 Task: Find and select a birthday gift for a friend on Flipkart.
Action: Mouse moved to (385, 53)
Screenshot: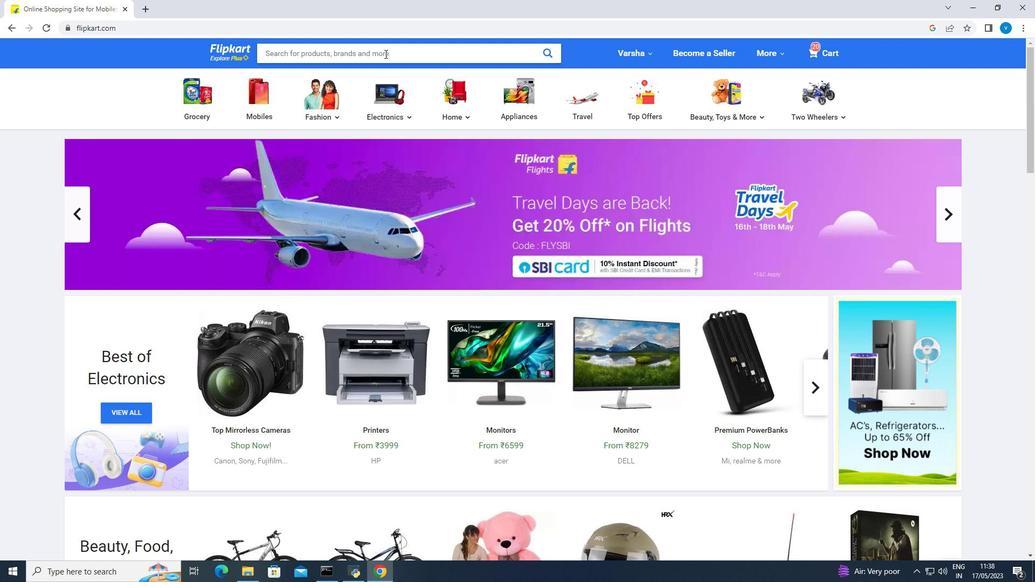 
Action: Mouse pressed left at (385, 53)
Screenshot: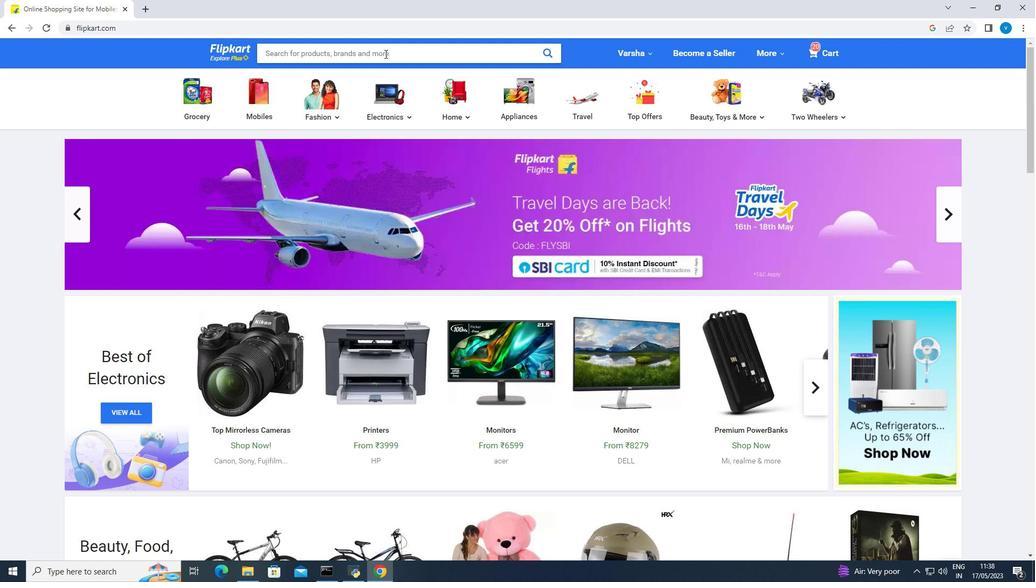 
Action: Key pressed gifts<Key.space>for<Key.space>friends<Key.space>birthday<Key.enter>
Screenshot: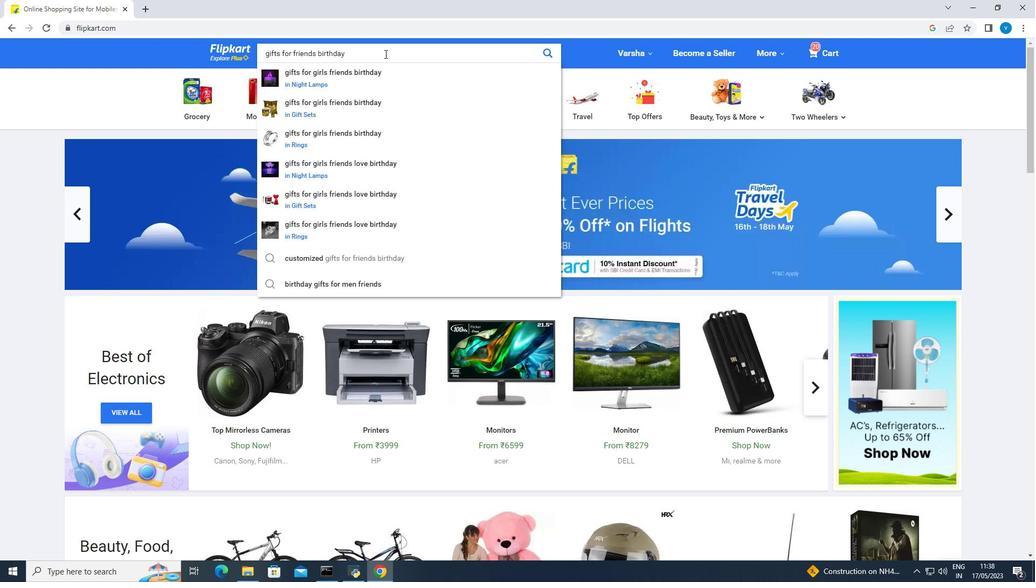
Action: Mouse moved to (440, 199)
Screenshot: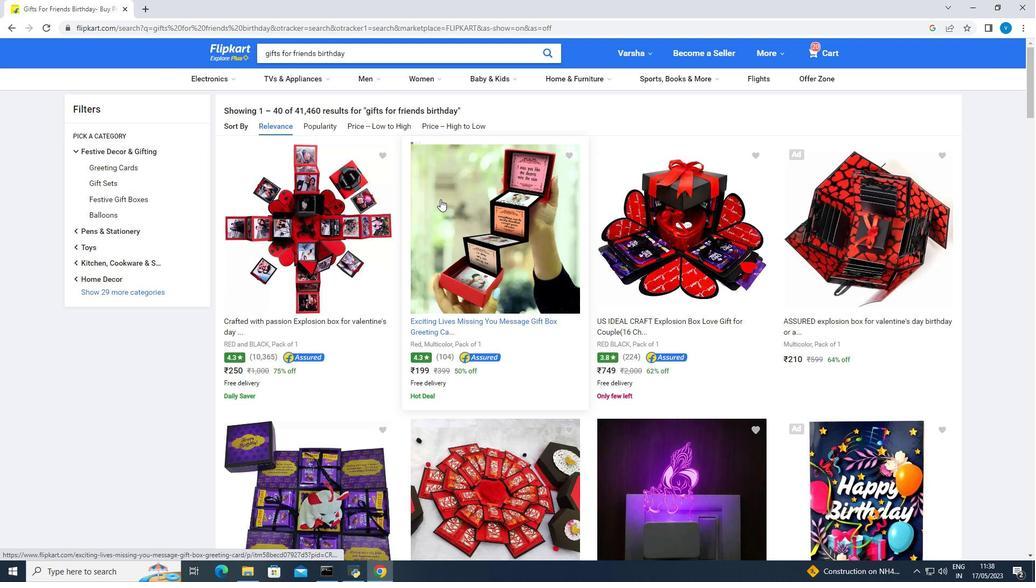 
Action: Mouse scrolled (440, 199) with delta (0, 0)
Screenshot: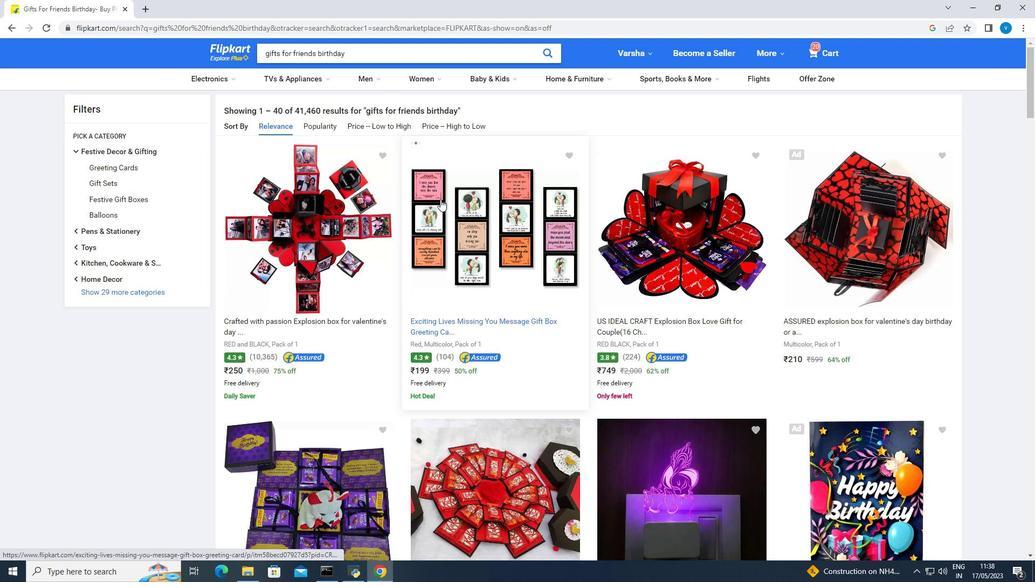 
Action: Mouse scrolled (440, 199) with delta (0, 0)
Screenshot: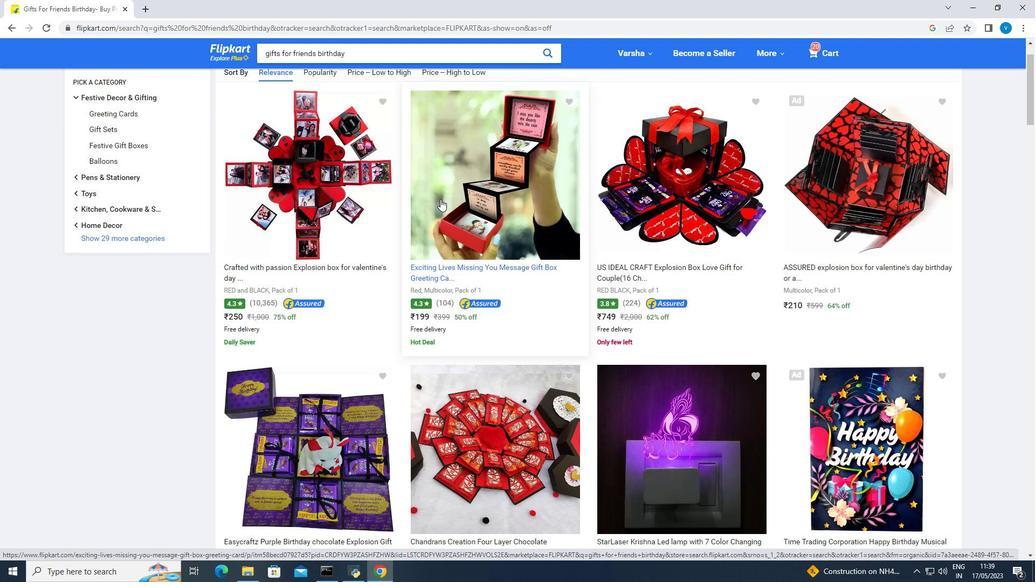 
Action: Mouse scrolled (440, 199) with delta (0, 0)
Screenshot: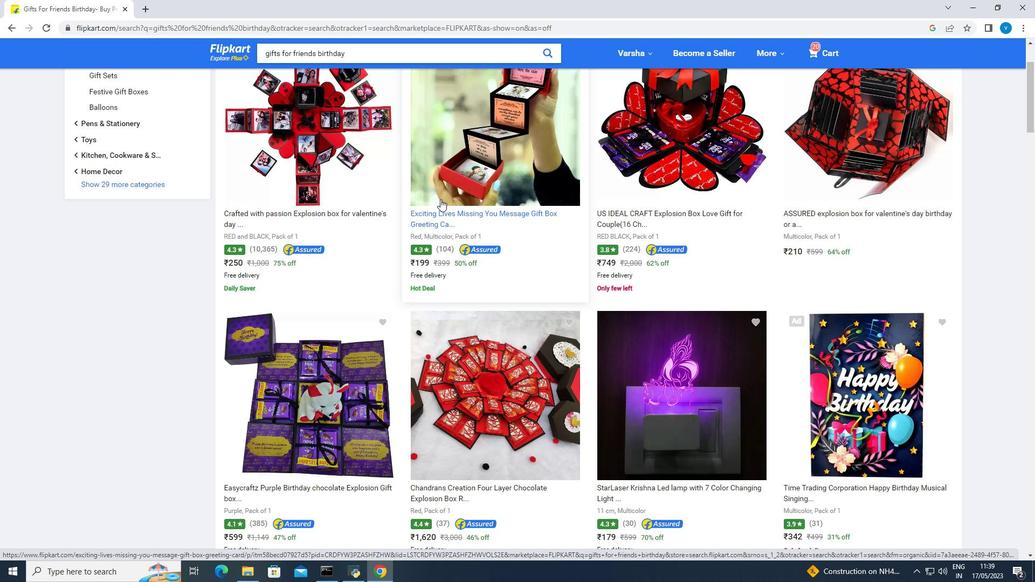 
Action: Mouse scrolled (440, 199) with delta (0, 0)
Screenshot: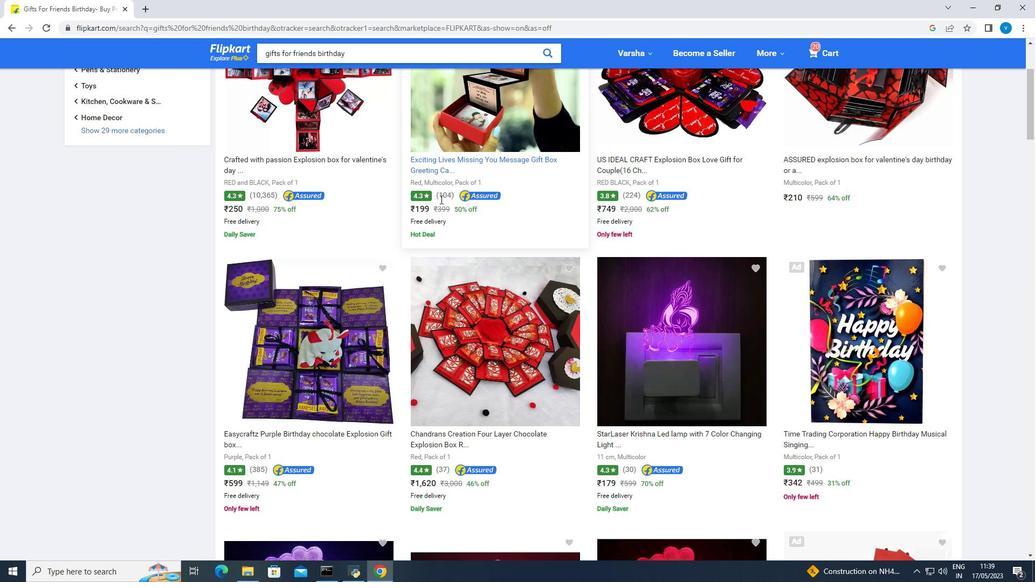
Action: Mouse moved to (439, 201)
Screenshot: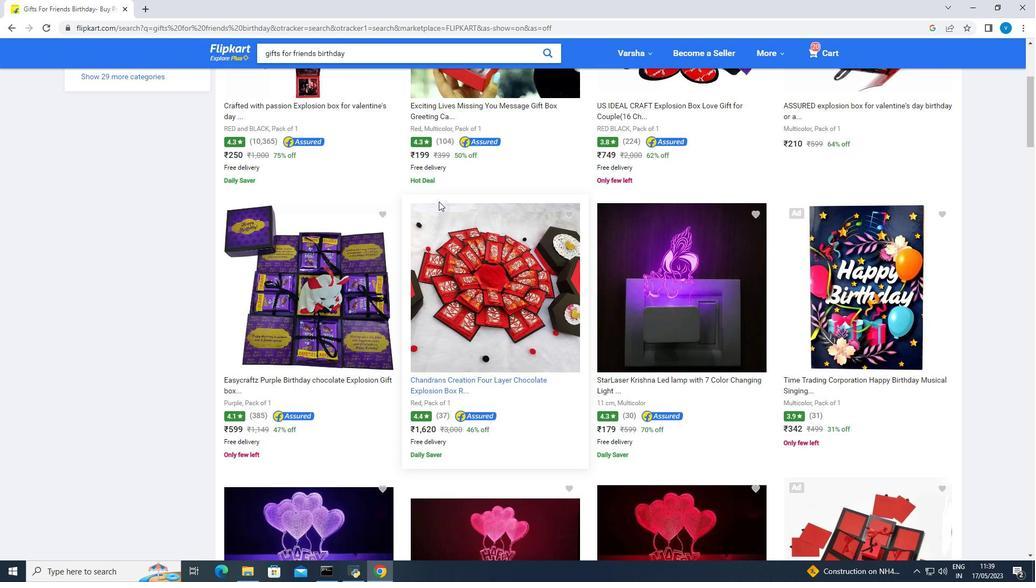 
Action: Mouse scrolled (439, 201) with delta (0, 0)
Screenshot: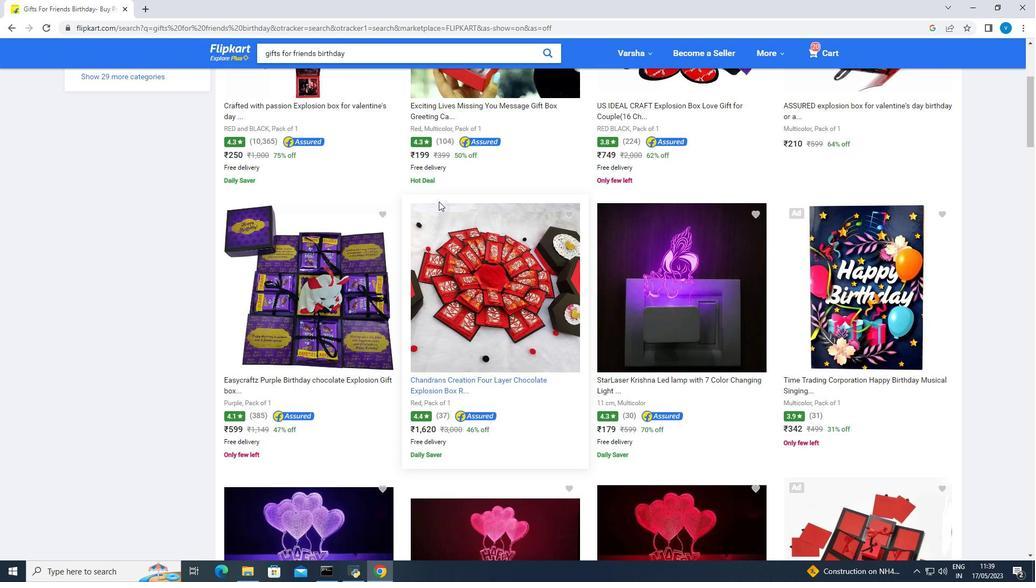 
Action: Mouse moved to (438, 201)
Screenshot: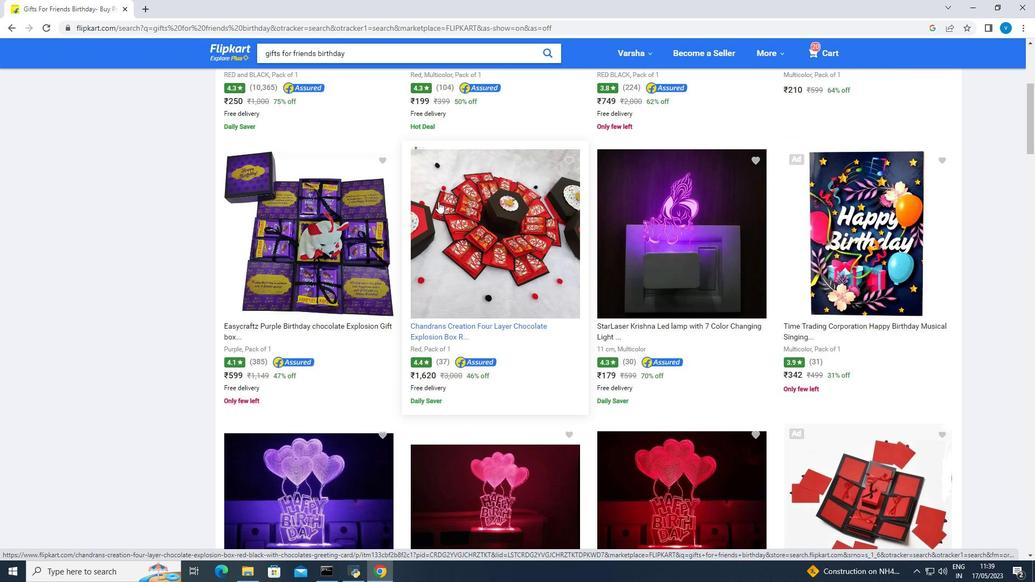 
Action: Mouse scrolled (438, 201) with delta (0, 0)
Screenshot: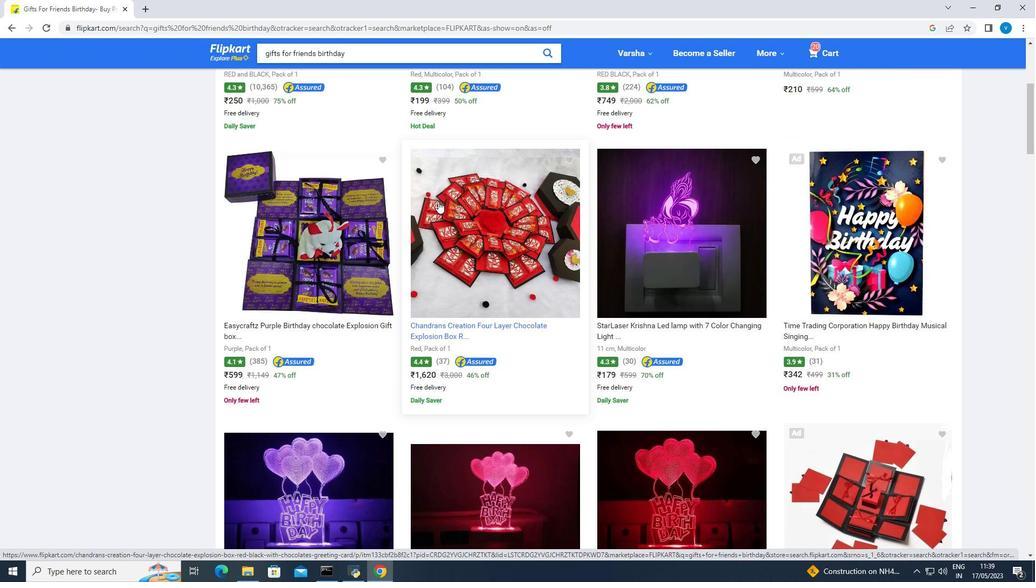 
Action: Mouse moved to (437, 202)
Screenshot: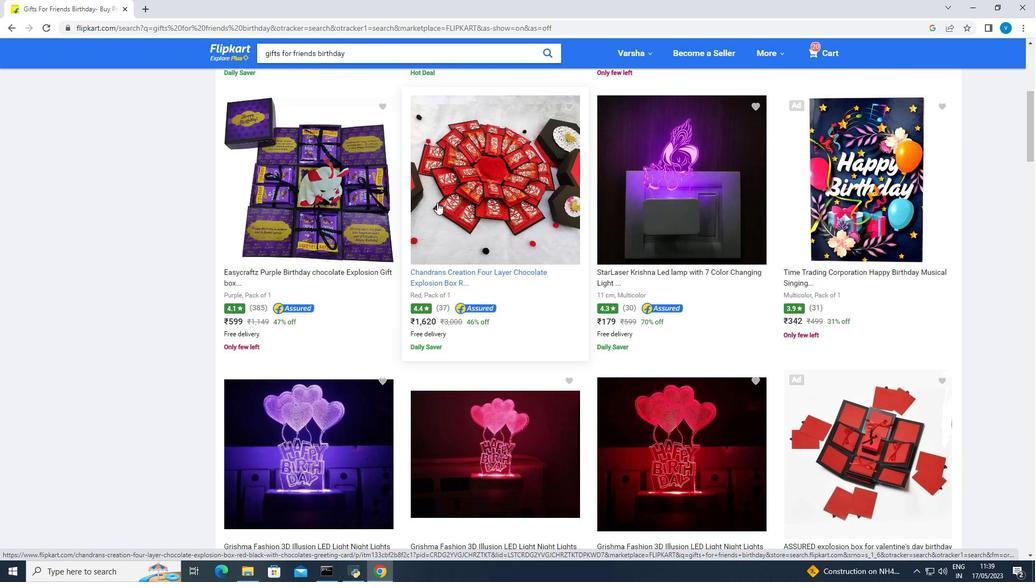
Action: Mouse scrolled (437, 202) with delta (0, 0)
Screenshot: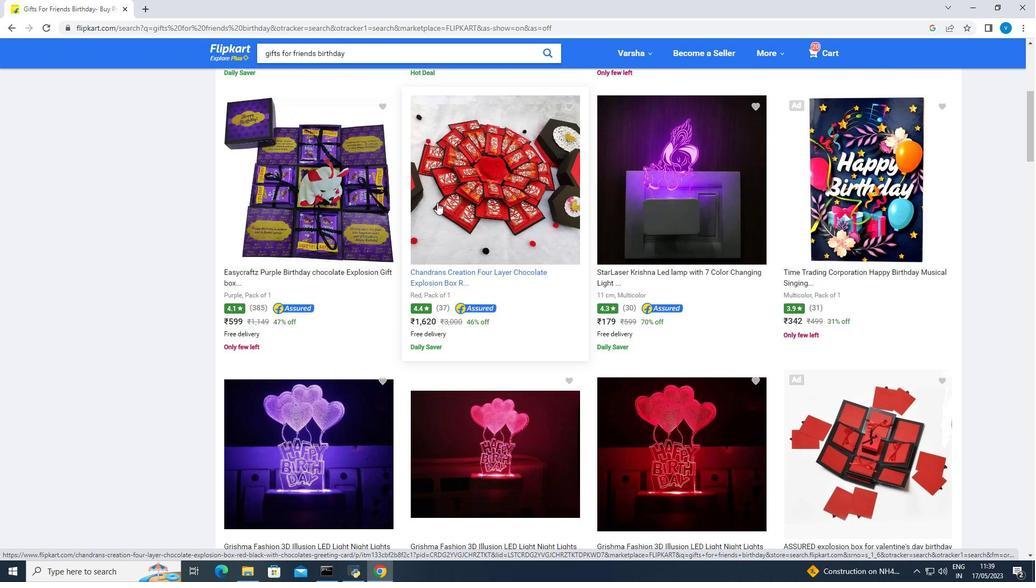 
Action: Mouse moved to (436, 203)
Screenshot: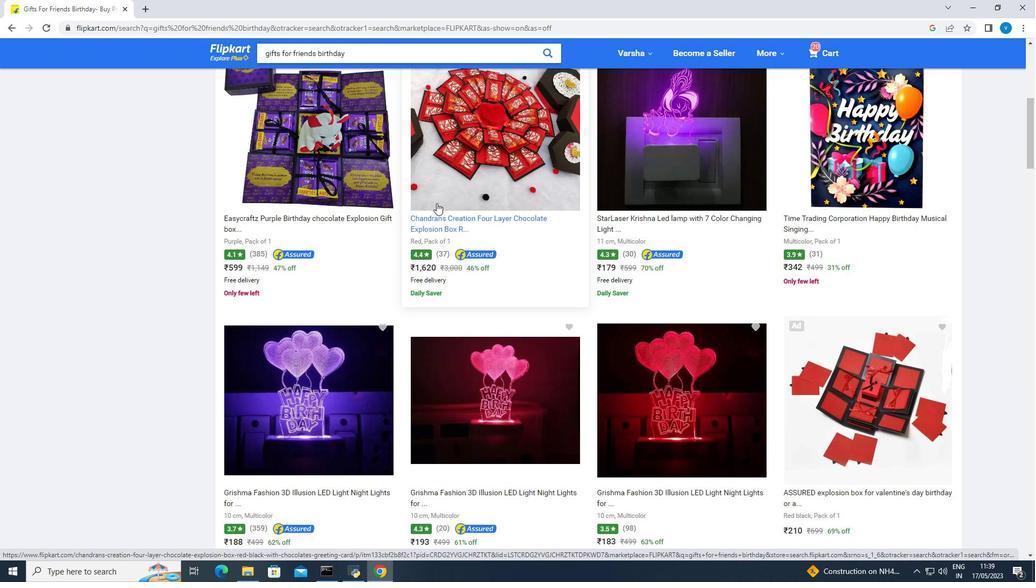 
Action: Mouse scrolled (436, 202) with delta (0, 0)
Screenshot: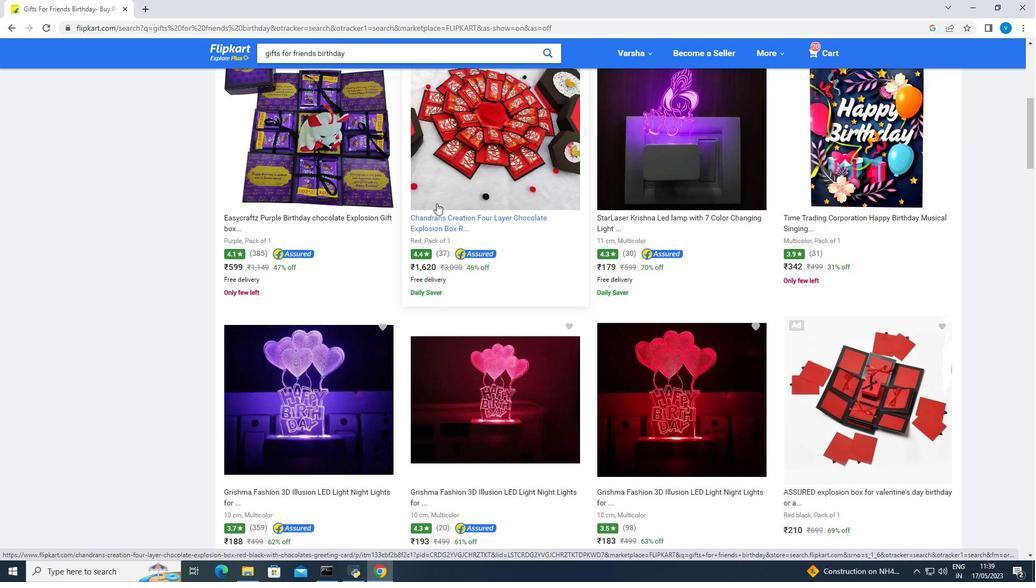 
Action: Mouse scrolled (436, 202) with delta (0, 0)
Screenshot: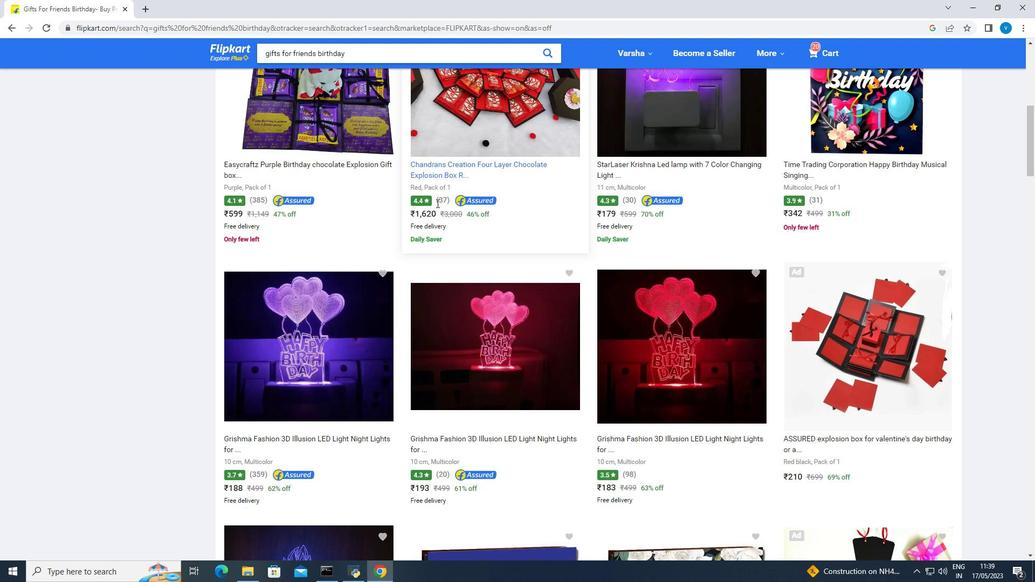 
Action: Mouse moved to (344, 249)
Screenshot: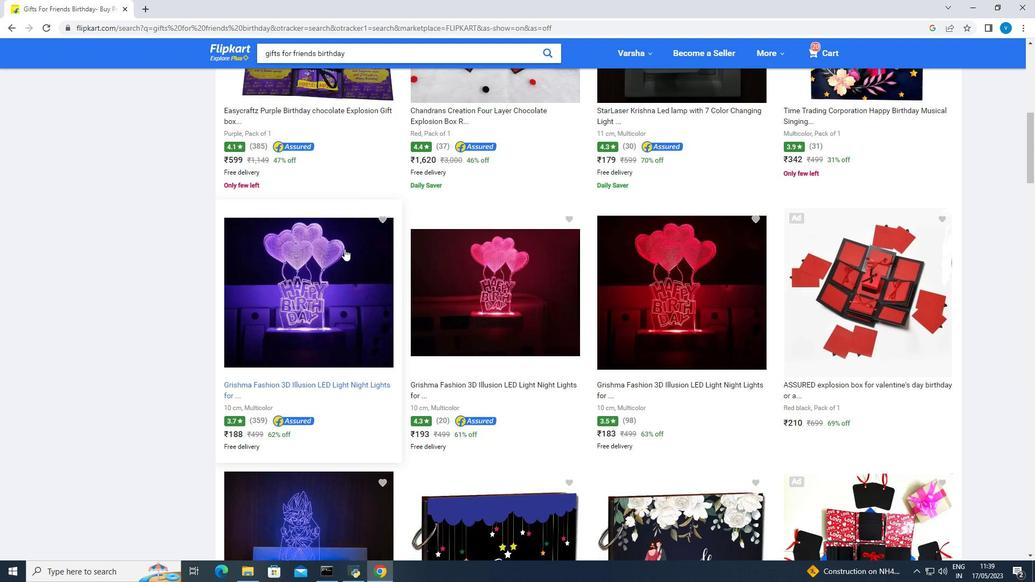 
Action: Mouse pressed left at (344, 249)
Screenshot: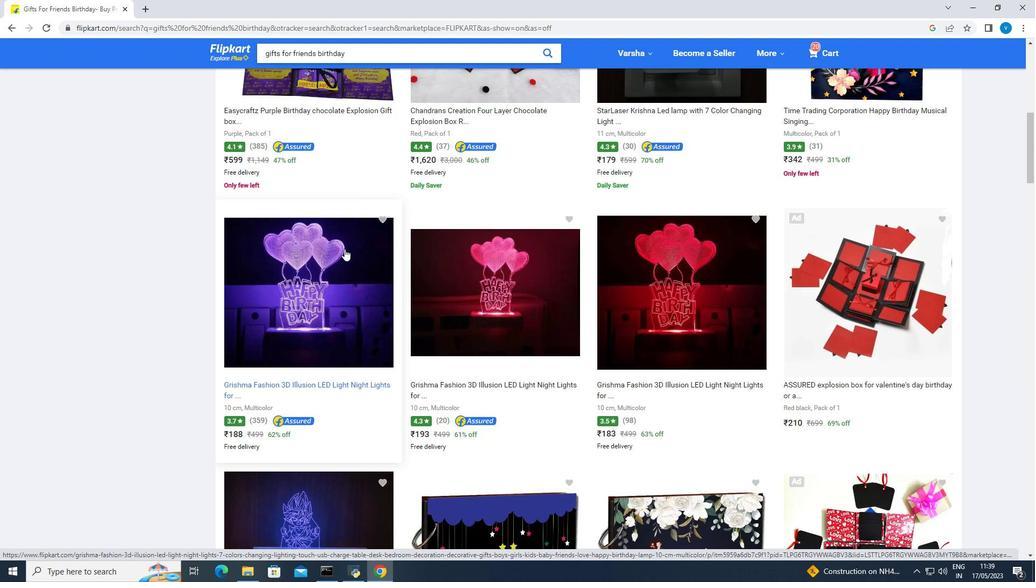 
Action: Mouse pressed left at (344, 249)
Screenshot: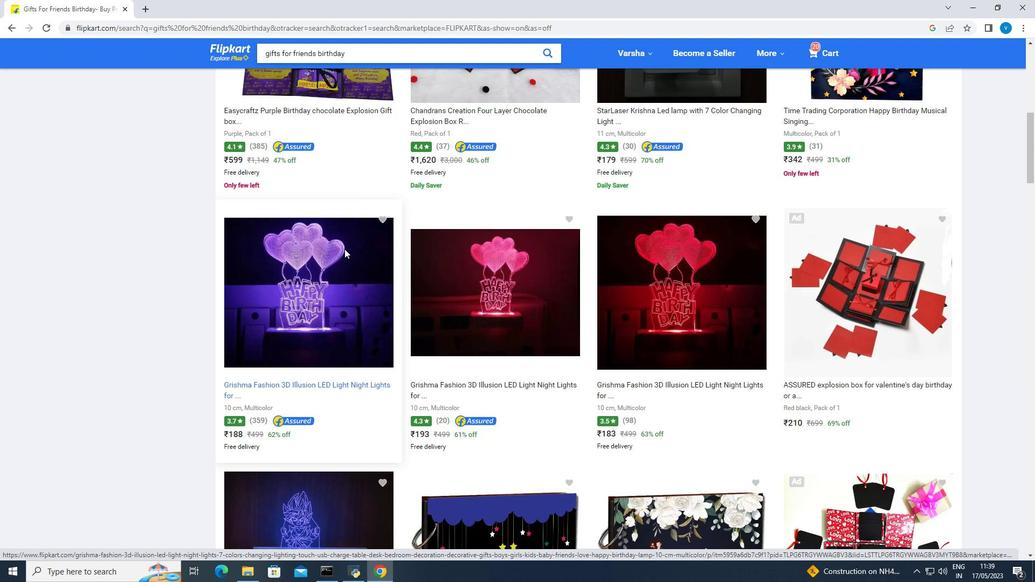 
Action: Mouse moved to (456, 271)
Screenshot: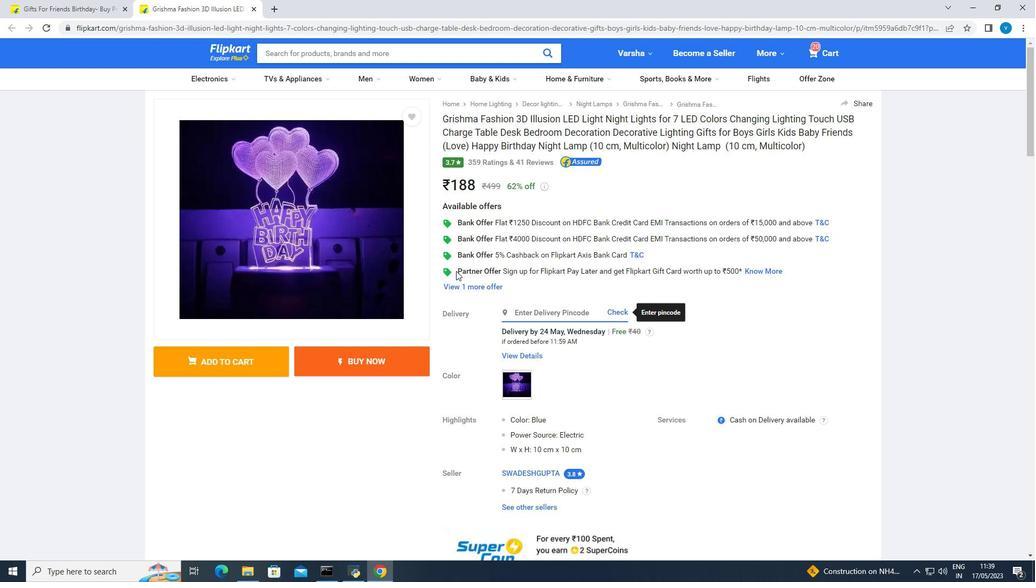 
Action: Mouse scrolled (456, 270) with delta (0, 0)
Screenshot: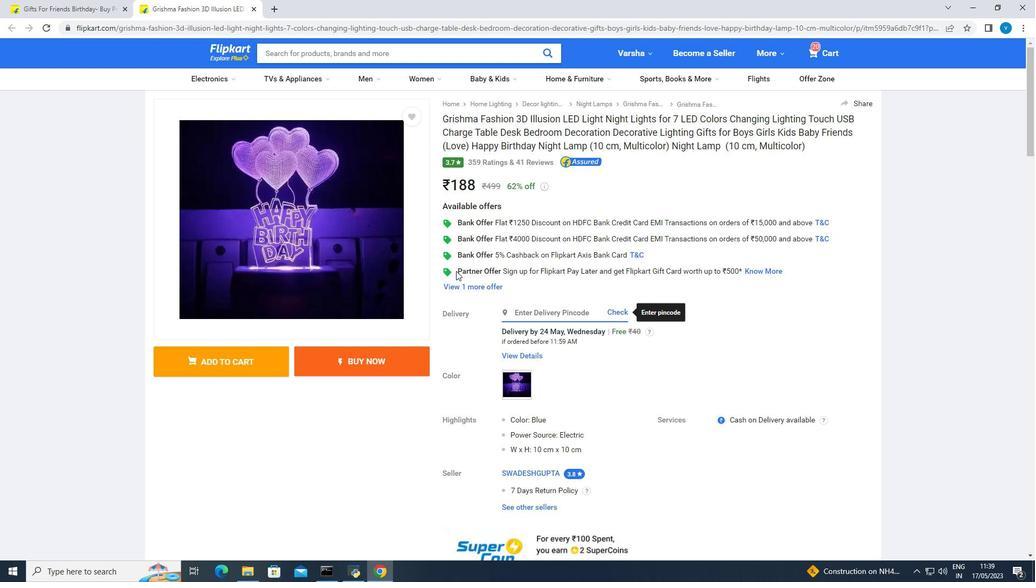 
Action: Mouse scrolled (456, 270) with delta (0, 0)
Screenshot: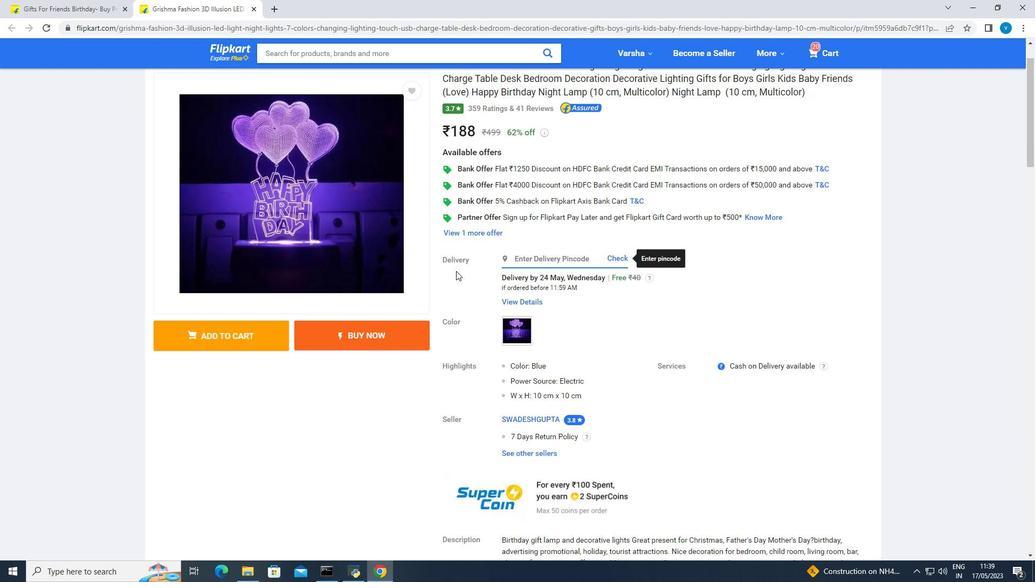 
Action: Mouse scrolled (456, 270) with delta (0, 0)
Screenshot: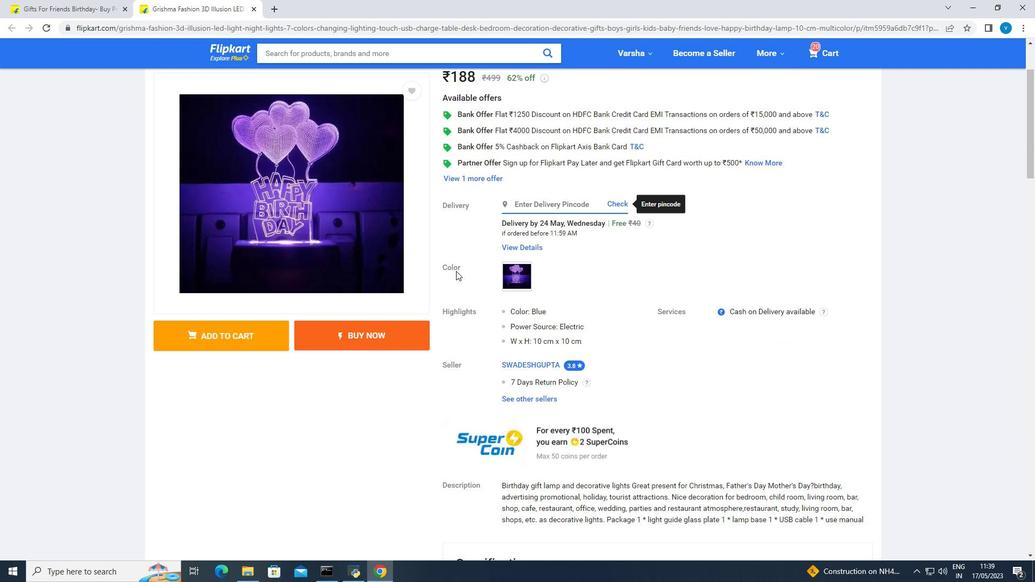 
Action: Mouse scrolled (456, 270) with delta (0, 0)
Screenshot: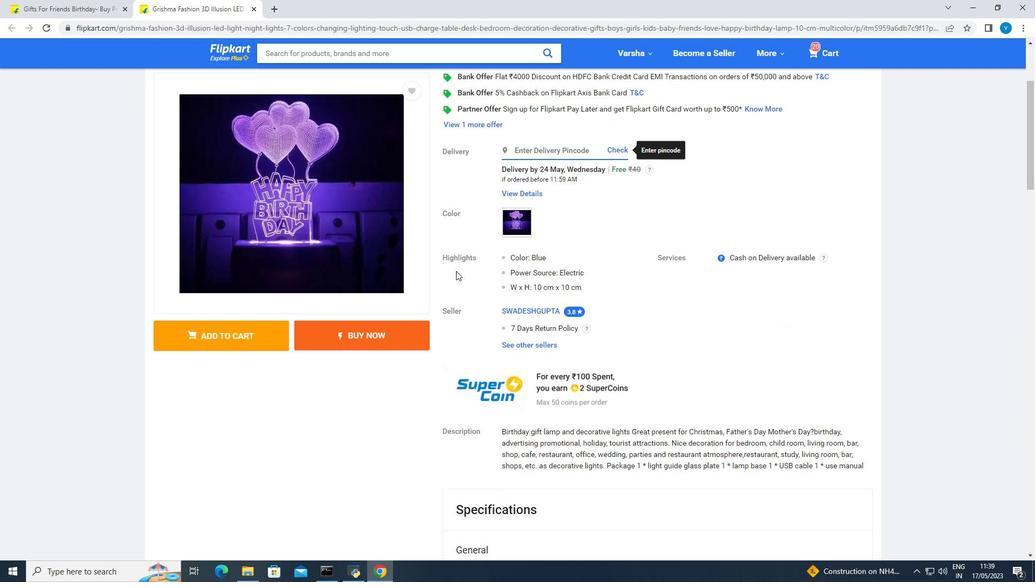 
Action: Mouse scrolled (456, 270) with delta (0, 0)
Screenshot: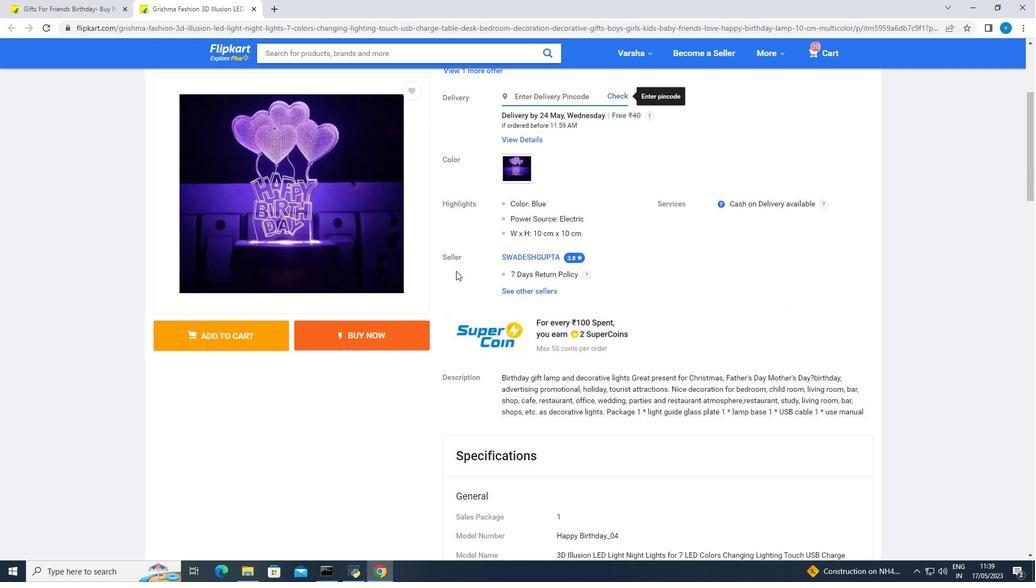 
Action: Mouse scrolled (456, 270) with delta (0, 0)
Screenshot: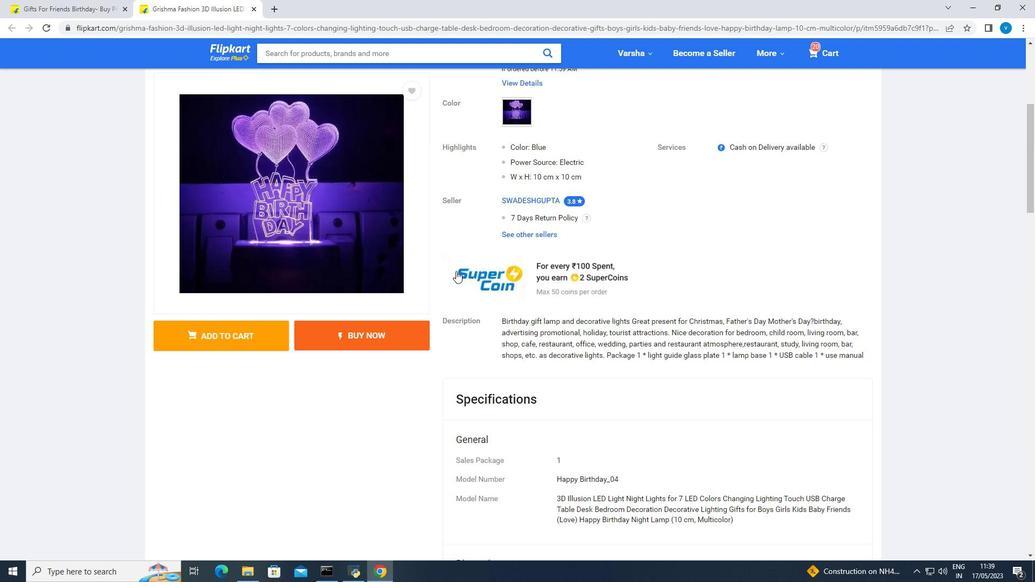 
Action: Mouse scrolled (456, 270) with delta (0, 0)
Screenshot: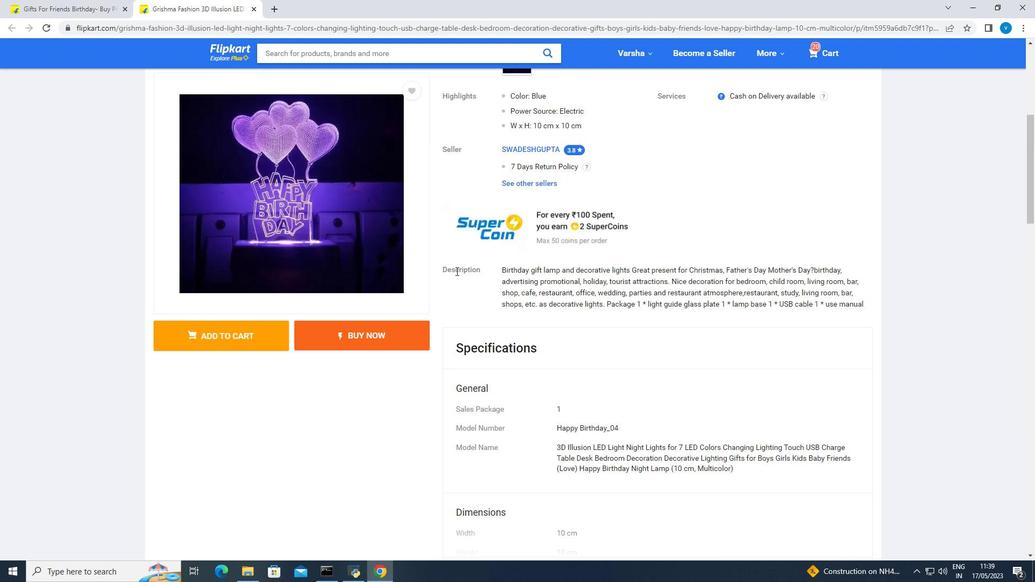 
Action: Mouse scrolled (456, 270) with delta (0, 0)
Screenshot: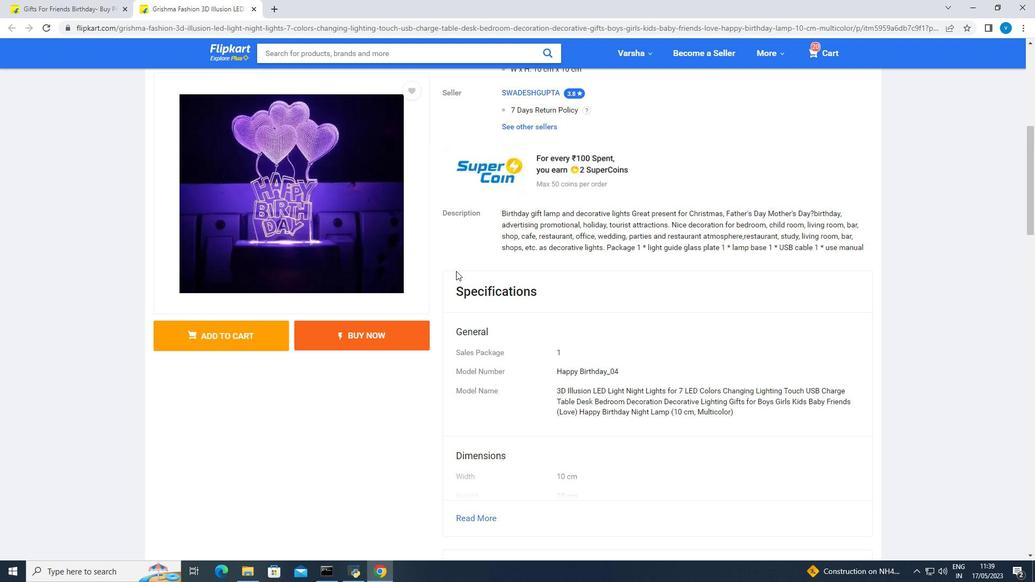 
Action: Mouse scrolled (456, 270) with delta (0, 0)
Screenshot: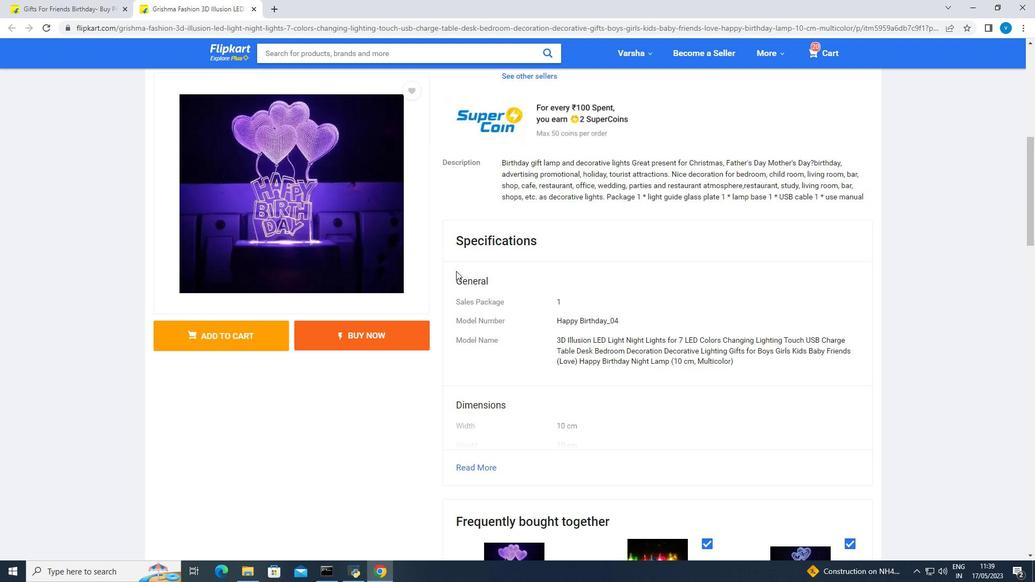 
Action: Mouse scrolled (456, 270) with delta (0, 0)
Screenshot: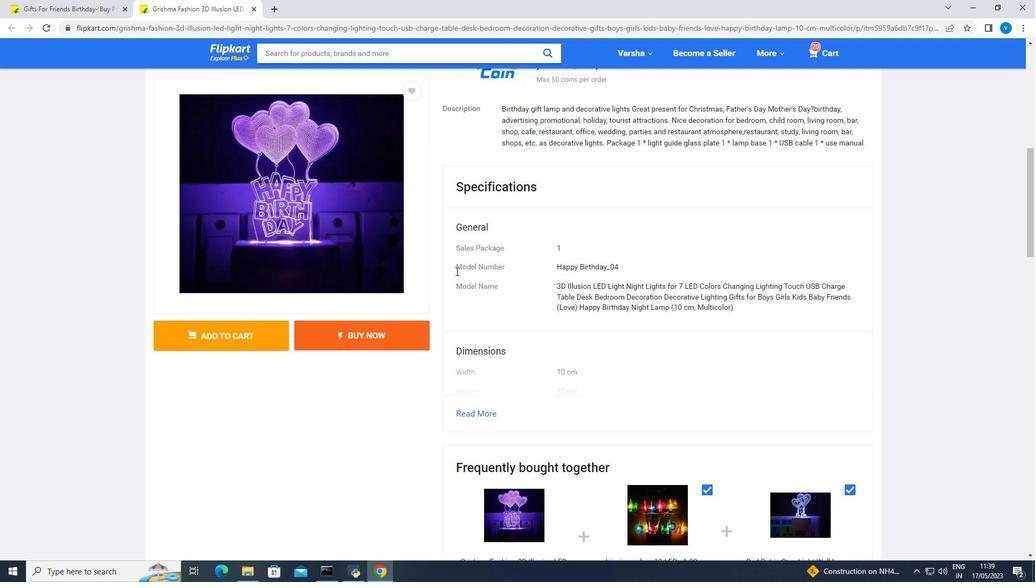 
Action: Mouse scrolled (456, 270) with delta (0, 0)
Screenshot: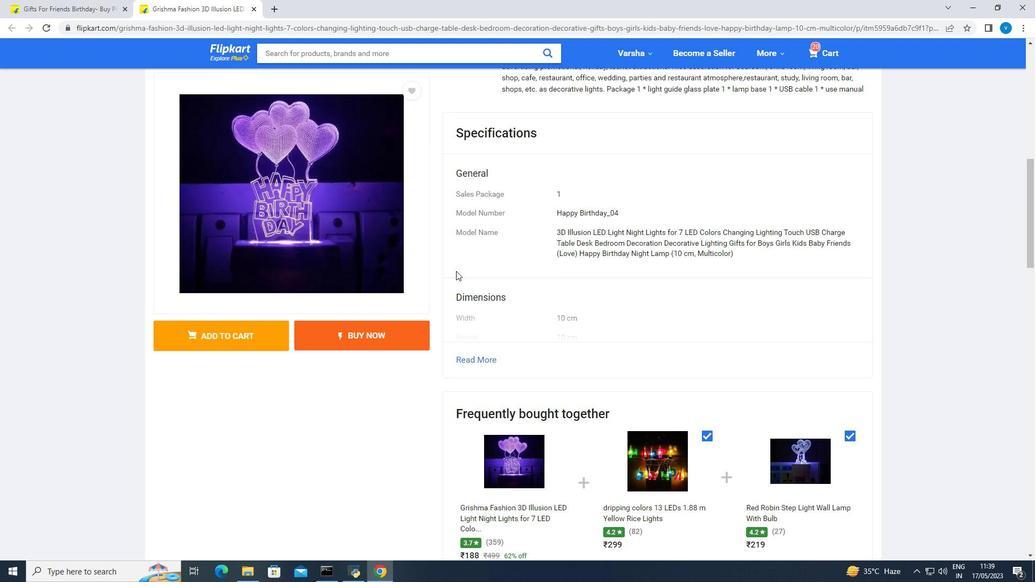 
Action: Mouse scrolled (456, 270) with delta (0, 0)
Screenshot: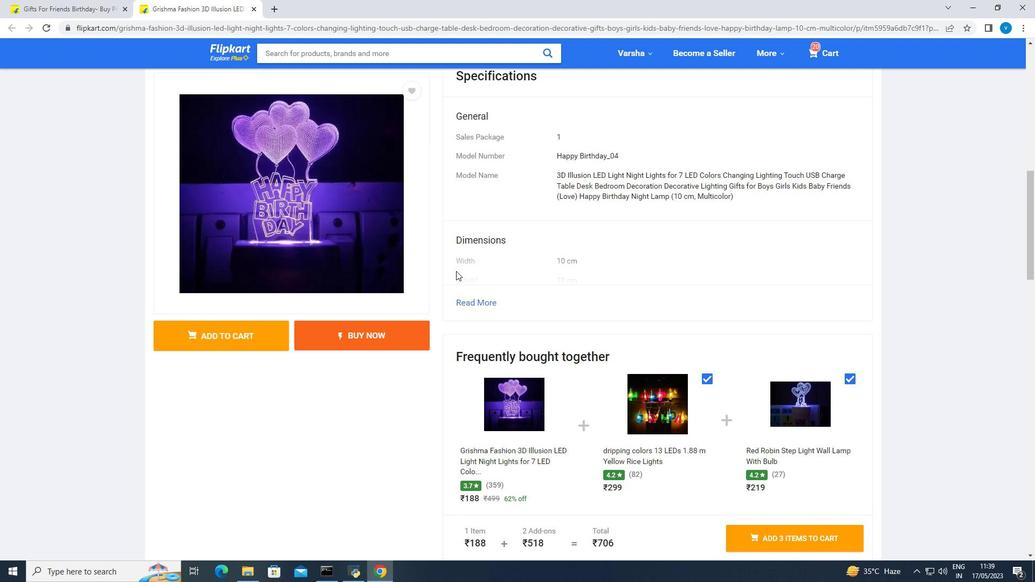 
Action: Mouse scrolled (456, 270) with delta (0, 0)
Screenshot: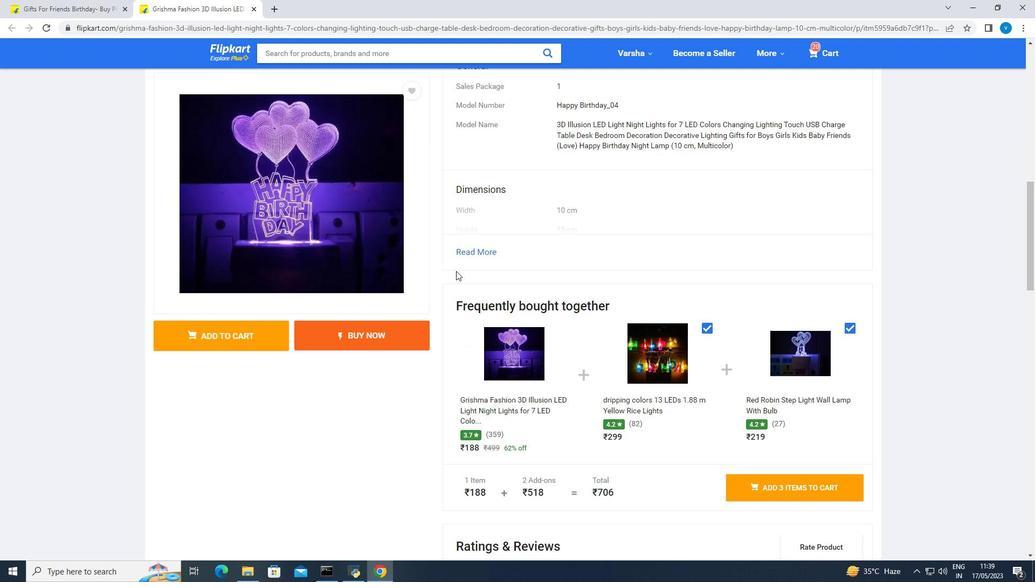 
Action: Mouse scrolled (456, 270) with delta (0, 0)
Screenshot: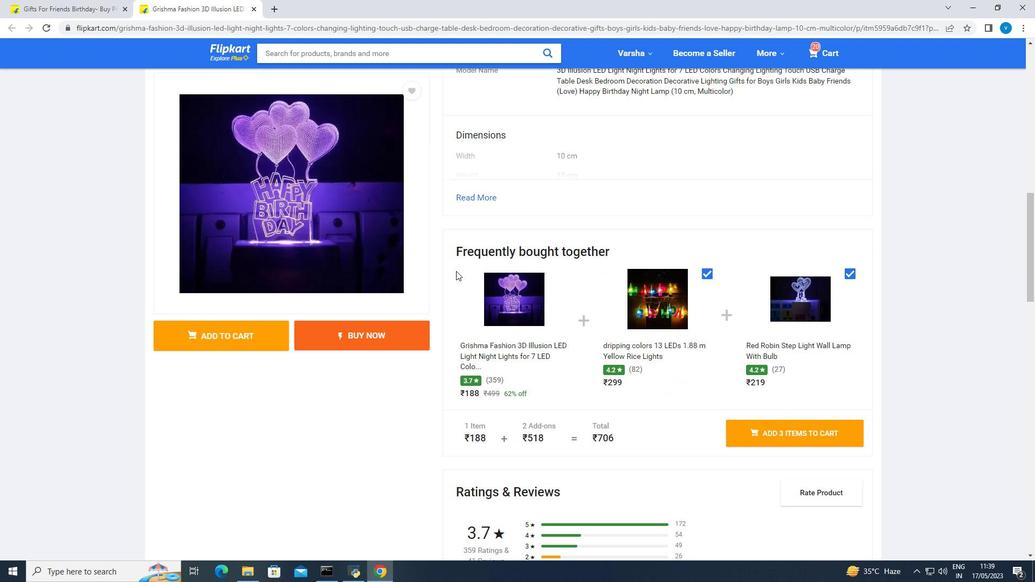 
Action: Mouse scrolled (456, 270) with delta (0, 0)
Screenshot: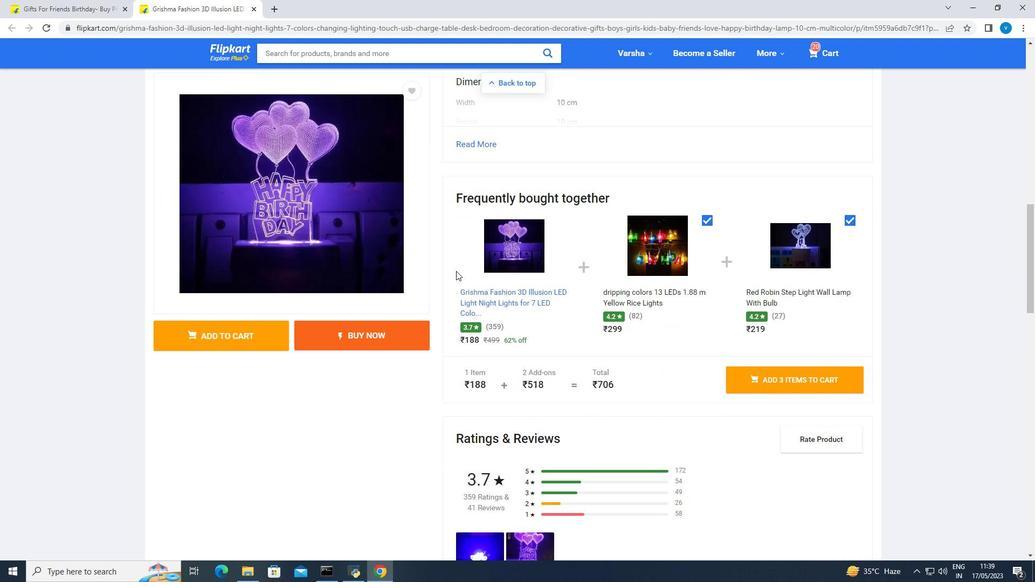 
Action: Mouse scrolled (456, 270) with delta (0, 0)
Screenshot: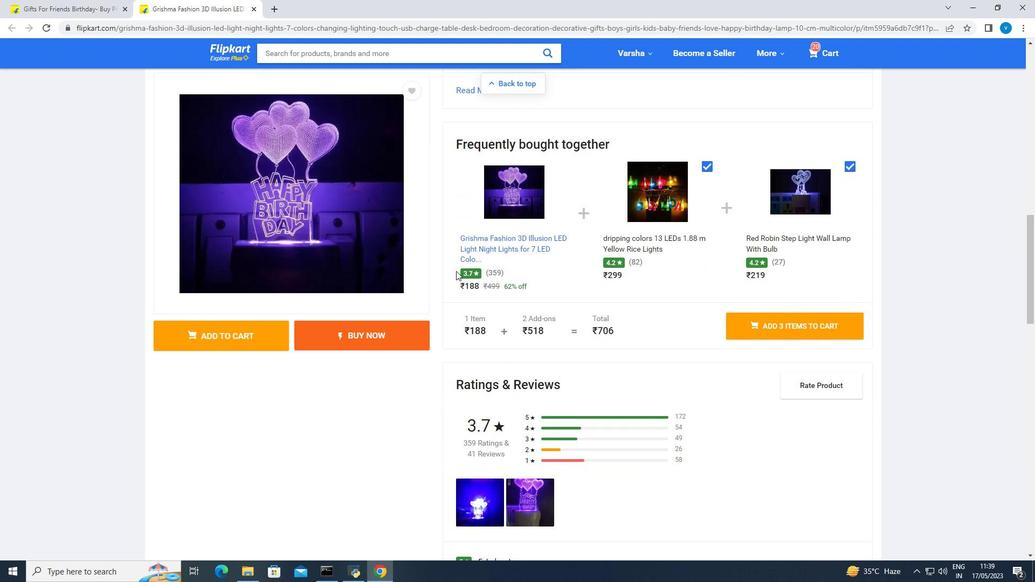 
Action: Mouse moved to (458, 265)
Screenshot: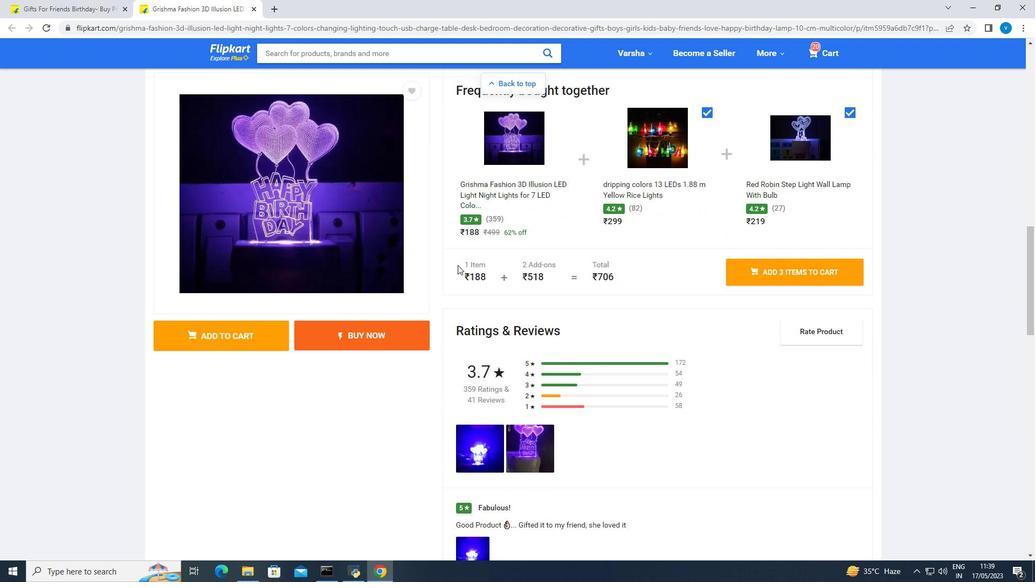 
Action: Mouse scrolled (458, 264) with delta (0, 0)
Screenshot: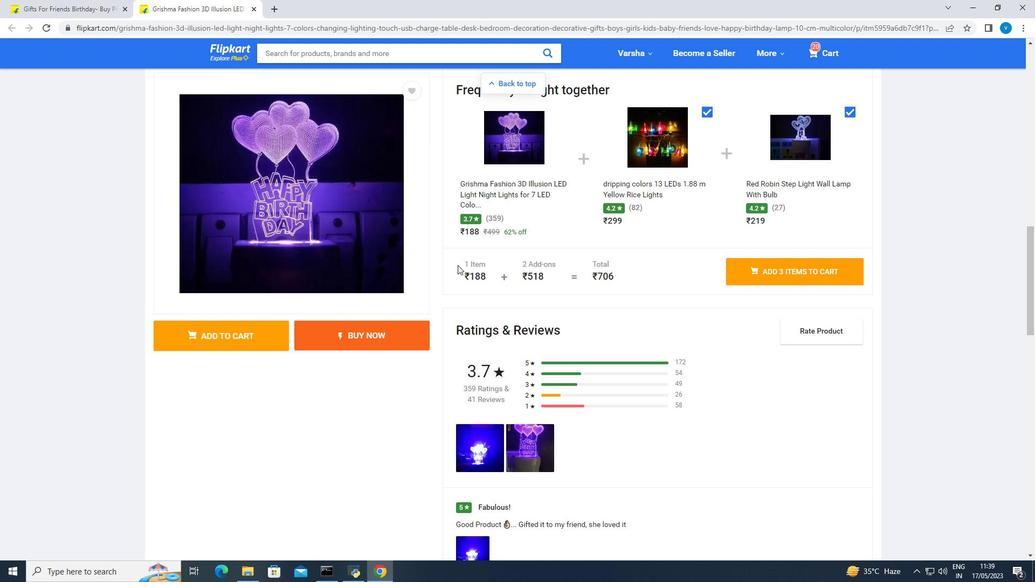 
Action: Mouse scrolled (458, 264) with delta (0, 0)
Screenshot: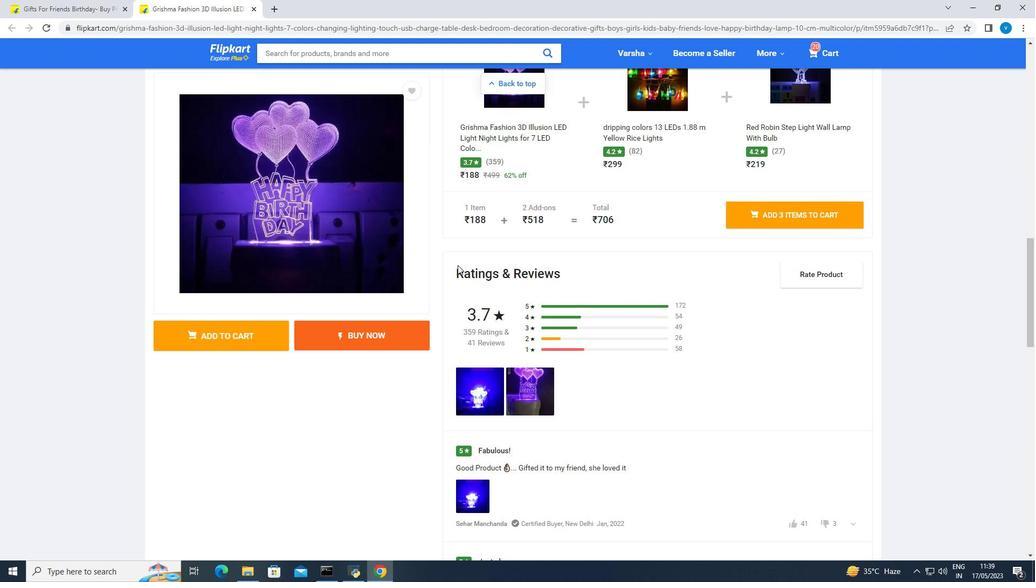
Action: Mouse scrolled (458, 264) with delta (0, 0)
Screenshot: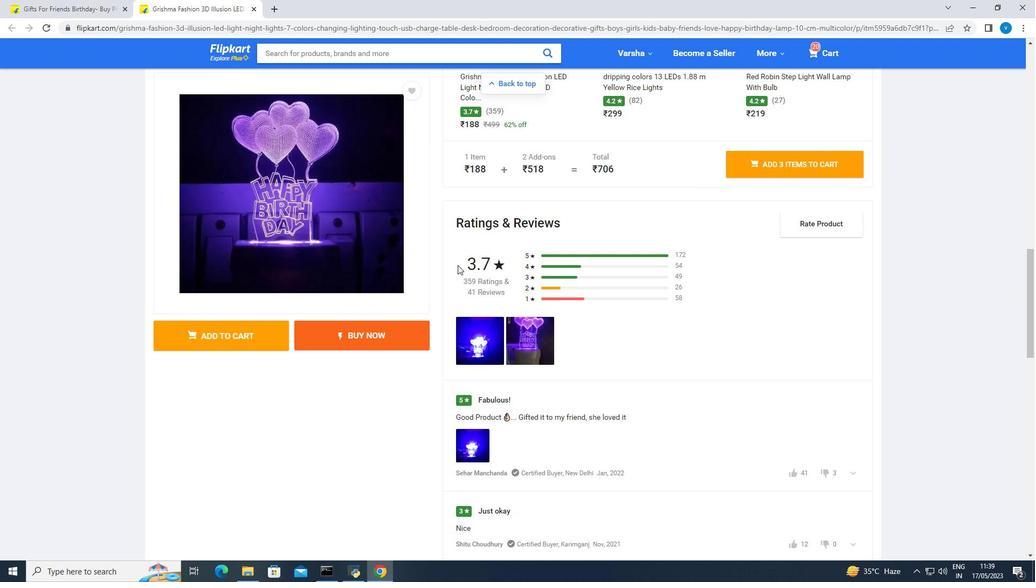 
Action: Mouse scrolled (458, 264) with delta (0, 0)
Screenshot: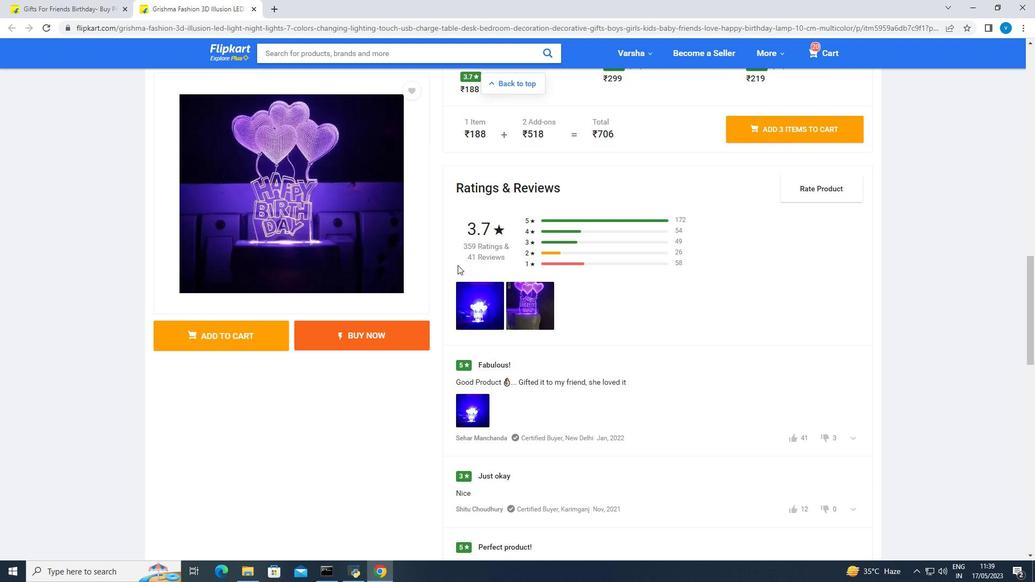 
Action: Mouse scrolled (458, 264) with delta (0, 0)
Screenshot: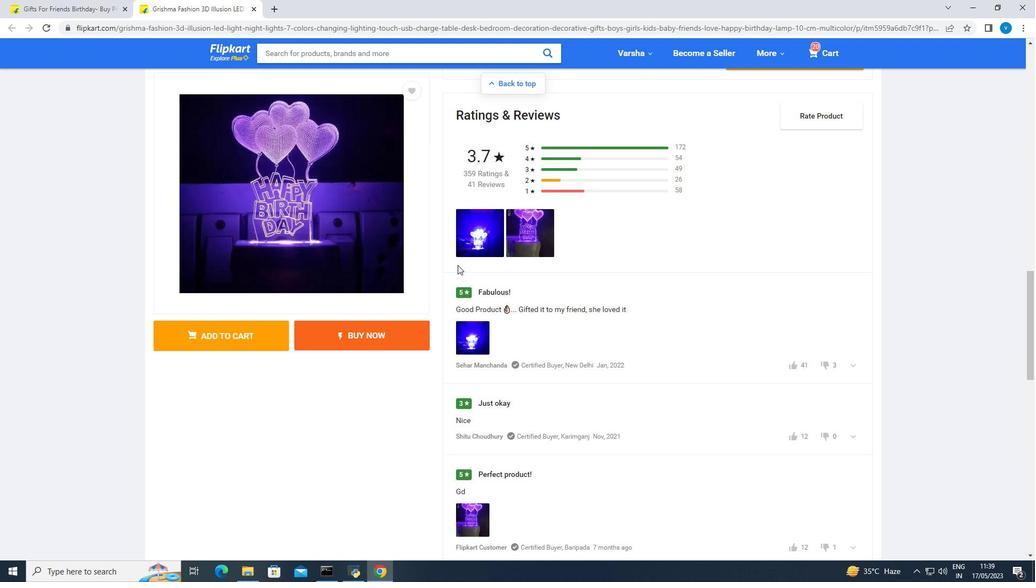 
Action: Mouse scrolled (458, 264) with delta (0, 0)
Screenshot: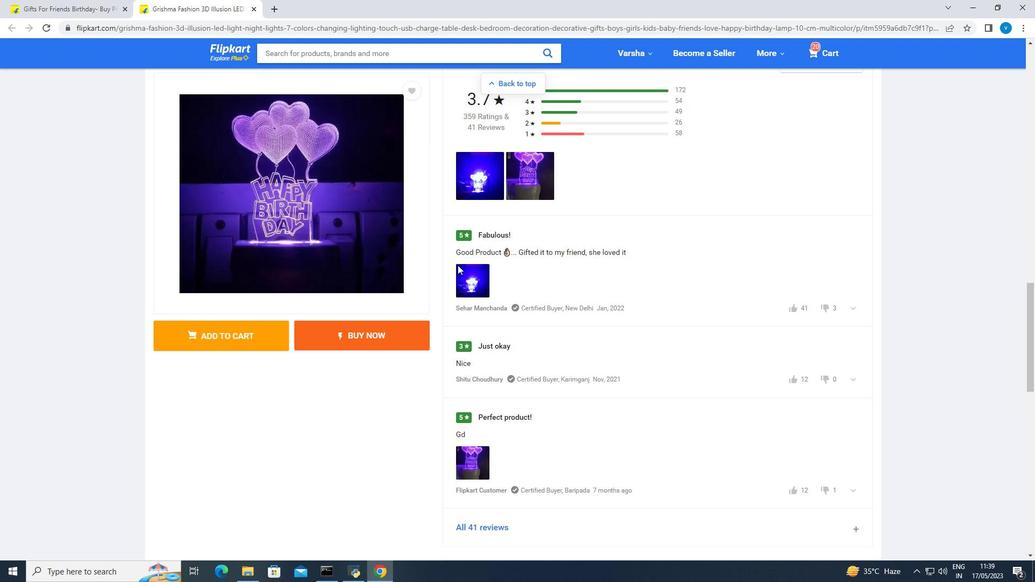 
Action: Mouse scrolled (458, 264) with delta (0, 0)
Screenshot: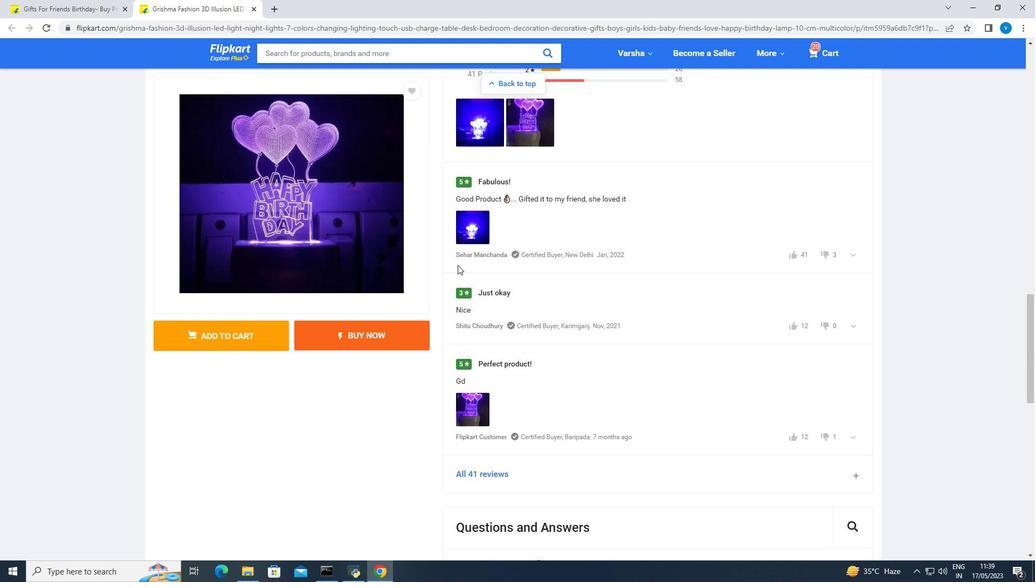 
Action: Mouse scrolled (458, 264) with delta (0, 0)
Screenshot: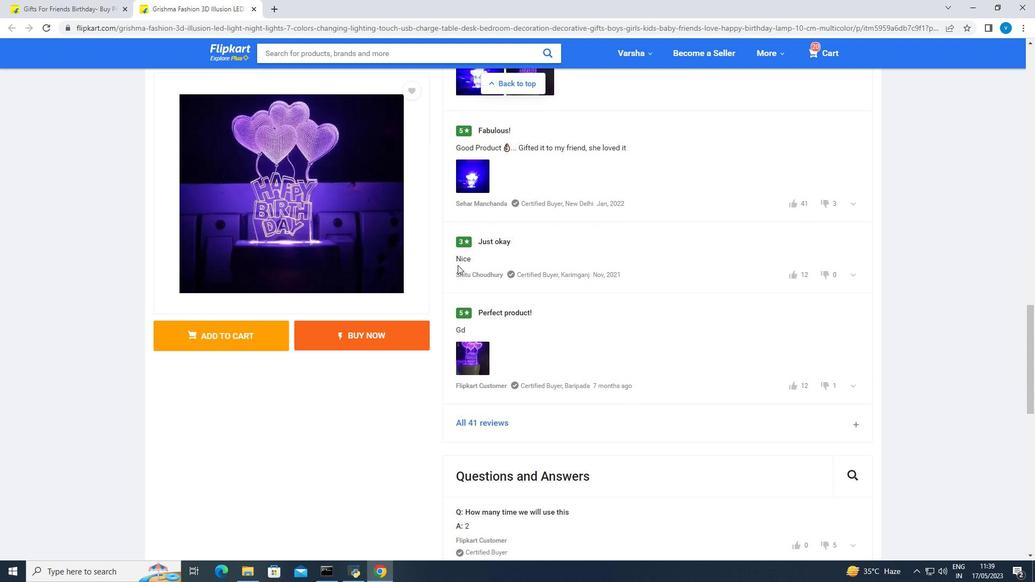 
Action: Mouse scrolled (458, 264) with delta (0, 0)
Screenshot: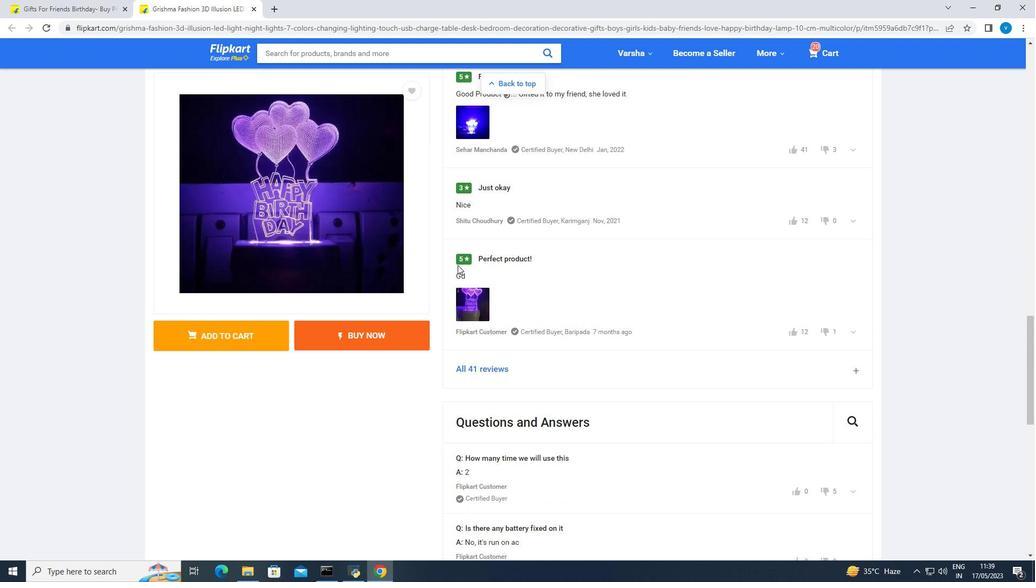 
Action: Mouse moved to (458, 259)
Screenshot: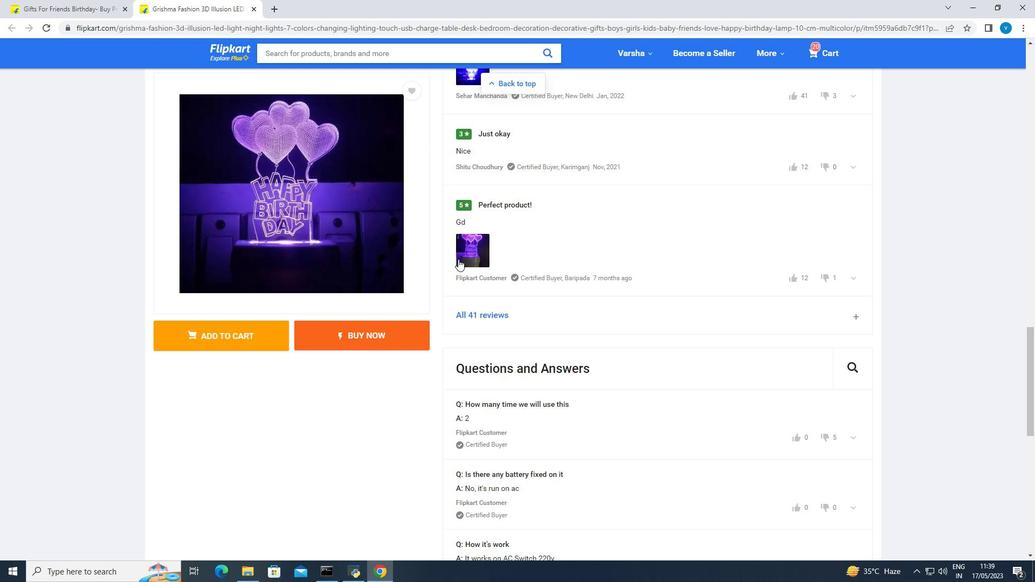 
Action: Mouse scrolled (458, 258) with delta (0, 0)
Screenshot: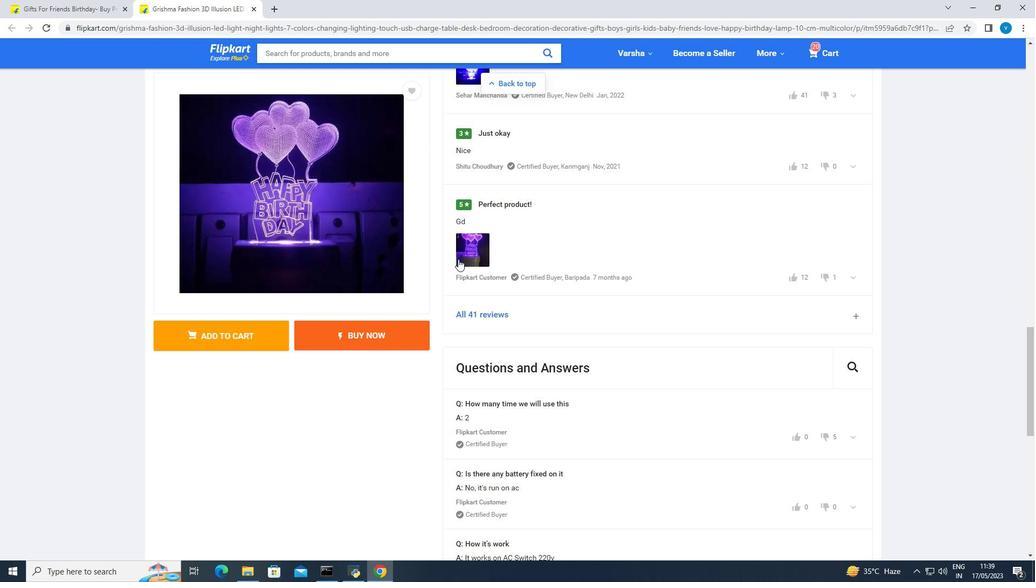 
Action: Mouse moved to (459, 258)
Screenshot: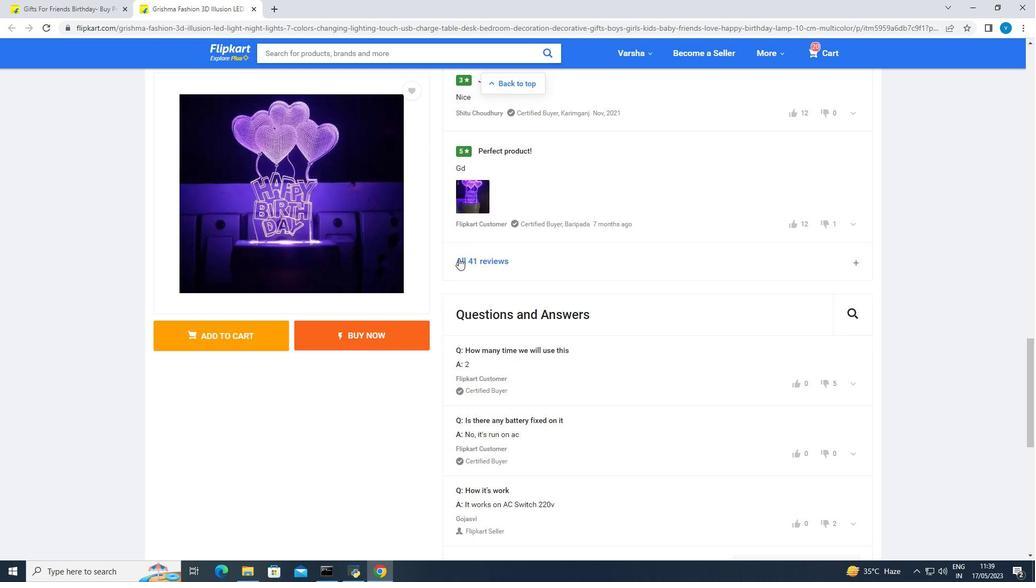 
Action: Mouse scrolled (459, 257) with delta (0, 0)
Screenshot: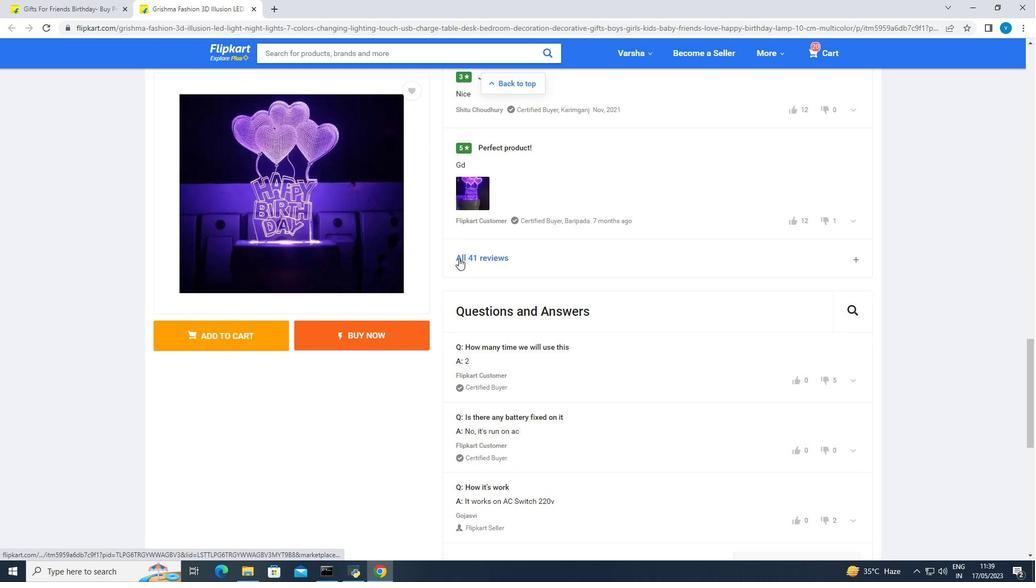 
Action: Mouse moved to (459, 258)
Screenshot: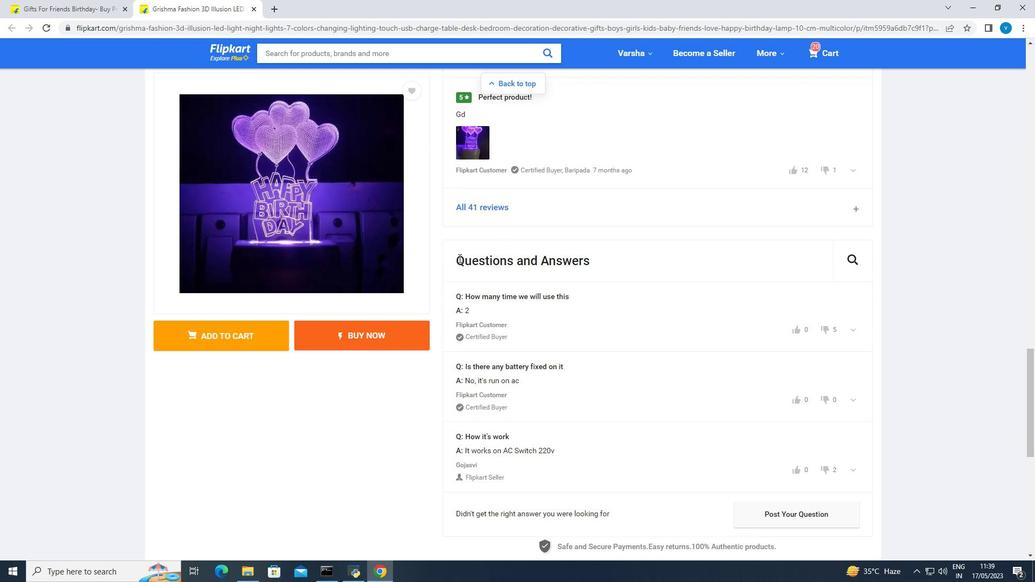 
Action: Mouse scrolled (459, 257) with delta (0, 0)
Screenshot: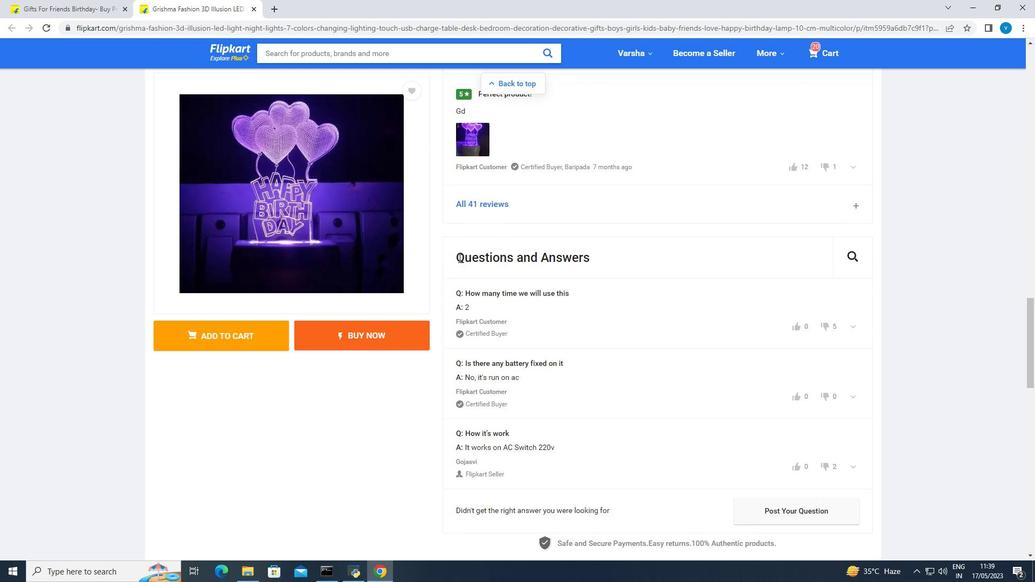 
Action: Mouse scrolled (459, 257) with delta (0, 0)
Screenshot: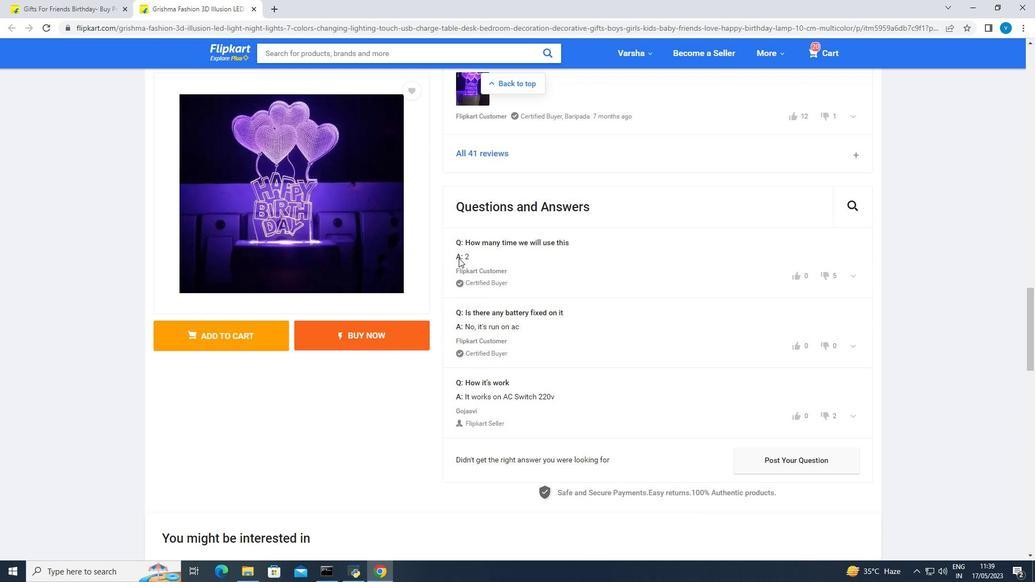 
Action: Mouse scrolled (459, 257) with delta (0, 0)
Screenshot: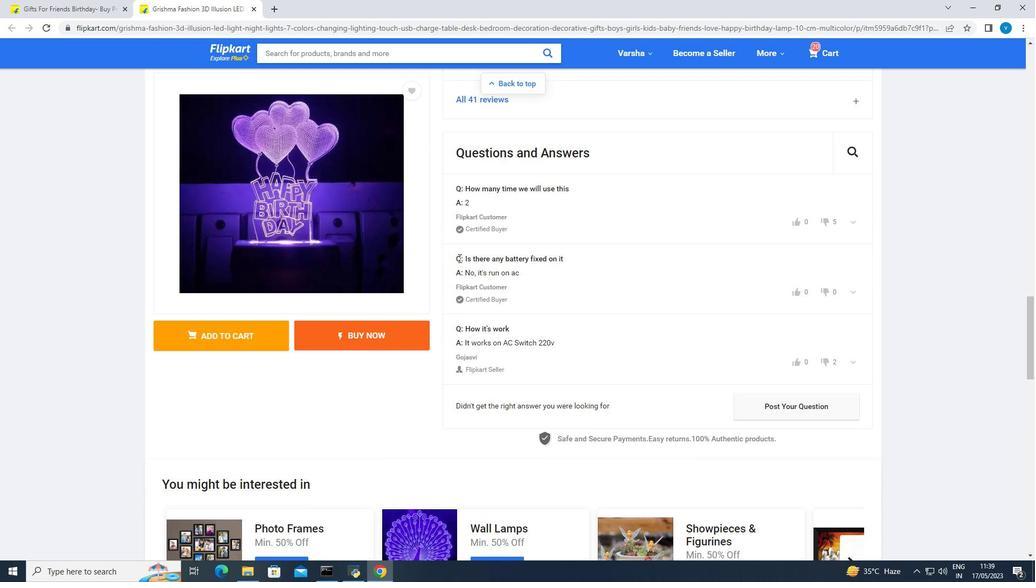 
Action: Mouse scrolled (459, 257) with delta (0, 0)
Screenshot: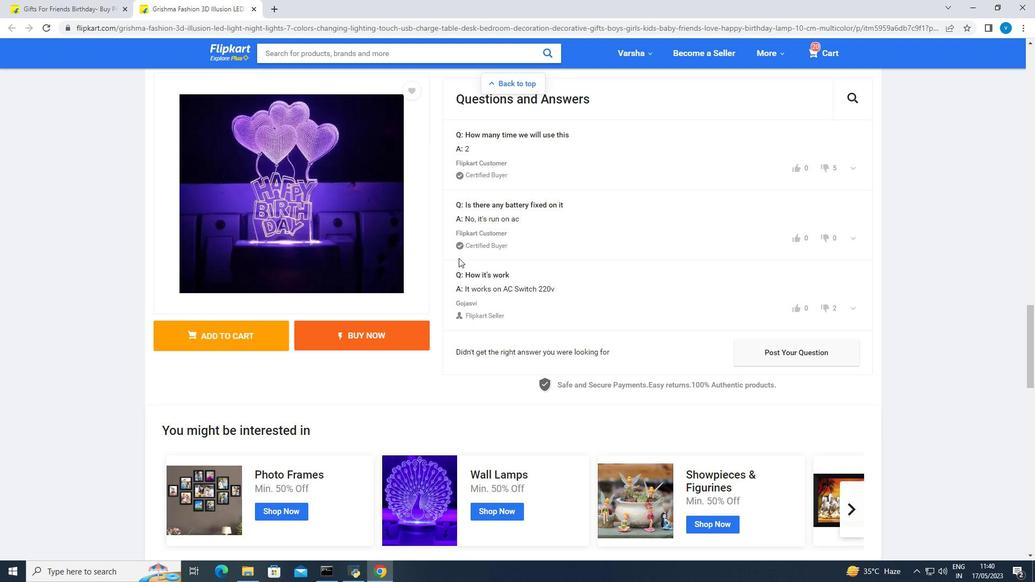 
Action: Mouse scrolled (459, 257) with delta (0, 0)
Screenshot: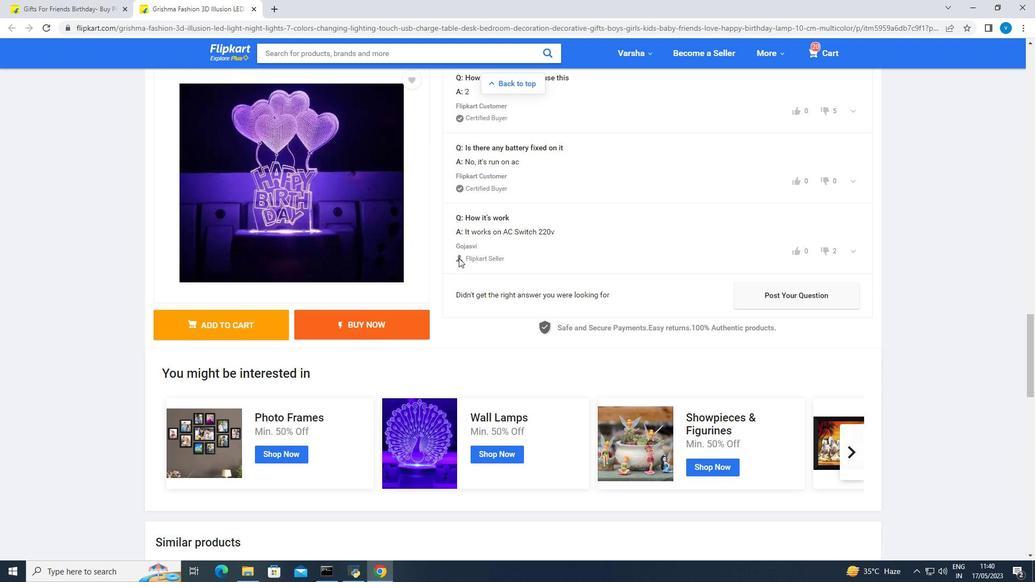 
Action: Mouse moved to (462, 254)
Screenshot: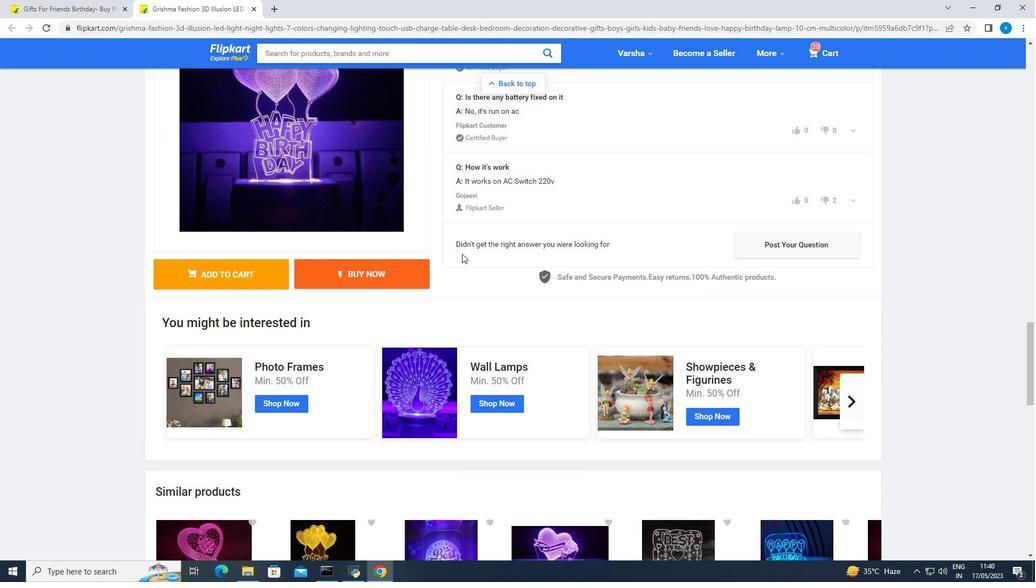 
Action: Mouse scrolled (462, 254) with delta (0, 0)
Screenshot: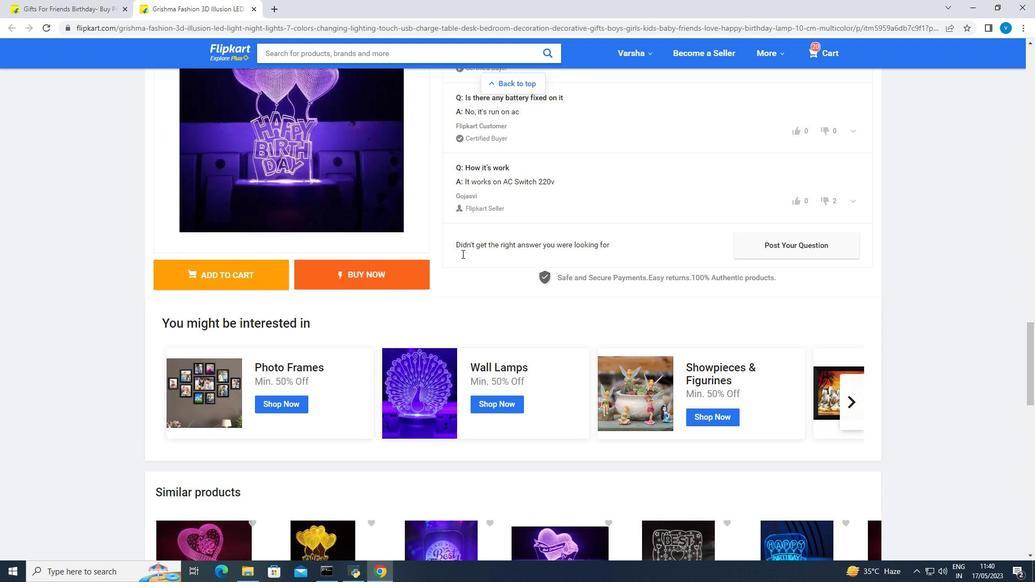 
Action: Mouse scrolled (462, 254) with delta (0, 0)
Screenshot: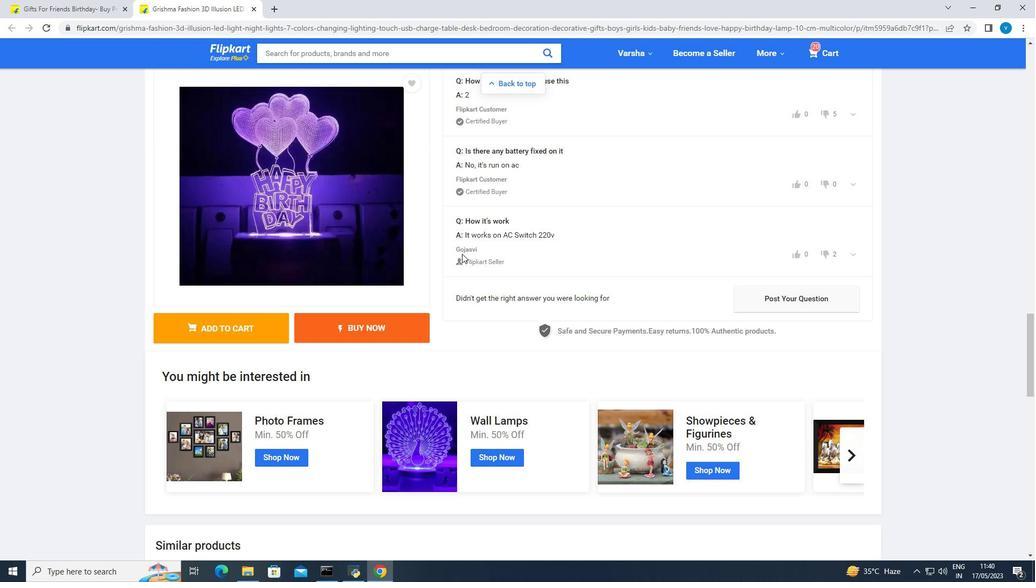 
Action: Mouse scrolled (462, 254) with delta (0, 0)
Screenshot: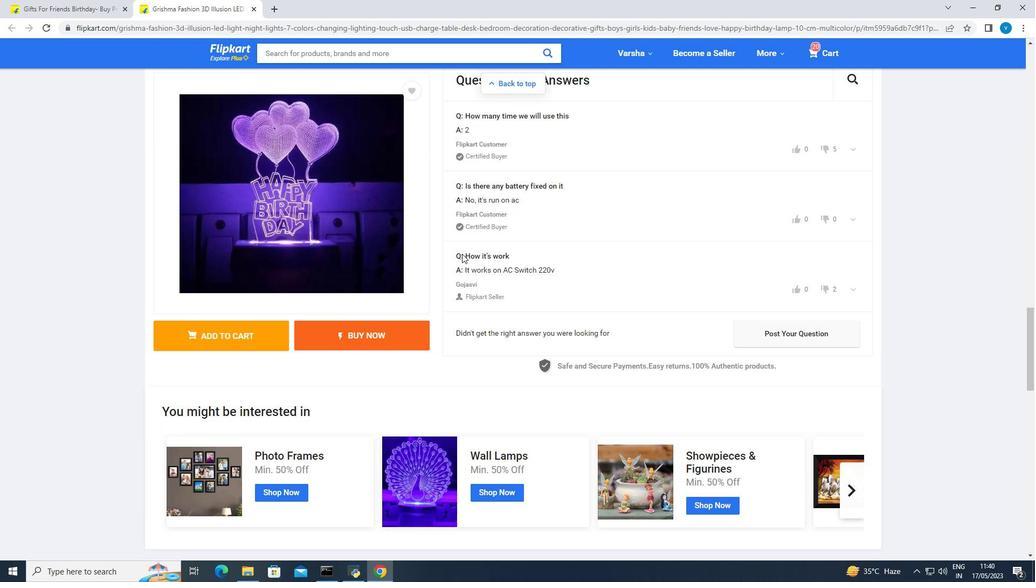 
Action: Mouse scrolled (462, 254) with delta (0, 0)
Screenshot: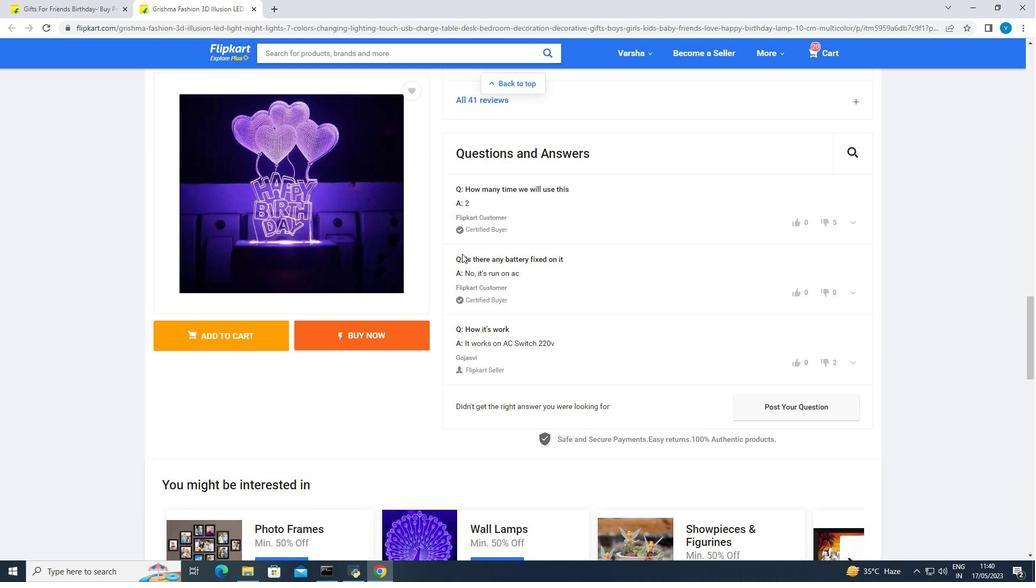 
Action: Mouse scrolled (462, 254) with delta (0, 0)
Screenshot: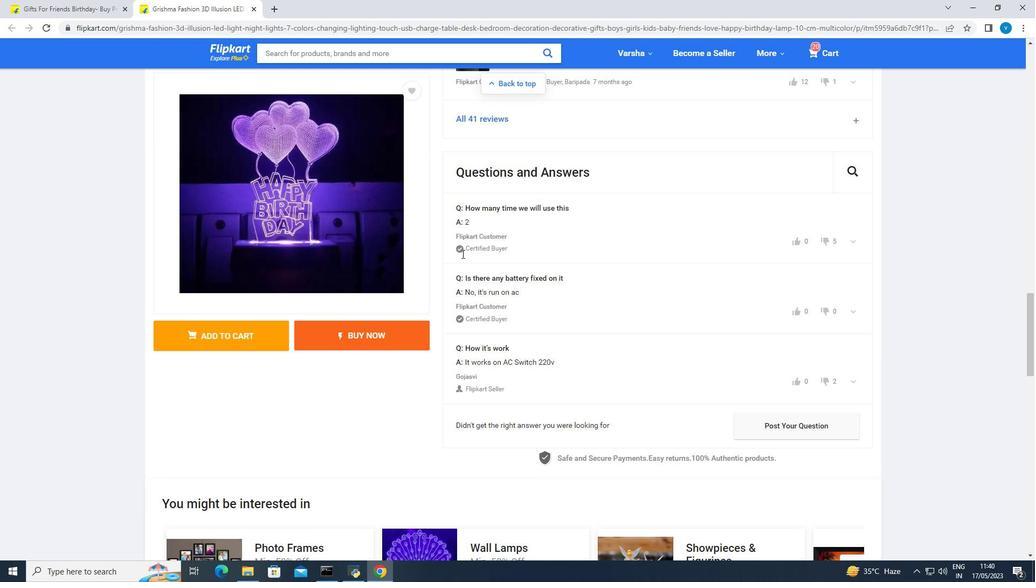
Action: Mouse scrolled (462, 254) with delta (0, 0)
Screenshot: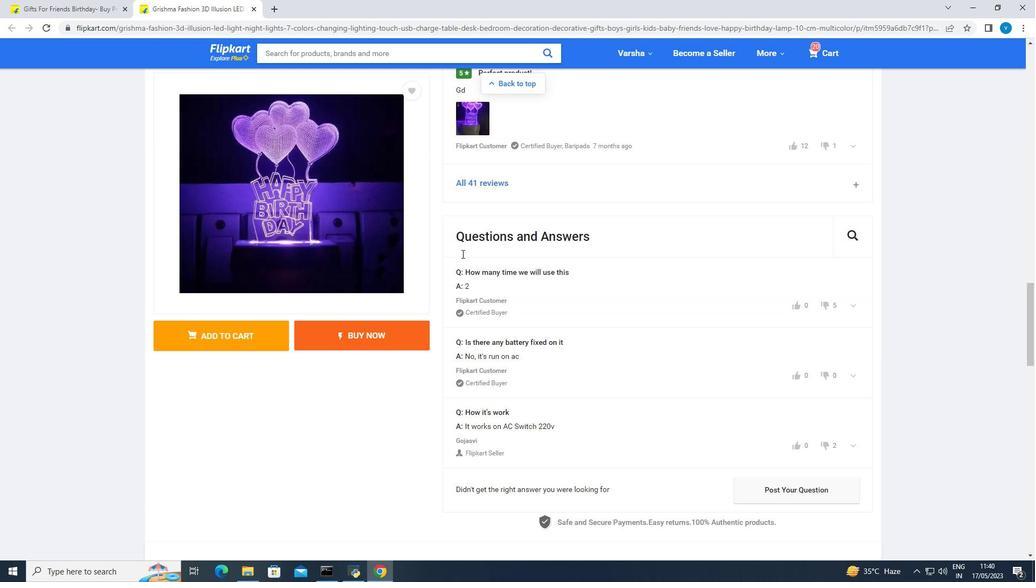 
Action: Mouse scrolled (462, 254) with delta (0, 0)
Screenshot: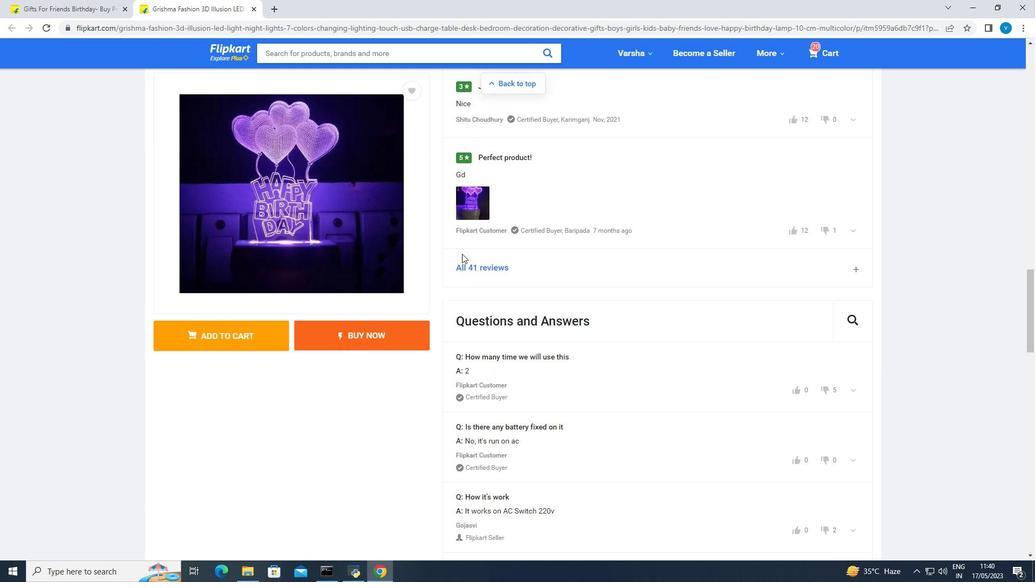 
Action: Mouse moved to (8, 27)
Screenshot: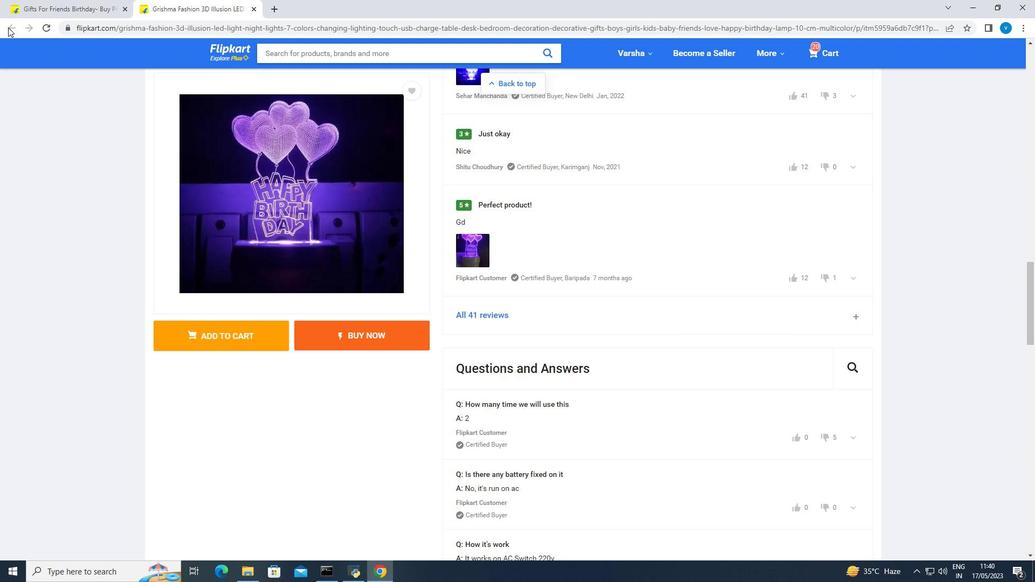 
Action: Mouse pressed left at (8, 27)
Screenshot: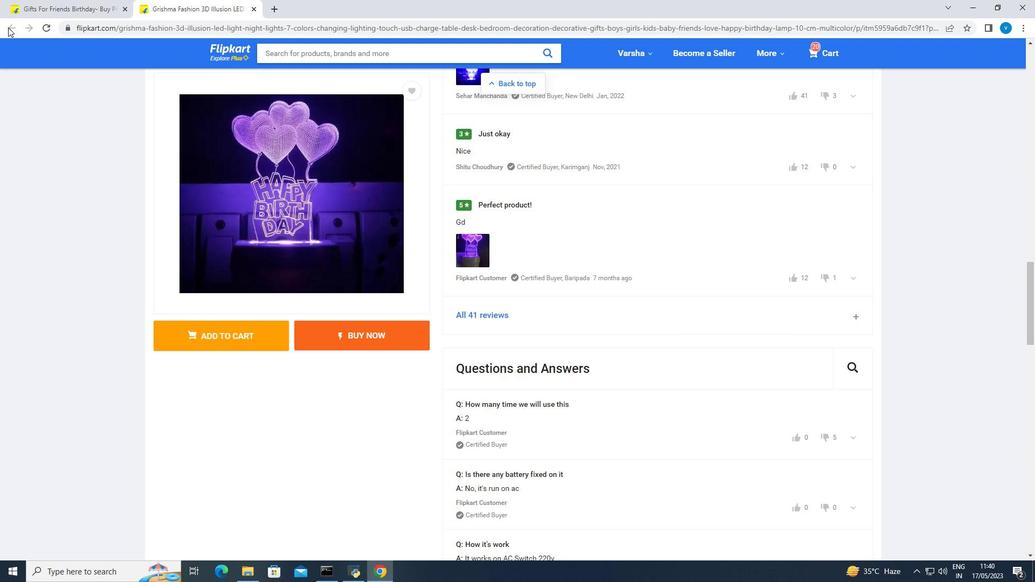 
Action: Mouse moved to (523, 85)
Screenshot: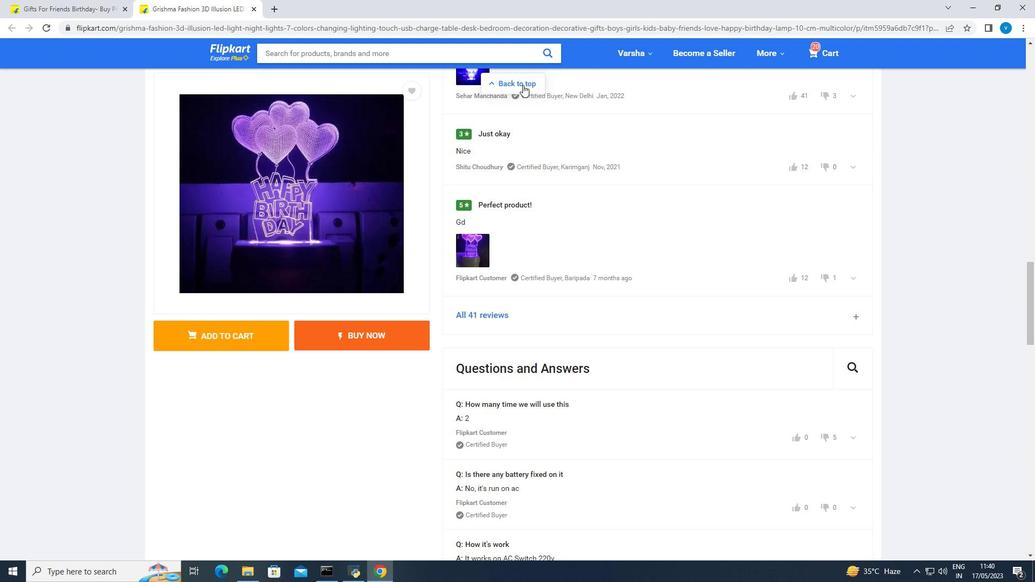 
Action: Mouse pressed left at (523, 85)
Screenshot: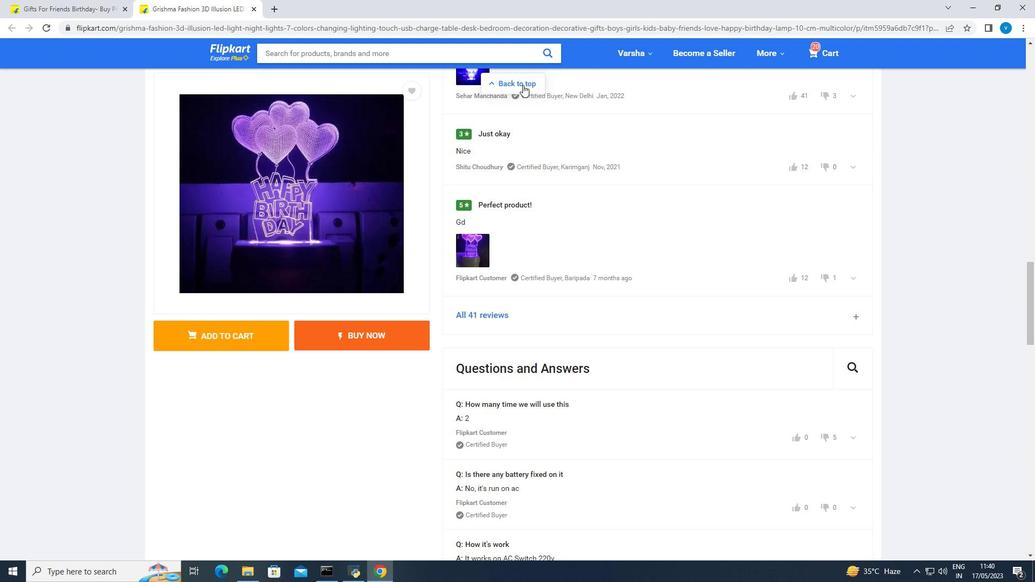 
Action: Mouse moved to (9, 24)
Screenshot: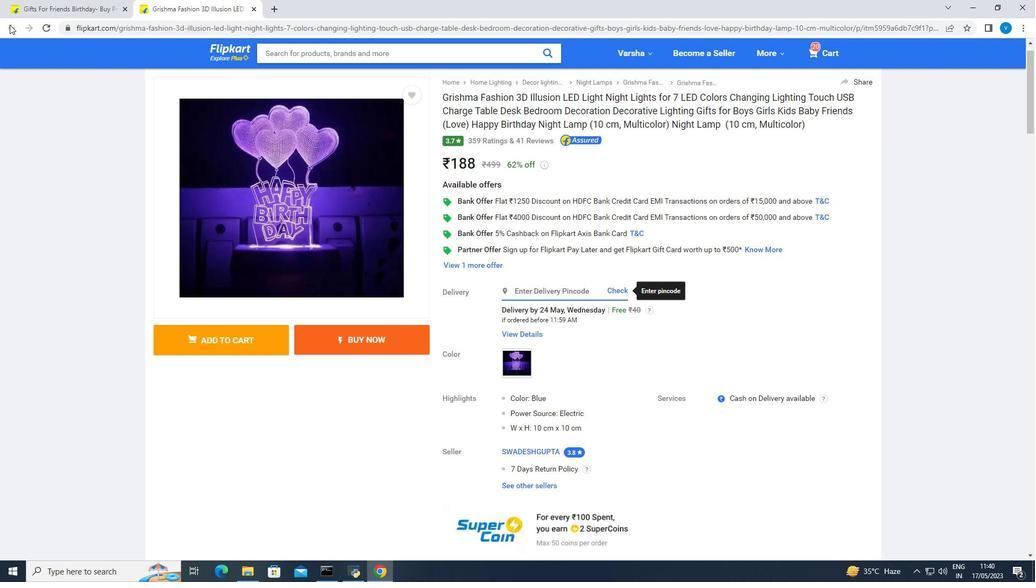 
Action: Mouse pressed left at (9, 24)
Screenshot: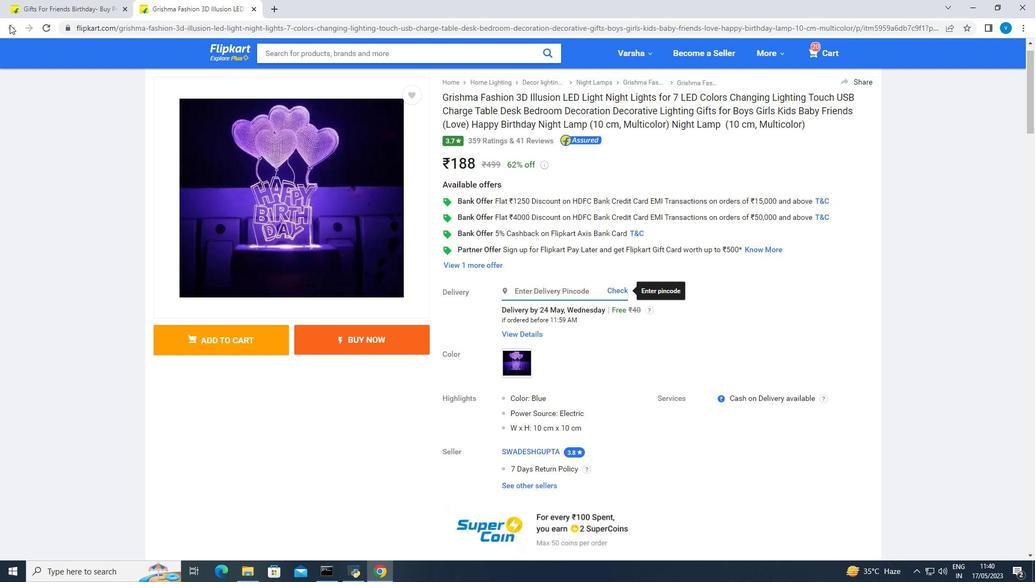 
Action: Mouse moved to (231, 51)
Screenshot: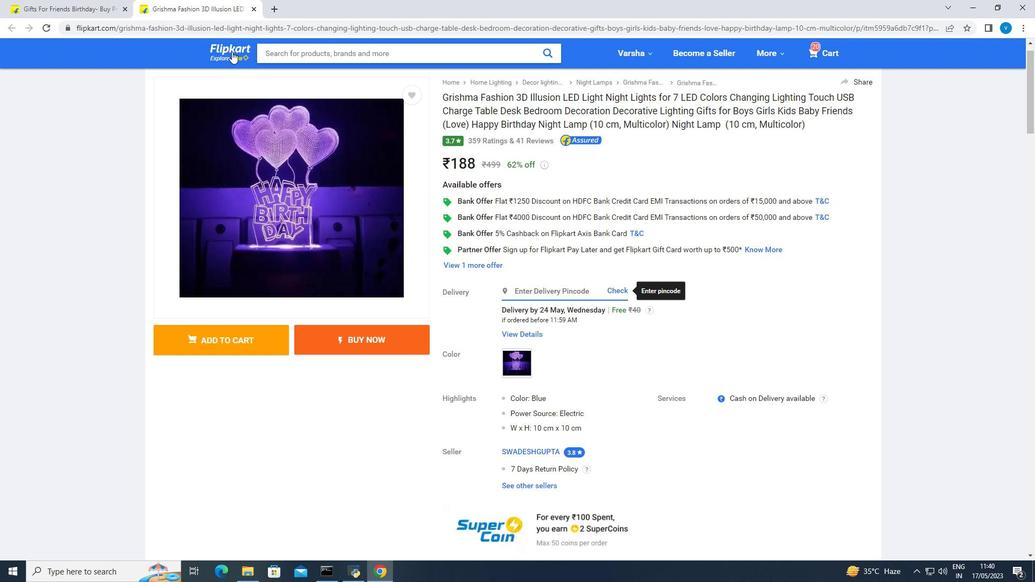 
Action: Mouse pressed left at (231, 51)
Screenshot: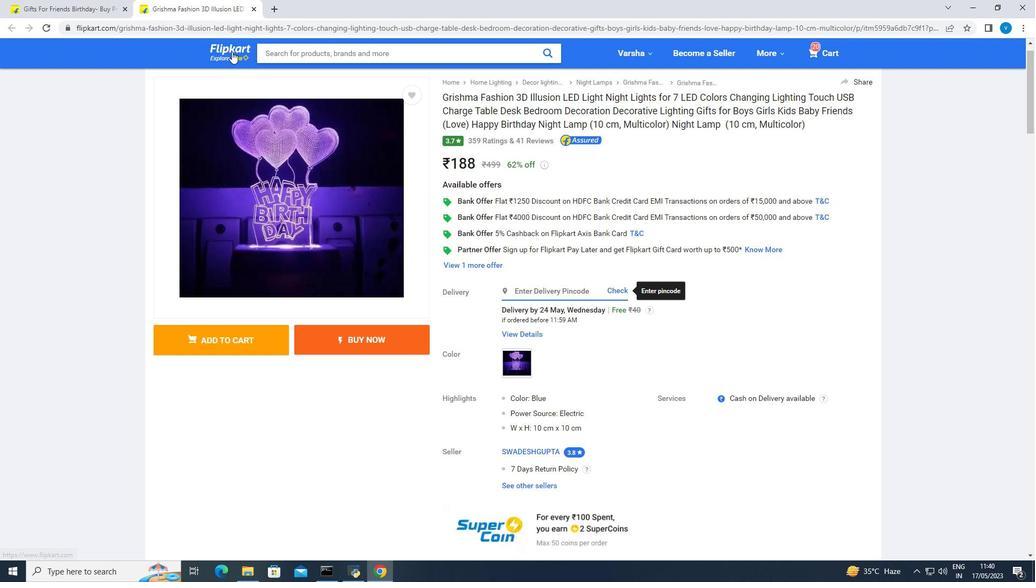 
Action: Mouse moved to (397, 304)
Screenshot: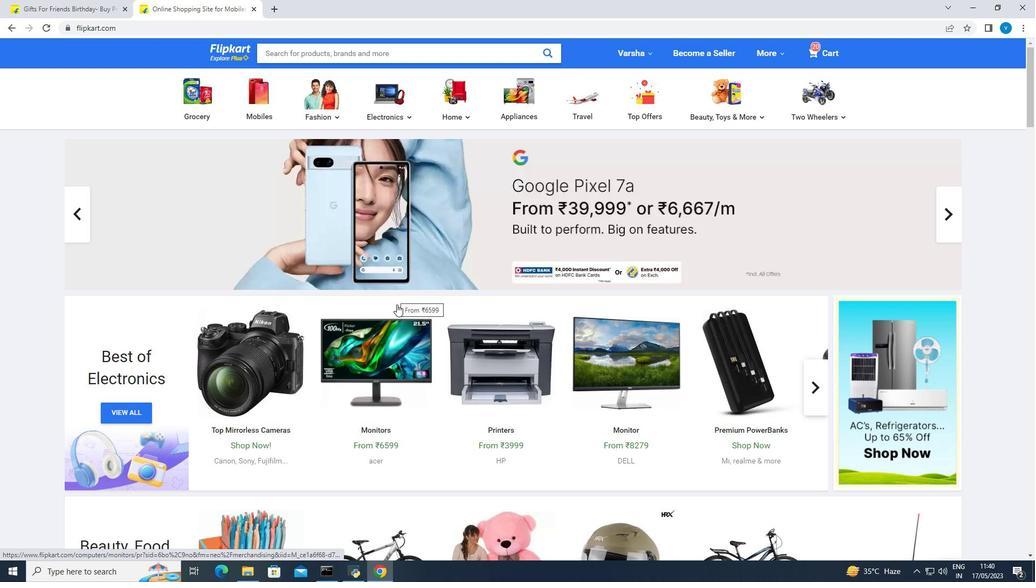 
Action: Mouse scrolled (397, 304) with delta (0, 0)
Screenshot: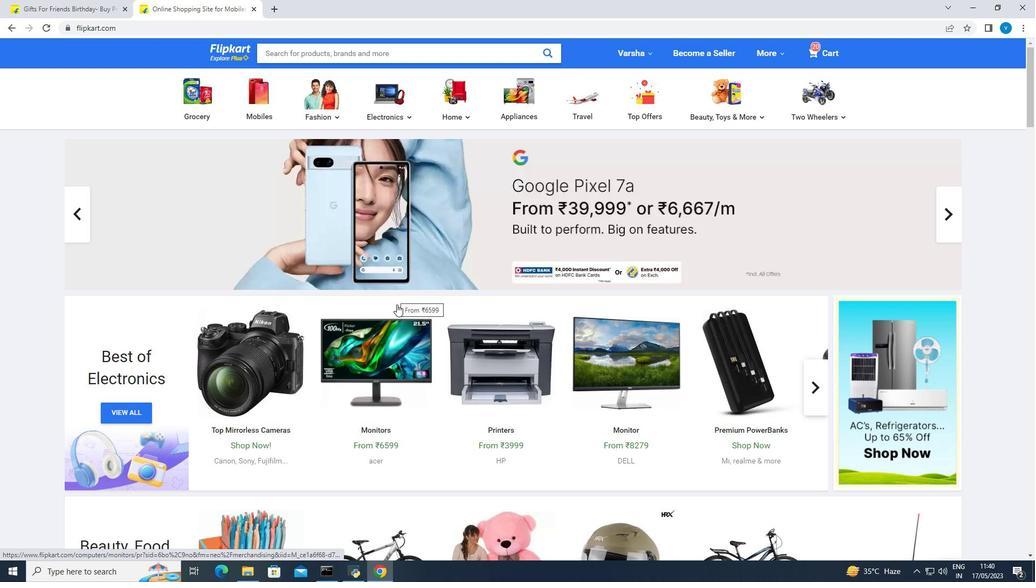 
Action: Mouse scrolled (397, 304) with delta (0, 0)
Screenshot: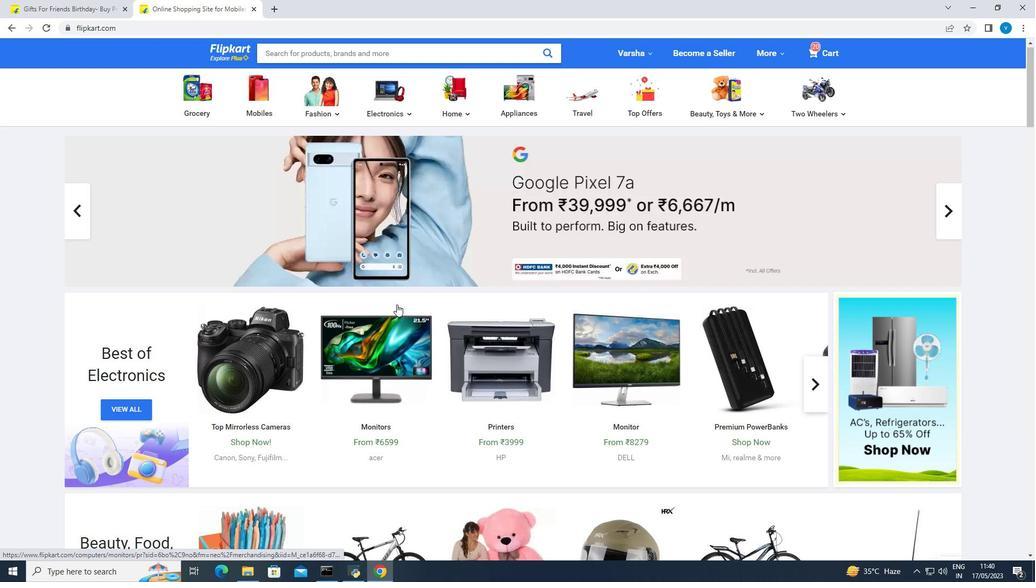 
Action: Mouse scrolled (397, 304) with delta (0, 0)
Screenshot: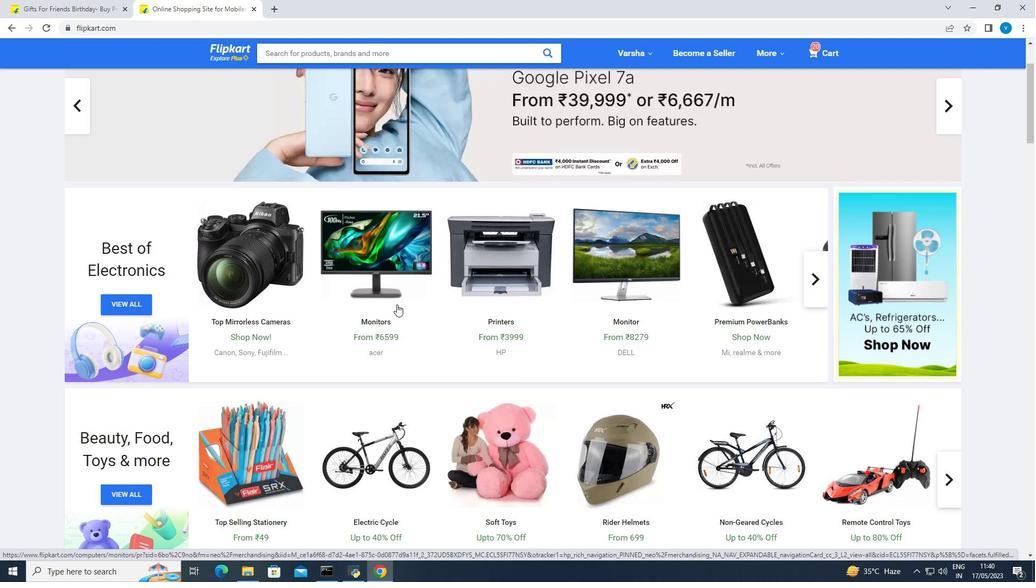 
Action: Mouse scrolled (397, 304) with delta (0, 0)
Screenshot: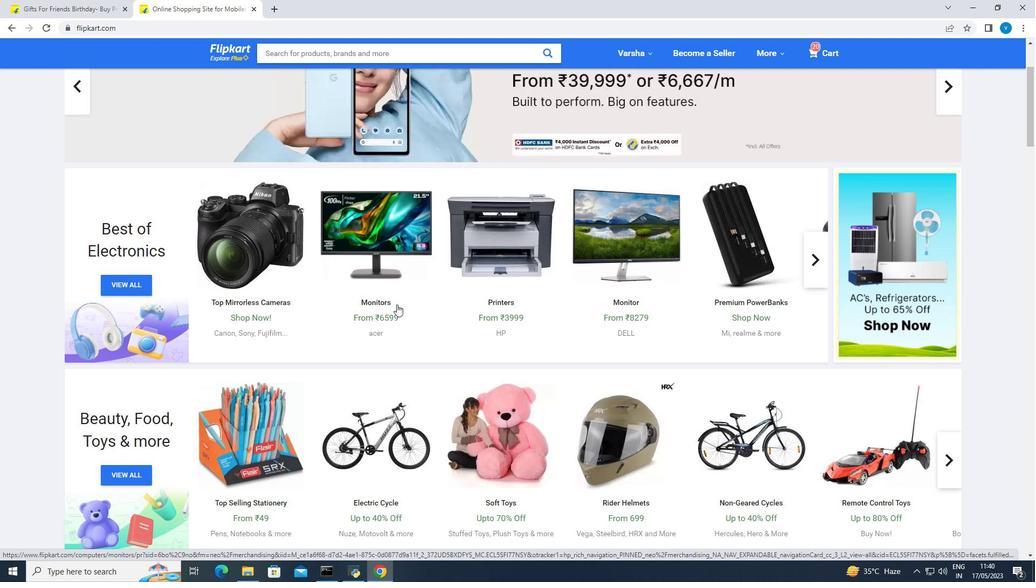 
Action: Mouse scrolled (397, 304) with delta (0, 0)
Screenshot: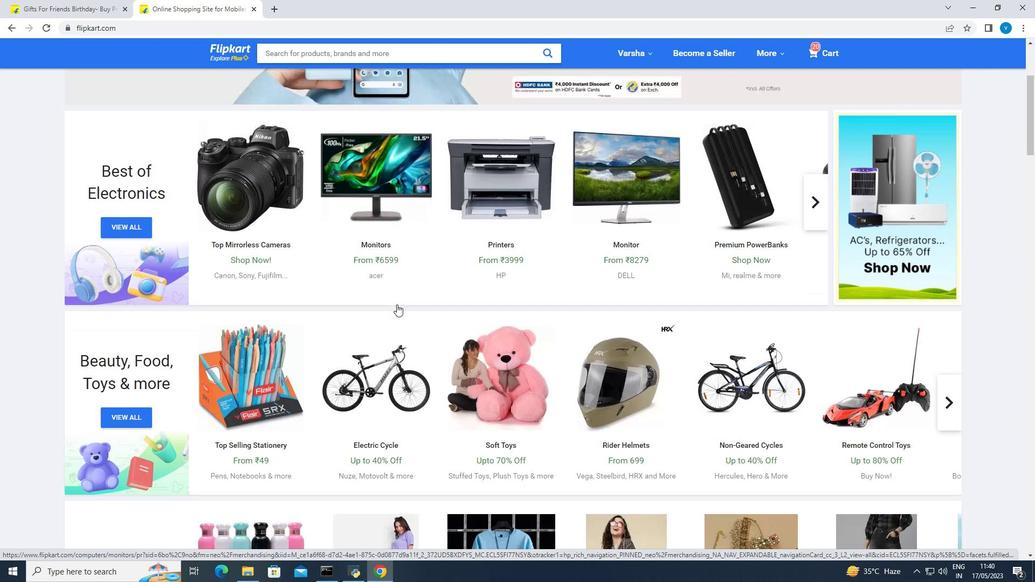 
Action: Mouse moved to (96, 11)
Screenshot: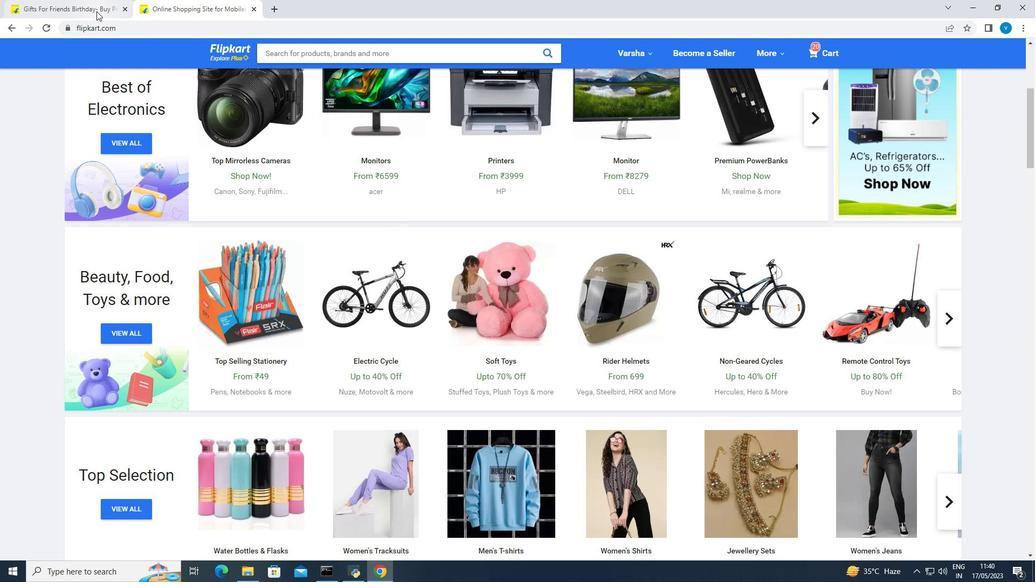 
Action: Mouse pressed left at (96, 11)
Screenshot: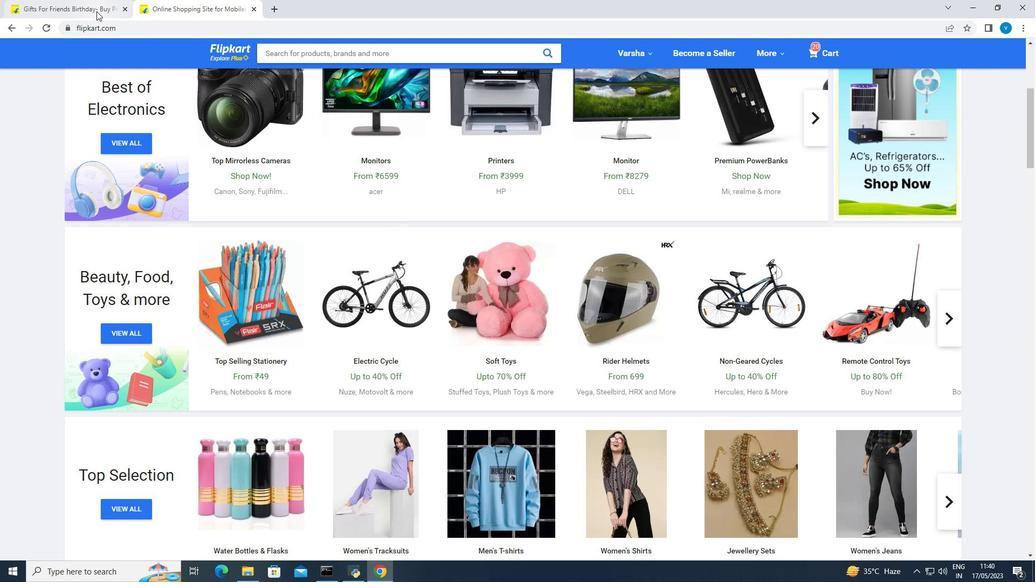 
Action: Mouse moved to (390, 203)
Screenshot: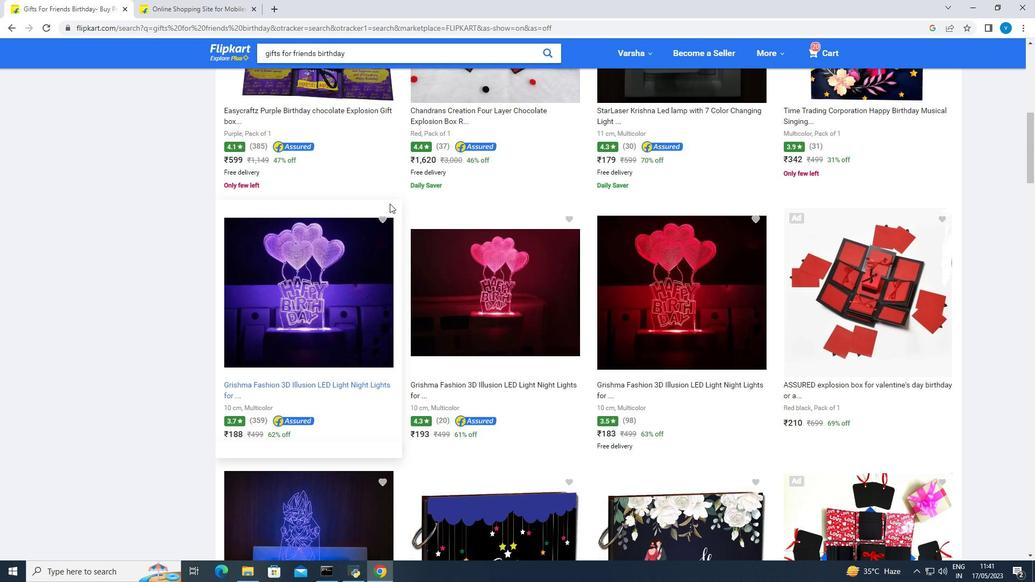 
Action: Mouse scrolled (390, 203) with delta (0, 0)
Screenshot: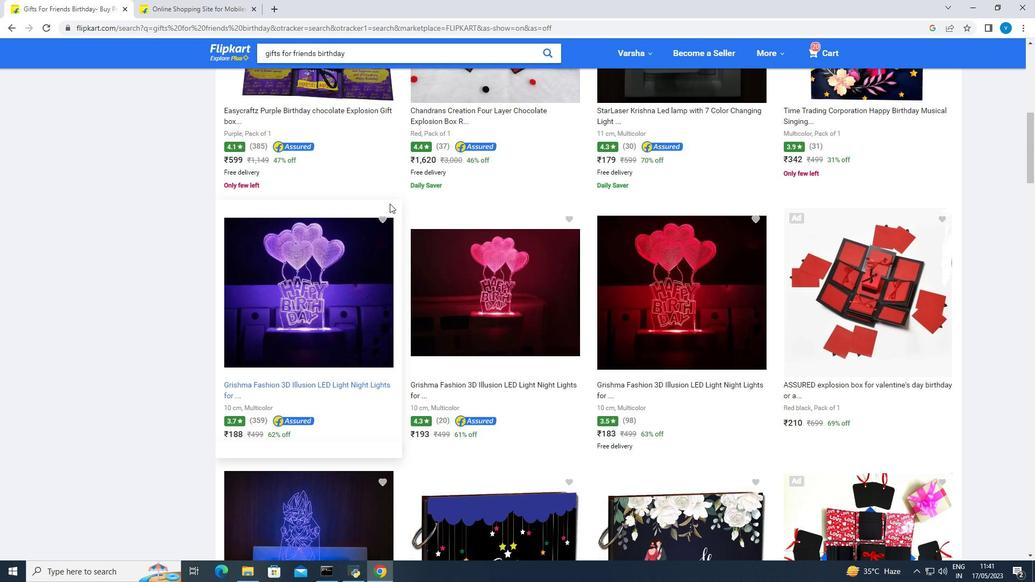 
Action: Mouse scrolled (390, 203) with delta (0, 0)
Screenshot: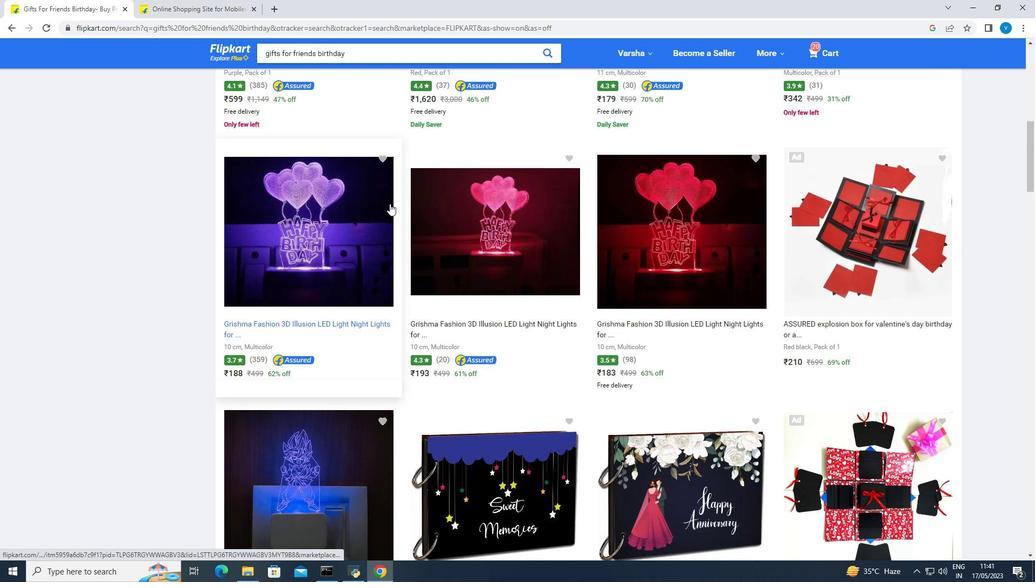 
Action: Mouse scrolled (390, 203) with delta (0, 0)
Screenshot: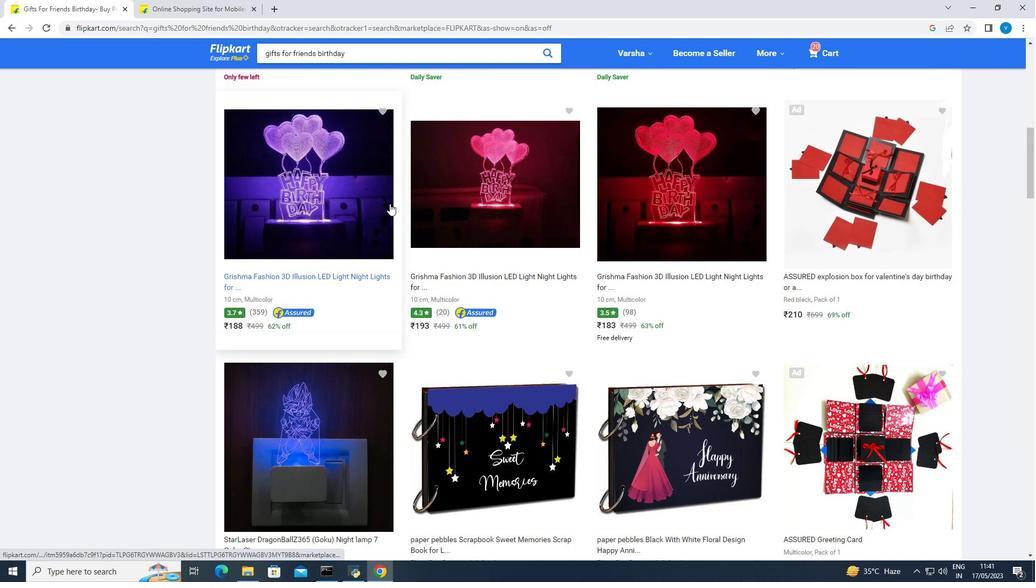 
Action: Mouse scrolled (390, 203) with delta (0, 0)
Screenshot: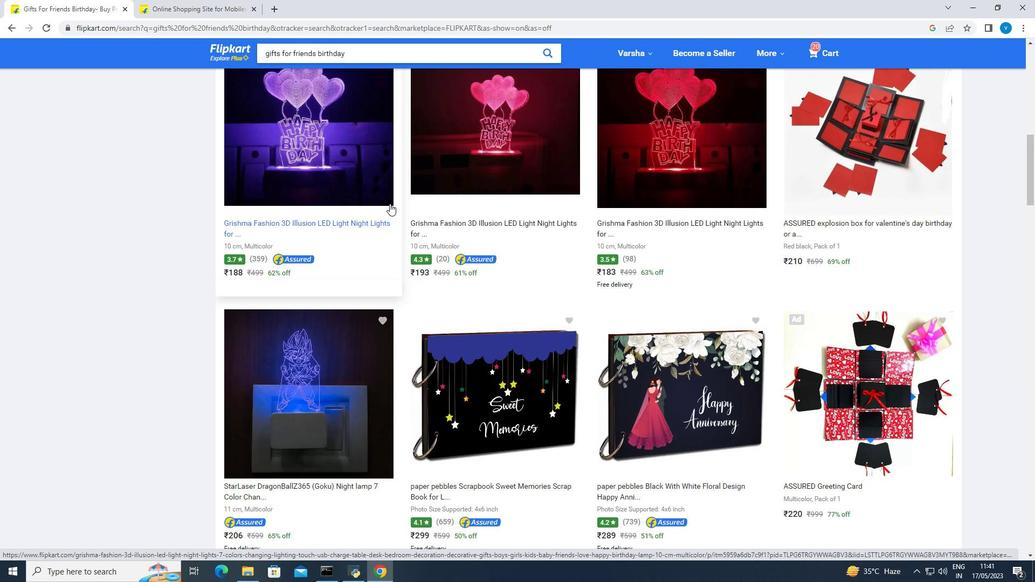 
Action: Mouse scrolled (390, 203) with delta (0, 0)
Screenshot: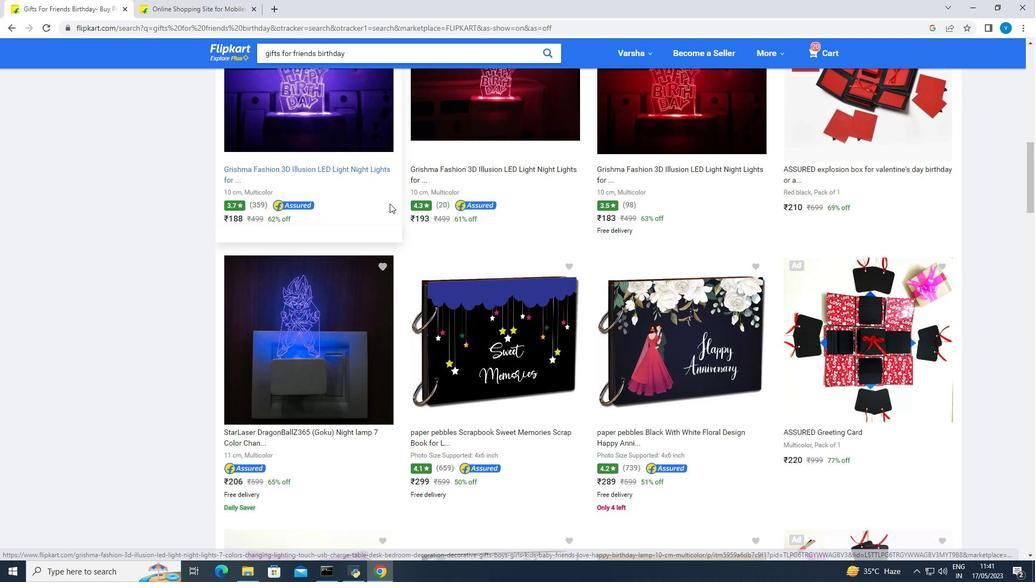 
Action: Mouse scrolled (390, 203) with delta (0, 0)
Screenshot: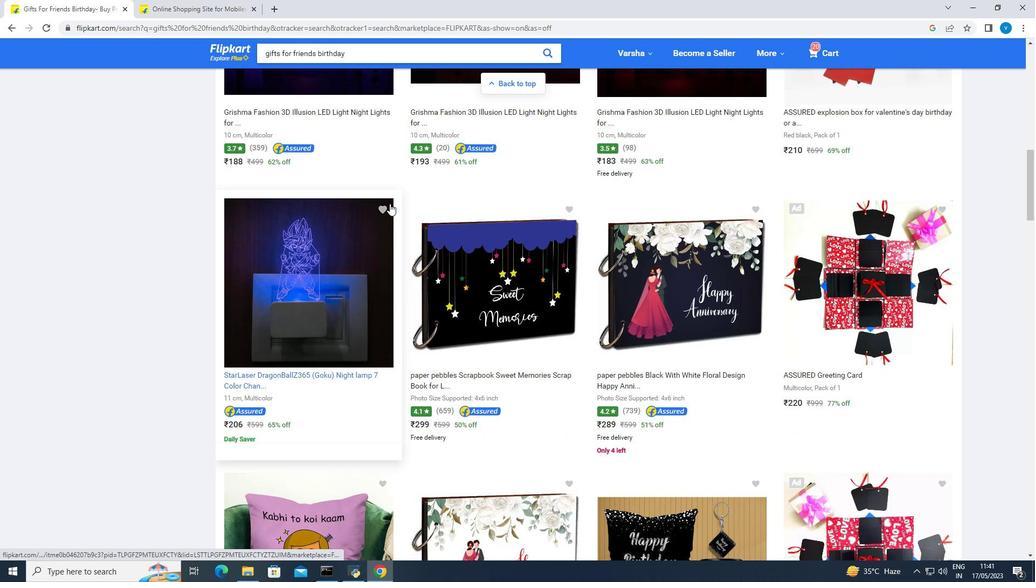 
Action: Mouse scrolled (390, 203) with delta (0, 0)
Screenshot: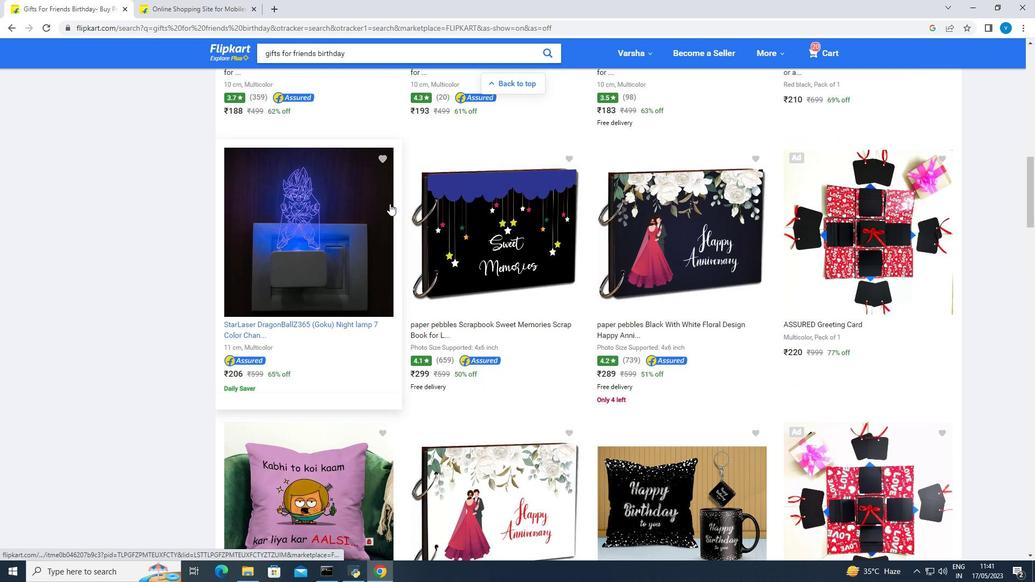 
Action: Mouse scrolled (390, 203) with delta (0, 0)
Screenshot: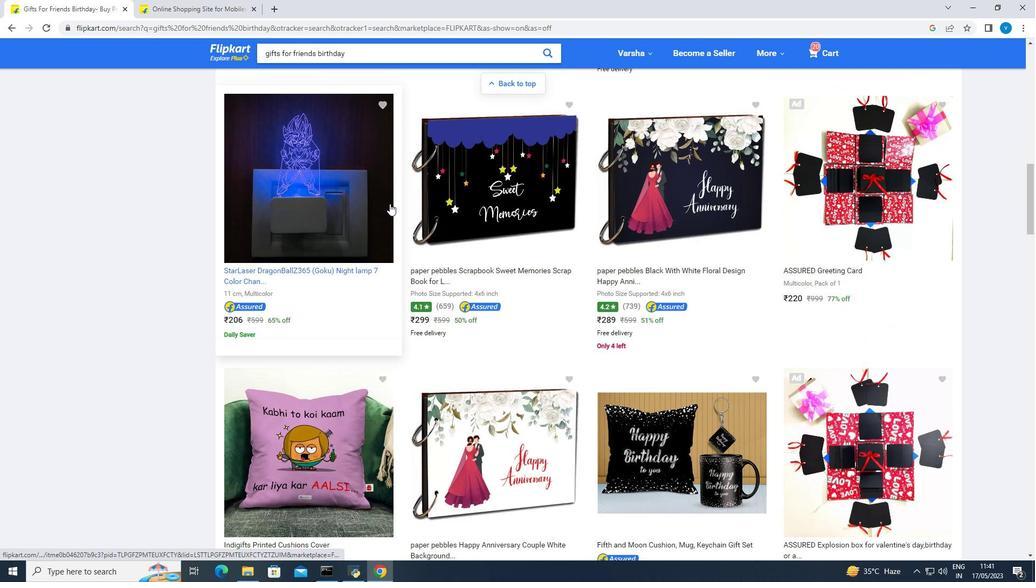 
Action: Mouse moved to (393, 200)
Screenshot: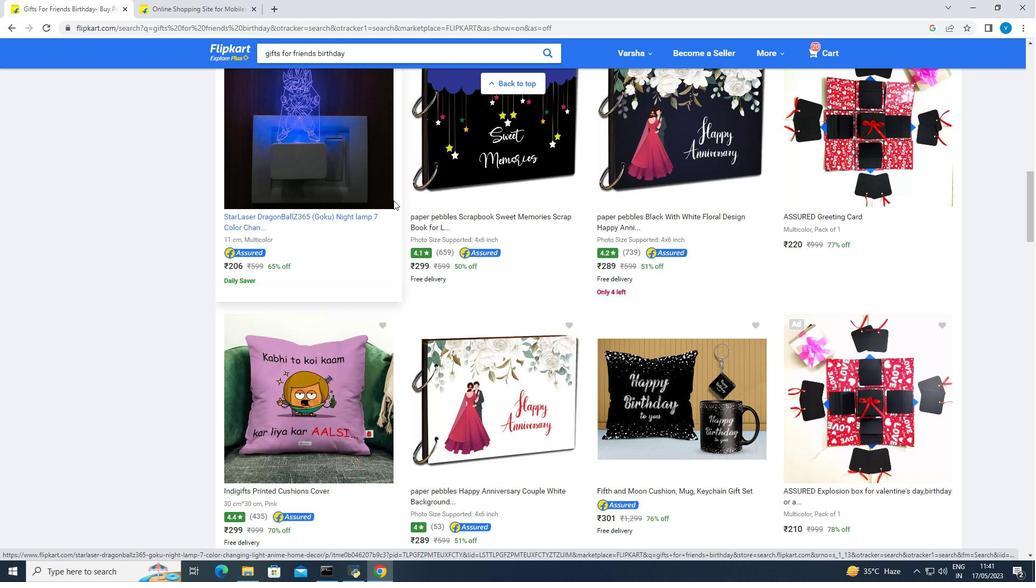 
Action: Mouse scrolled (393, 200) with delta (0, 0)
Screenshot: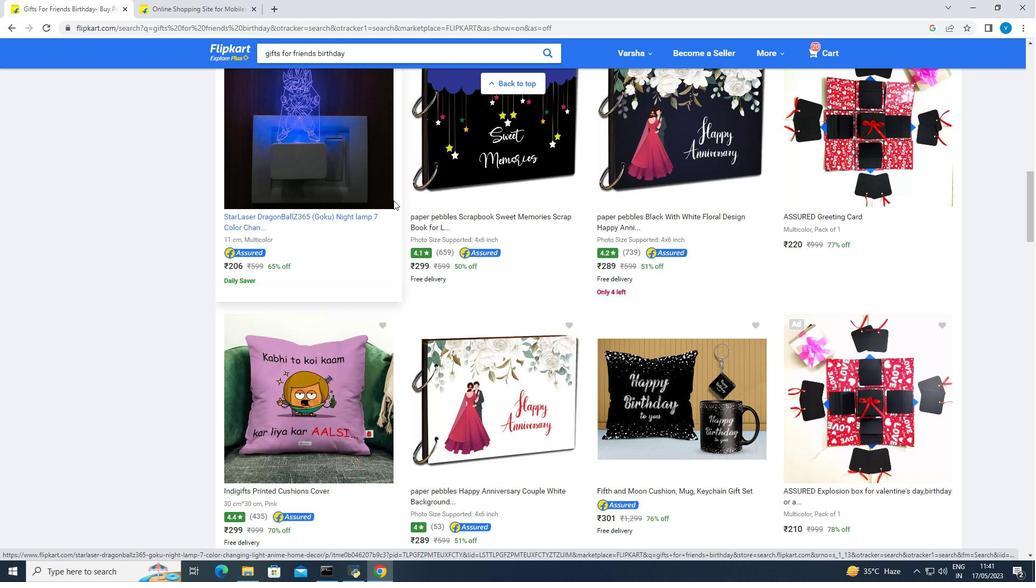 
Action: Mouse moved to (394, 198)
Screenshot: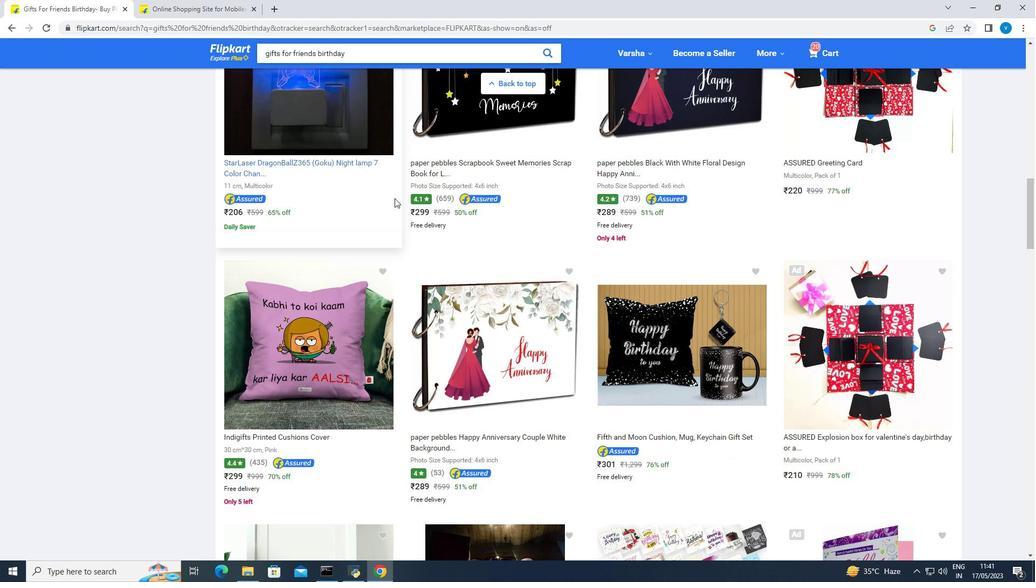 
Action: Mouse scrolled (394, 197) with delta (0, 0)
Screenshot: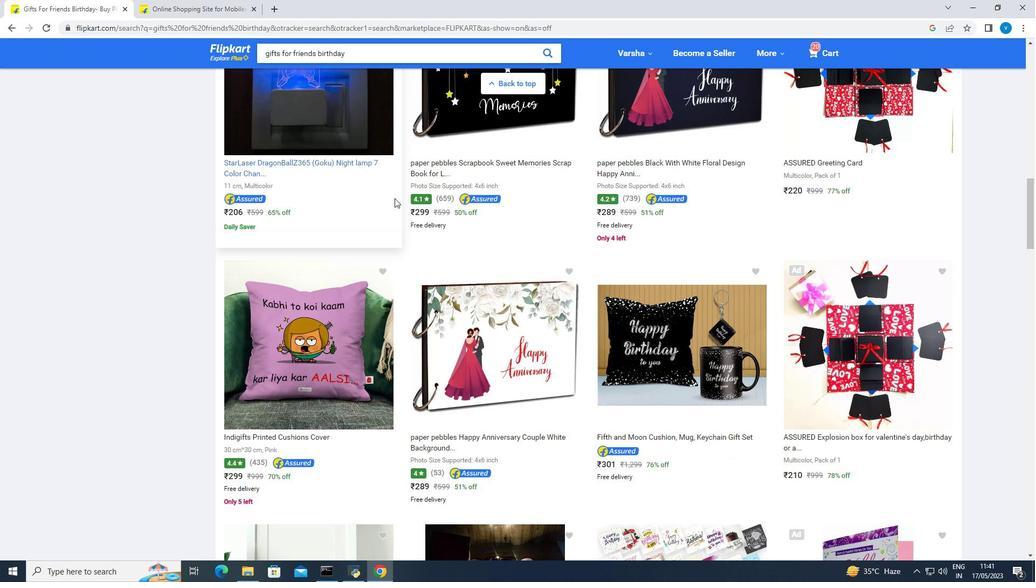 
Action: Mouse moved to (397, 188)
Screenshot: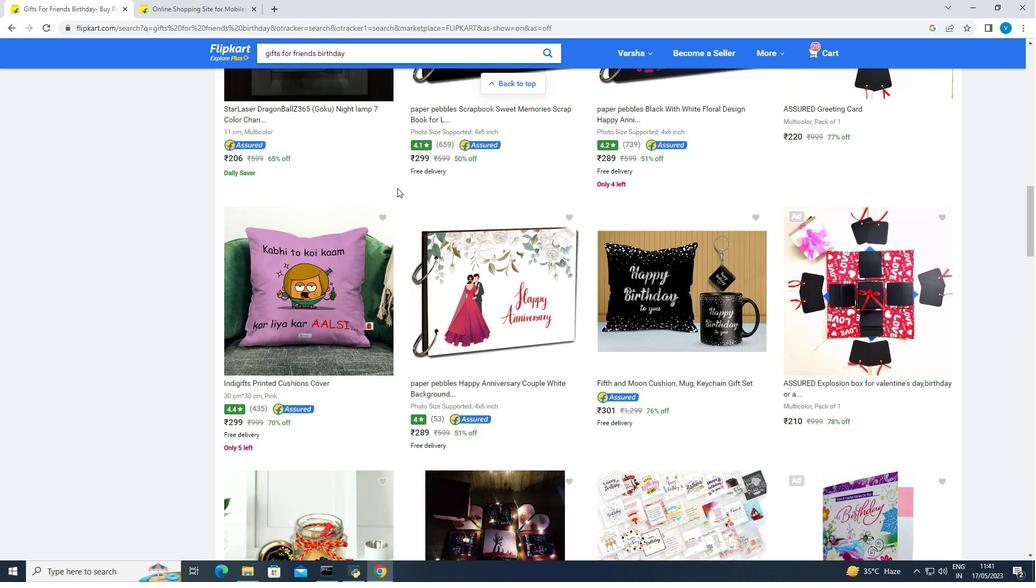 
Action: Mouse scrolled (397, 187) with delta (0, 0)
Screenshot: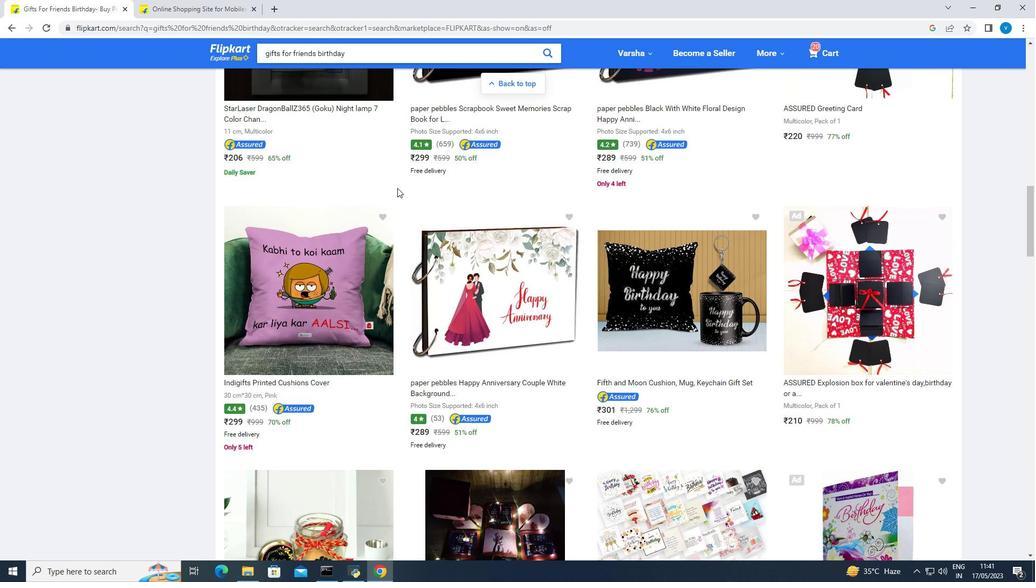 
Action: Mouse moved to (395, 191)
Screenshot: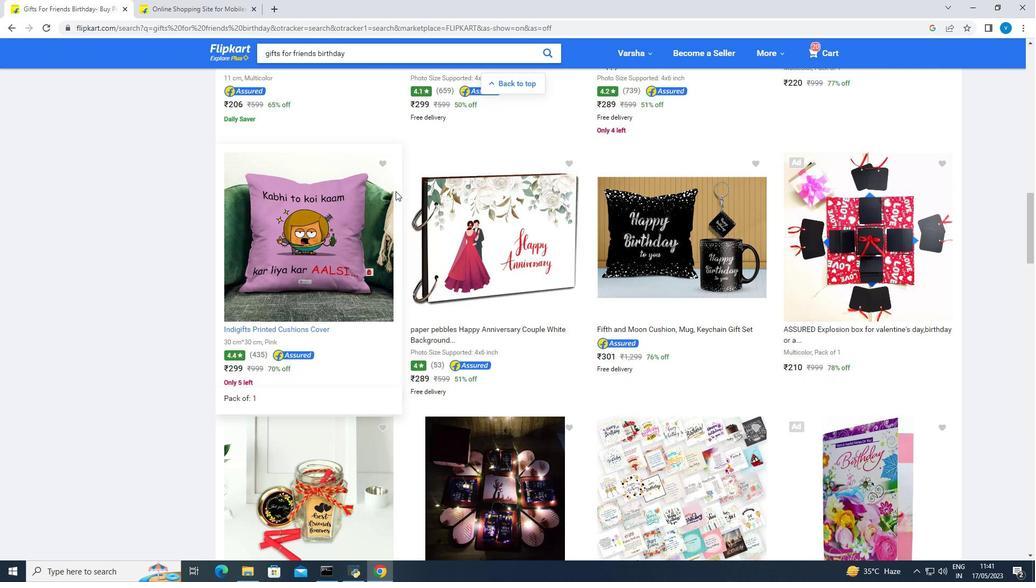 
Action: Mouse scrolled (395, 190) with delta (0, 0)
Screenshot: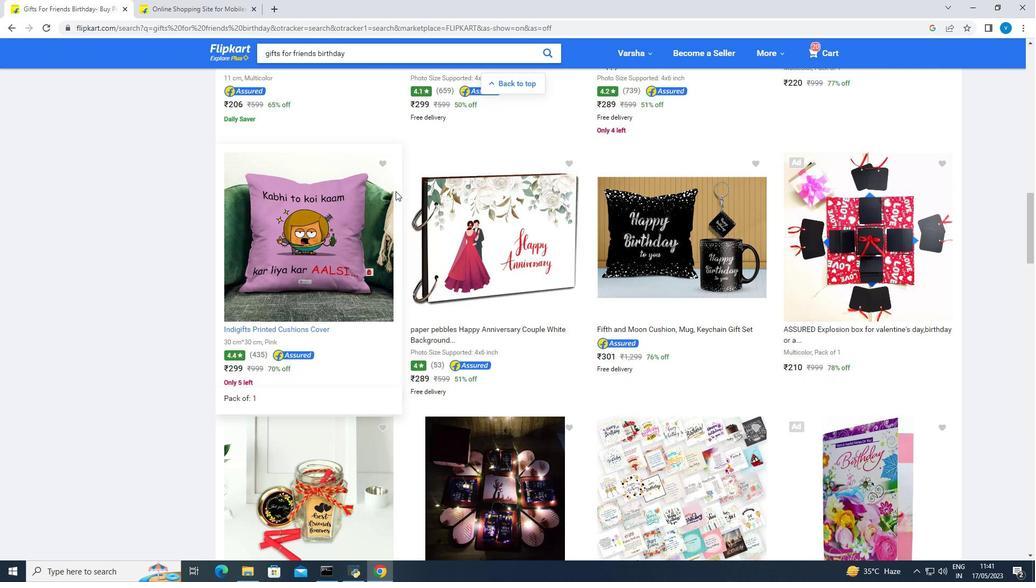 
Action: Mouse moved to (395, 192)
Screenshot: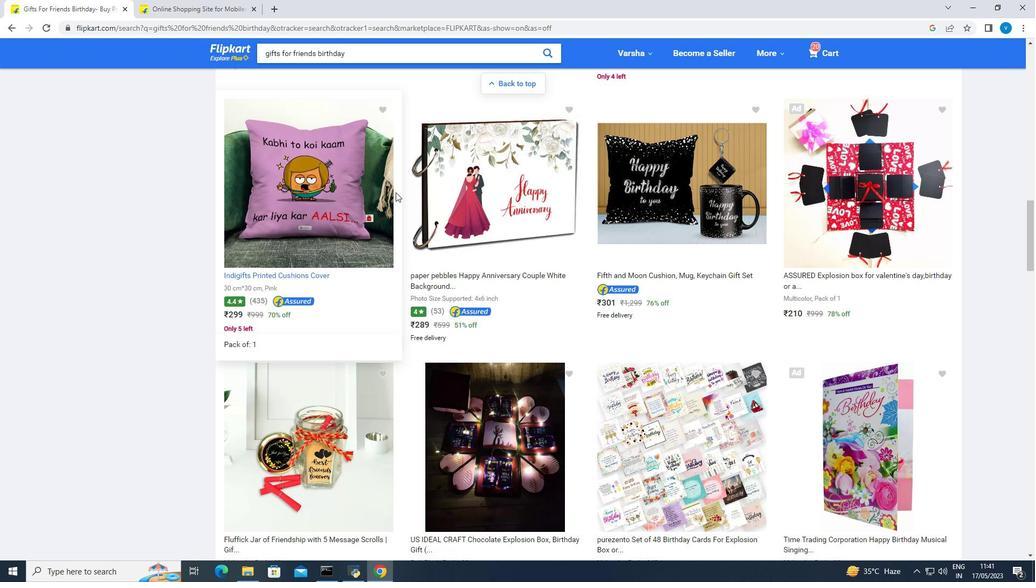 
Action: Mouse scrolled (395, 192) with delta (0, 0)
Screenshot: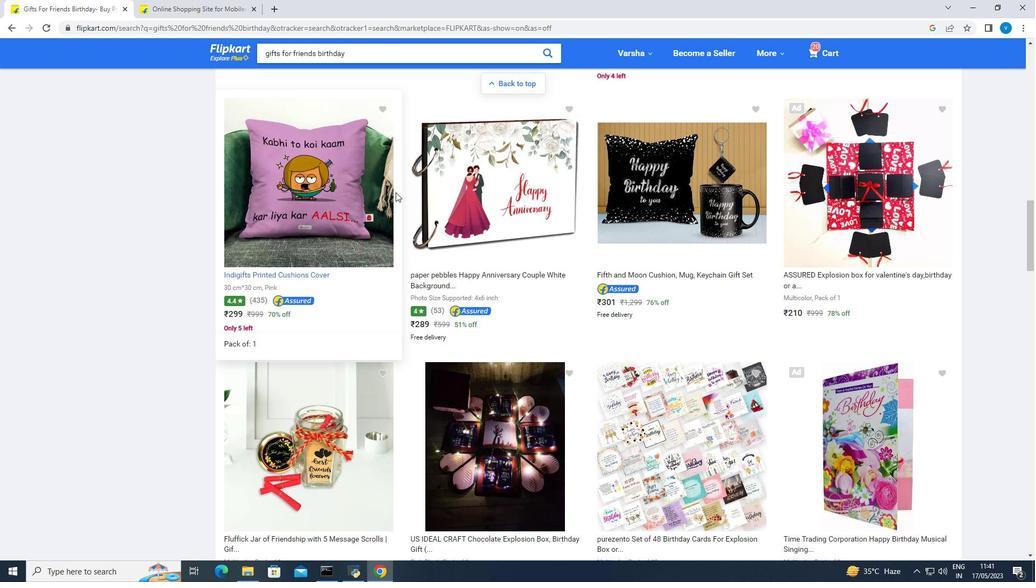 
Action: Mouse moved to (396, 193)
Screenshot: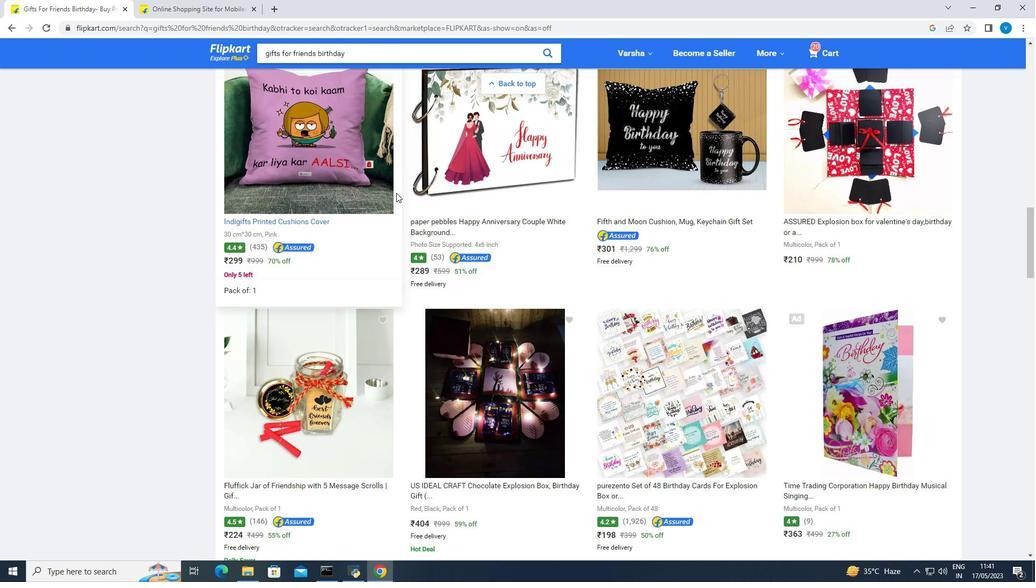 
Action: Mouse scrolled (396, 192) with delta (0, 0)
Screenshot: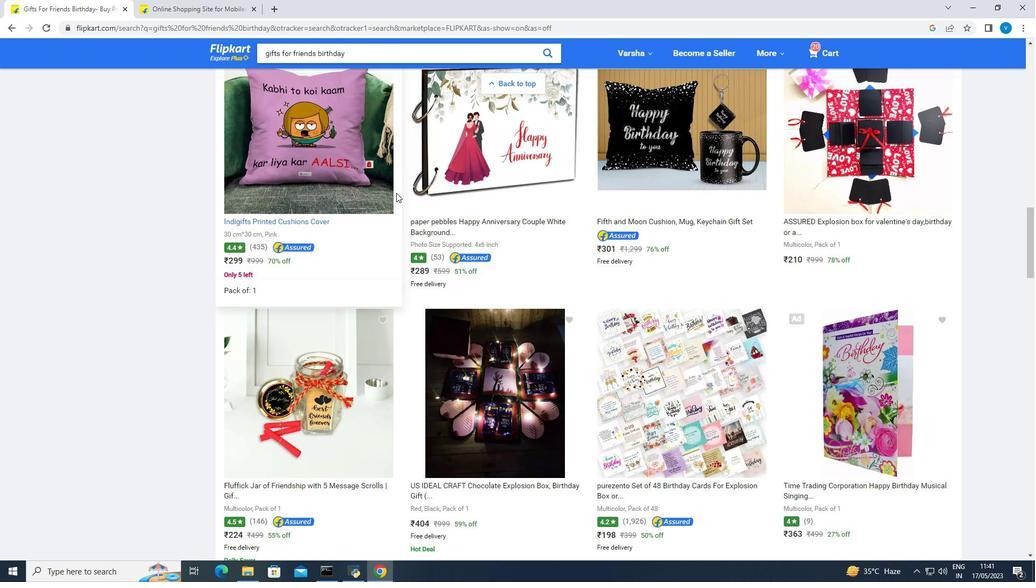
Action: Mouse moved to (397, 192)
Screenshot: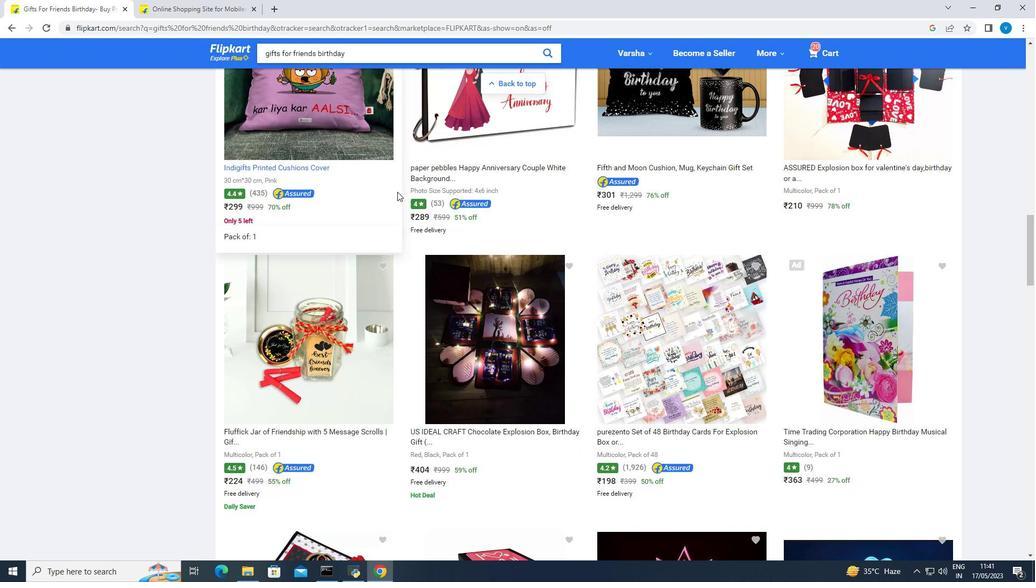 
Action: Mouse scrolled (397, 191) with delta (0, 0)
Screenshot: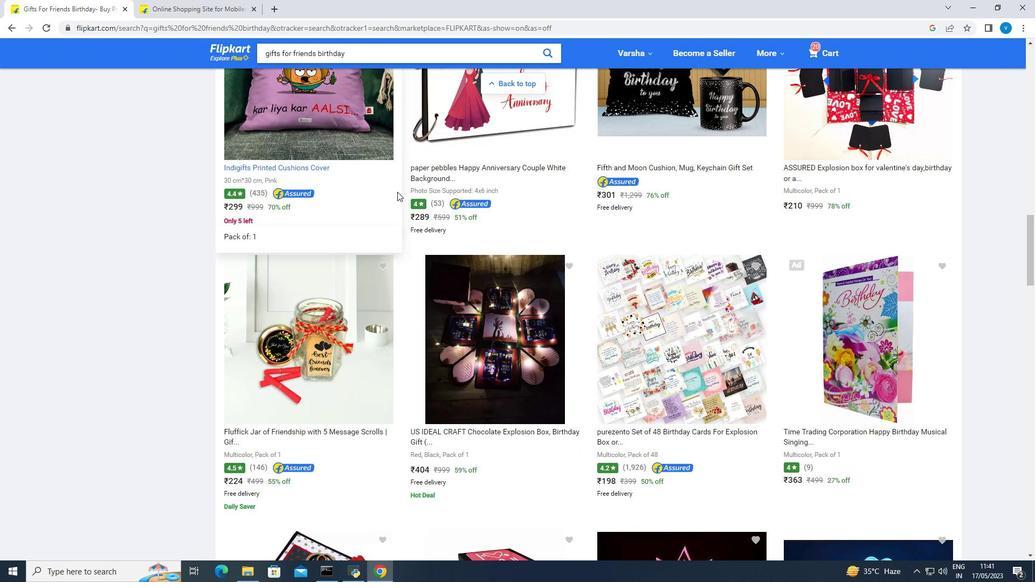 
Action: Mouse moved to (391, 197)
Screenshot: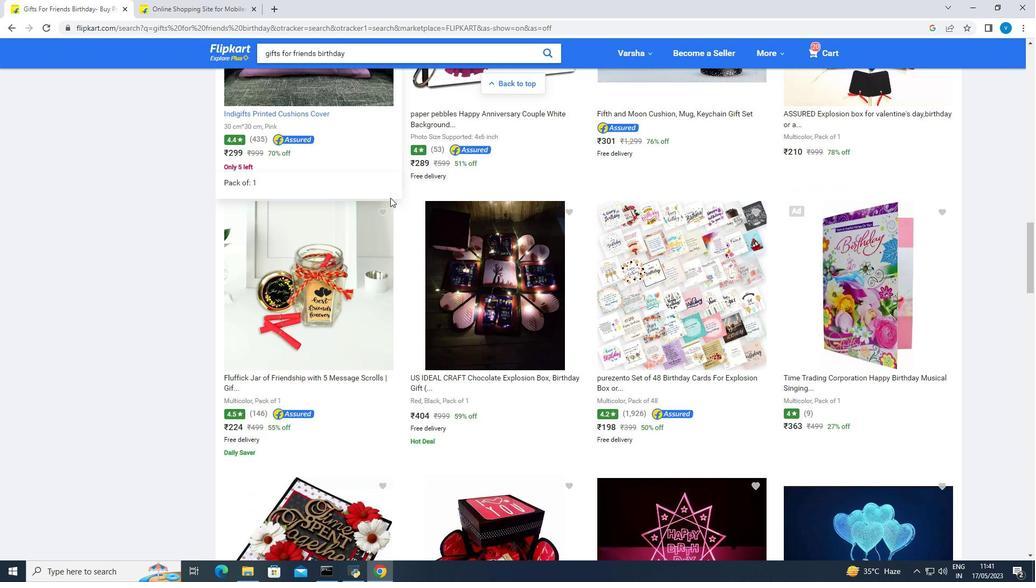 
Action: Mouse scrolled (391, 196) with delta (0, 0)
Screenshot: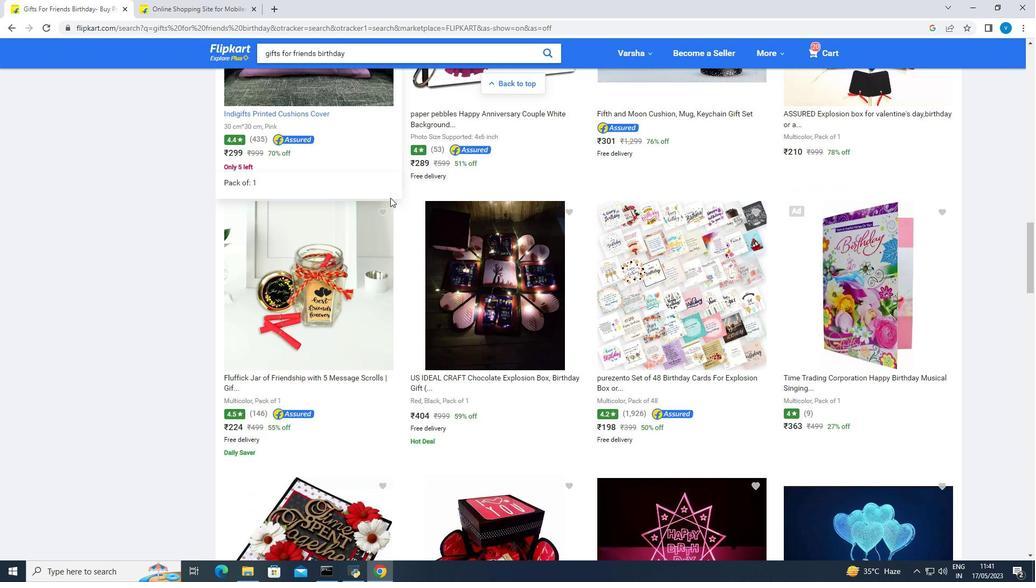 
Action: Mouse moved to (387, 200)
Screenshot: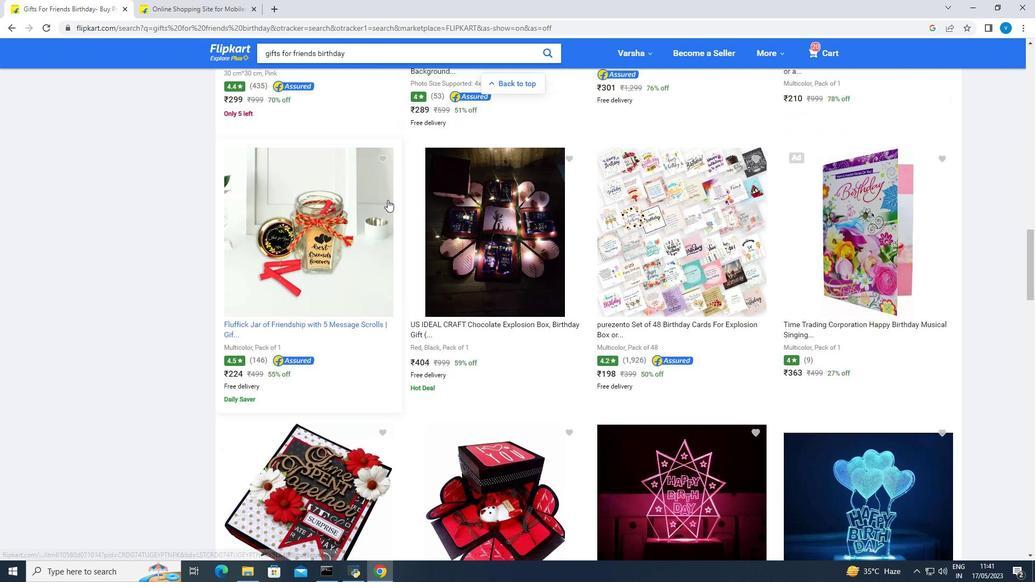 
Action: Mouse scrolled (387, 199) with delta (0, 0)
Screenshot: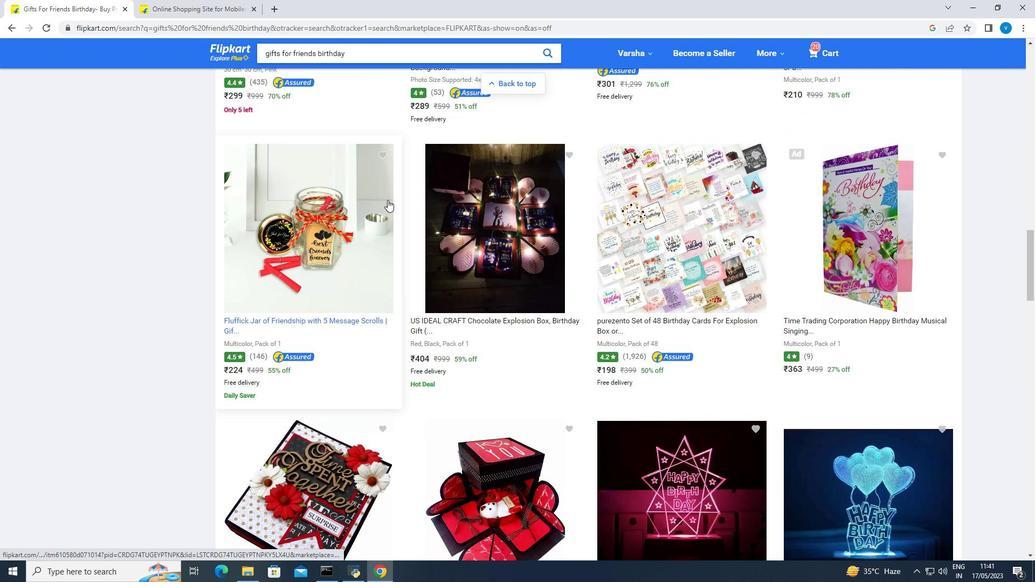 
Action: Mouse moved to (387, 200)
Screenshot: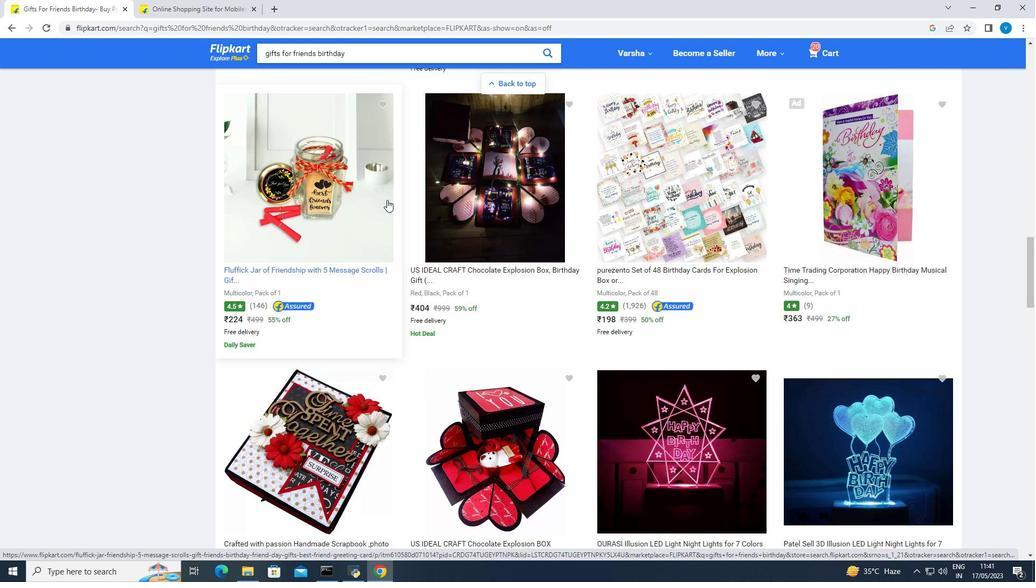 
Action: Mouse scrolled (387, 199) with delta (0, 0)
Screenshot: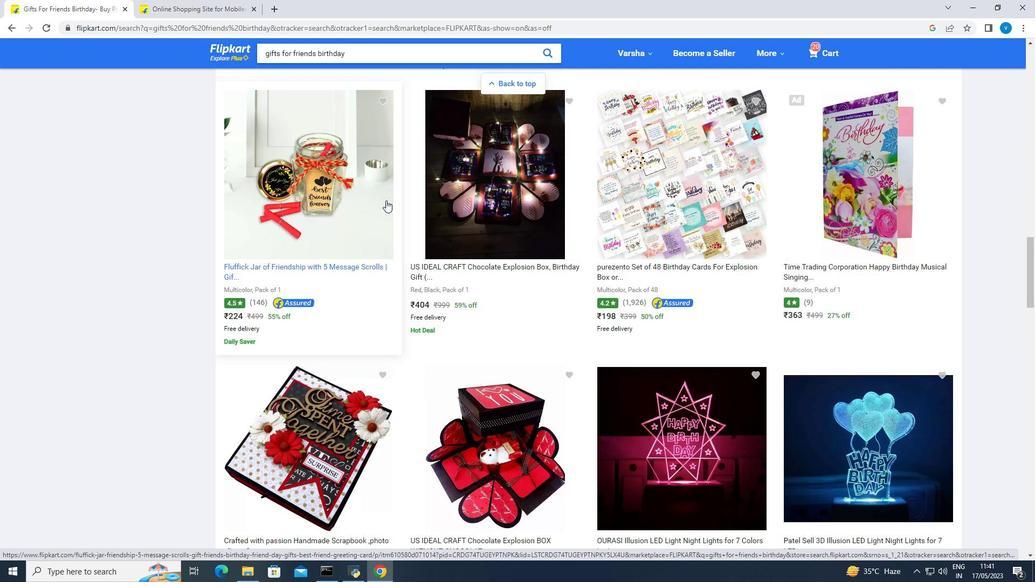 
Action: Mouse moved to (386, 200)
Screenshot: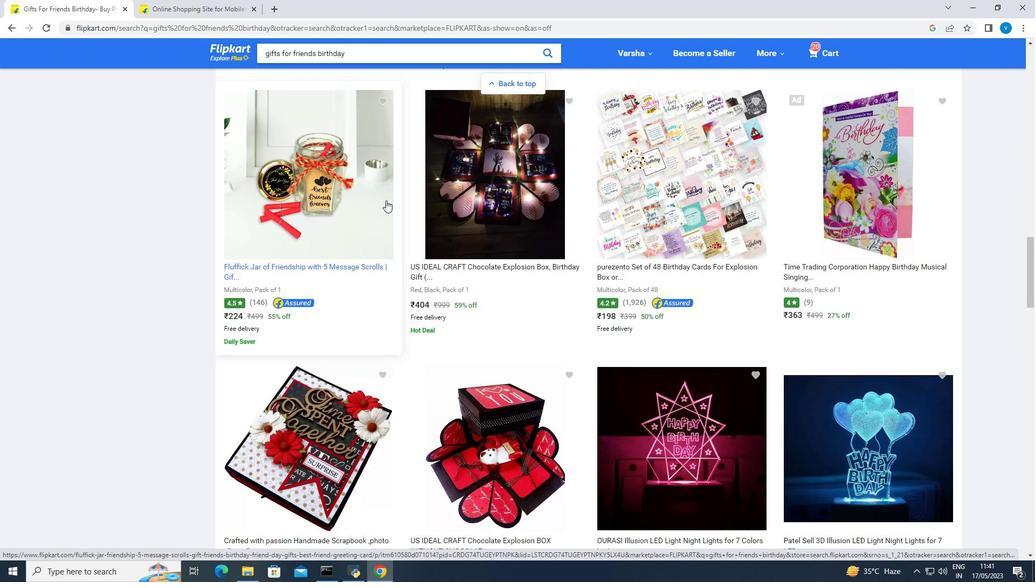 
Action: Mouse scrolled (386, 200) with delta (0, 0)
Screenshot: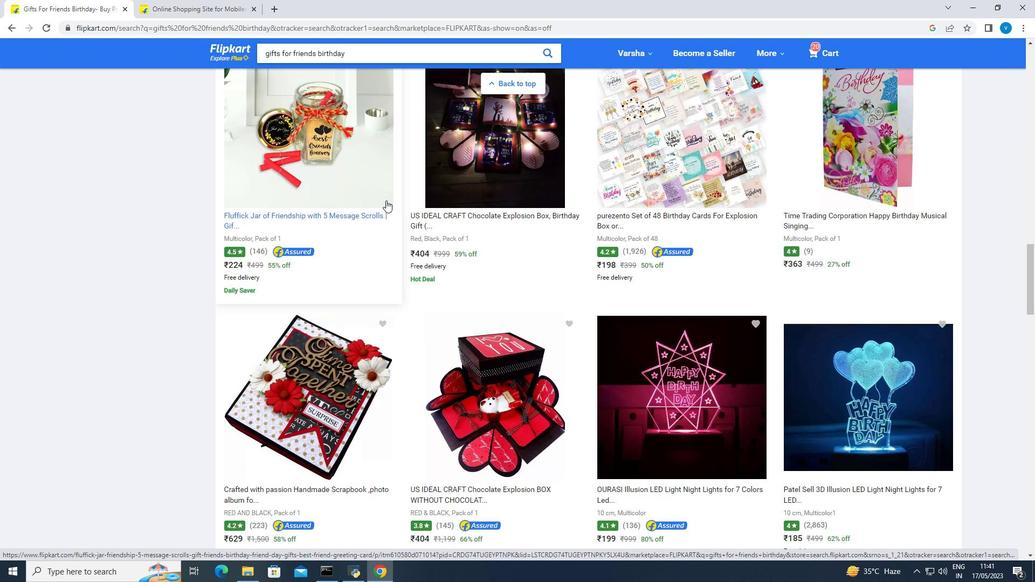 
Action: Mouse moved to (384, 202)
Screenshot: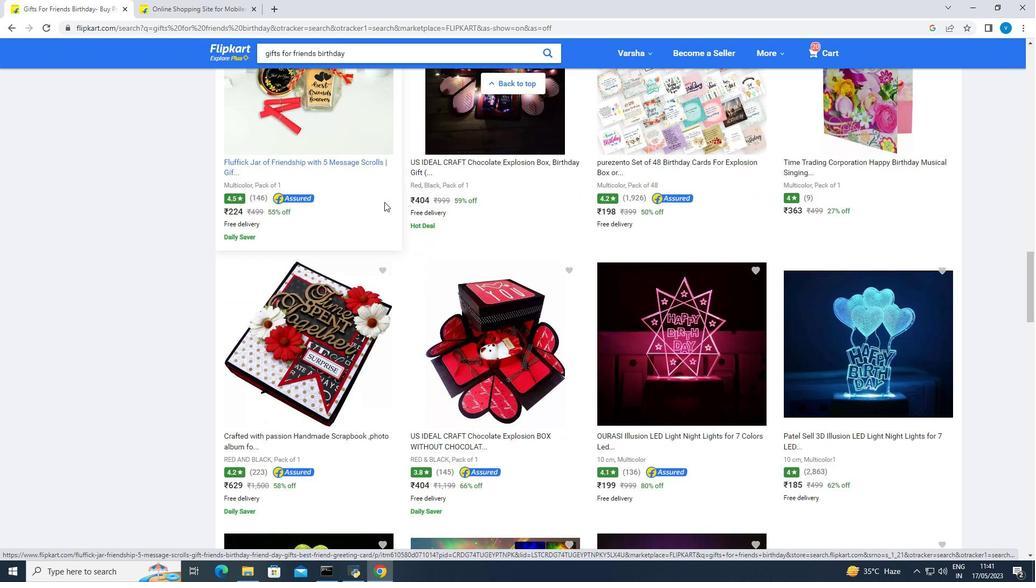 
Action: Mouse scrolled (384, 201) with delta (0, 0)
Screenshot: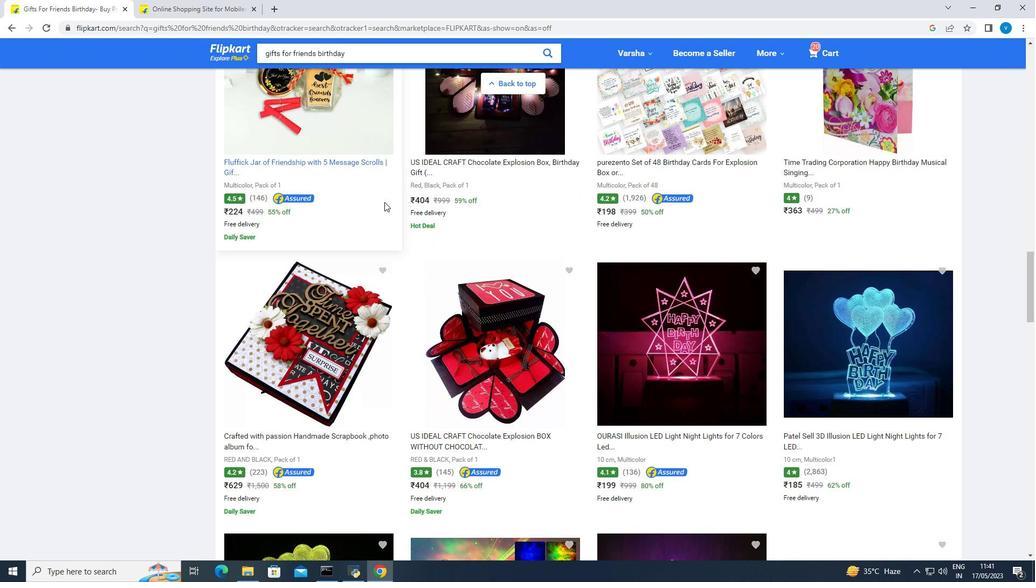 
Action: Mouse scrolled (384, 201) with delta (0, 0)
Screenshot: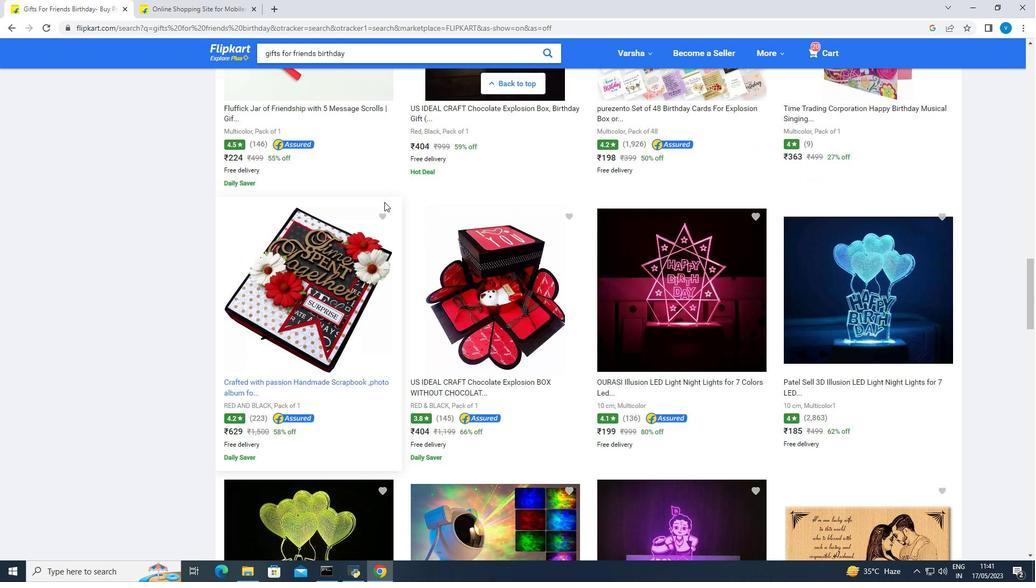 
Action: Mouse scrolled (384, 201) with delta (0, 0)
Screenshot: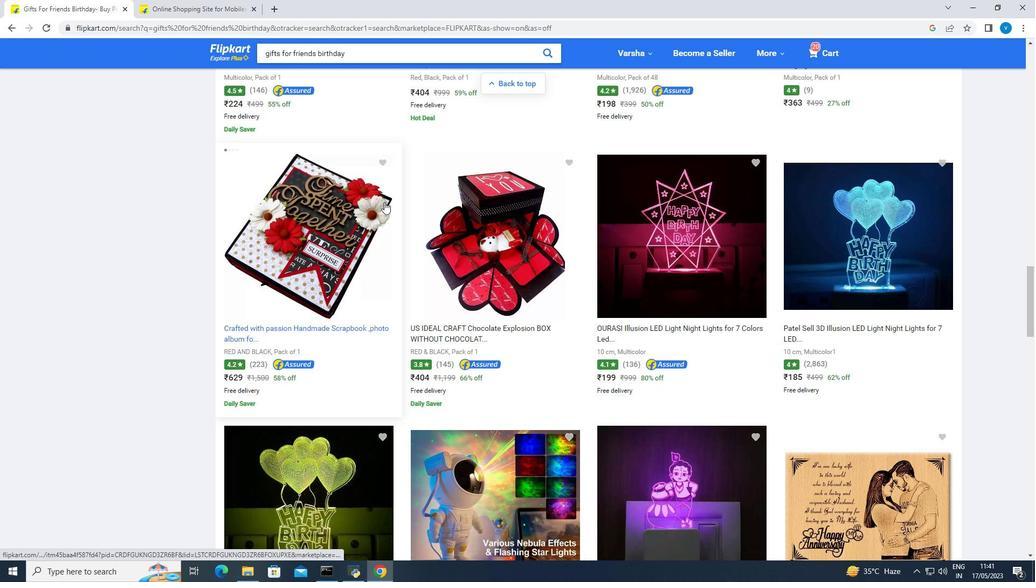 
Action: Mouse scrolled (384, 201) with delta (0, 0)
Screenshot: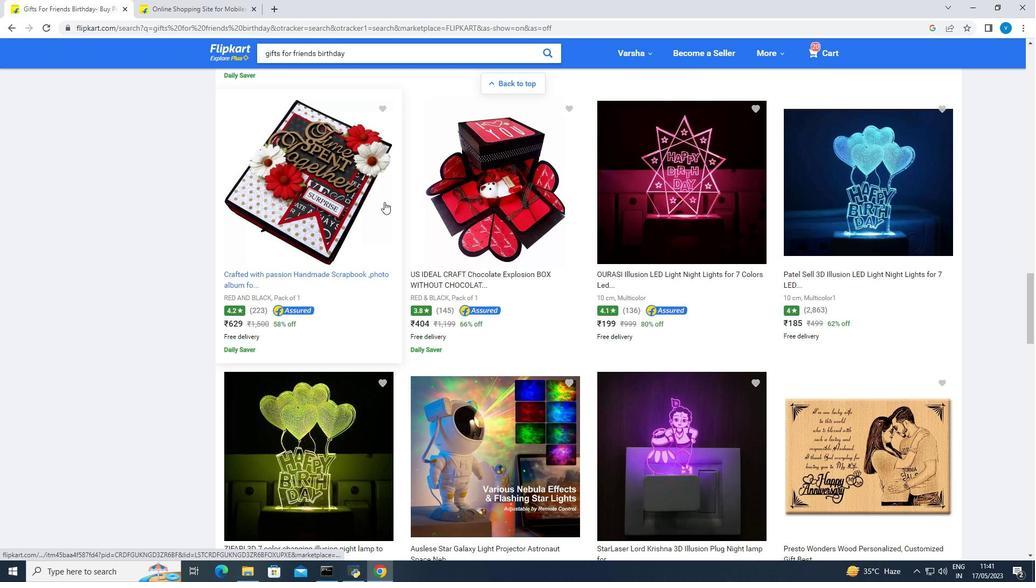 
Action: Mouse scrolled (384, 201) with delta (0, 0)
Screenshot: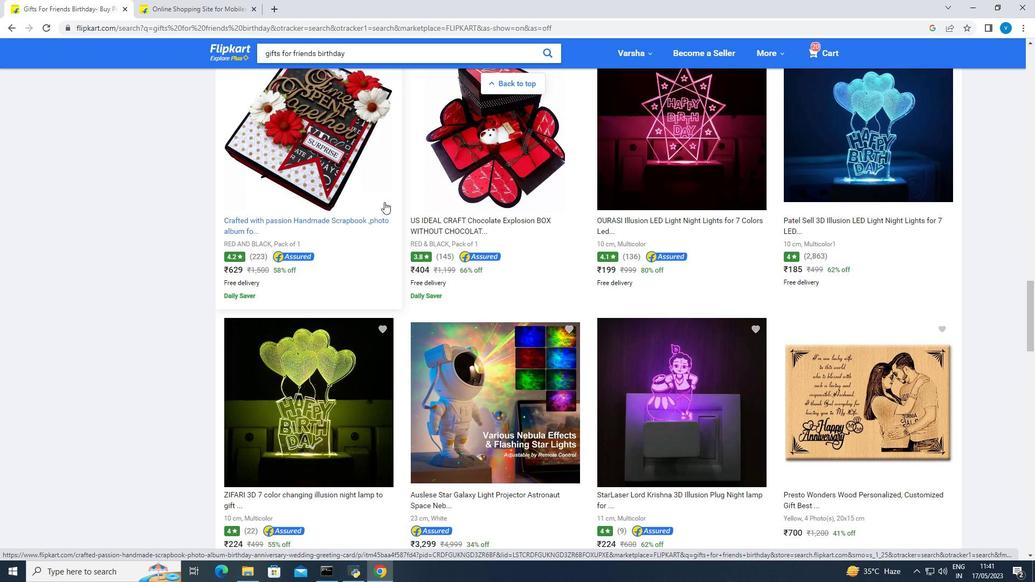 
Action: Mouse scrolled (384, 201) with delta (0, 0)
Screenshot: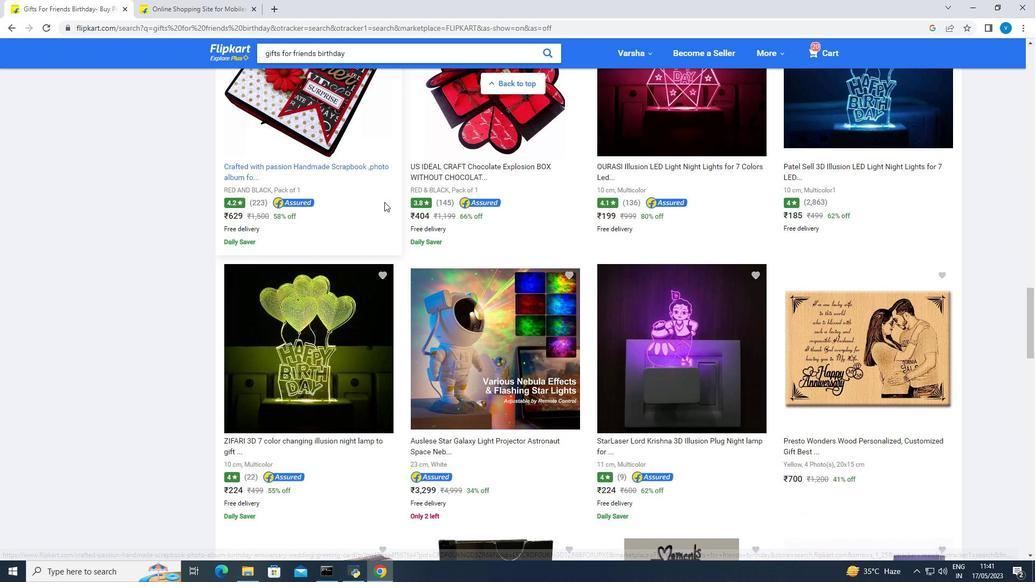 
Action: Mouse scrolled (384, 201) with delta (0, 0)
Screenshot: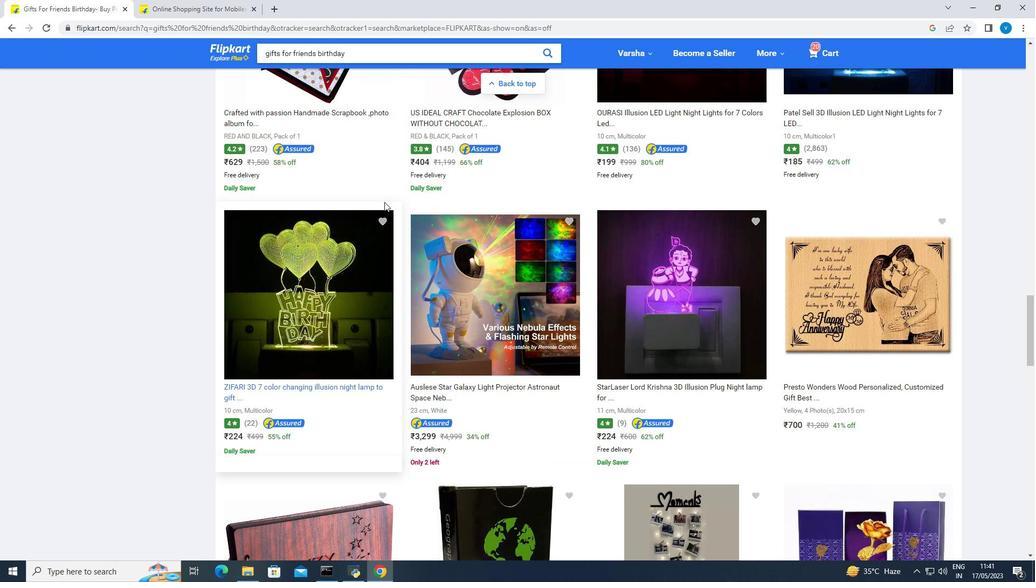 
Action: Mouse scrolled (384, 201) with delta (0, 0)
Screenshot: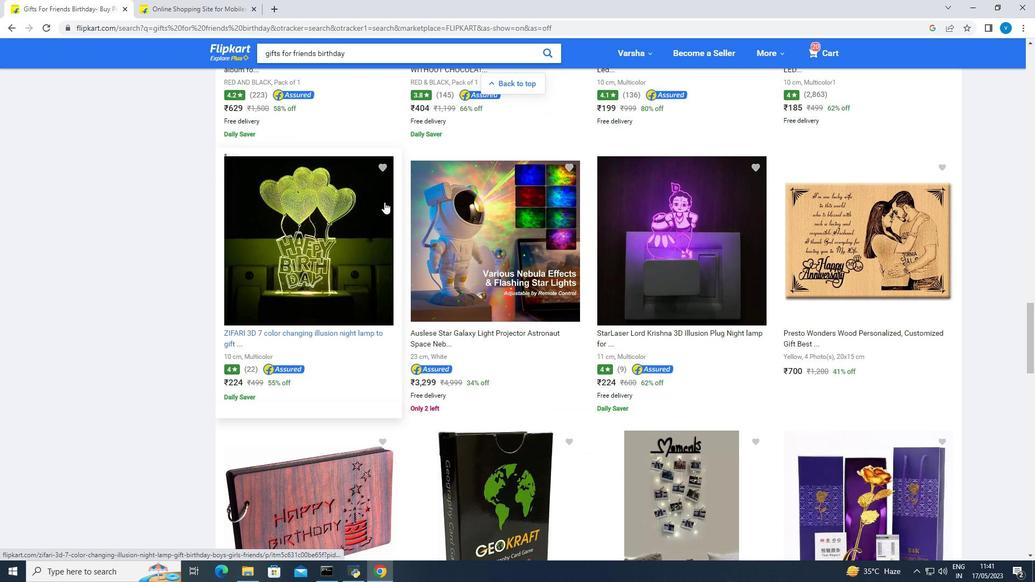 
Action: Mouse scrolled (384, 201) with delta (0, 0)
Screenshot: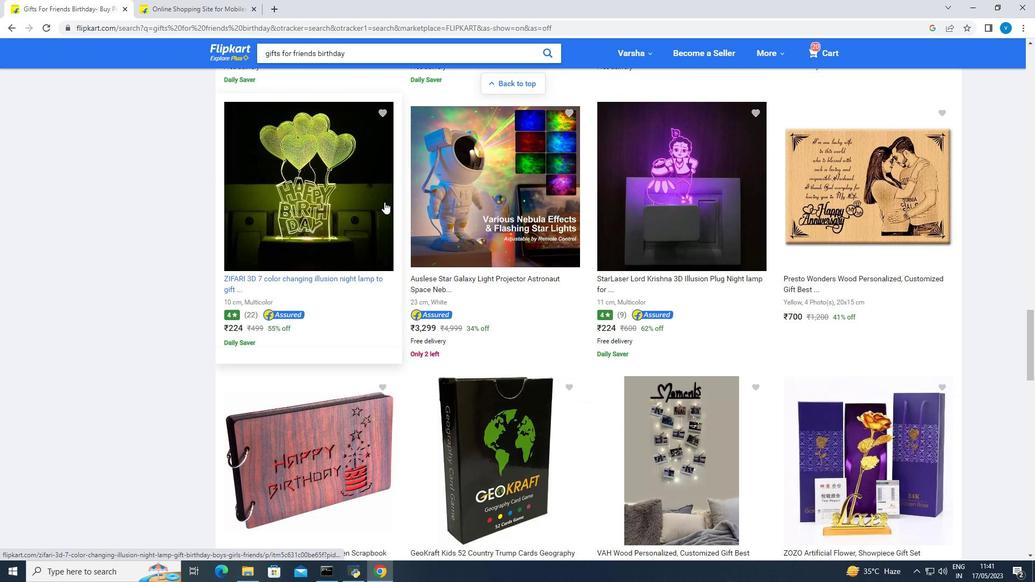 
Action: Mouse scrolled (384, 201) with delta (0, 0)
Screenshot: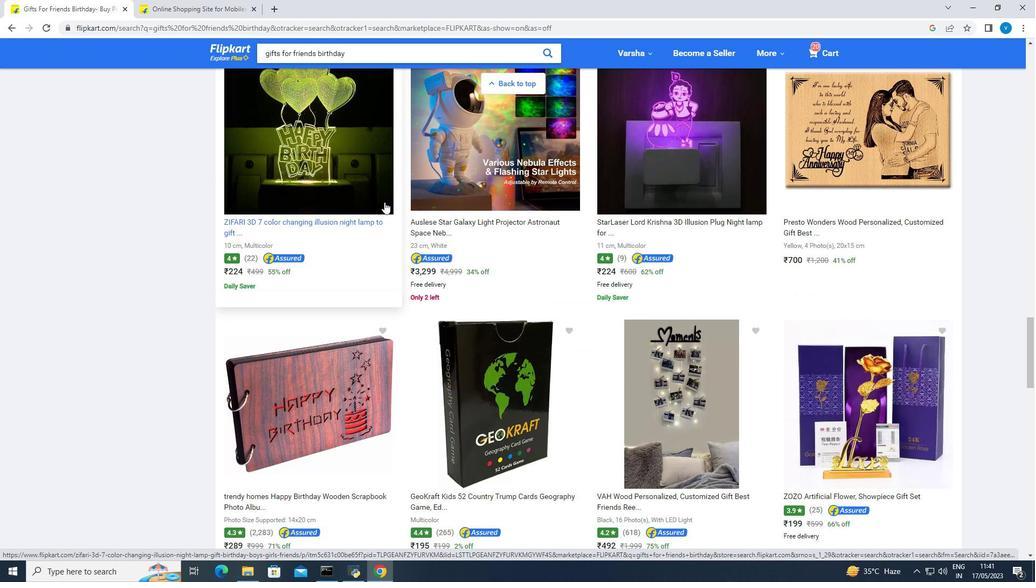 
Action: Mouse scrolled (384, 201) with delta (0, 0)
Screenshot: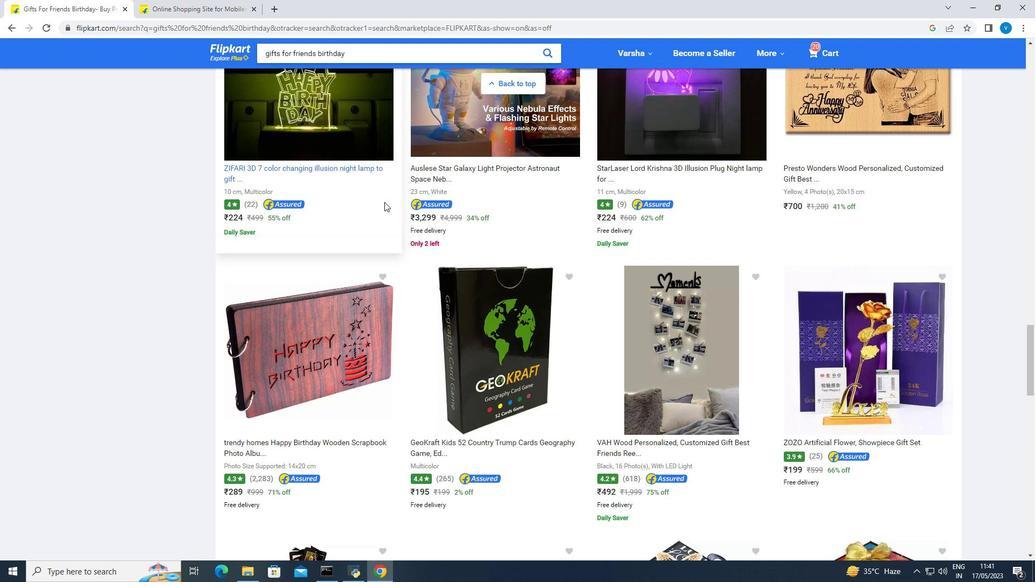 
Action: Mouse scrolled (384, 201) with delta (0, 0)
Screenshot: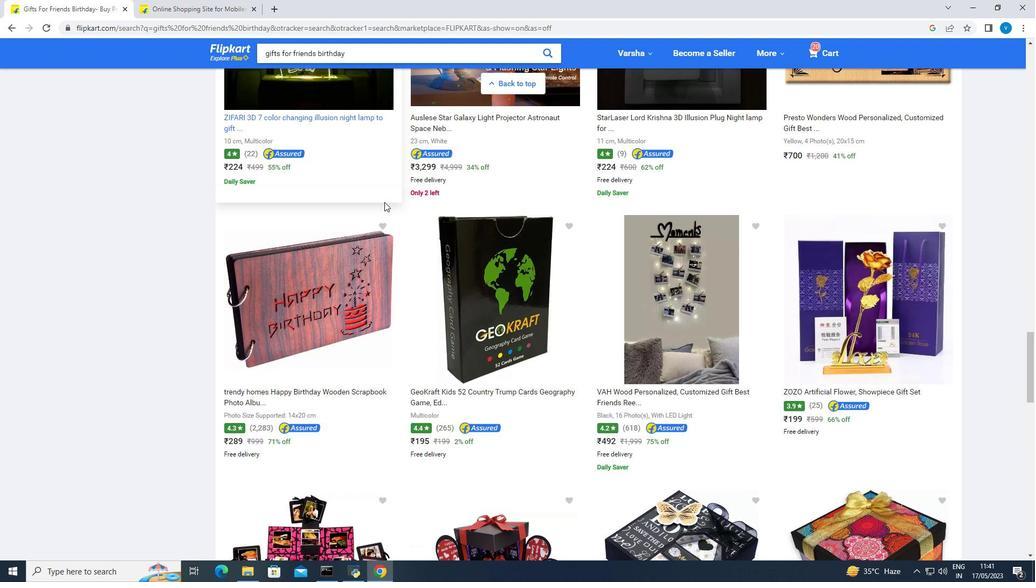 
Action: Mouse scrolled (384, 201) with delta (0, 0)
Screenshot: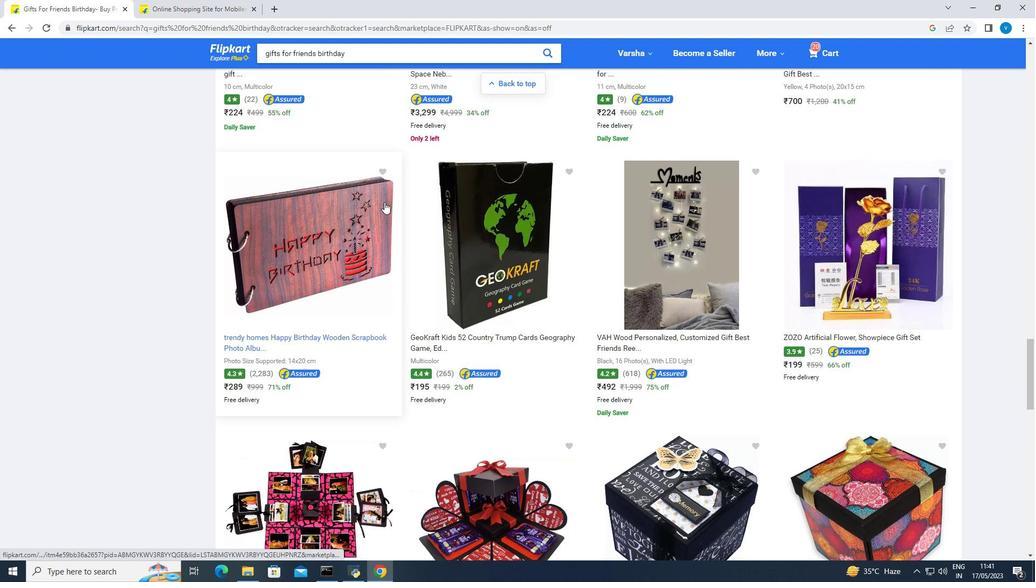 
Action: Mouse scrolled (384, 201) with delta (0, 0)
Screenshot: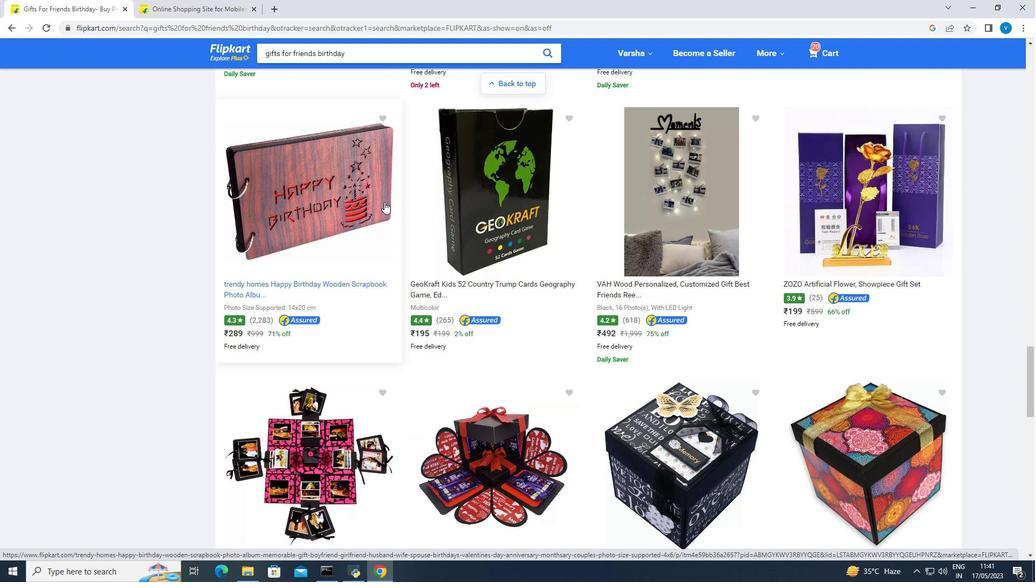 
Action: Mouse scrolled (384, 201) with delta (0, 0)
Screenshot: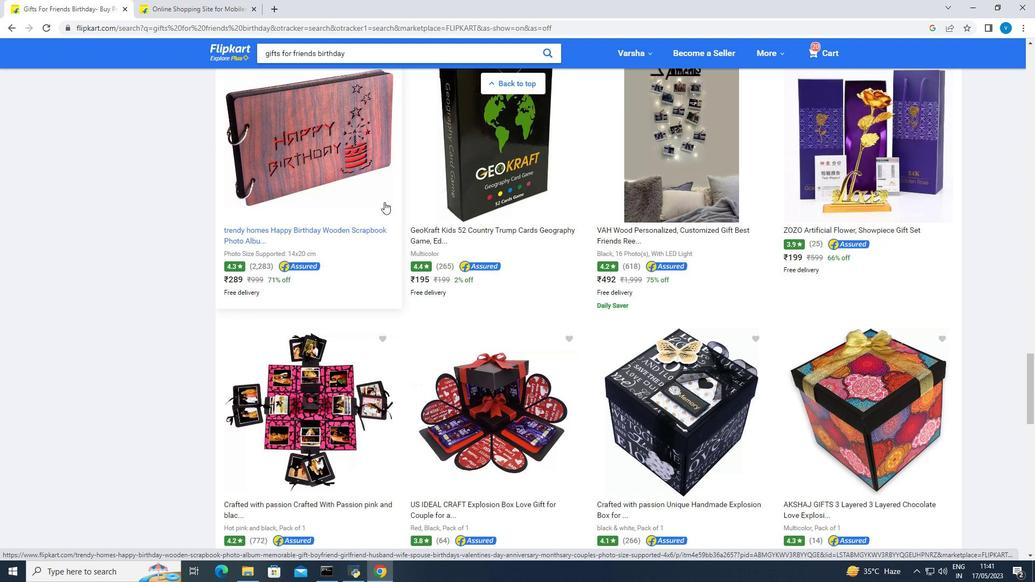 
Action: Mouse scrolled (384, 201) with delta (0, 0)
Screenshot: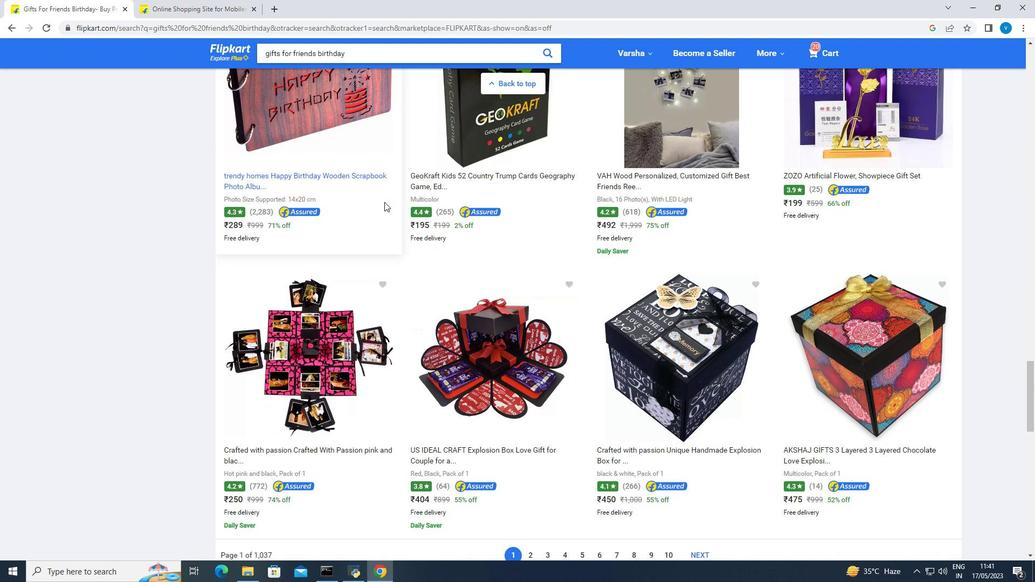 
Action: Mouse scrolled (384, 201) with delta (0, 0)
Screenshot: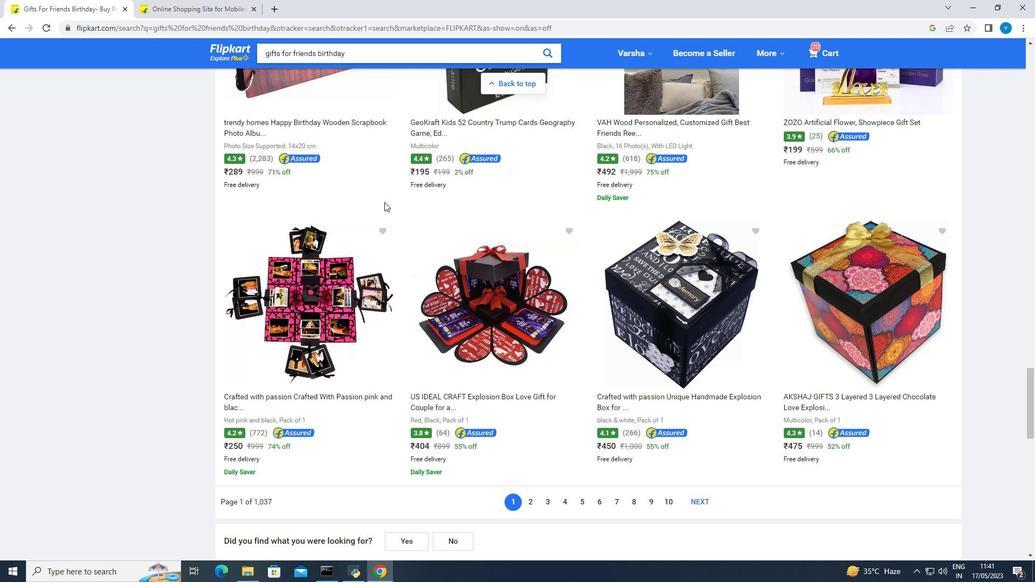 
Action: Mouse moved to (529, 447)
Screenshot: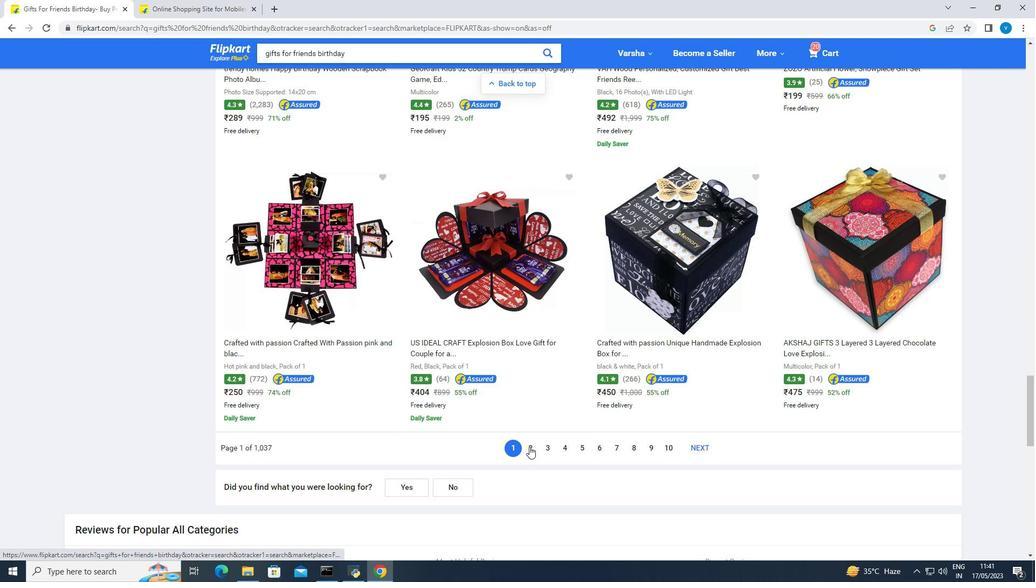 
Action: Mouse pressed left at (529, 447)
Screenshot: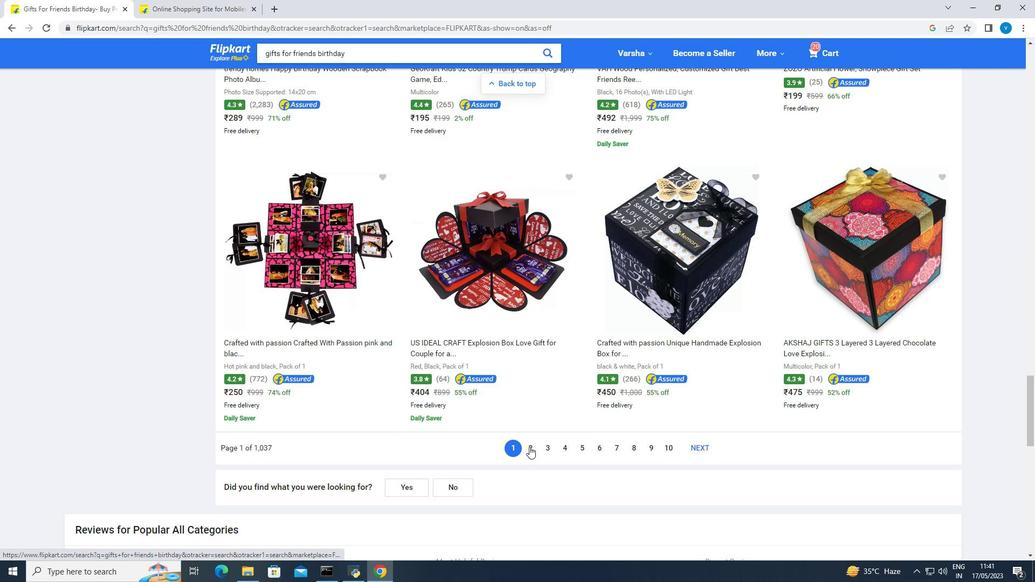 
Action: Mouse moved to (531, 421)
Screenshot: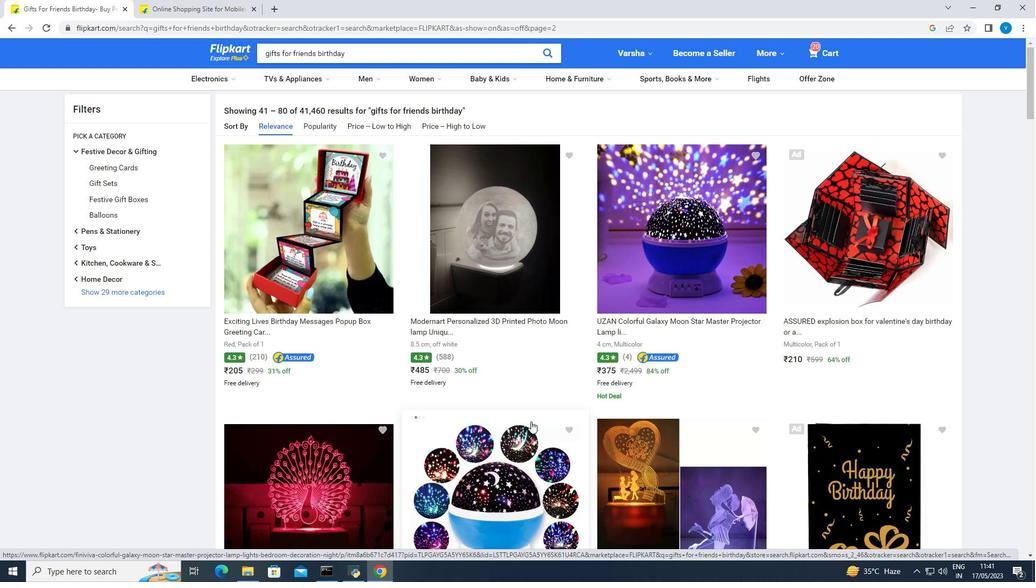 
Action: Mouse scrolled (531, 421) with delta (0, 0)
Screenshot: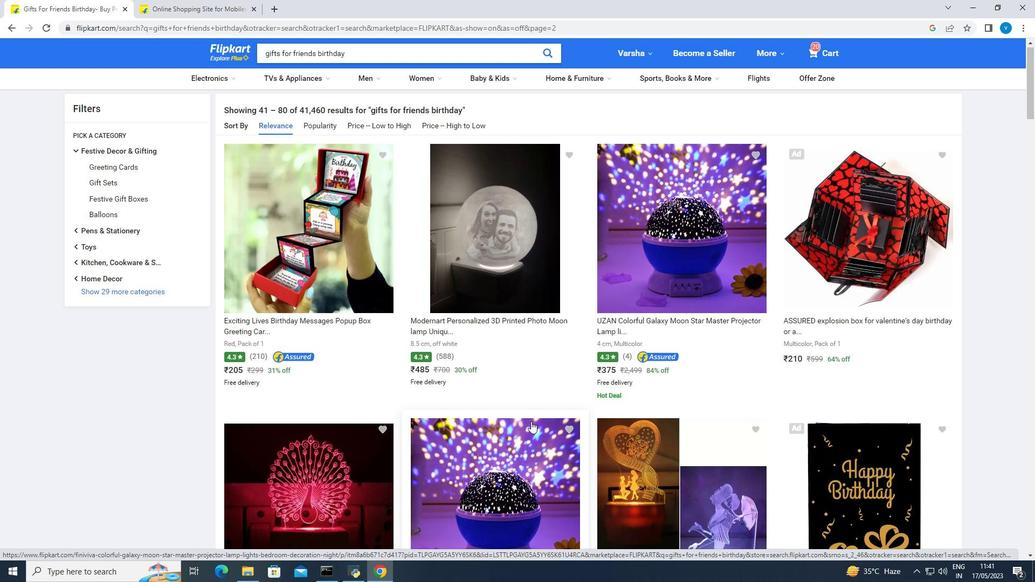 
Action: Mouse moved to (531, 421)
Screenshot: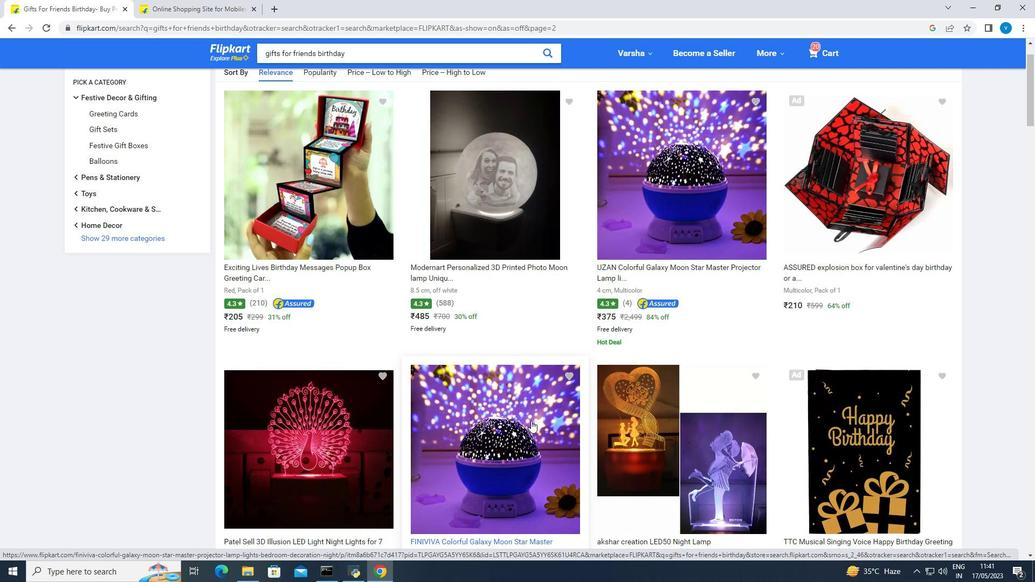 
Action: Mouse scrolled (531, 420) with delta (0, 0)
Screenshot: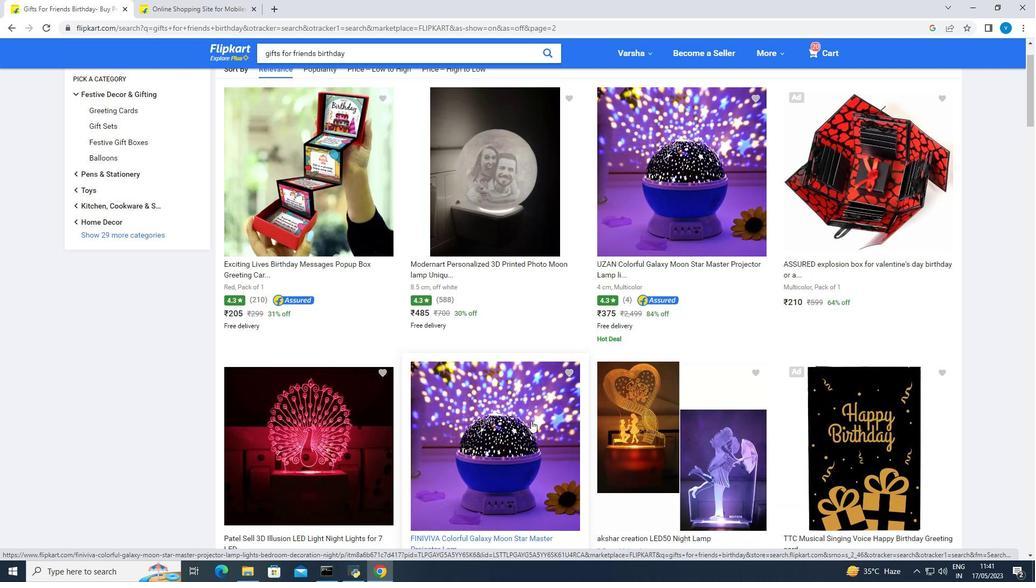 
Action: Mouse moved to (531, 417)
Screenshot: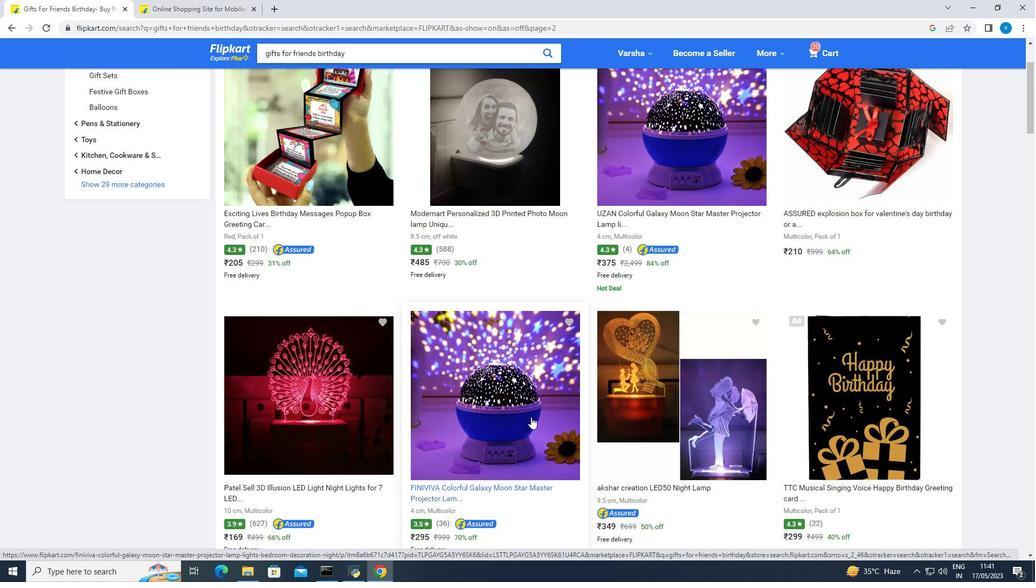 
Action: Mouse scrolled (531, 417) with delta (0, 0)
Screenshot: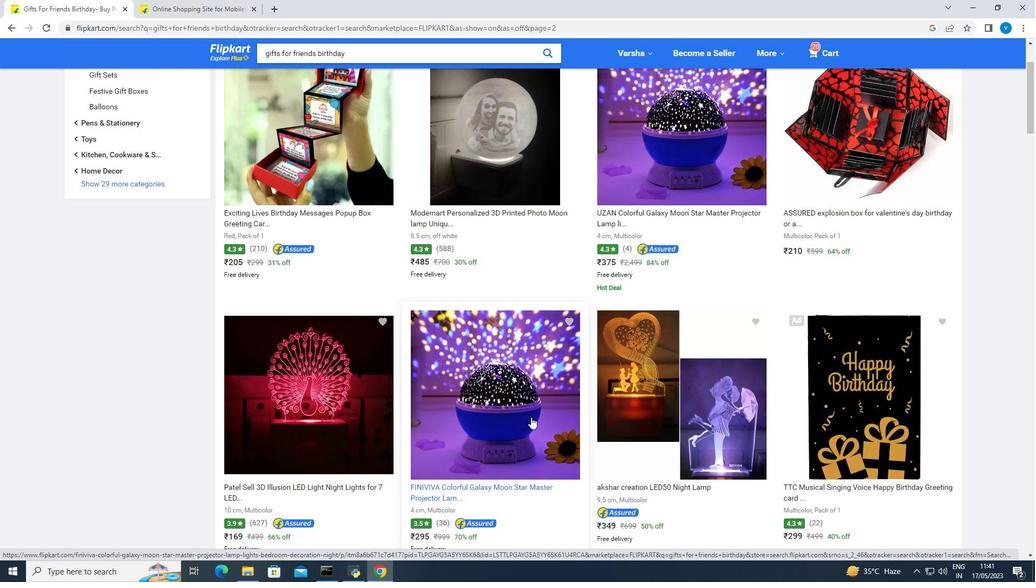 
Action: Mouse moved to (531, 416)
Screenshot: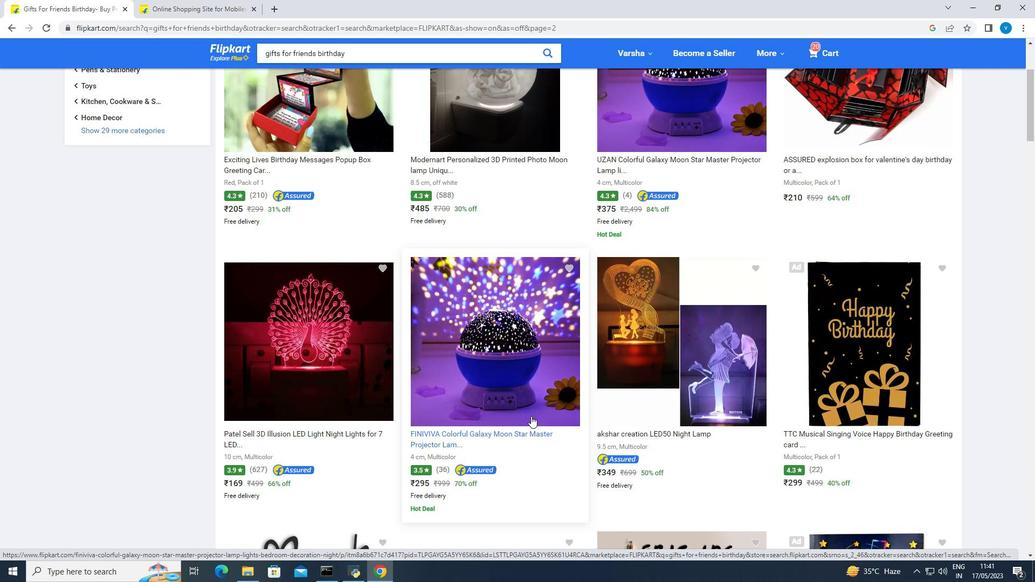 
Action: Mouse scrolled (531, 415) with delta (0, 0)
Screenshot: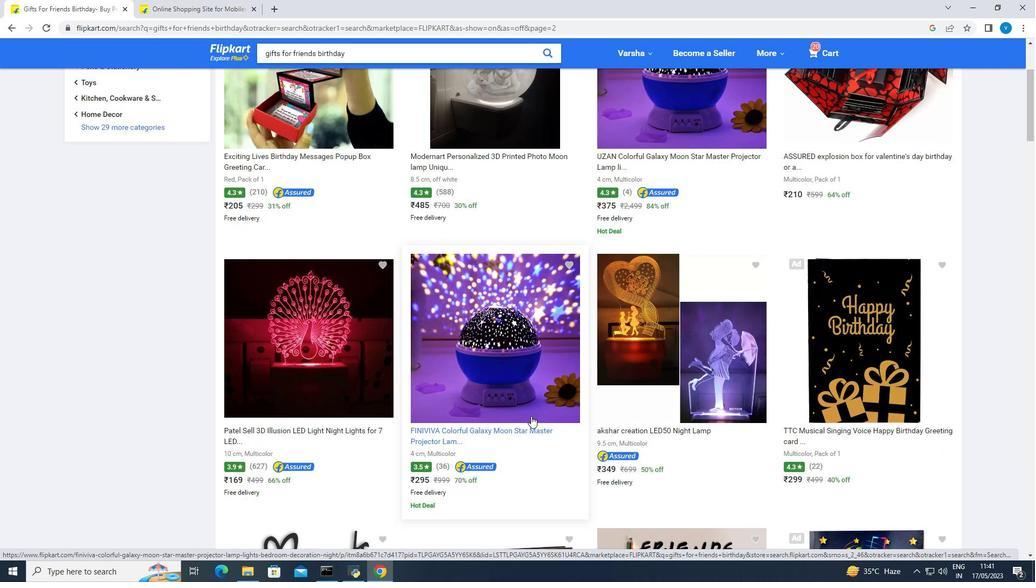 
Action: Mouse scrolled (531, 415) with delta (0, 0)
Screenshot: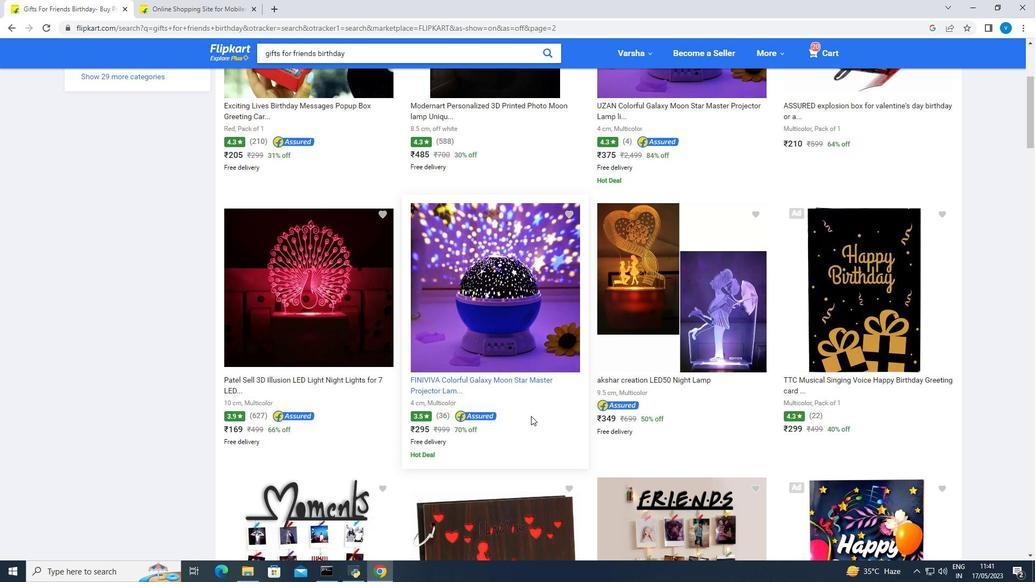 
Action: Mouse scrolled (531, 415) with delta (0, 0)
Screenshot: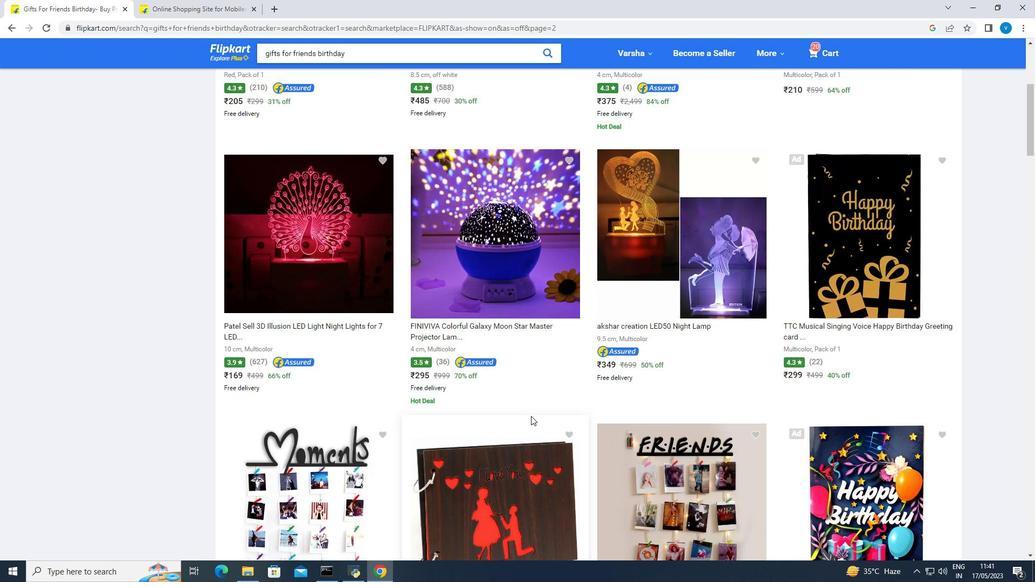 
Action: Mouse scrolled (531, 415) with delta (0, 0)
Screenshot: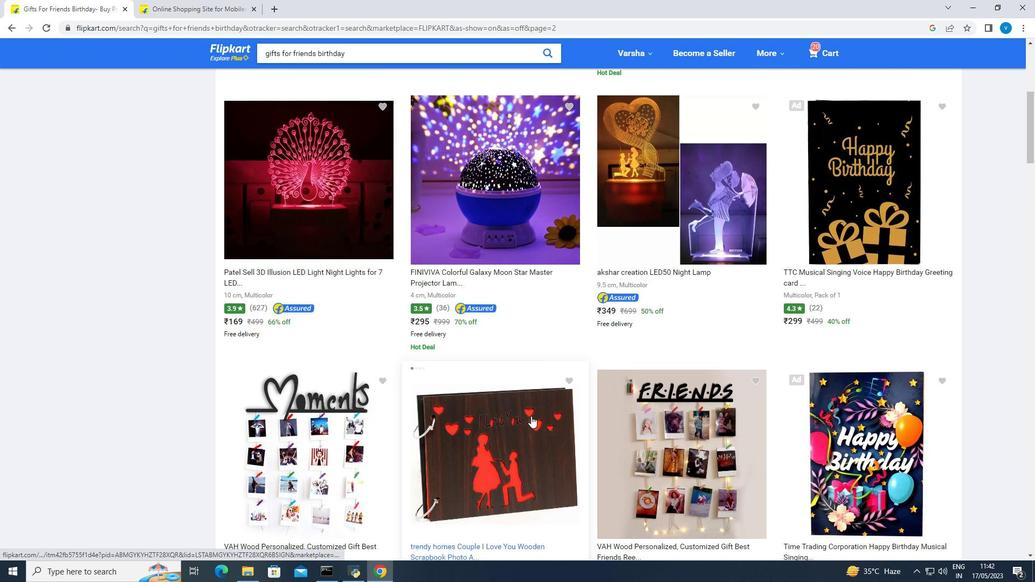 
Action: Mouse scrolled (531, 415) with delta (0, 0)
Screenshot: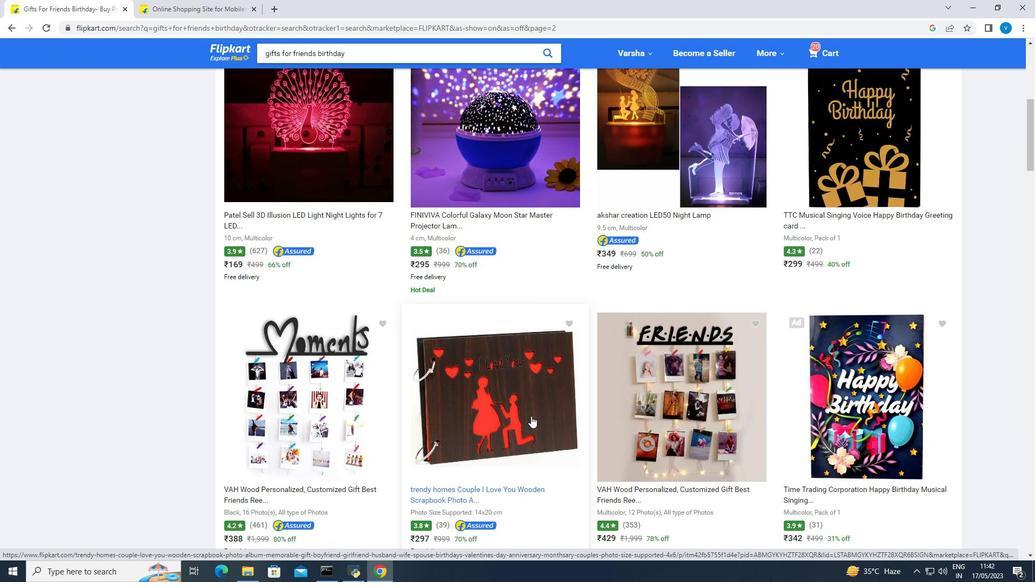 
Action: Mouse moved to (531, 416)
Screenshot: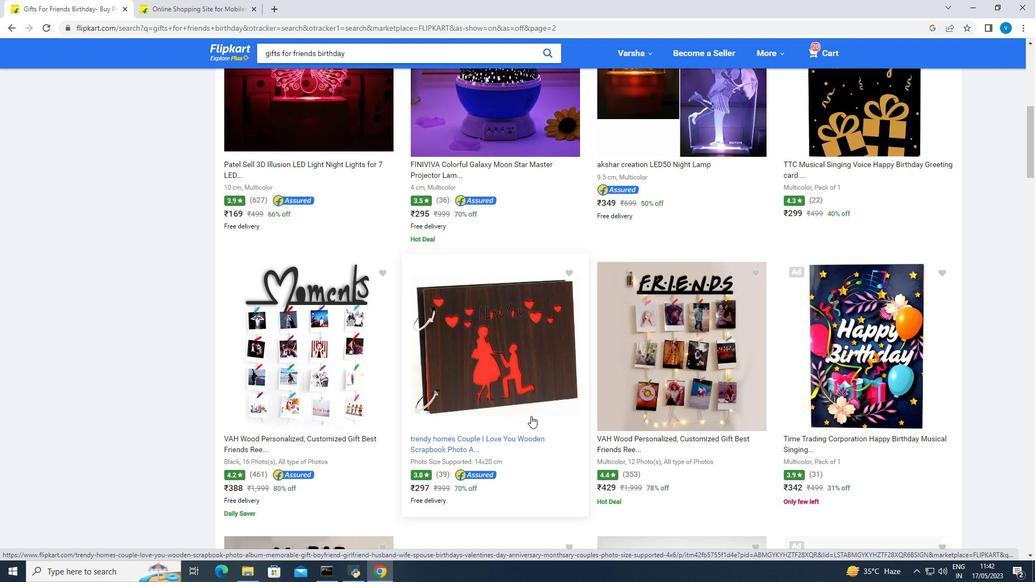 
Action: Mouse scrolled (531, 415) with delta (0, 0)
Screenshot: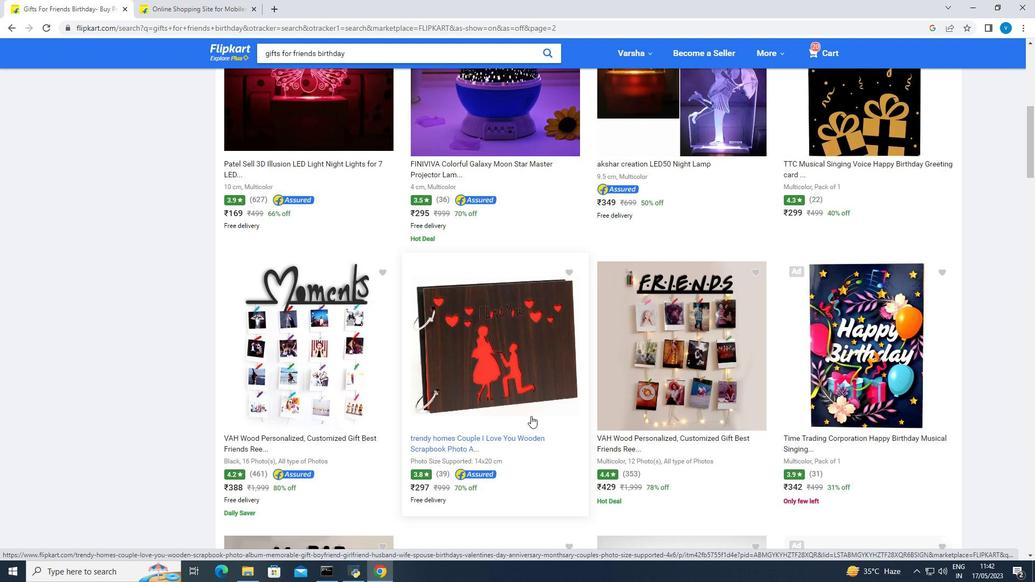 
Action: Mouse moved to (531, 415)
Screenshot: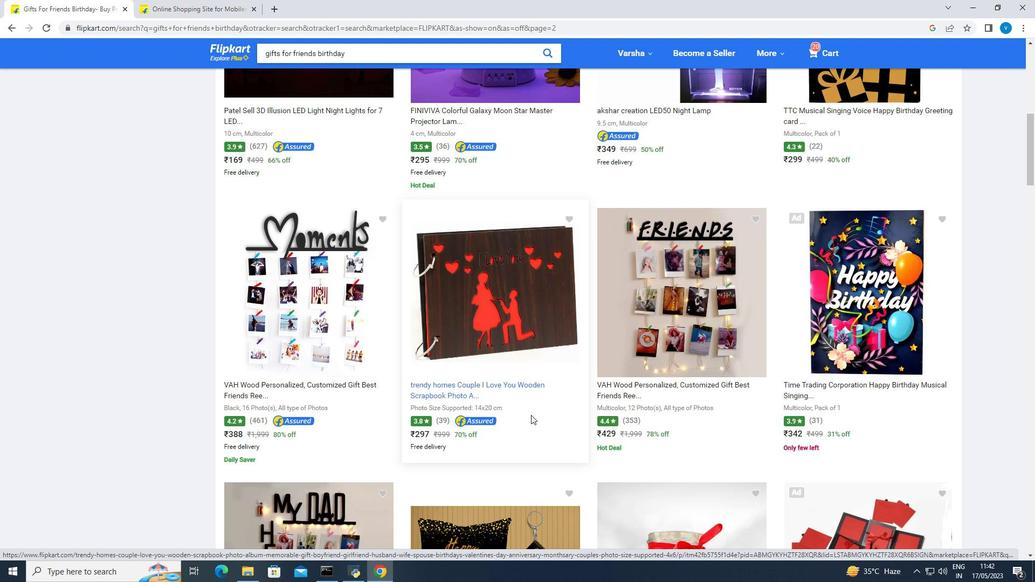 
Action: Mouse scrolled (531, 414) with delta (0, 0)
Screenshot: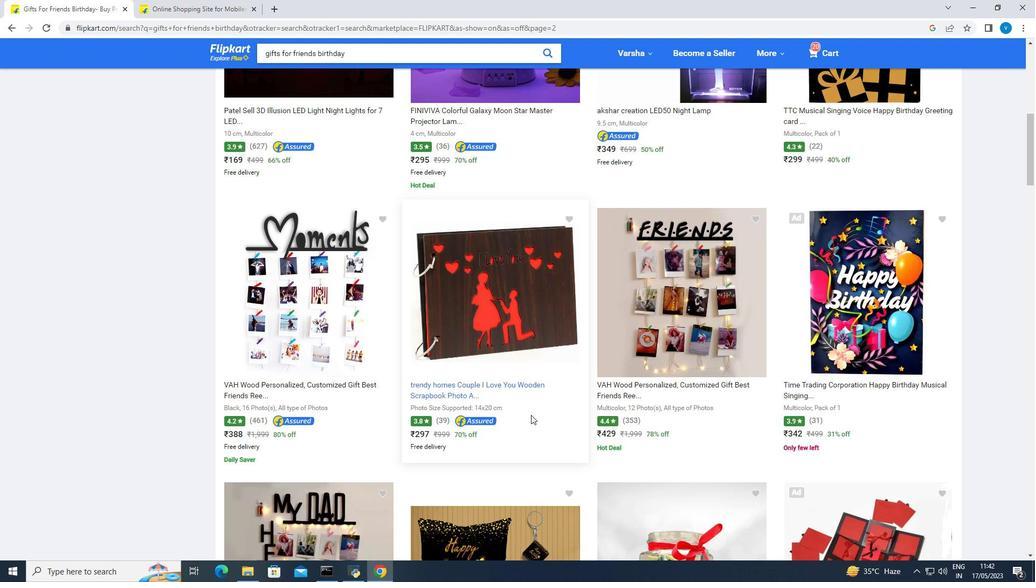 
Action: Mouse scrolled (531, 414) with delta (0, 0)
Screenshot: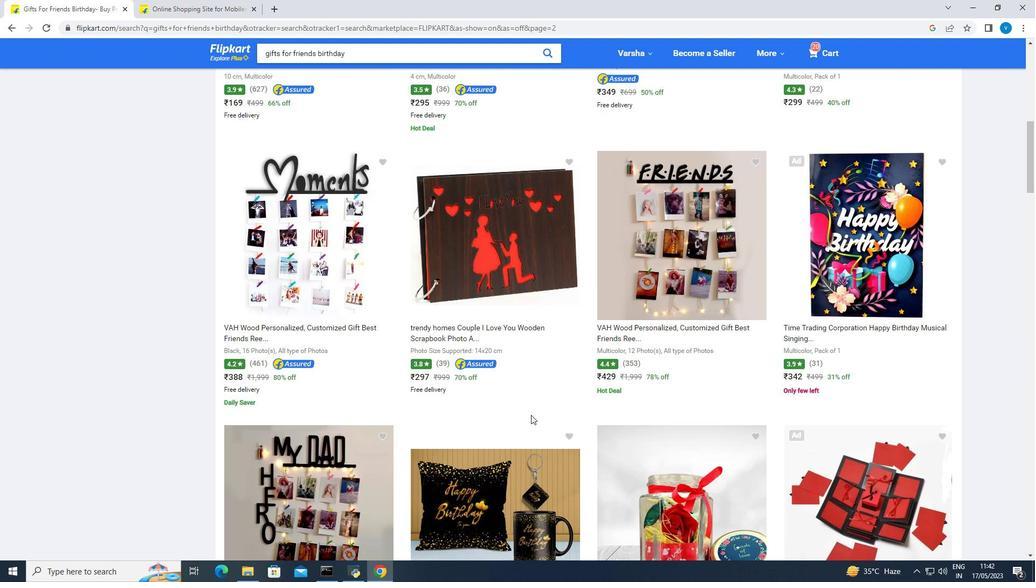 
Action: Mouse moved to (529, 409)
Screenshot: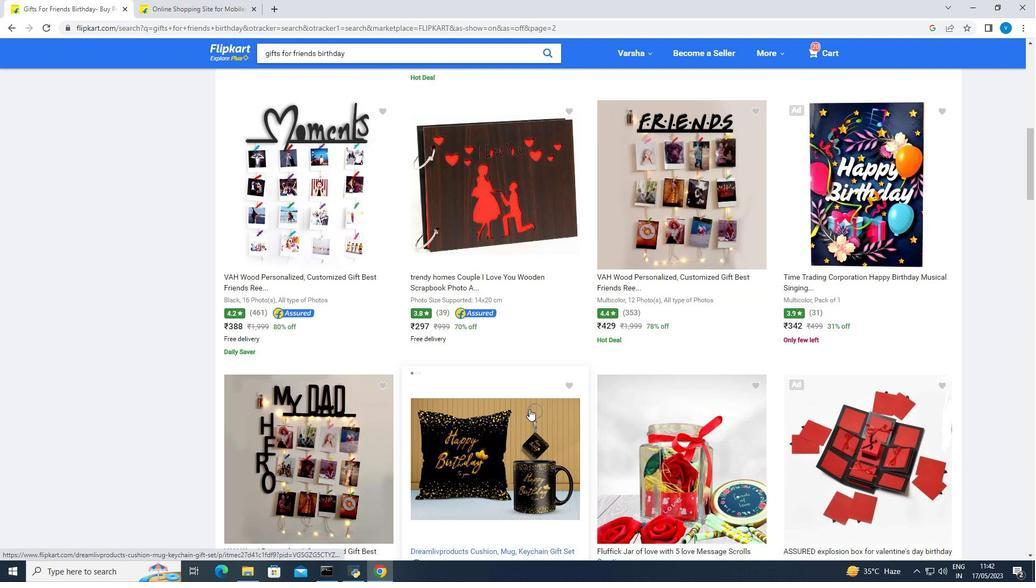 
Action: Mouse scrolled (529, 408) with delta (0, 0)
Screenshot: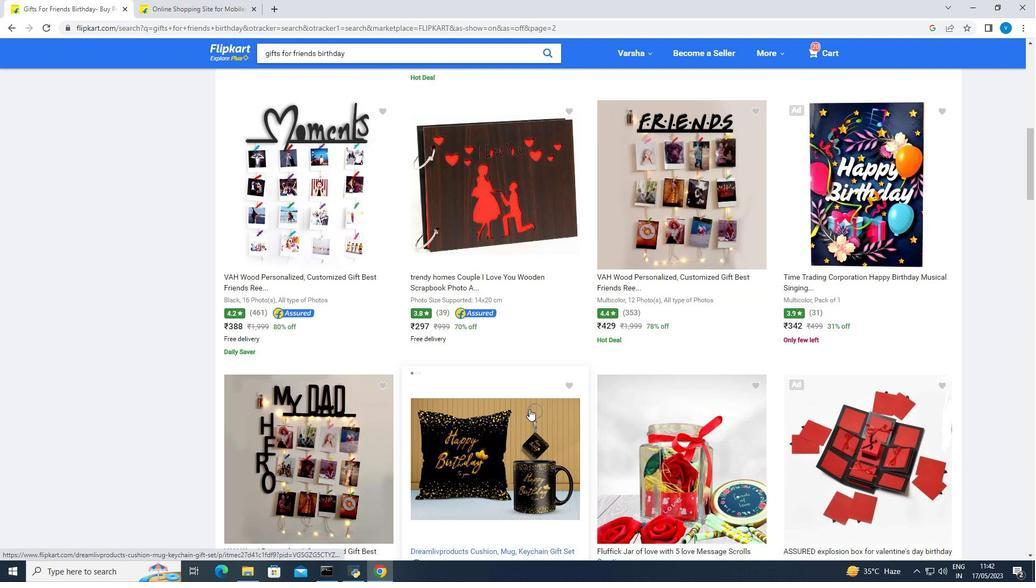 
Action: Mouse moved to (529, 407)
Screenshot: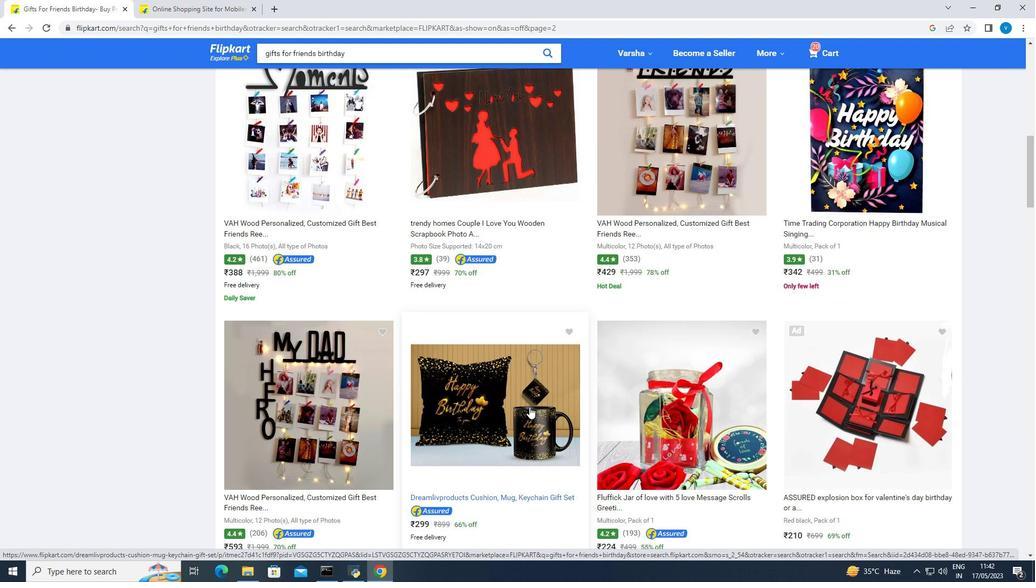 
Action: Mouse scrolled (529, 406) with delta (0, 0)
Screenshot: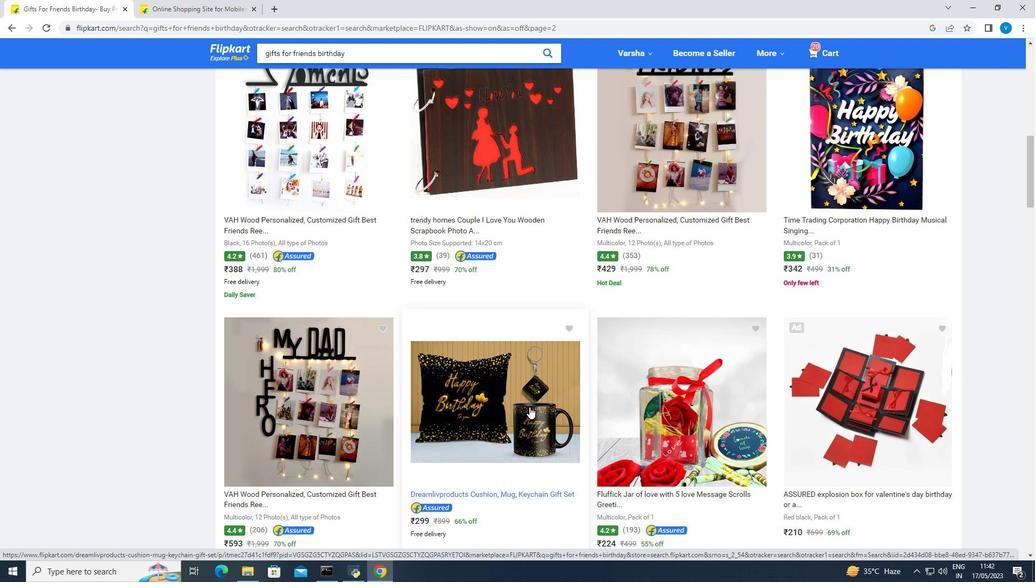 
Action: Mouse scrolled (529, 406) with delta (0, 0)
Screenshot: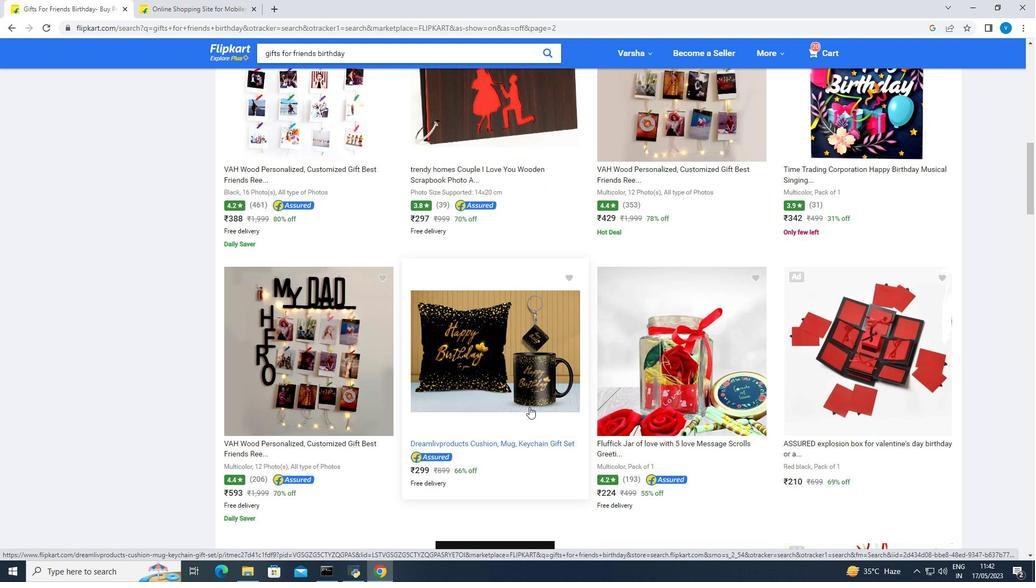 
Action: Mouse moved to (530, 406)
Screenshot: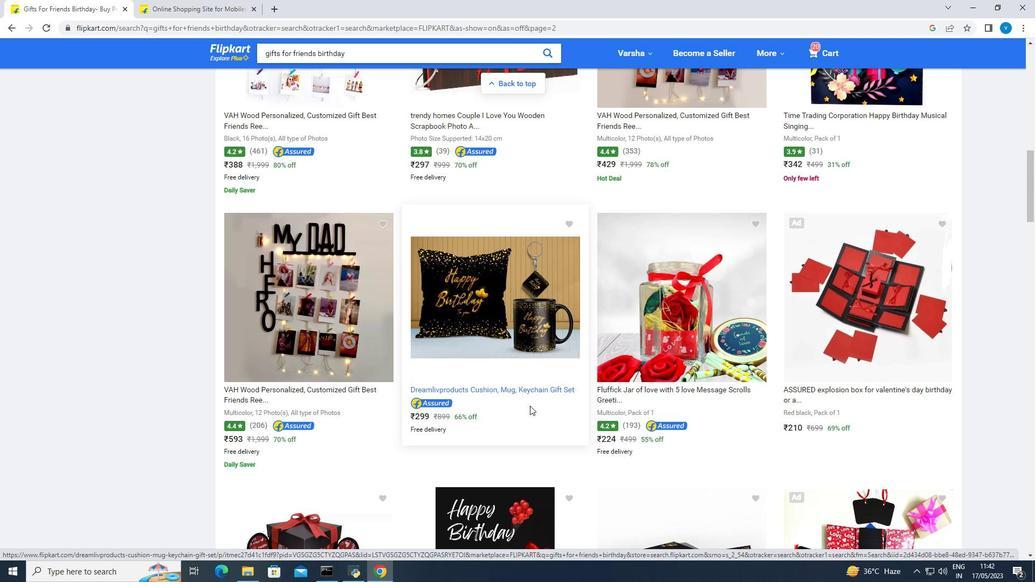 
Action: Mouse scrolled (530, 405) with delta (0, 0)
Screenshot: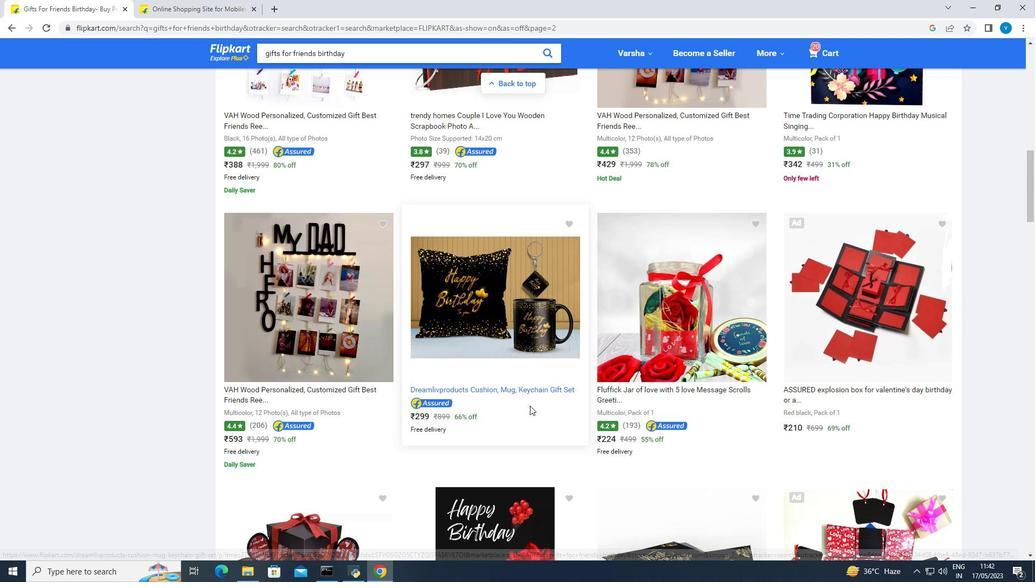 
Action: Mouse scrolled (530, 405) with delta (0, 0)
Screenshot: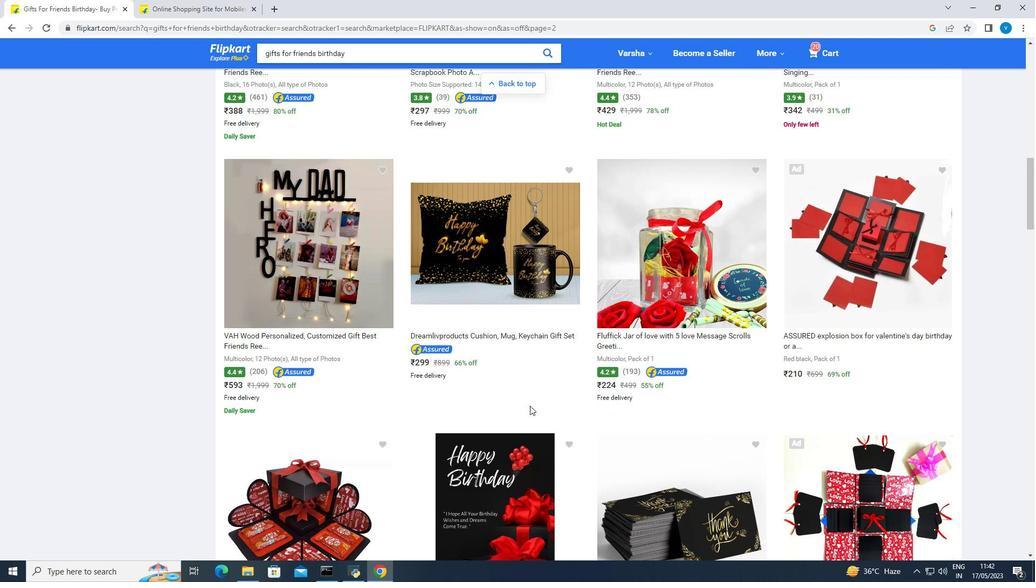 
Action: Mouse scrolled (530, 405) with delta (0, 0)
Screenshot: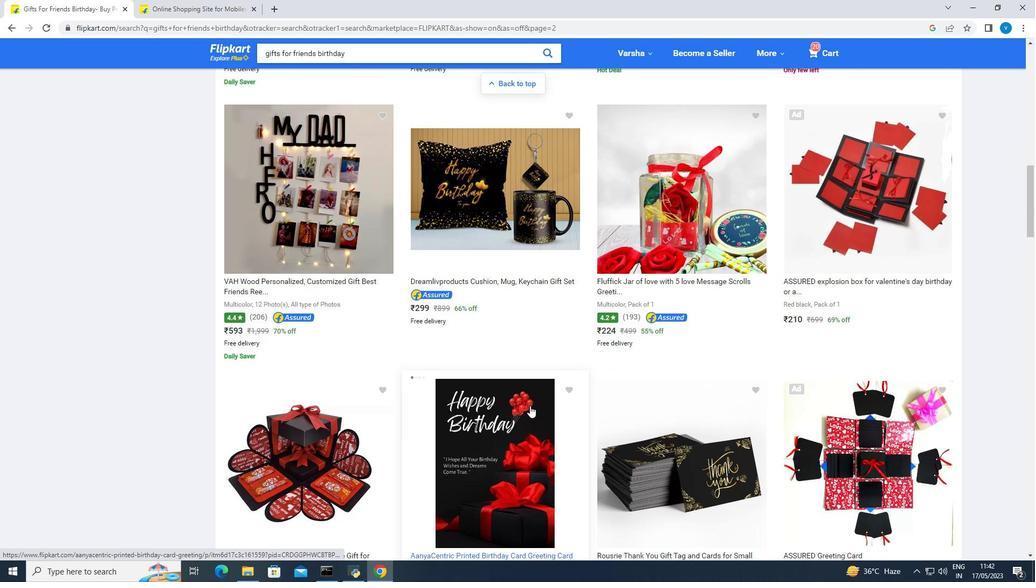 
Action: Mouse scrolled (530, 405) with delta (0, 0)
Screenshot: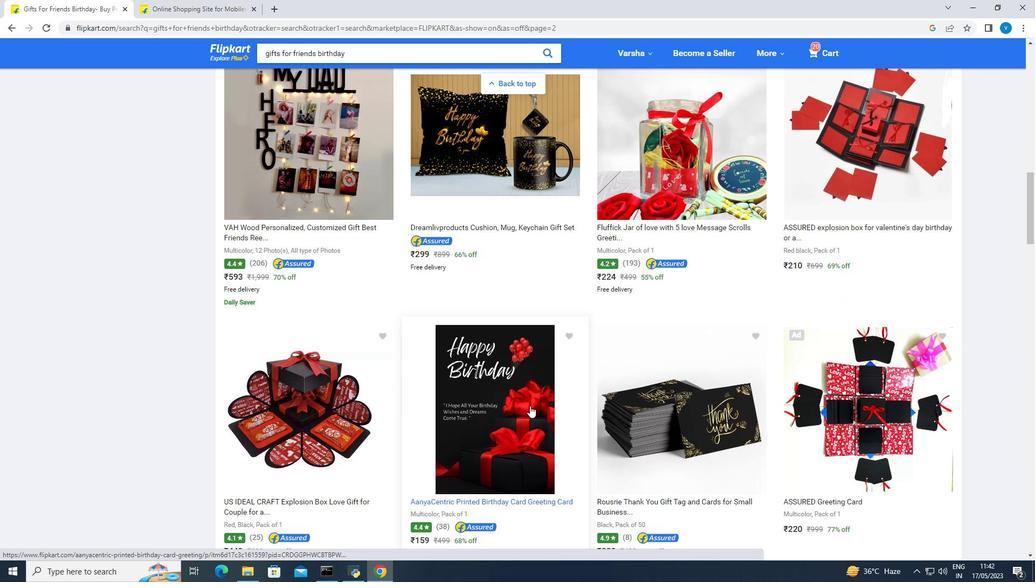 
Action: Mouse scrolled (530, 405) with delta (0, 0)
Screenshot: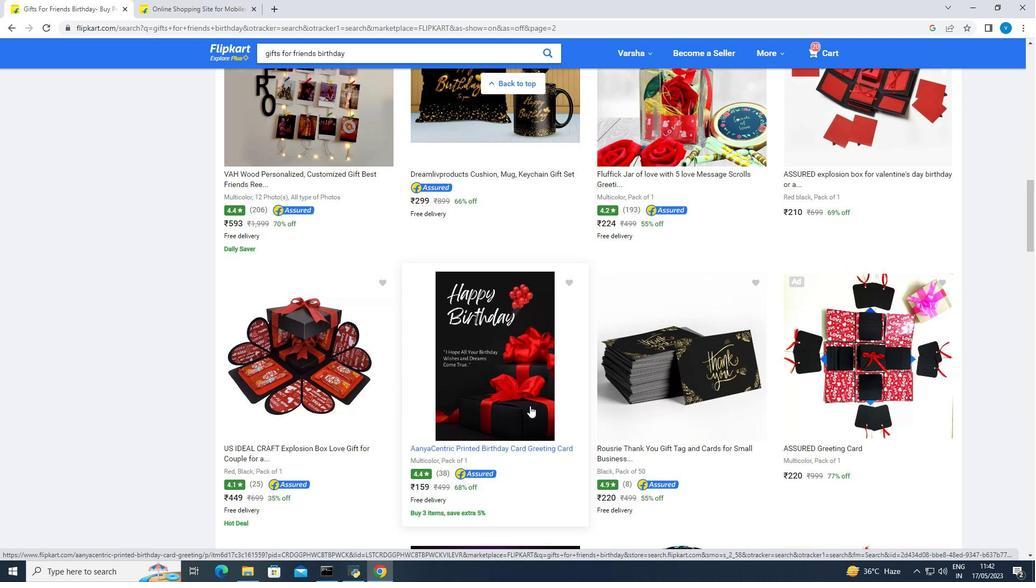 
Action: Mouse scrolled (530, 405) with delta (0, 0)
Screenshot: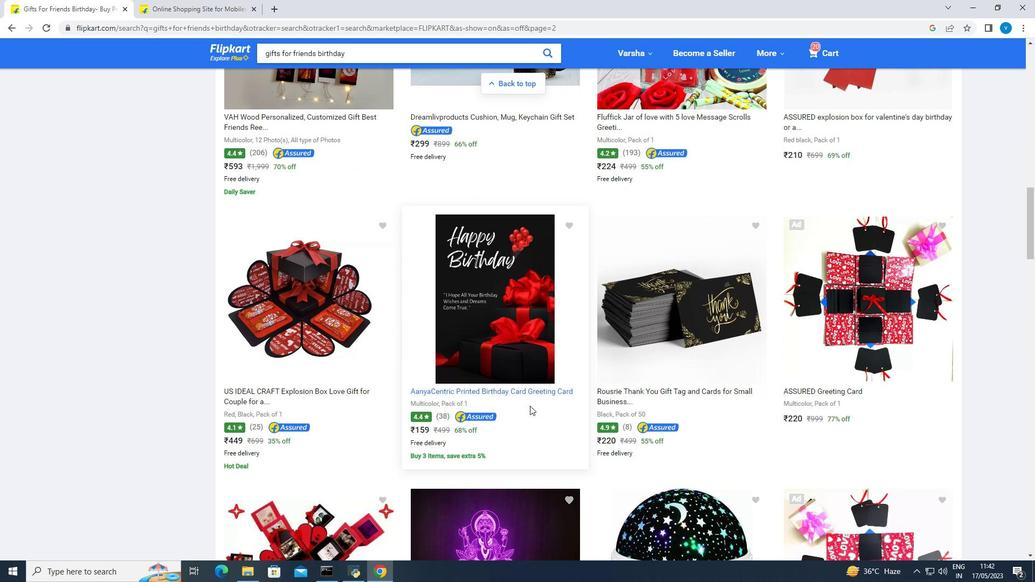 
Action: Mouse moved to (530, 406)
Screenshot: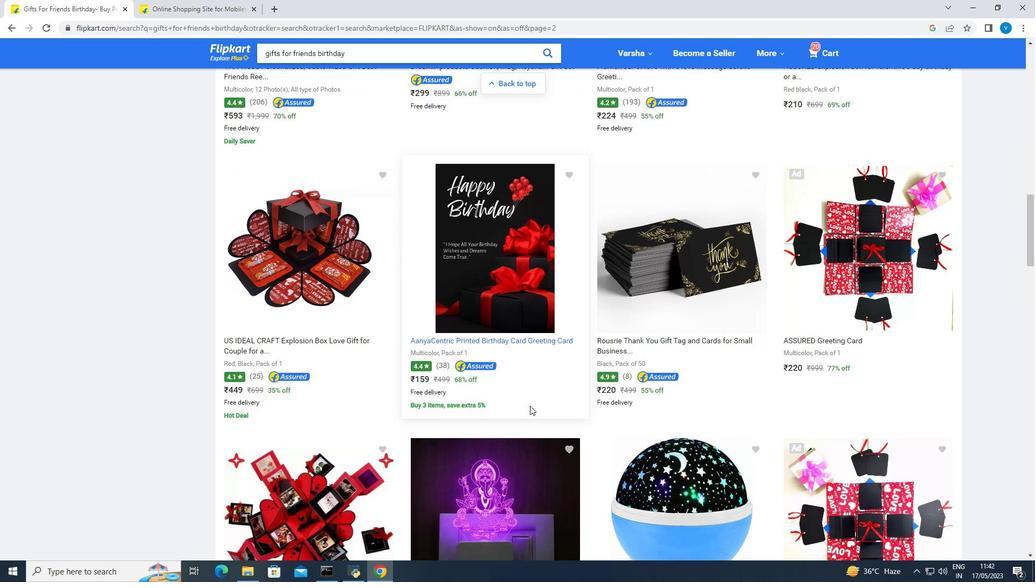 
Action: Mouse scrolled (530, 405) with delta (0, 0)
Screenshot: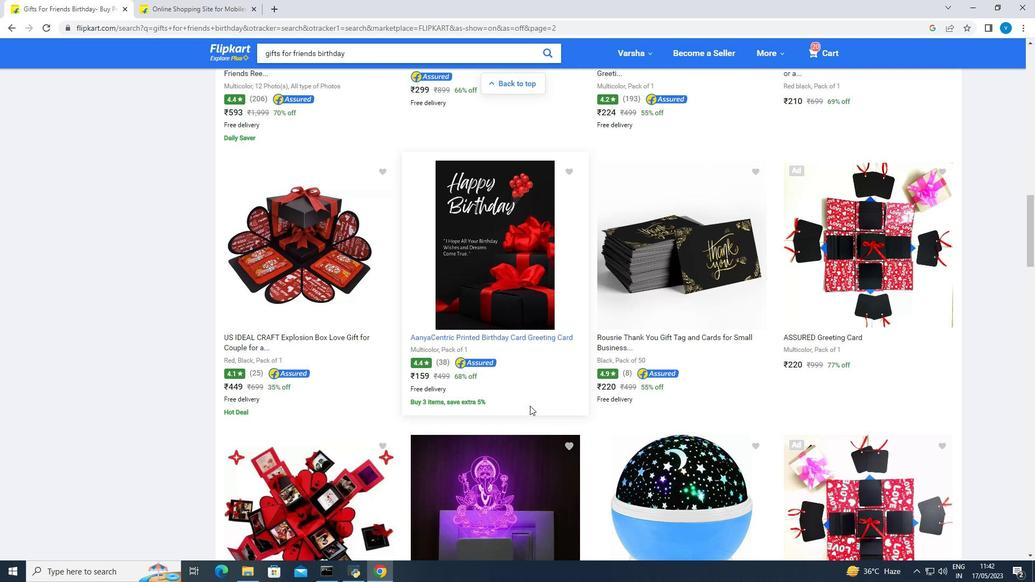 
Action: Mouse moved to (529, 406)
Screenshot: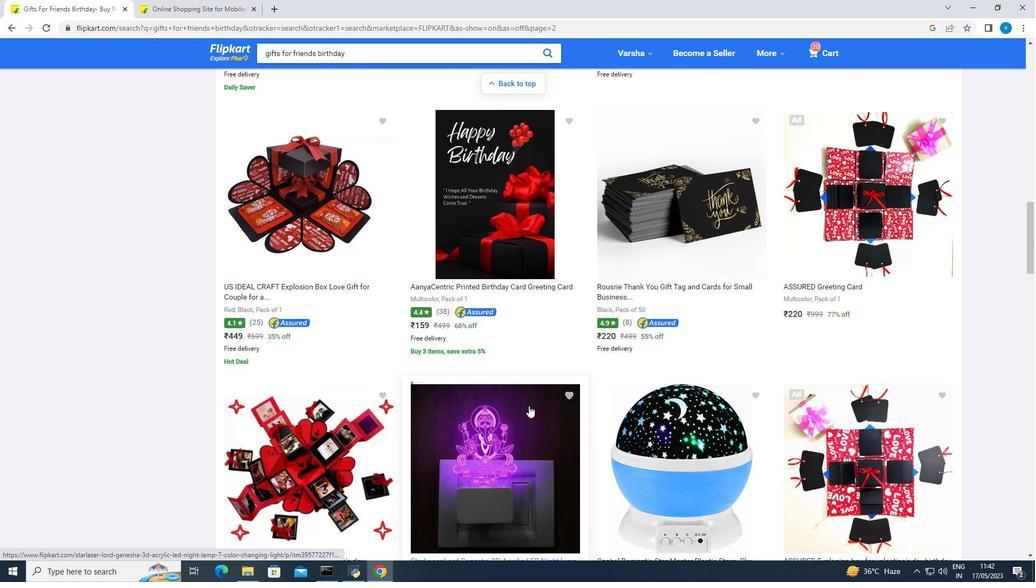 
Action: Mouse scrolled (529, 405) with delta (0, 0)
Screenshot: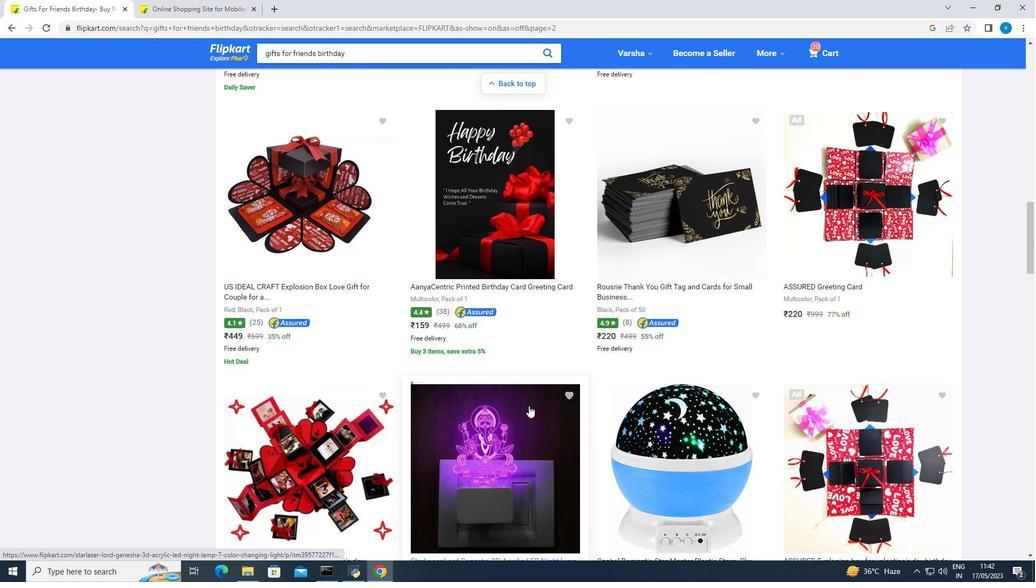 
Action: Mouse scrolled (529, 405) with delta (0, 0)
Screenshot: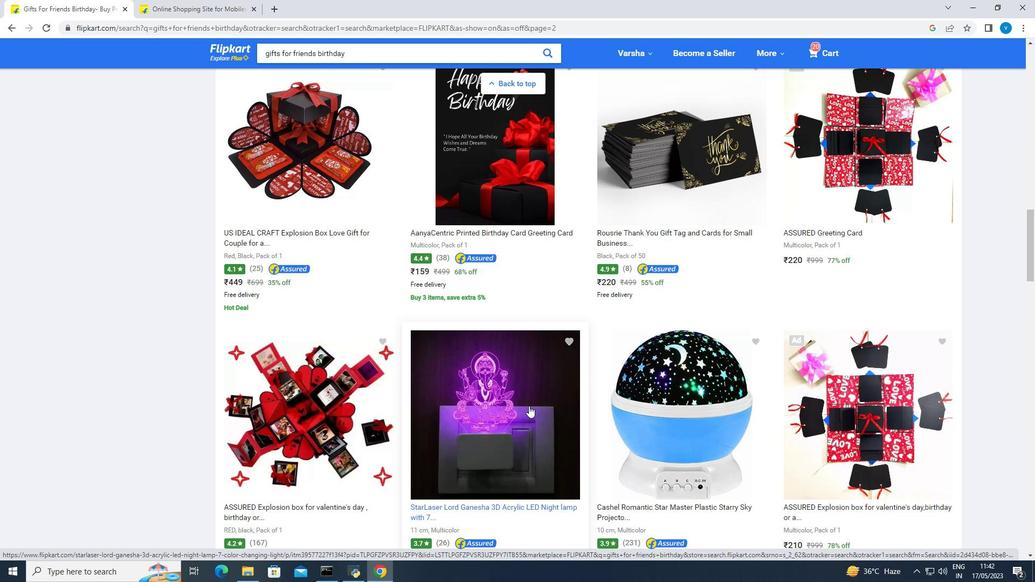 
Action: Mouse moved to (529, 406)
Screenshot: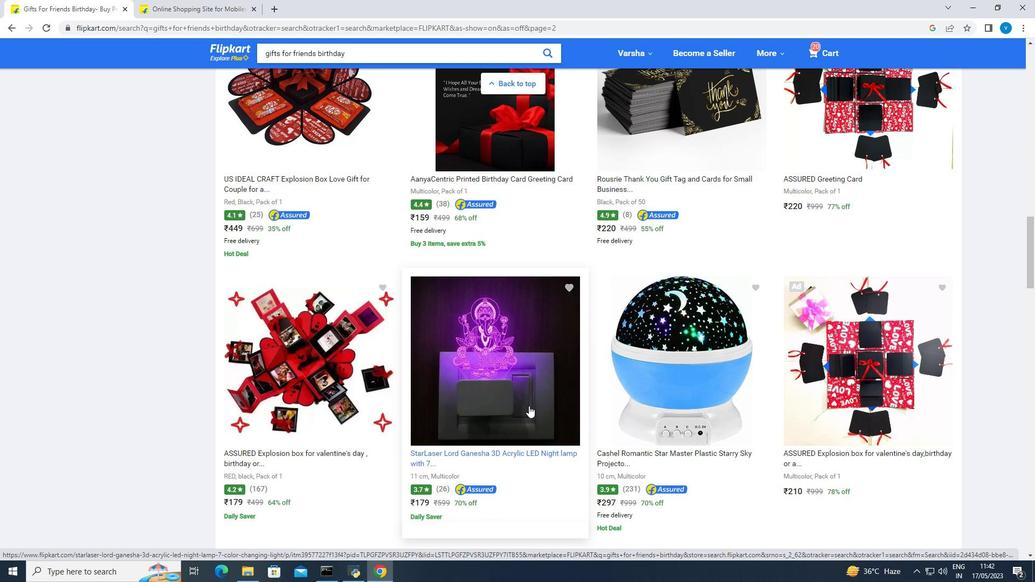 
Action: Mouse scrolled (529, 405) with delta (0, 0)
Screenshot: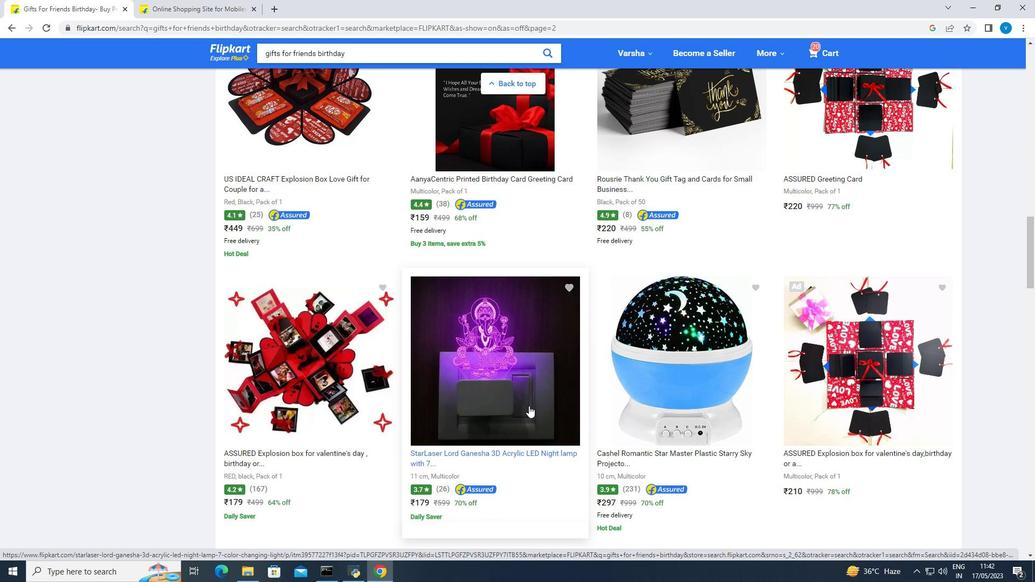
Action: Mouse moved to (528, 406)
Screenshot: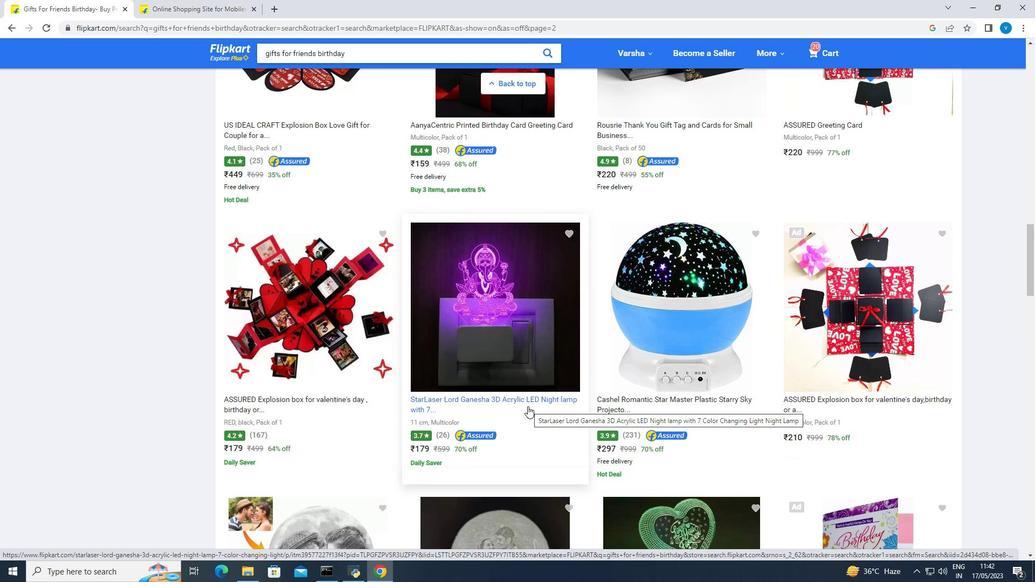 
Action: Mouse scrolled (528, 406) with delta (0, 0)
Screenshot: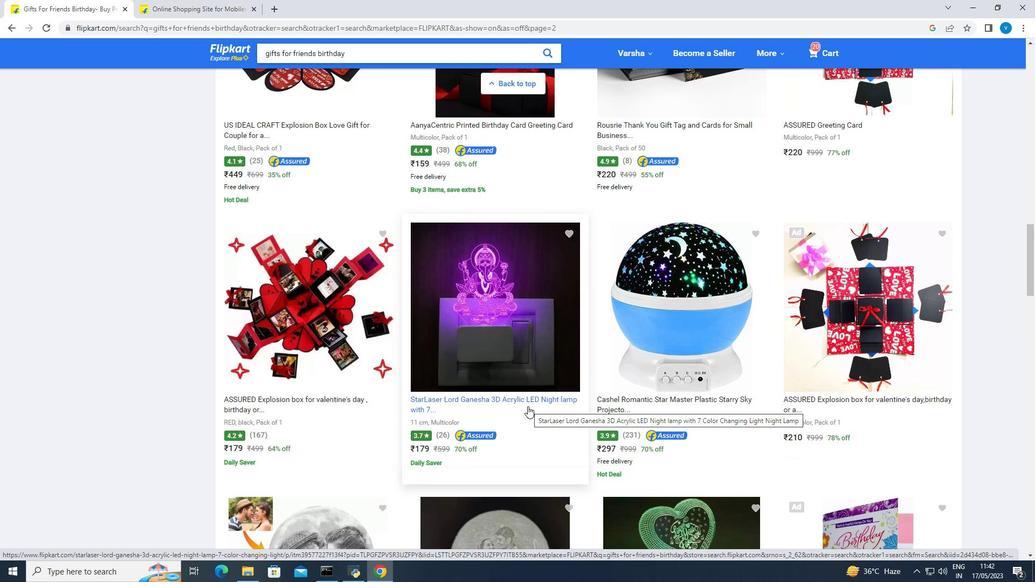 
Action: Mouse scrolled (528, 406) with delta (0, 0)
Screenshot: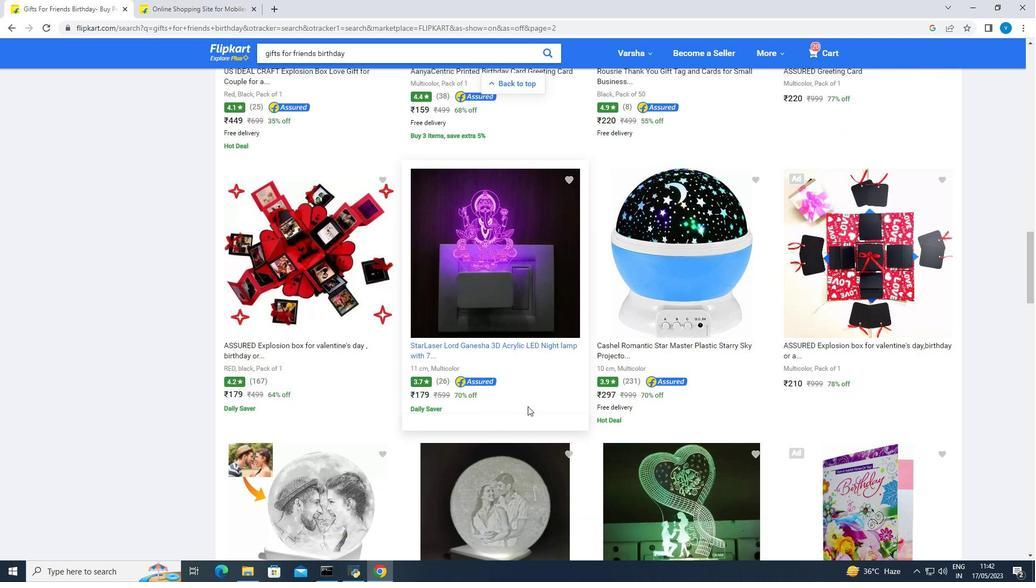 
Action: Mouse moved to (528, 406)
Screenshot: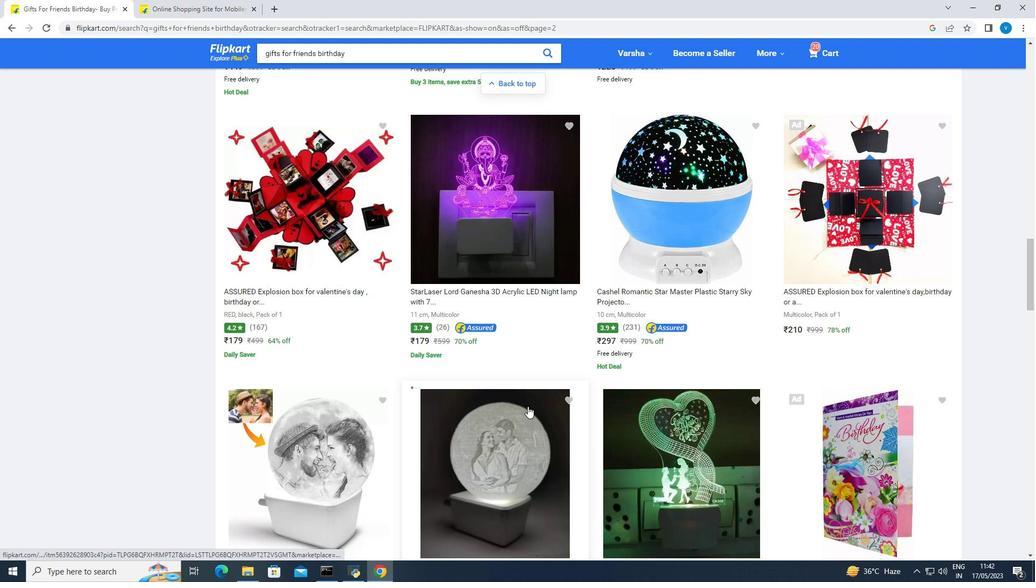
Action: Mouse scrolled (528, 406) with delta (0, 0)
Screenshot: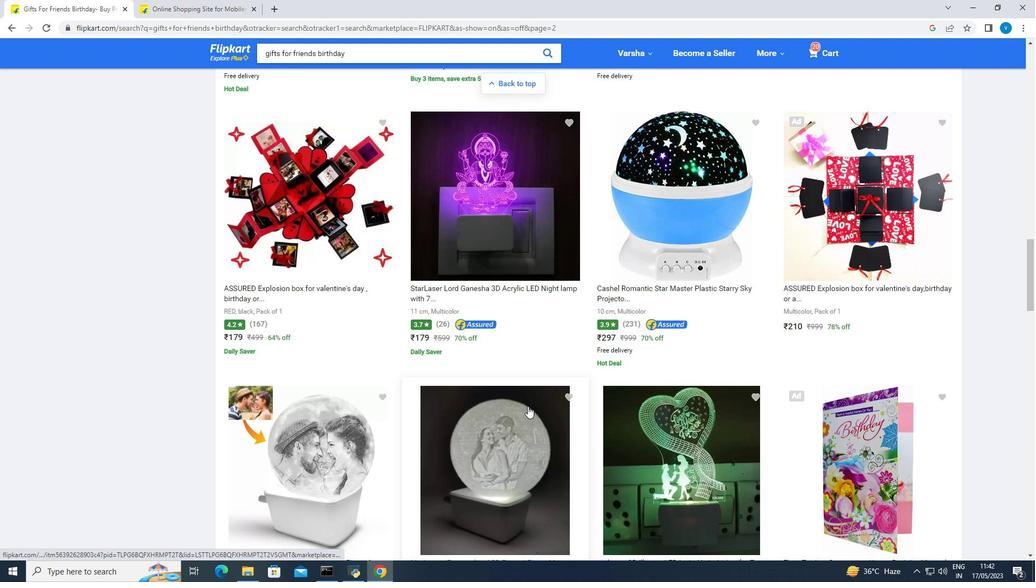 
Action: Mouse scrolled (528, 406) with delta (0, 0)
Screenshot: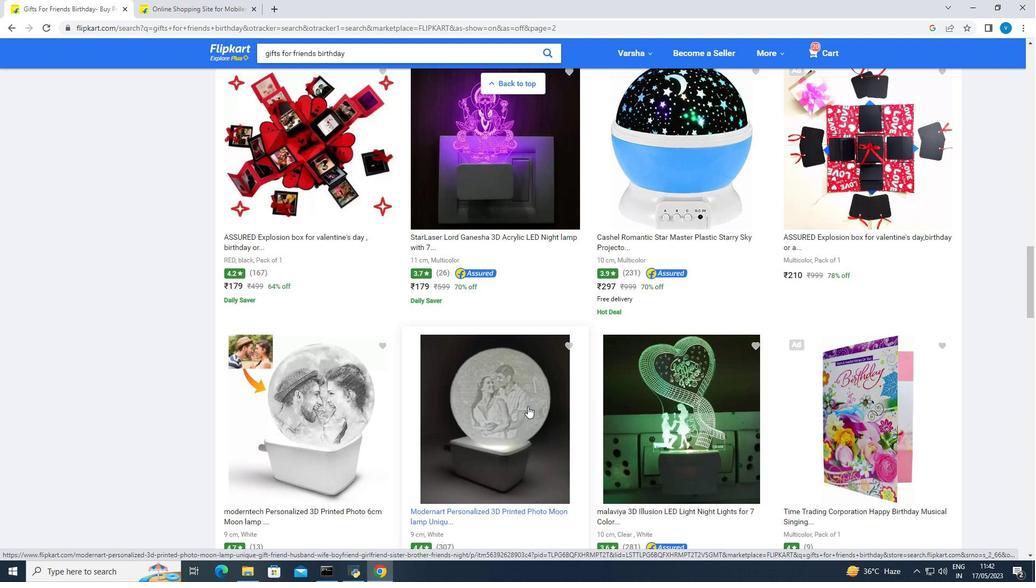 
Action: Mouse scrolled (528, 406) with delta (0, 0)
Screenshot: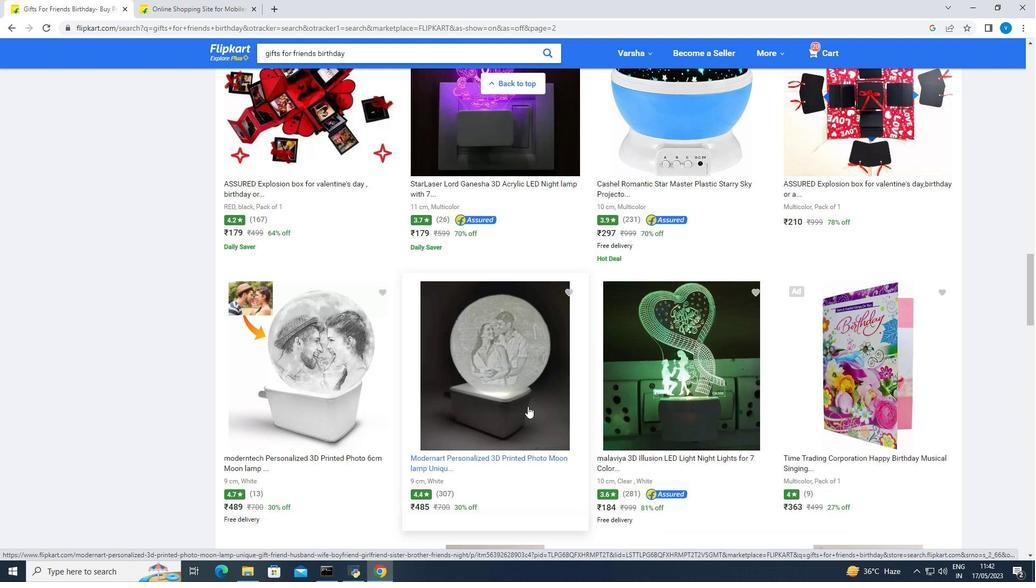 
Action: Mouse scrolled (528, 406) with delta (0, 0)
Screenshot: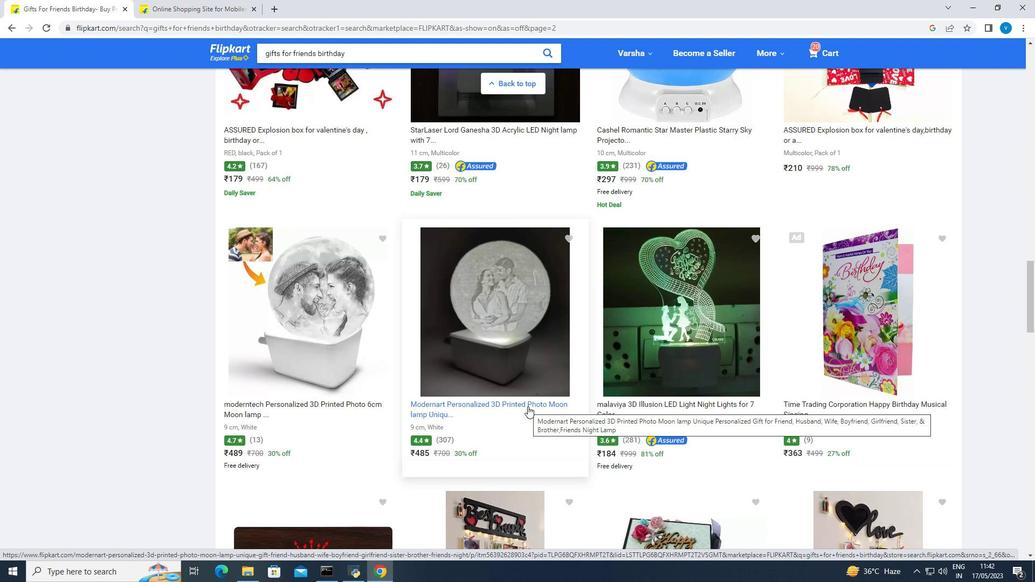 
Action: Mouse scrolled (528, 406) with delta (0, 0)
Screenshot: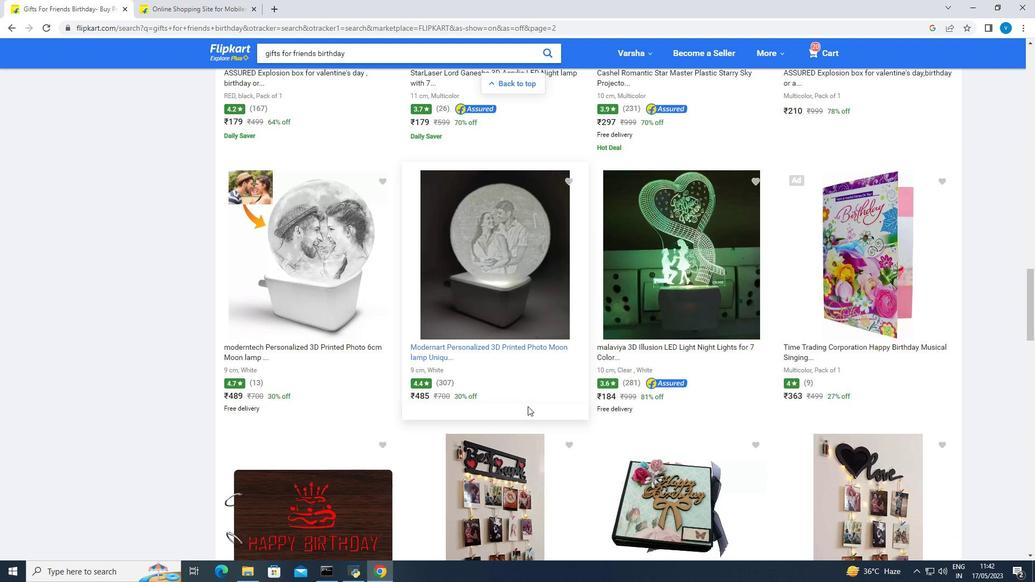 
Action: Mouse scrolled (528, 406) with delta (0, 0)
Screenshot: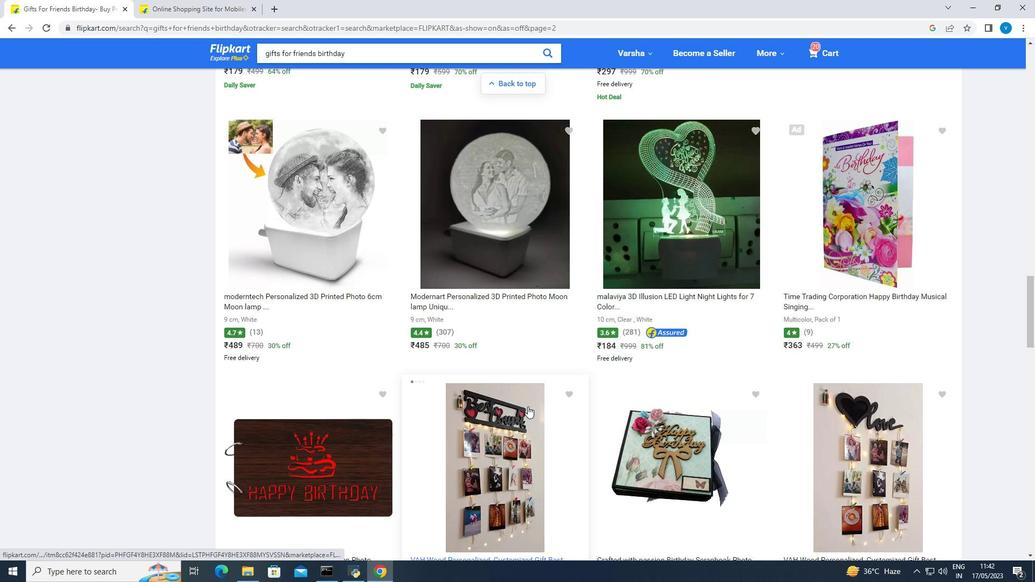 
Action: Mouse scrolled (528, 406) with delta (0, 0)
Screenshot: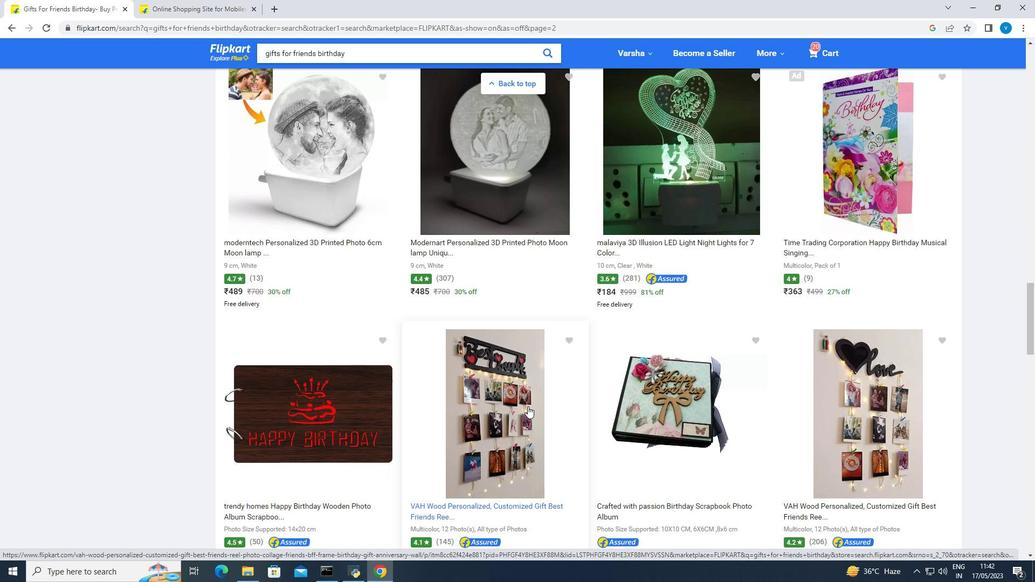 
Action: Mouse scrolled (528, 406) with delta (0, 0)
Screenshot: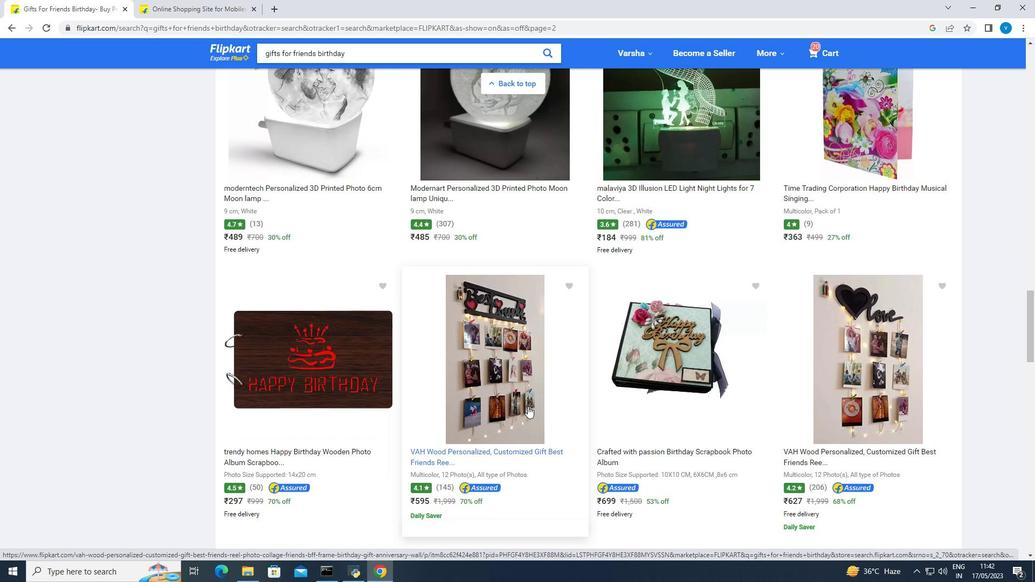 
Action: Mouse moved to (527, 407)
Screenshot: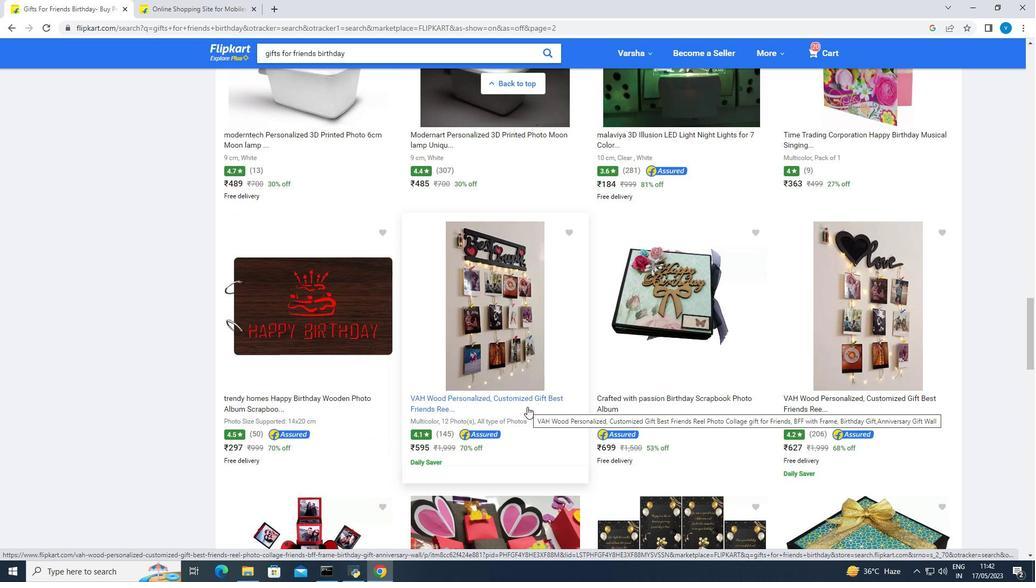 
Action: Mouse scrolled (527, 406) with delta (0, 0)
Screenshot: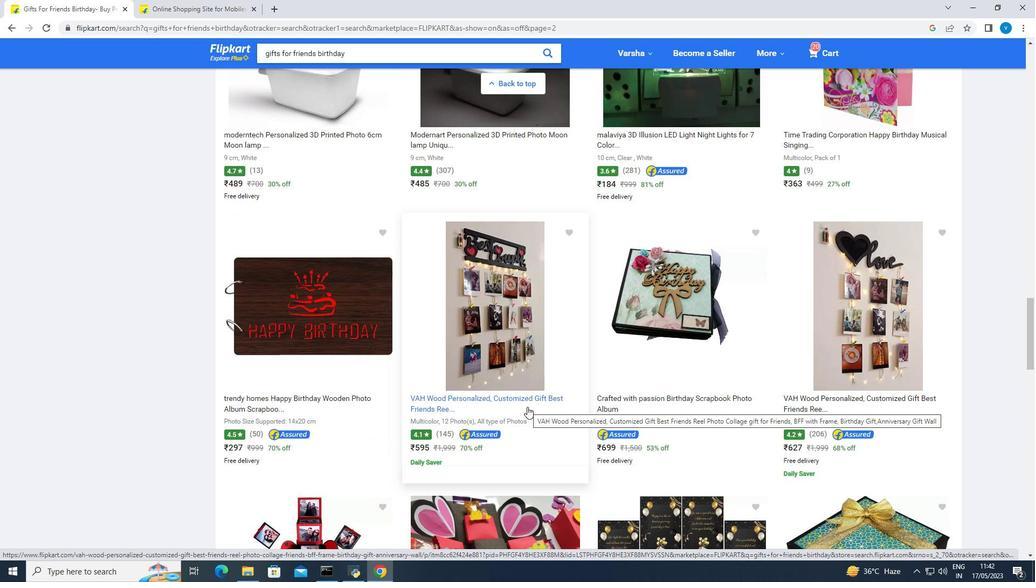 
Action: Mouse moved to (526, 407)
Screenshot: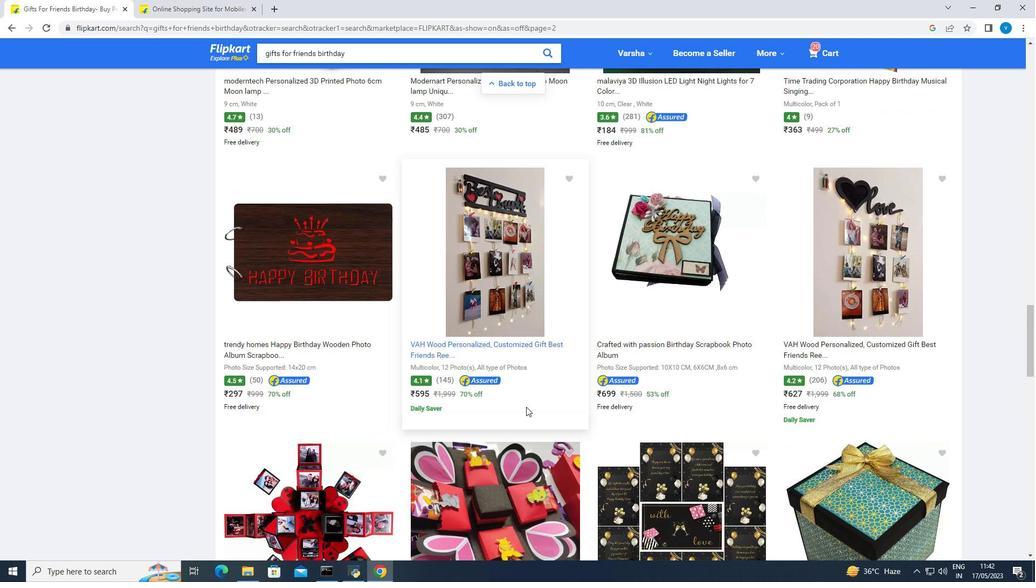 
Action: Mouse scrolled (526, 406) with delta (0, 0)
Screenshot: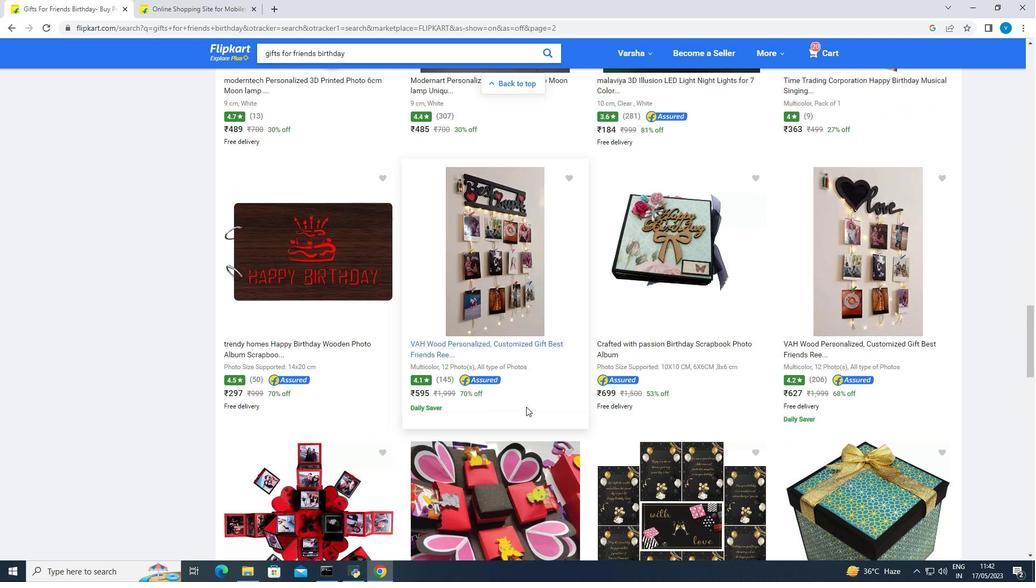 
Action: Mouse moved to (526, 408)
Screenshot: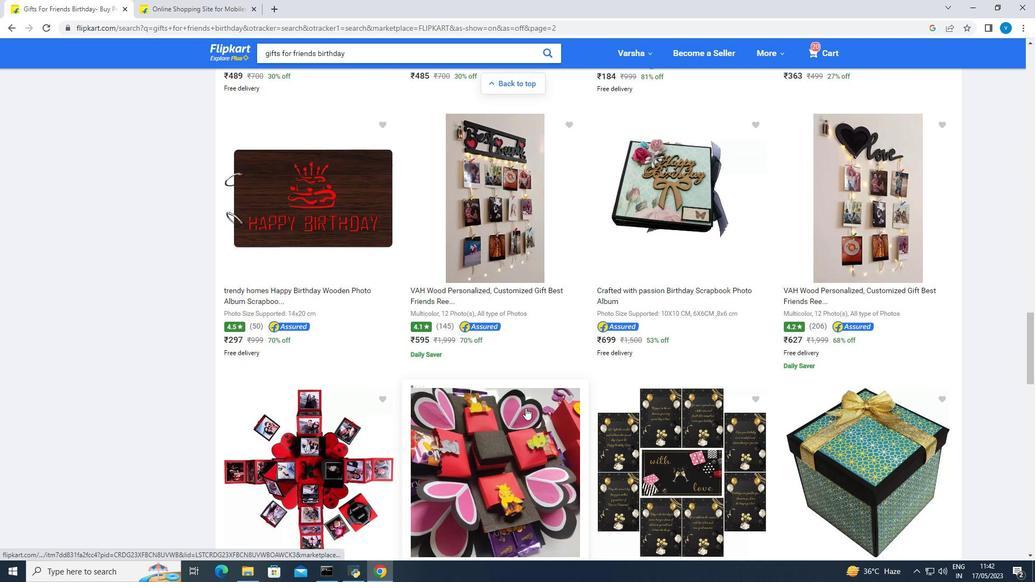 
Action: Mouse scrolled (526, 407) with delta (0, 0)
Screenshot: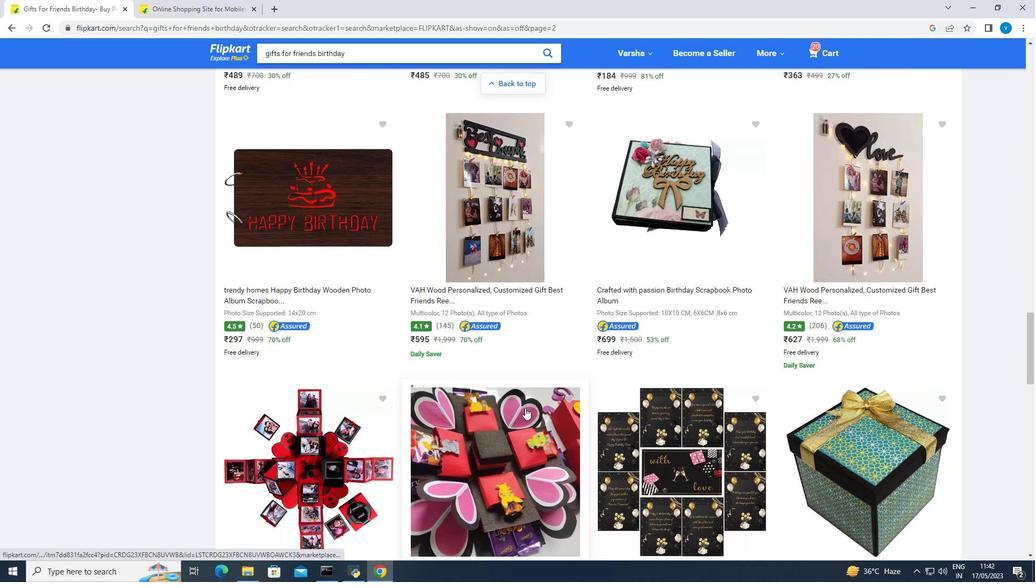 
Action: Mouse moved to (524, 408)
Screenshot: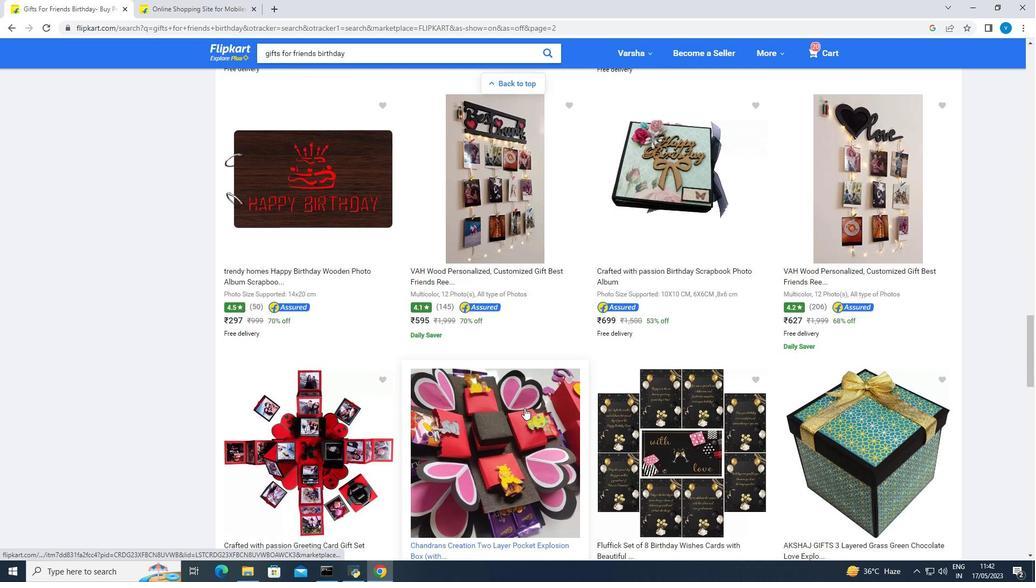 
Action: Mouse scrolled (524, 407) with delta (0, 0)
Screenshot: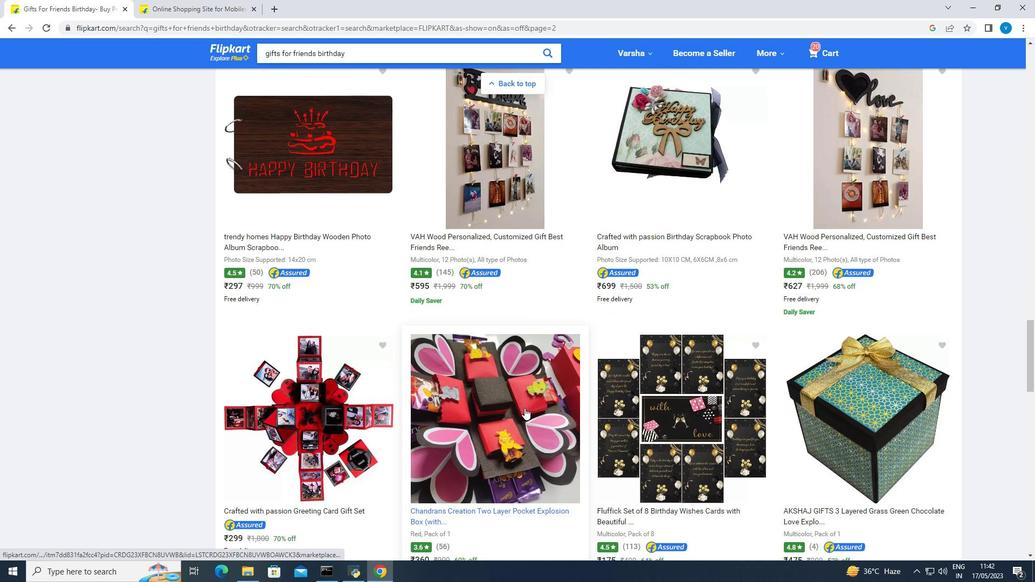 
Action: Mouse scrolled (524, 407) with delta (0, 0)
Screenshot: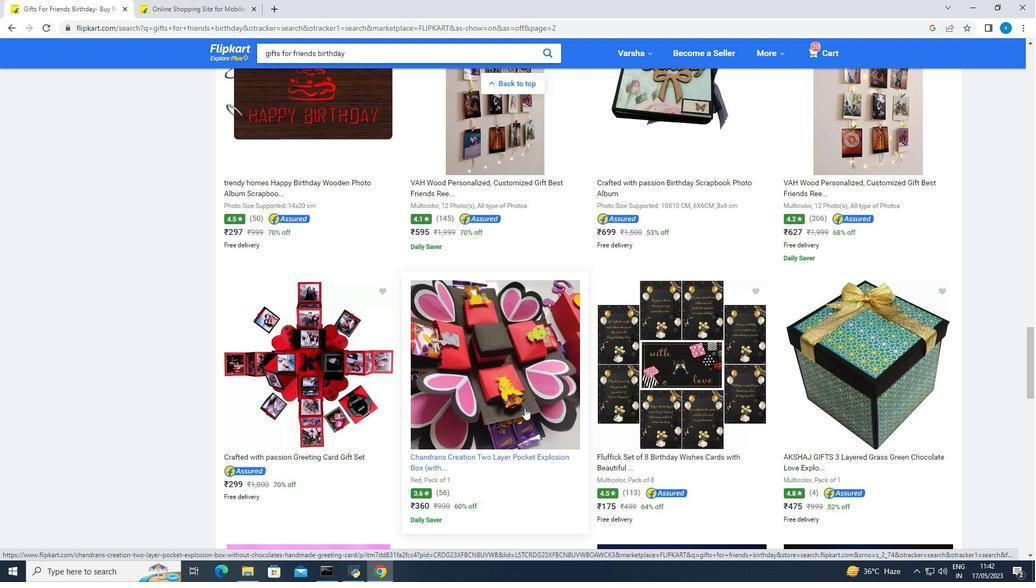 
Action: Mouse scrolled (524, 407) with delta (0, 0)
Screenshot: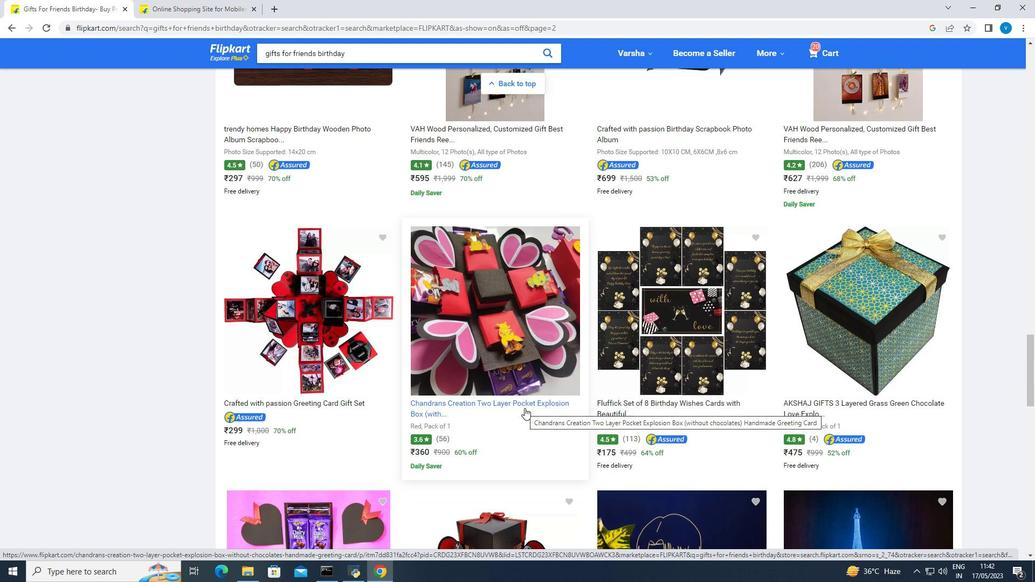 
Action: Mouse scrolled (524, 407) with delta (0, 0)
Screenshot: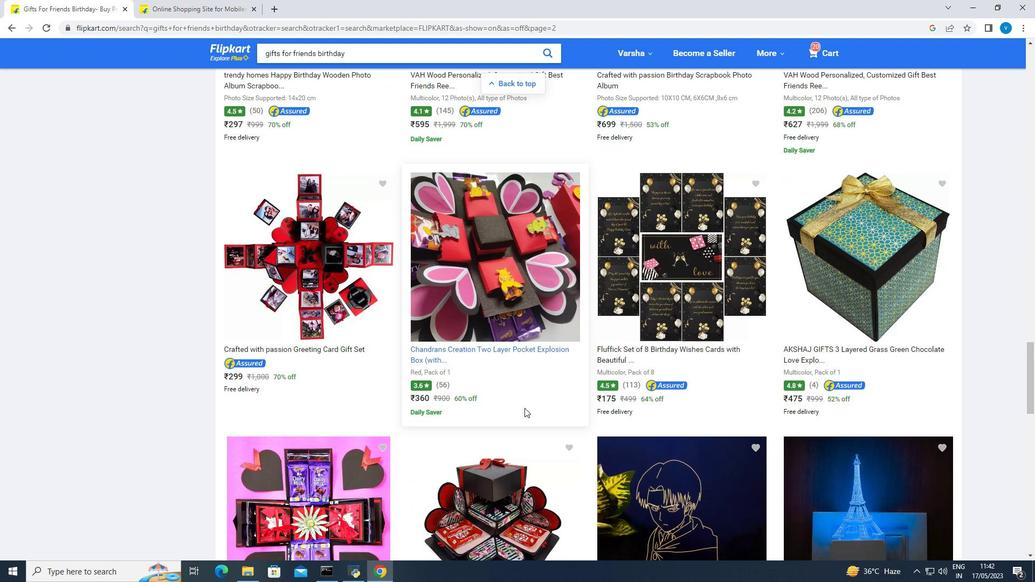 
Action: Mouse scrolled (524, 407) with delta (0, 0)
Screenshot: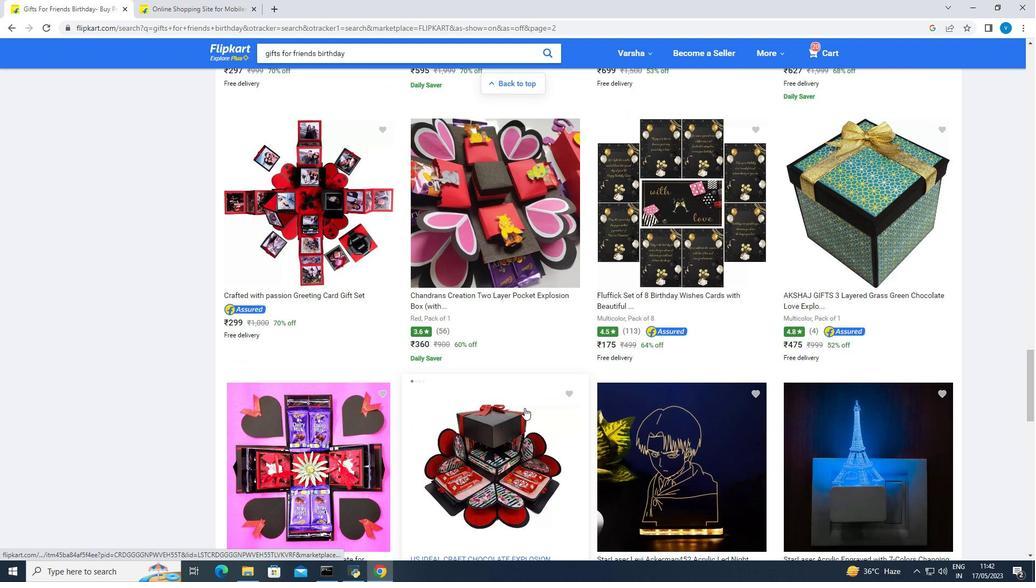
Action: Mouse scrolled (524, 407) with delta (0, 0)
Screenshot: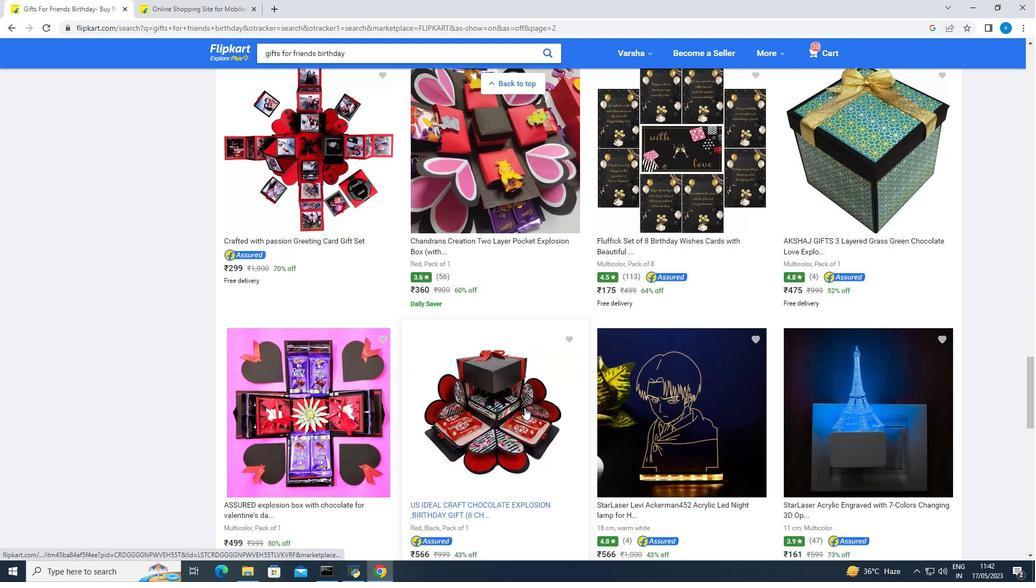 
Action: Mouse scrolled (524, 407) with delta (0, 0)
Screenshot: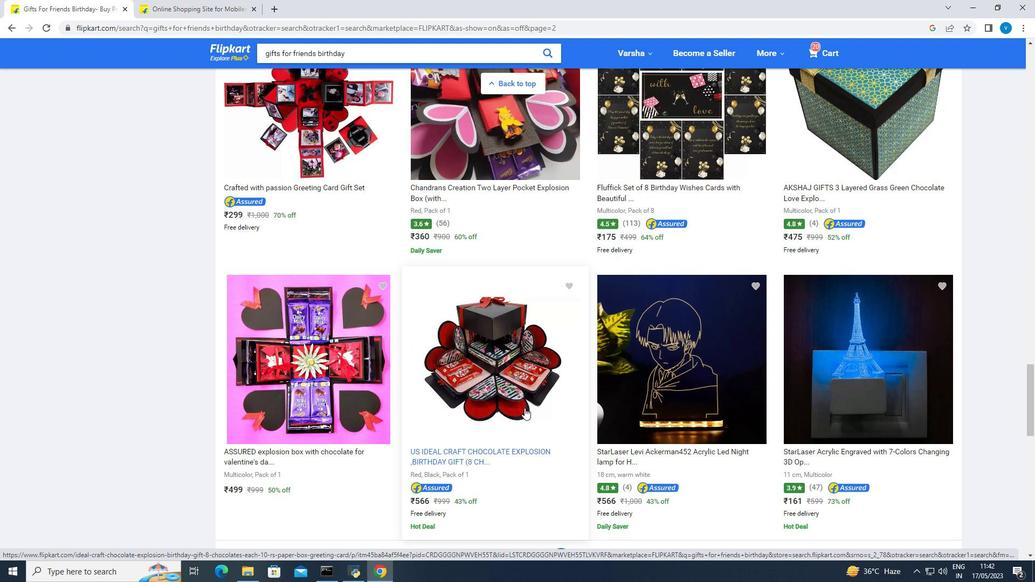 
Action: Mouse scrolled (524, 407) with delta (0, 0)
Screenshot: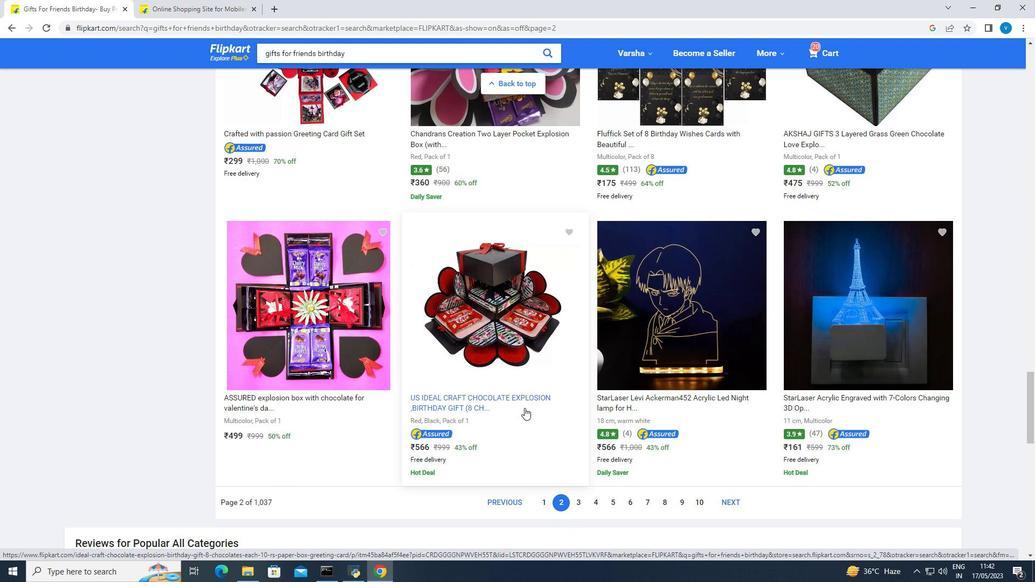 
Action: Mouse moved to (579, 448)
Screenshot: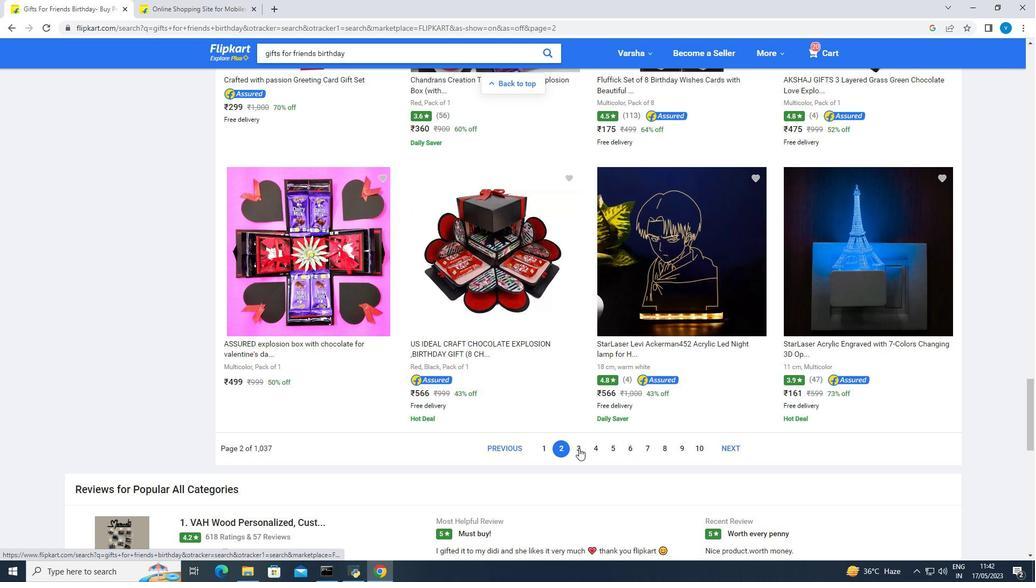 
Action: Mouse pressed left at (579, 448)
Screenshot: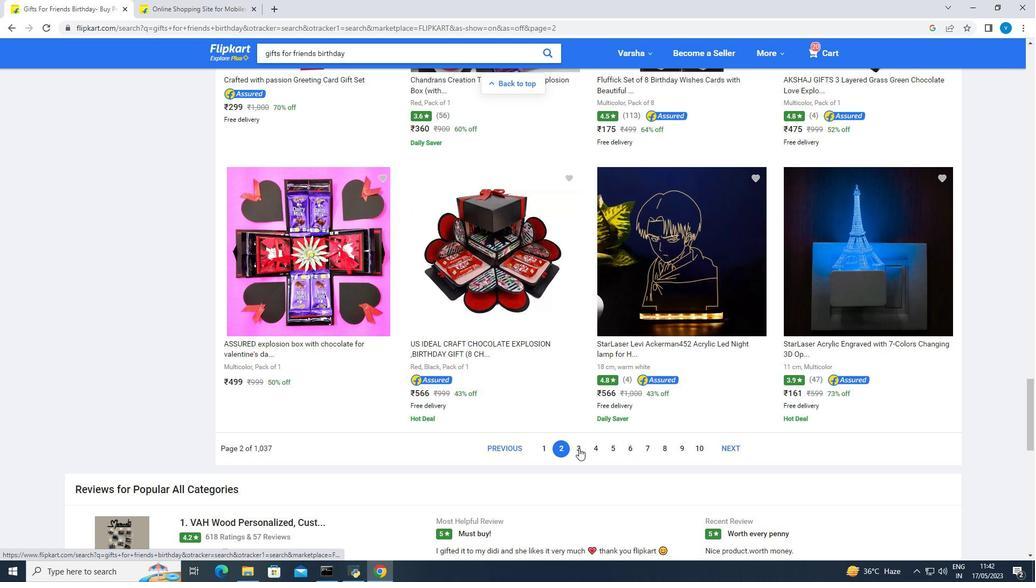 
Action: Mouse moved to (537, 399)
Screenshot: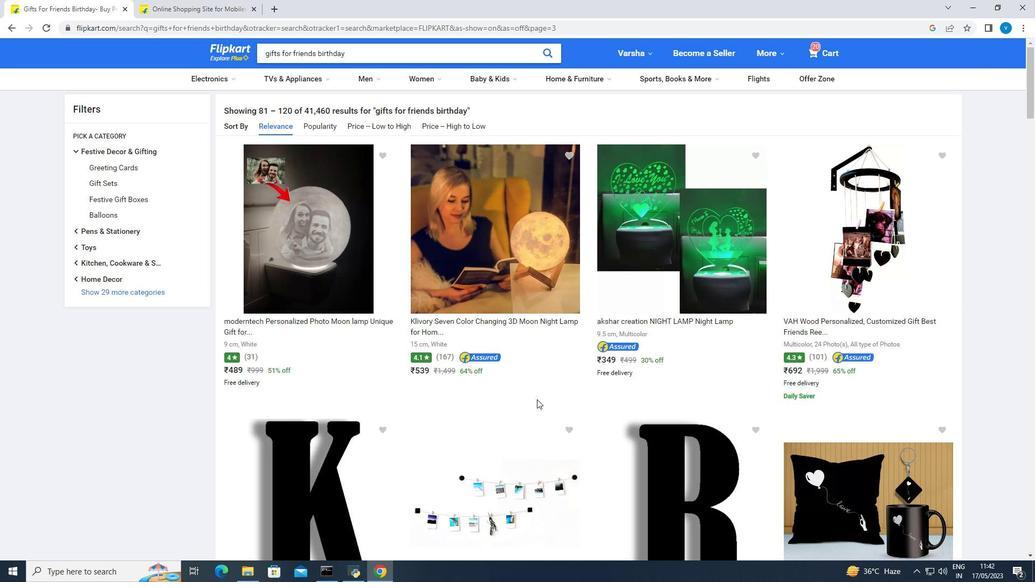 
Action: Mouse scrolled (537, 399) with delta (0, 0)
Screenshot: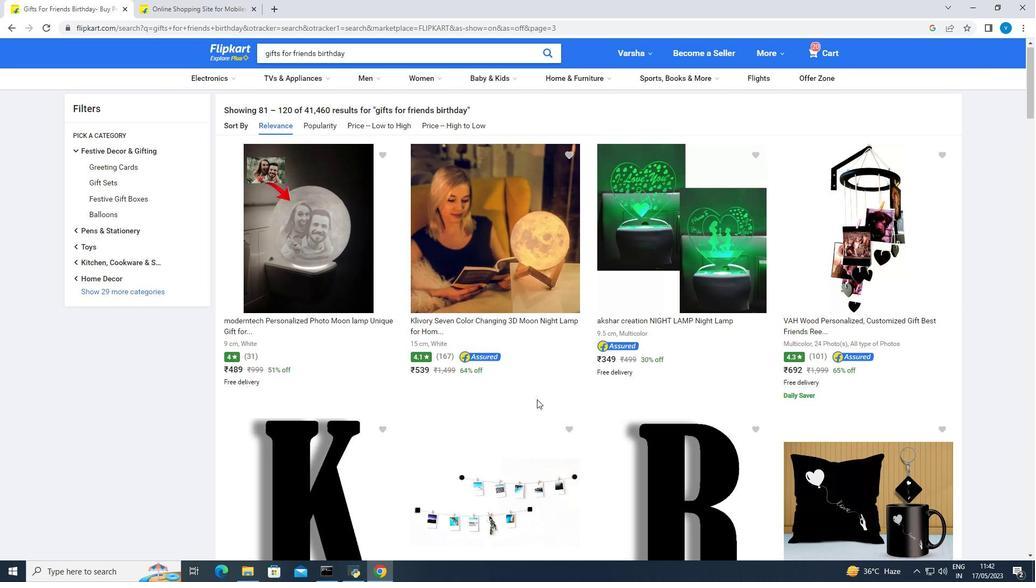 
Action: Mouse moved to (536, 399)
Screenshot: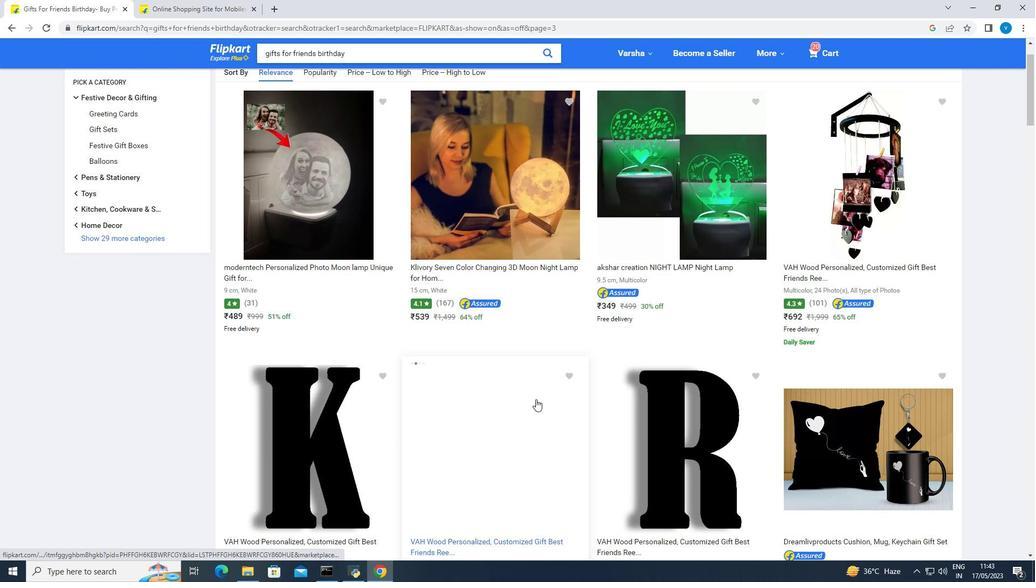 
Action: Mouse scrolled (536, 399) with delta (0, 0)
Screenshot: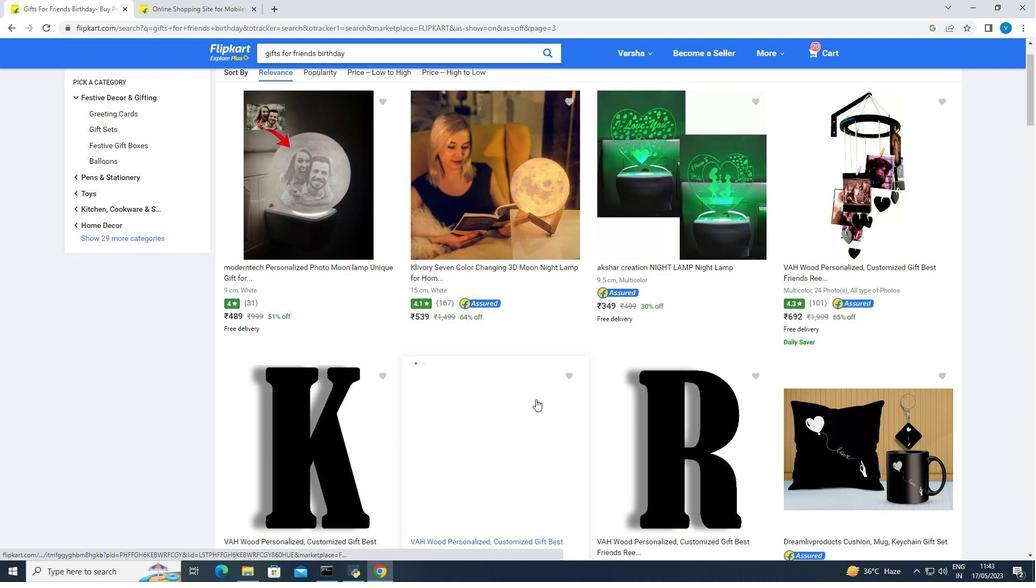 
Action: Mouse moved to (535, 400)
Screenshot: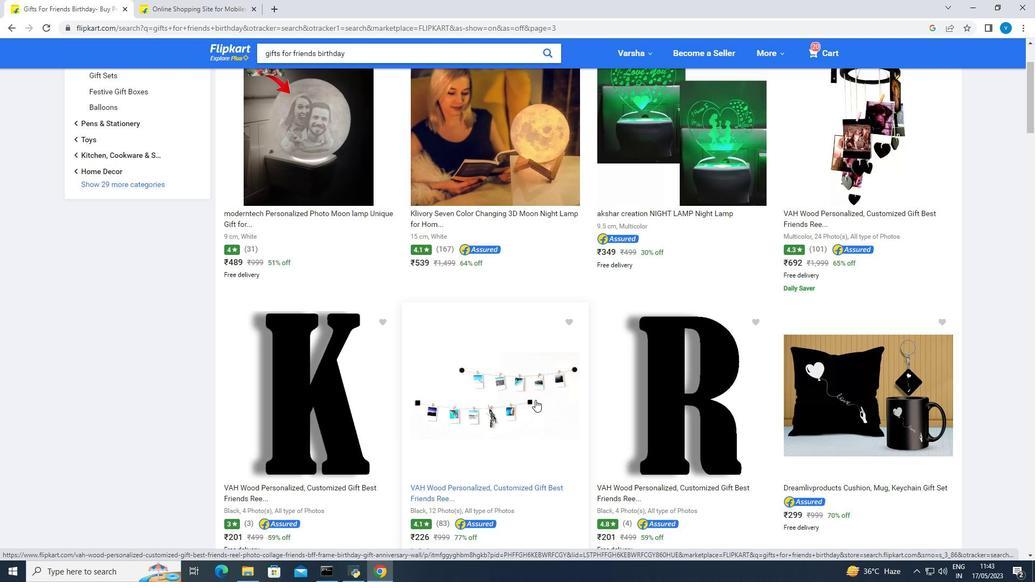 
Action: Mouse scrolled (535, 399) with delta (0, 0)
Screenshot: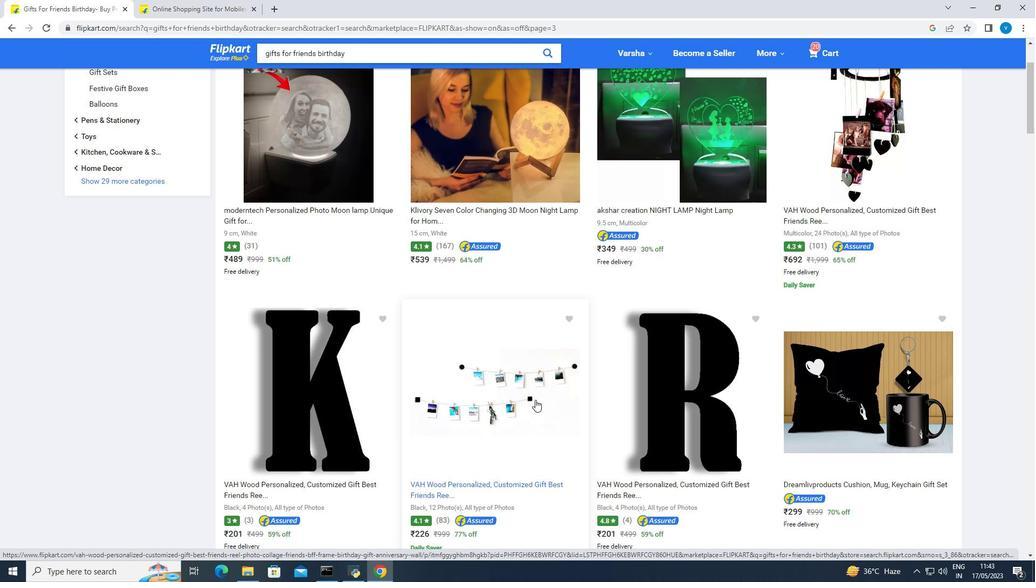
Action: Mouse scrolled (535, 399) with delta (0, 0)
Screenshot: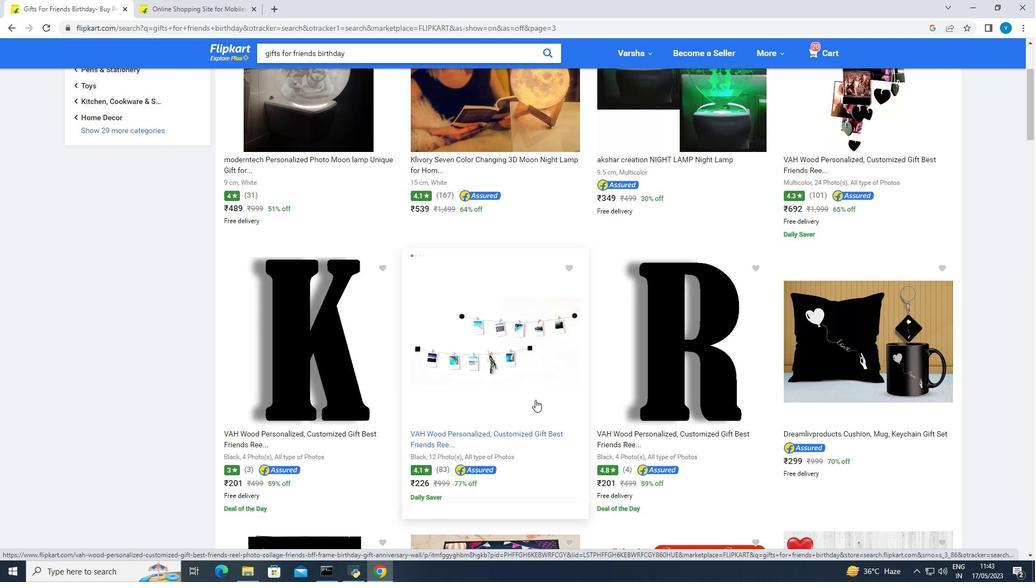 
Action: Mouse moved to (535, 400)
Screenshot: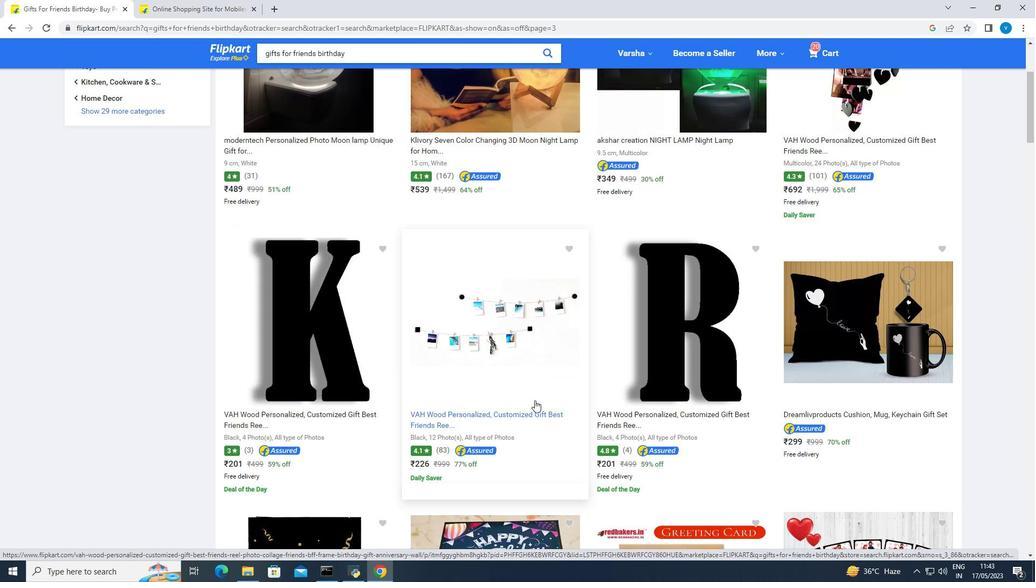 
Action: Mouse scrolled (535, 400) with delta (0, 0)
Screenshot: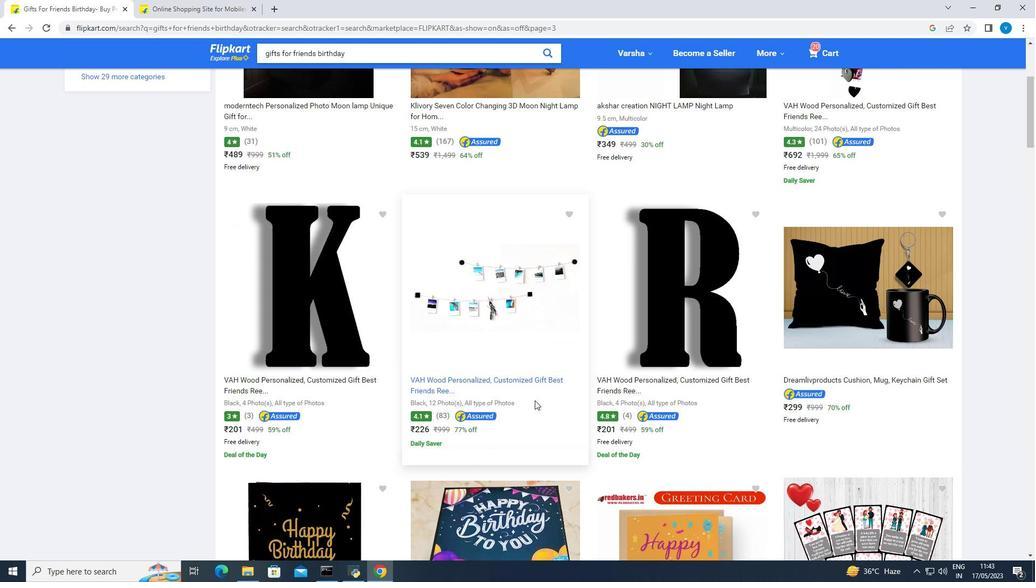 
Action: Mouse moved to (535, 400)
Screenshot: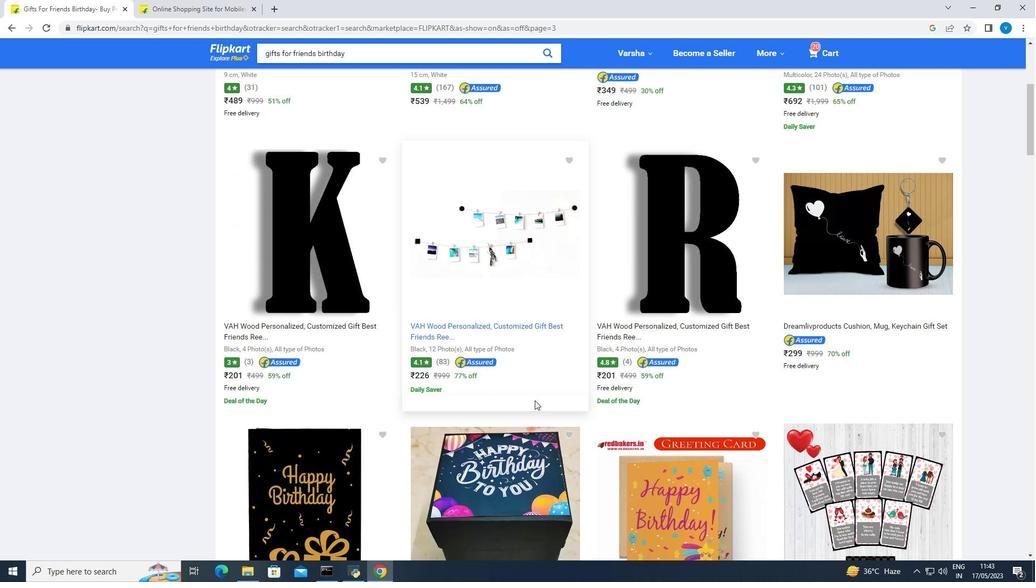 
Action: Mouse scrolled (535, 400) with delta (0, 0)
Screenshot: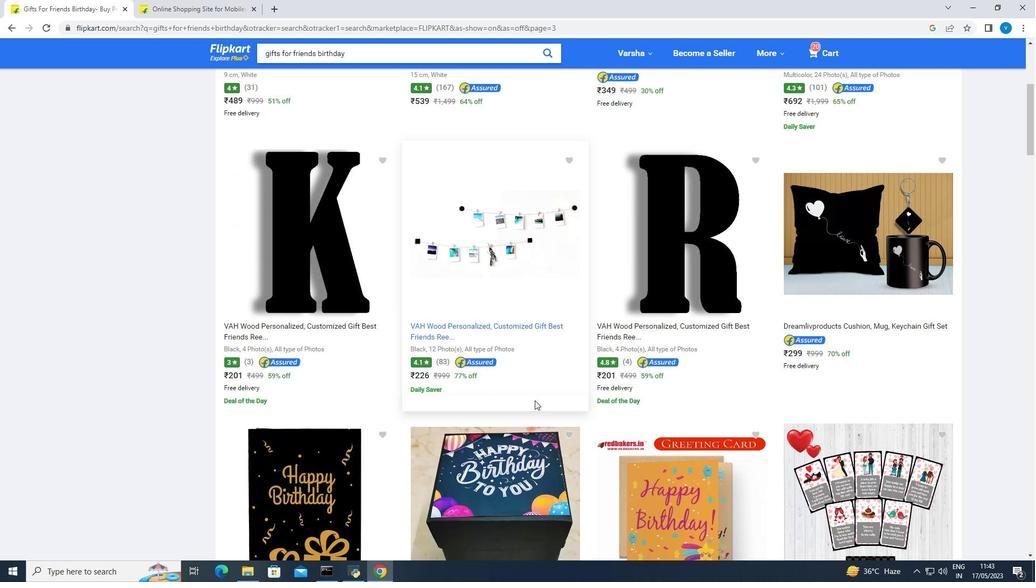 
Action: Mouse scrolled (535, 400) with delta (0, 0)
Screenshot: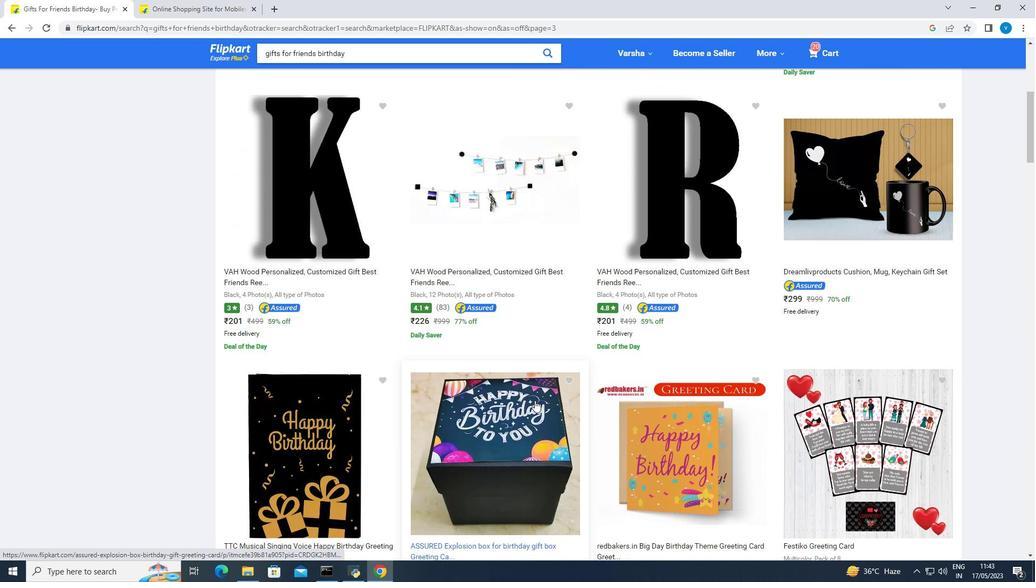 
Action: Mouse moved to (533, 401)
Screenshot: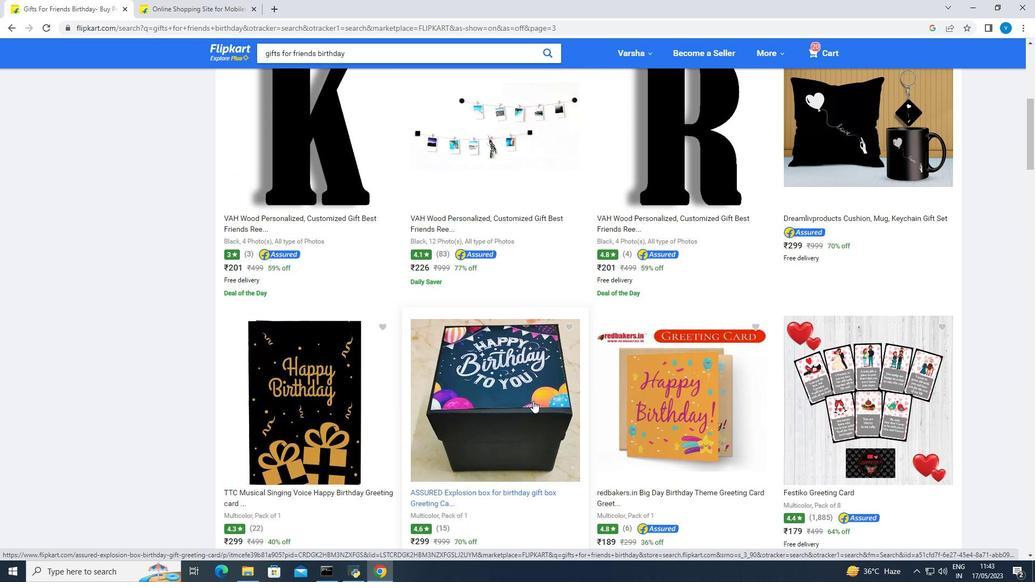 
Action: Mouse scrolled (533, 400) with delta (0, 0)
Screenshot: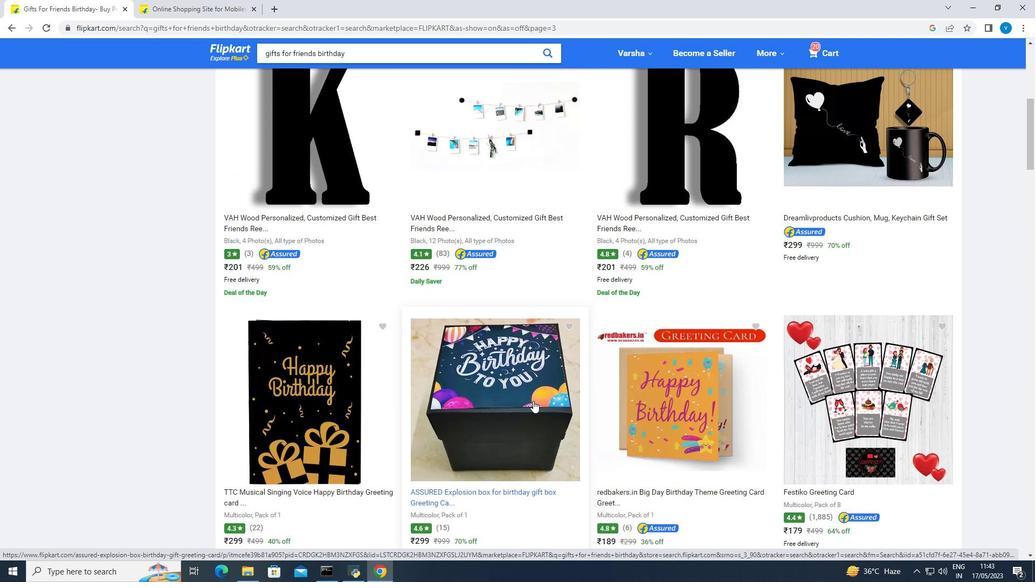 
Action: Mouse scrolled (533, 400) with delta (0, 0)
Screenshot: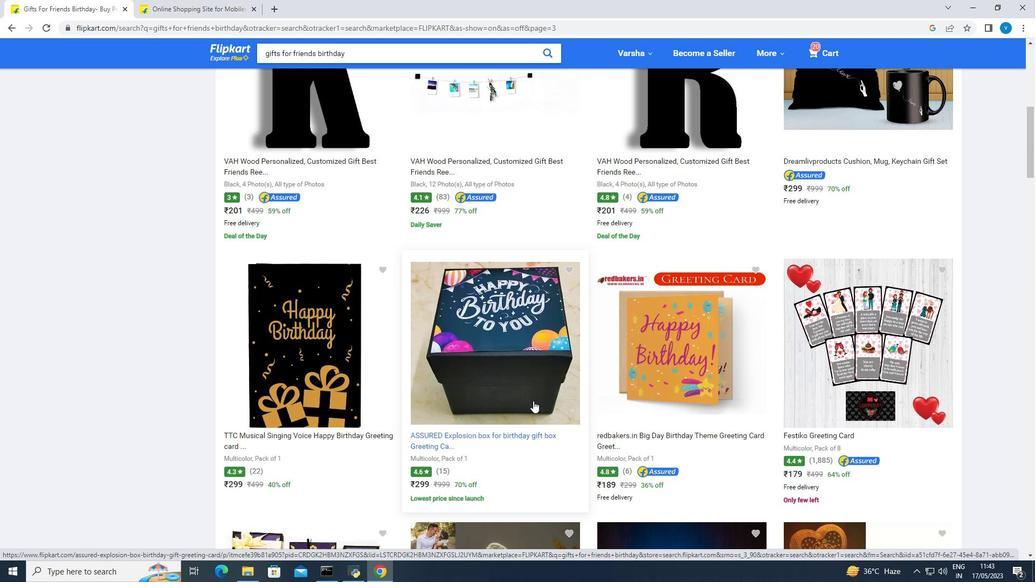 
Action: Mouse moved to (533, 401)
Screenshot: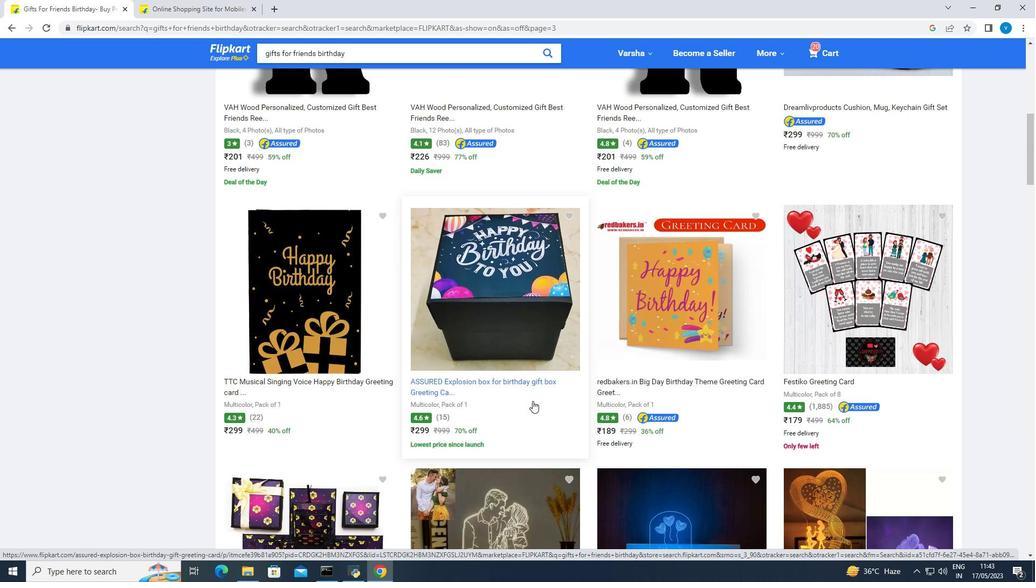 
Action: Mouse scrolled (533, 400) with delta (0, 0)
Screenshot: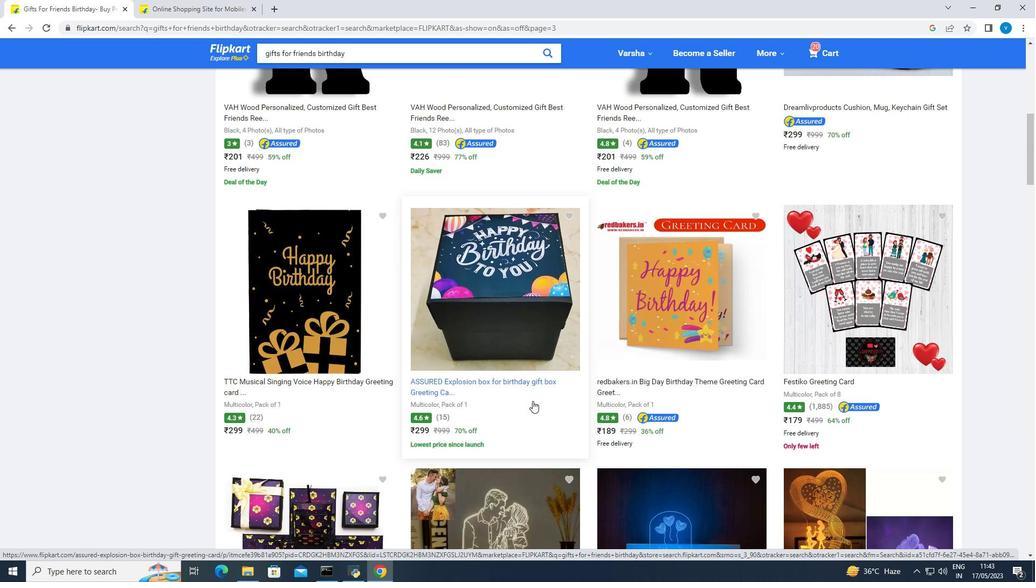
Action: Mouse moved to (532, 401)
Screenshot: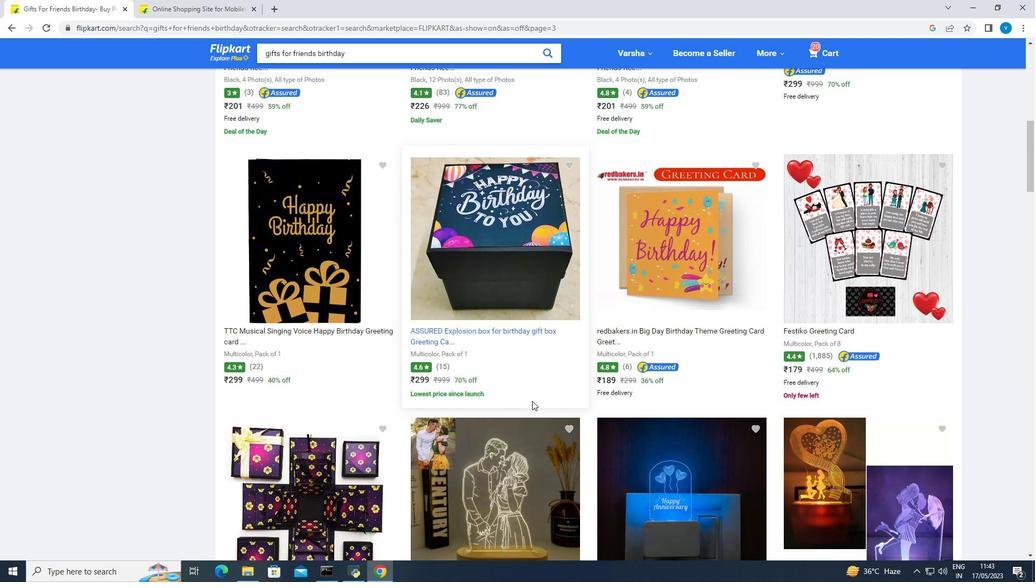
Action: Mouse scrolled (532, 400) with delta (0, 0)
Screenshot: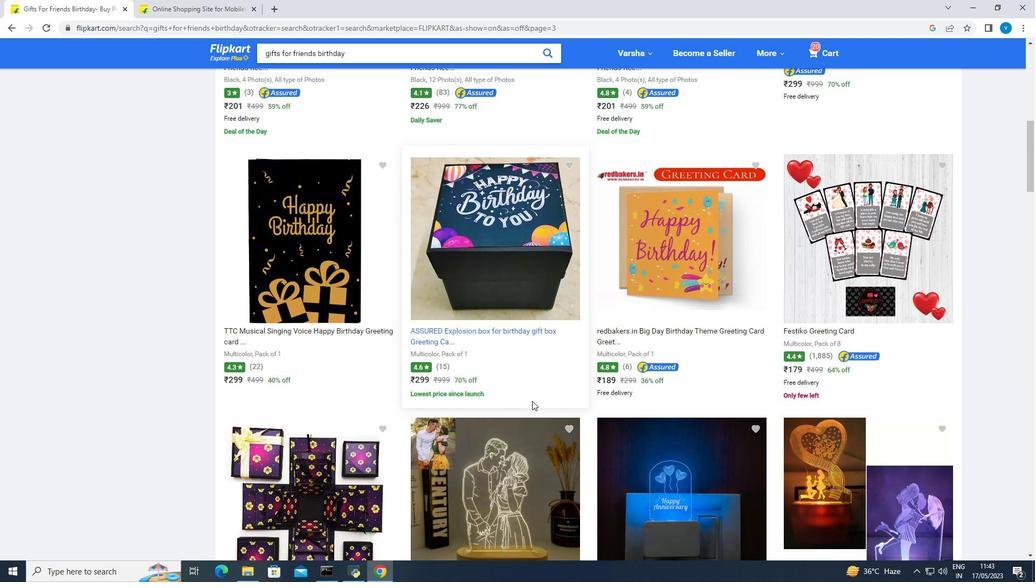 
Action: Mouse scrolled (532, 400) with delta (0, 0)
Screenshot: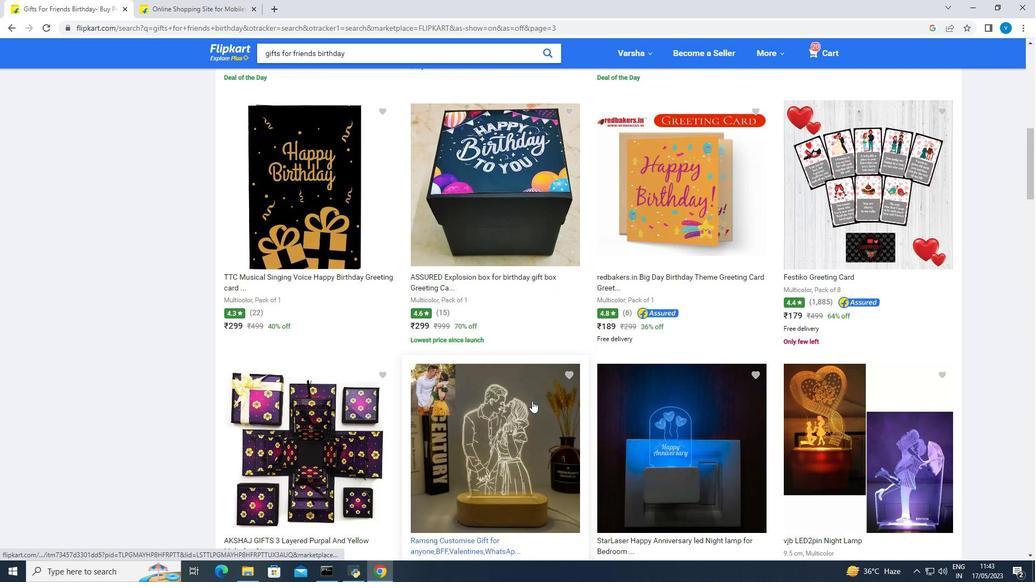 
Action: Mouse moved to (532, 401)
Screenshot: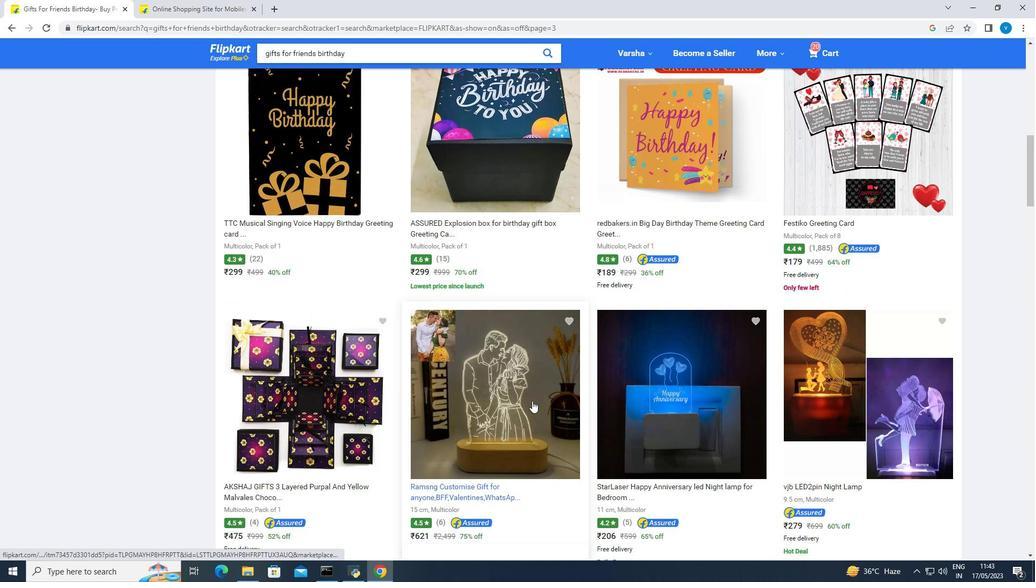 
Action: Mouse scrolled (532, 400) with delta (0, 0)
Screenshot: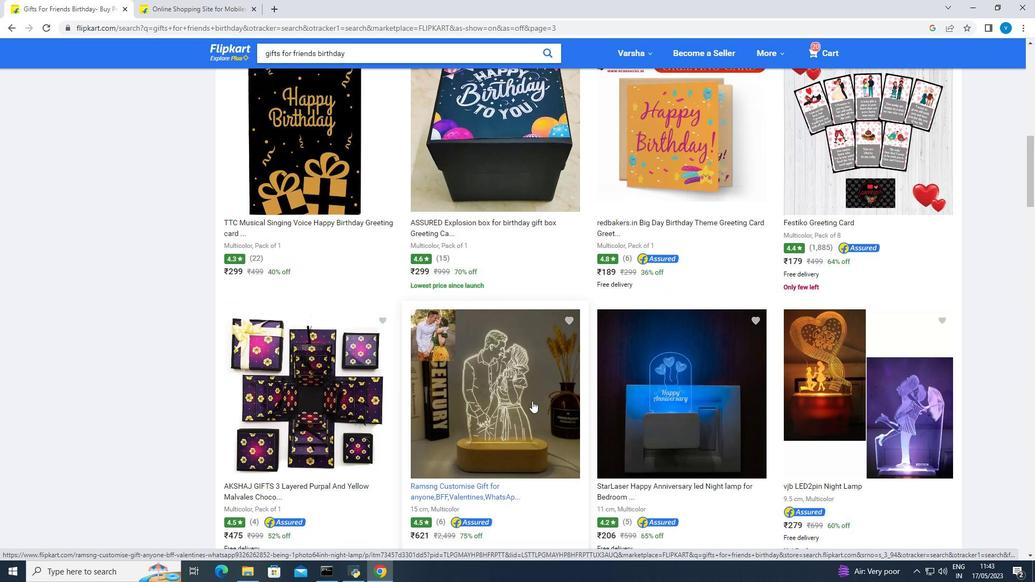 
Action: Mouse scrolled (532, 400) with delta (0, 0)
Screenshot: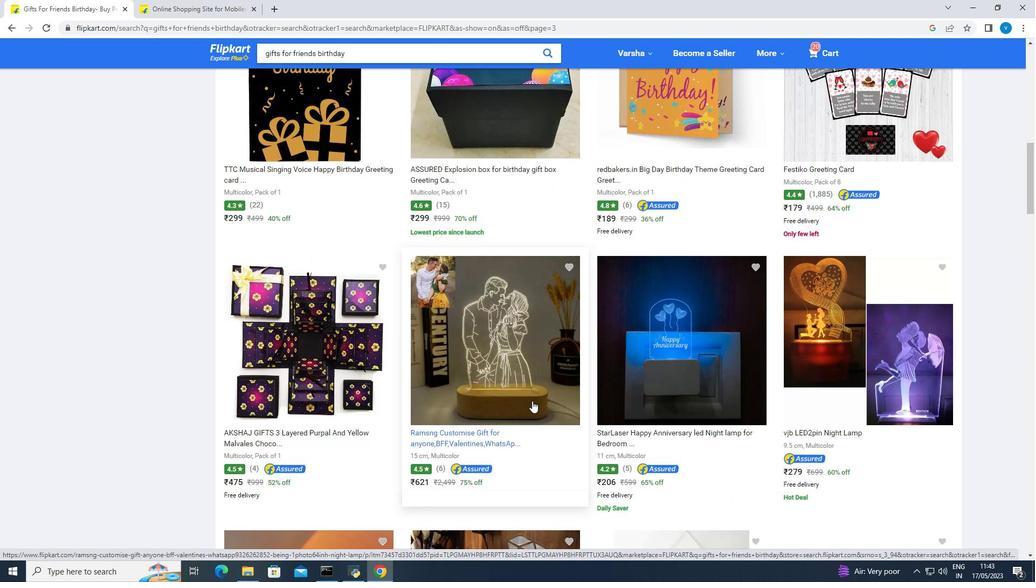 
Action: Mouse moved to (531, 400)
Screenshot: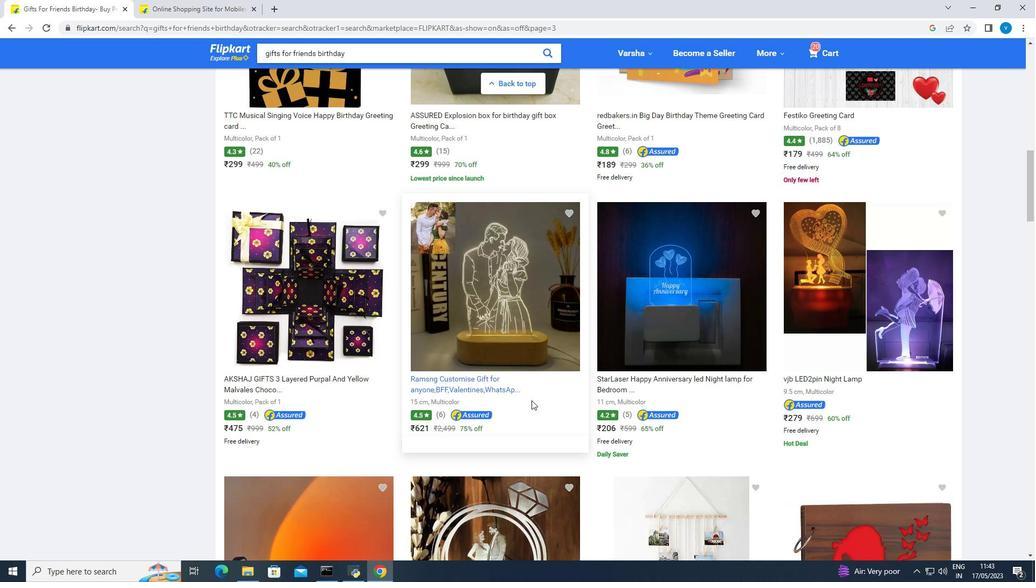 
Action: Mouse scrolled (531, 400) with delta (0, 0)
Screenshot: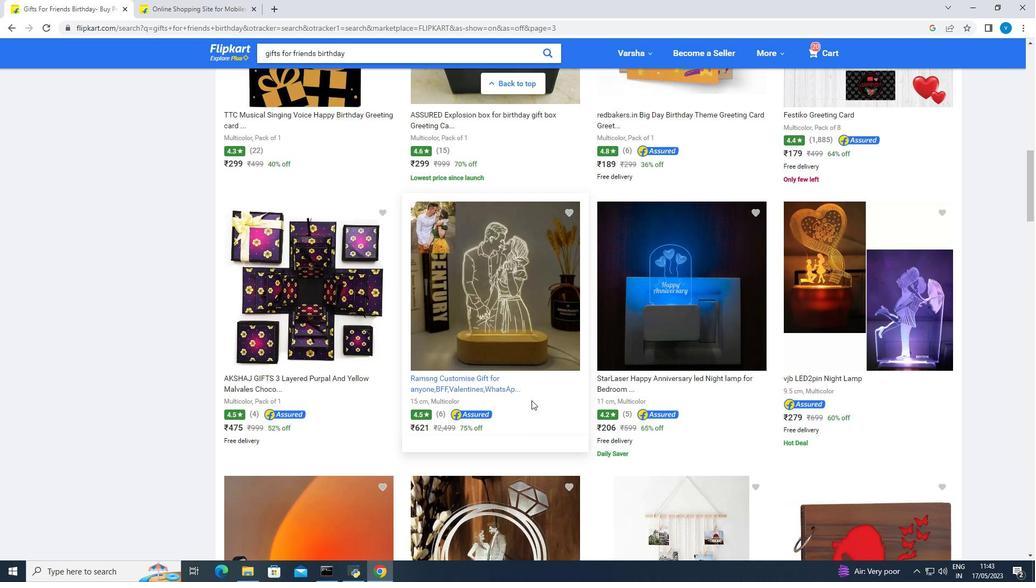 
Action: Mouse scrolled (531, 400) with delta (0, 0)
Screenshot: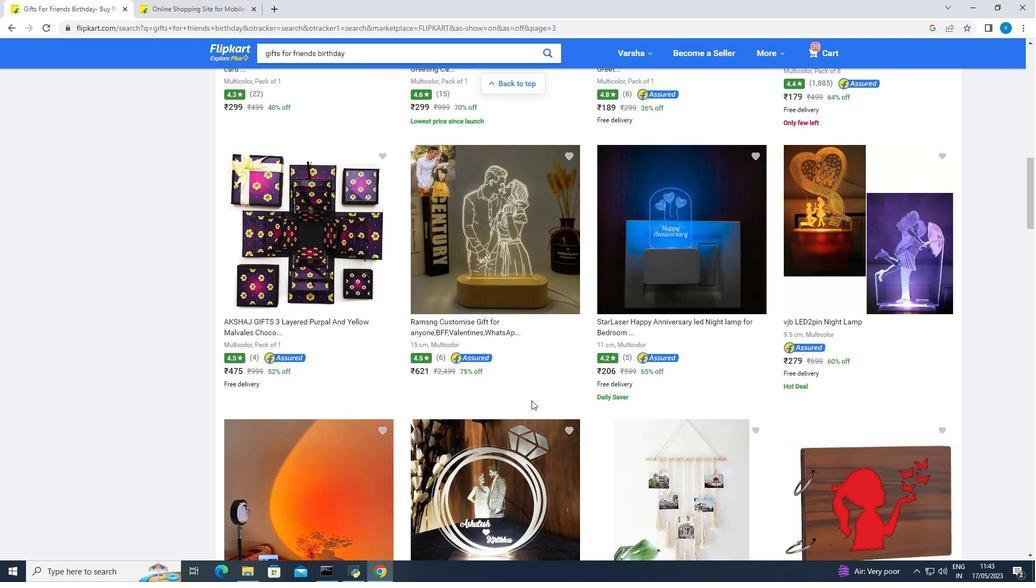 
Action: Mouse scrolled (531, 400) with delta (0, 0)
Screenshot: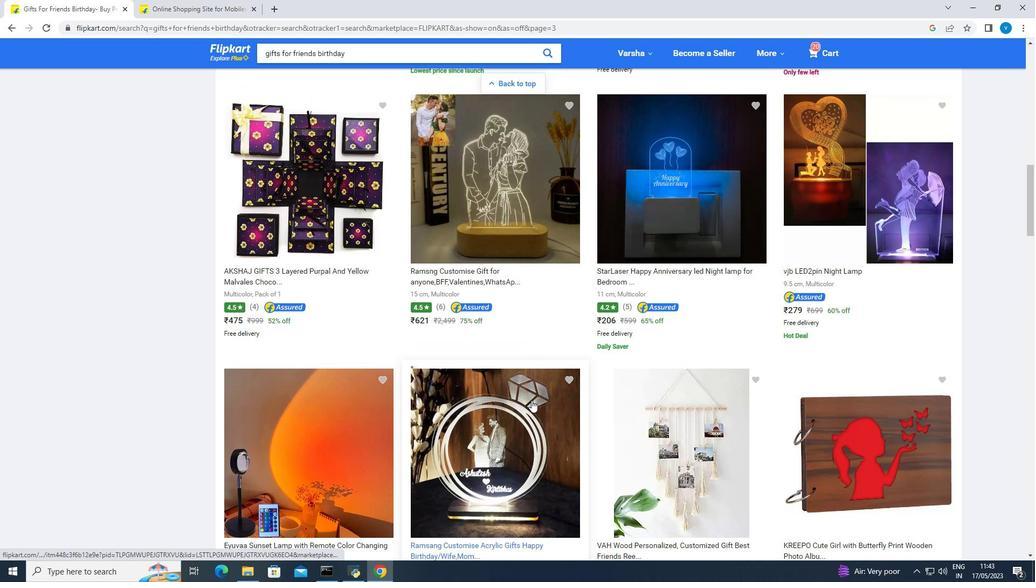 
Action: Mouse moved to (530, 400)
Screenshot: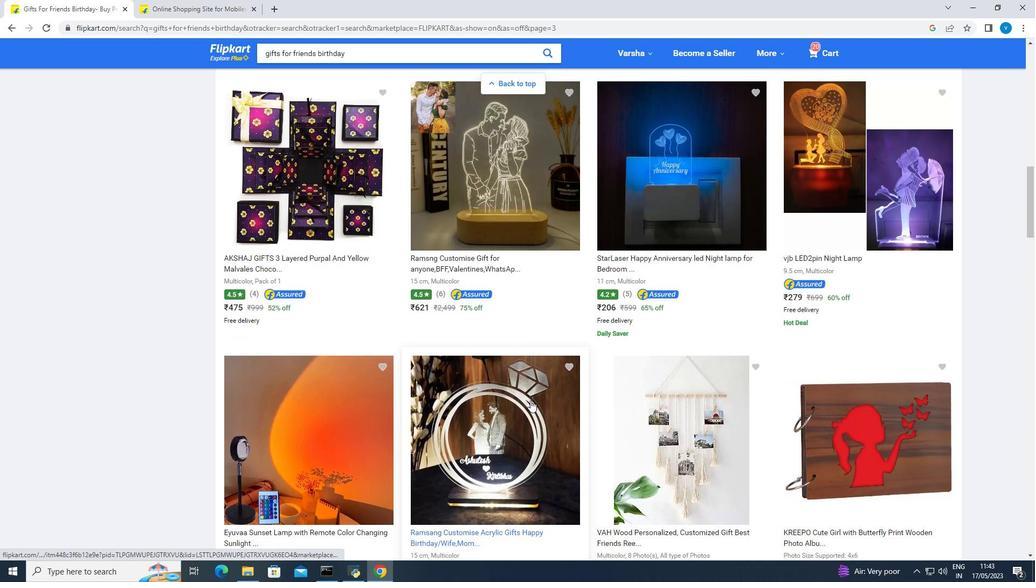 
Action: Mouse scrolled (530, 400) with delta (0, 0)
Screenshot: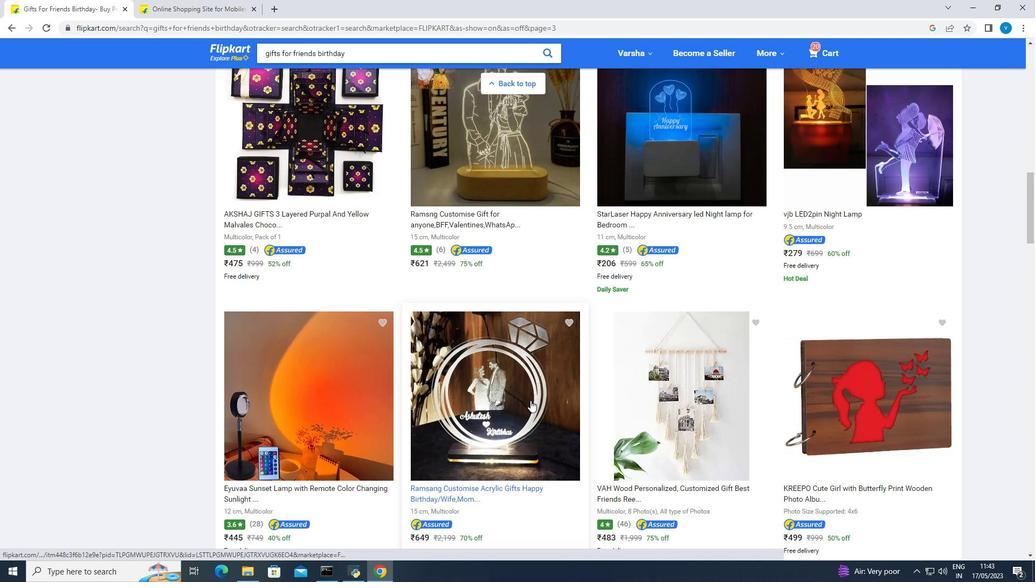 
Action: Mouse scrolled (530, 400) with delta (0, 0)
Screenshot: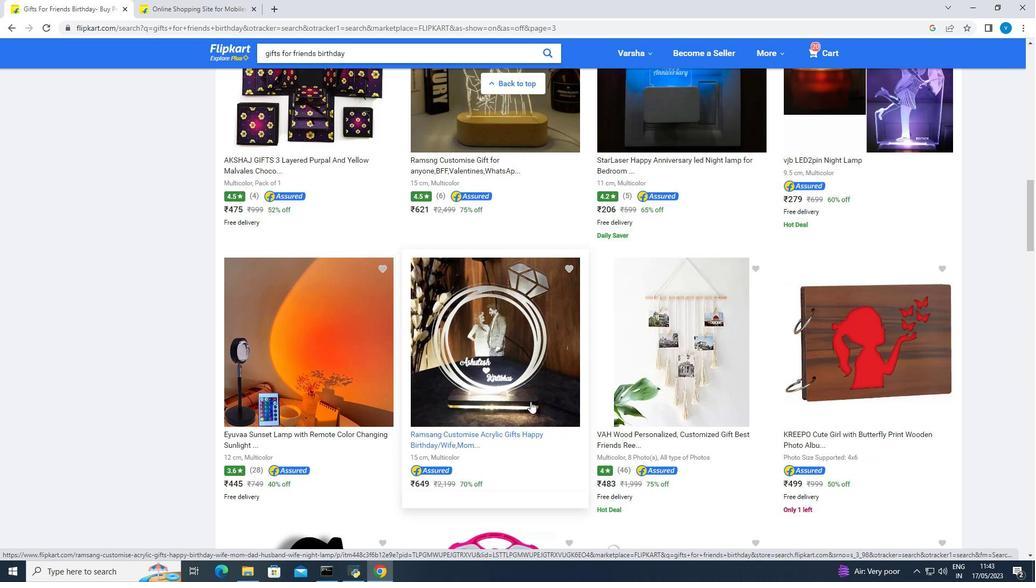 
Action: Mouse moved to (530, 401)
Screenshot: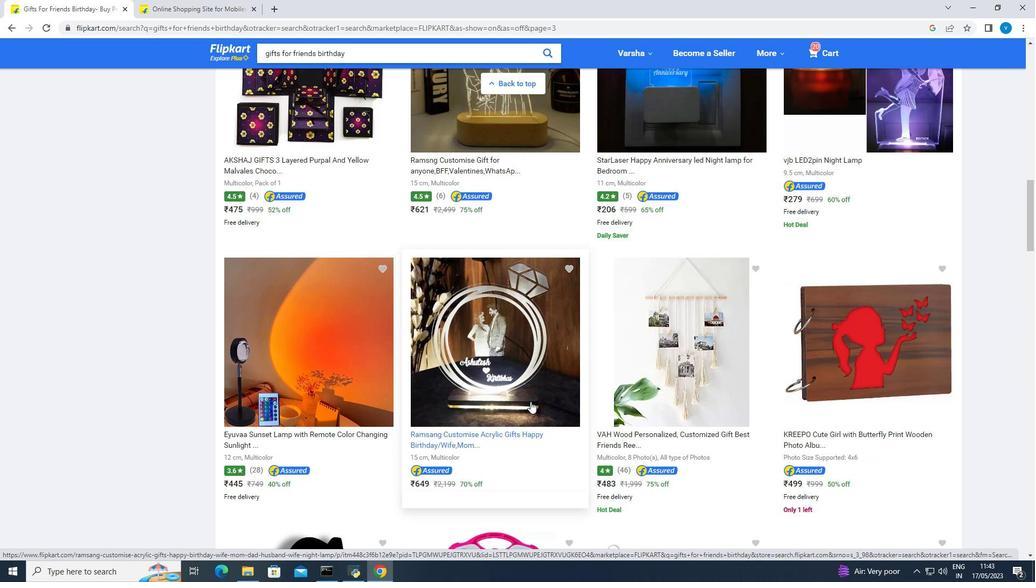 
Action: Mouse scrolled (530, 401) with delta (0, 0)
Screenshot: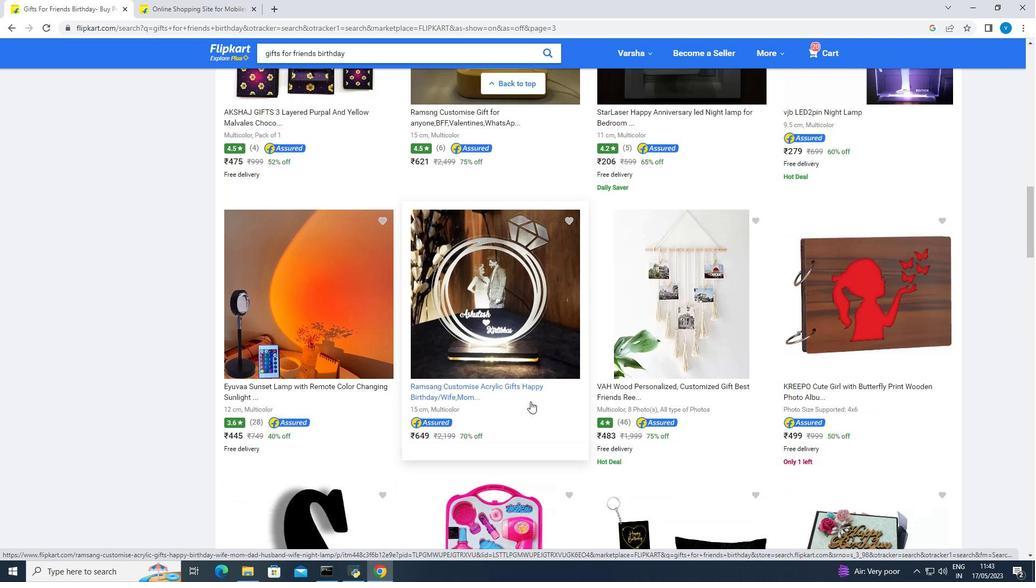
Action: Mouse moved to (529, 402)
Screenshot: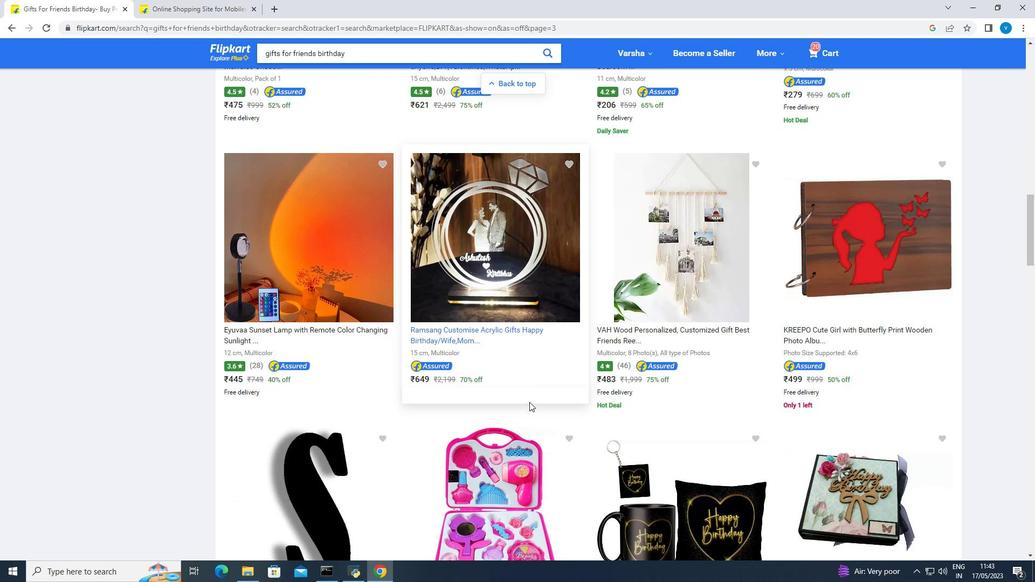 
Action: Mouse scrolled (529, 401) with delta (0, 0)
Screenshot: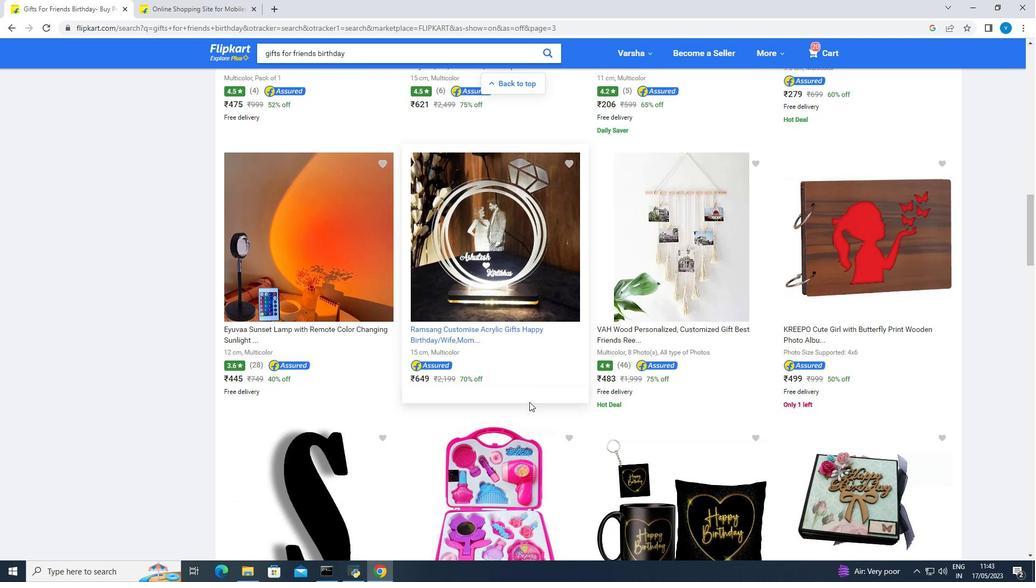 
Action: Mouse scrolled (529, 401) with delta (0, 0)
Screenshot: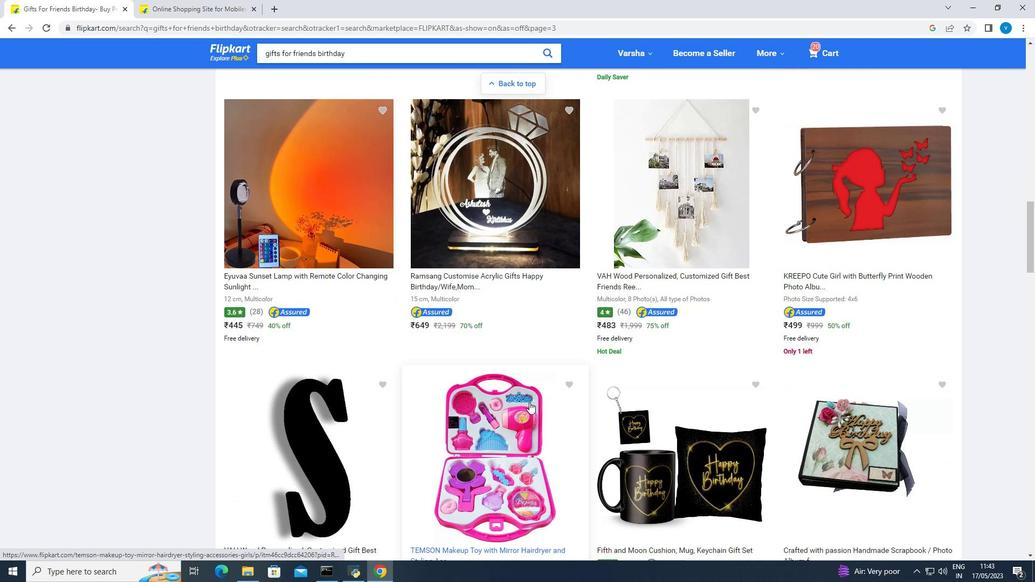 
Action: Mouse moved to (529, 402)
Screenshot: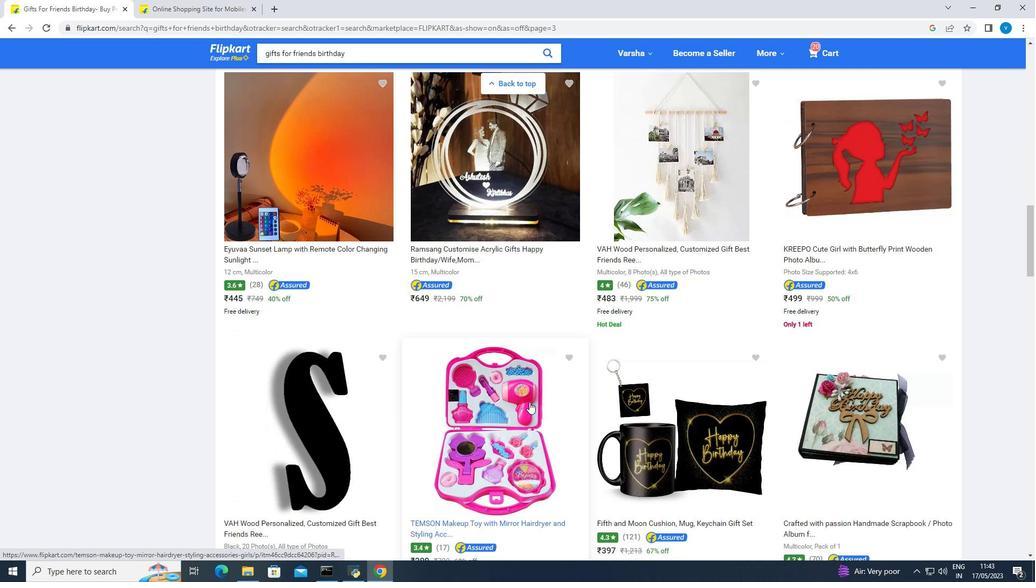 
Action: Mouse scrolled (529, 401) with delta (0, 0)
Screenshot: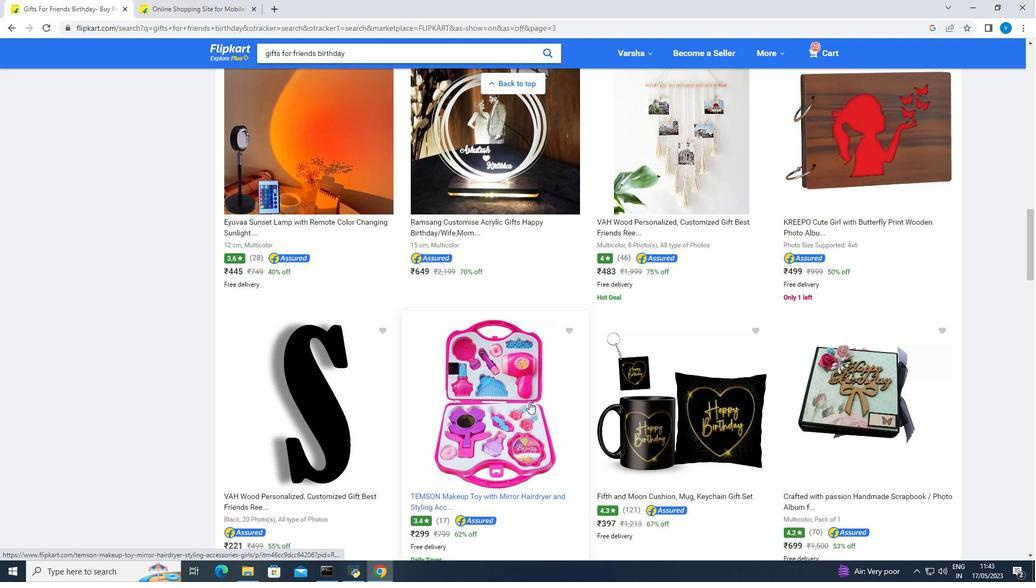 
Action: Mouse scrolled (529, 401) with delta (0, 0)
Screenshot: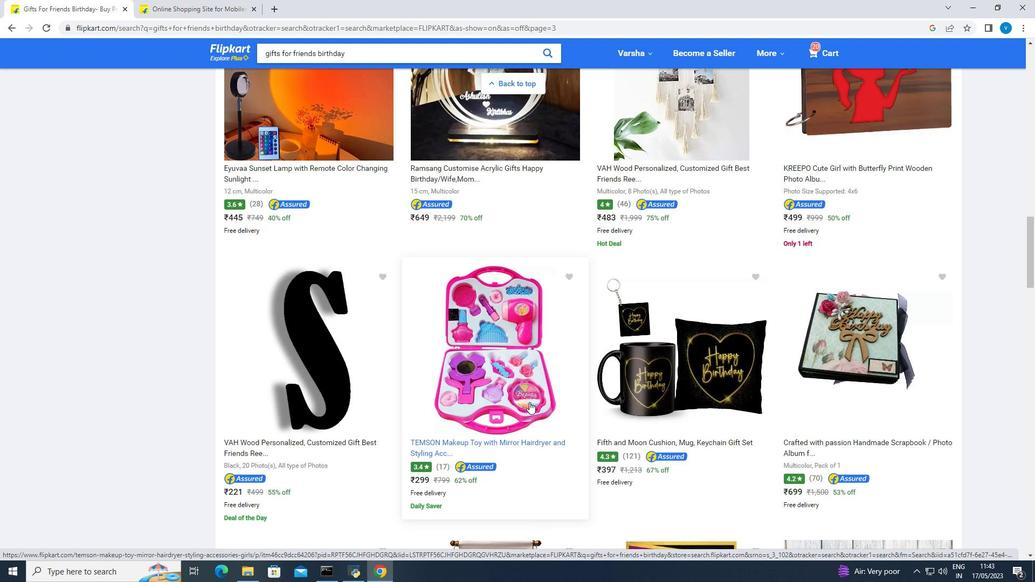 
Action: Mouse scrolled (529, 401) with delta (0, 0)
Screenshot: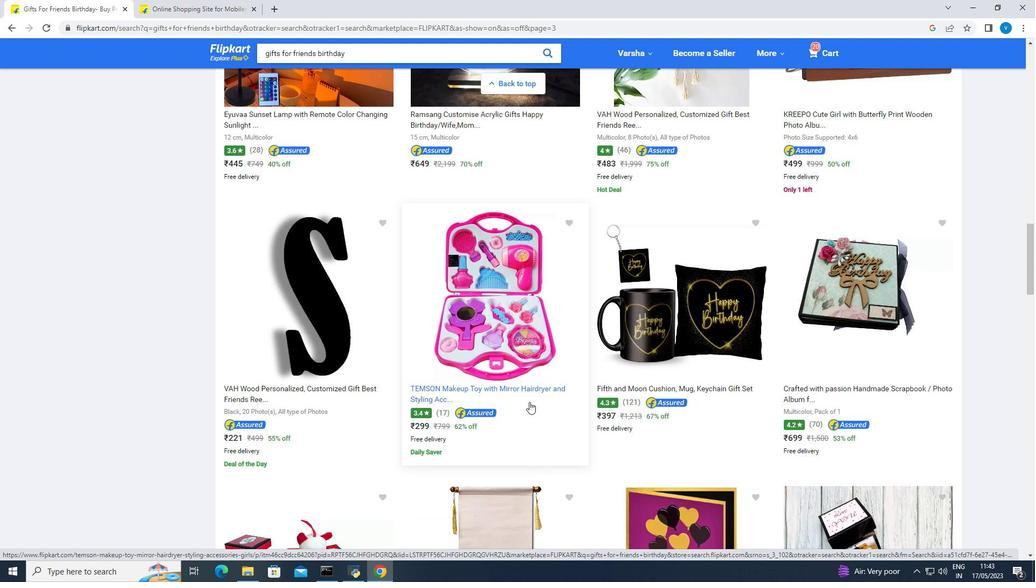 
Action: Mouse moved to (529, 403)
Screenshot: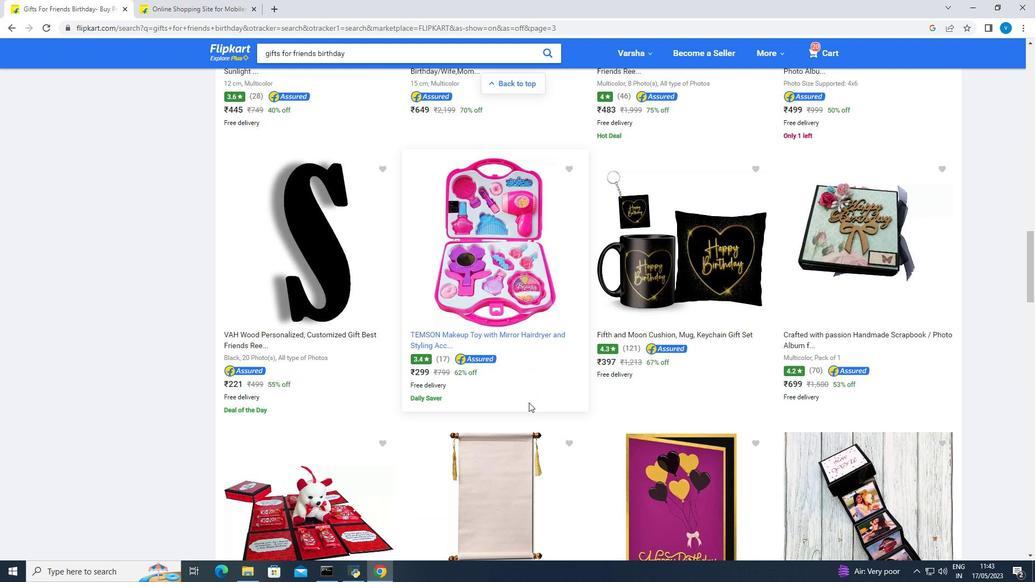 
Action: Mouse scrolled (529, 402) with delta (0, 0)
Screenshot: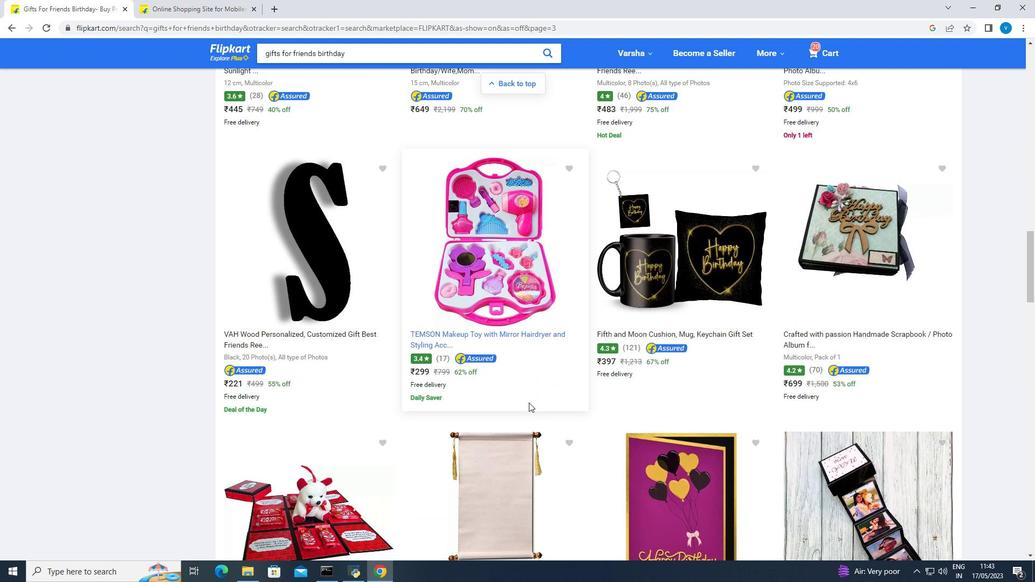 
Action: Mouse moved to (528, 403)
Screenshot: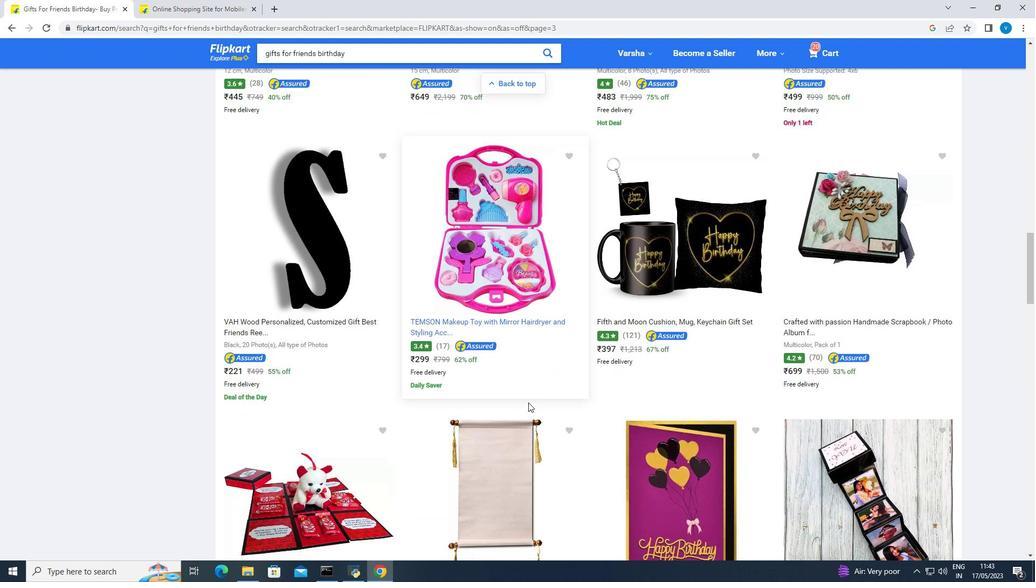 
Action: Mouse scrolled (528, 402) with delta (0, 0)
Screenshot: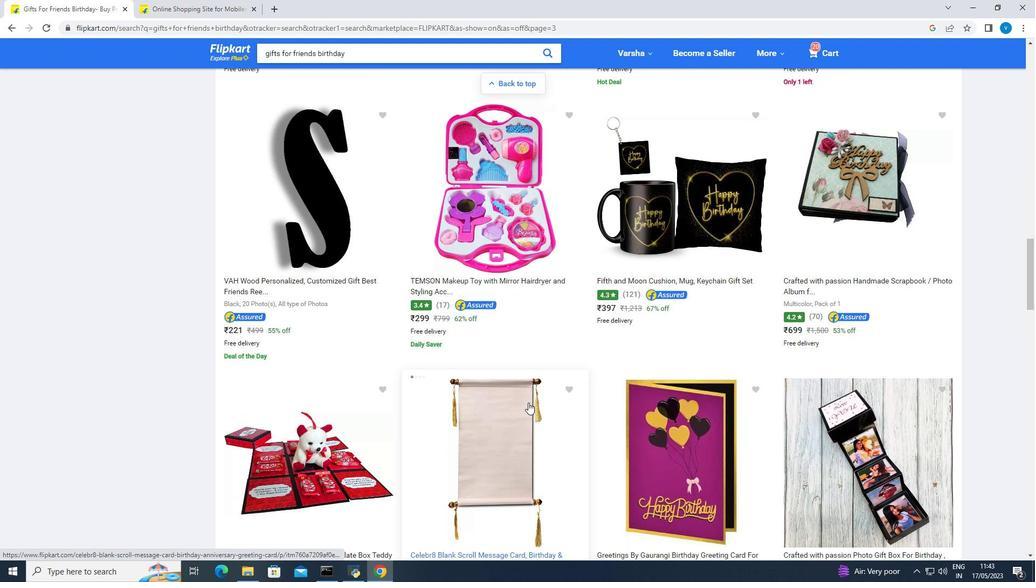 
Action: Mouse scrolled (528, 402) with delta (0, 0)
Screenshot: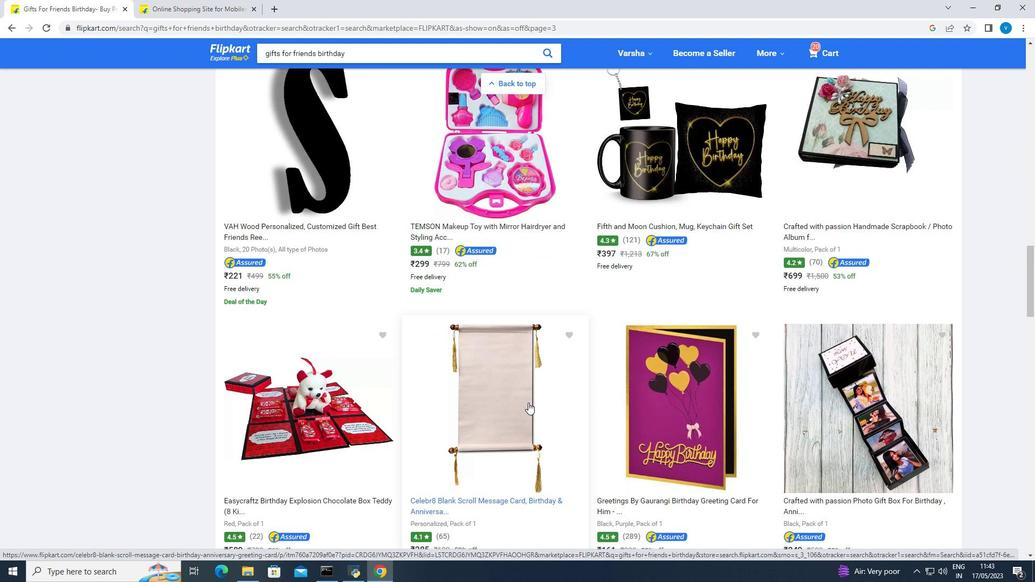 
Action: Mouse scrolled (528, 402) with delta (0, 0)
Screenshot: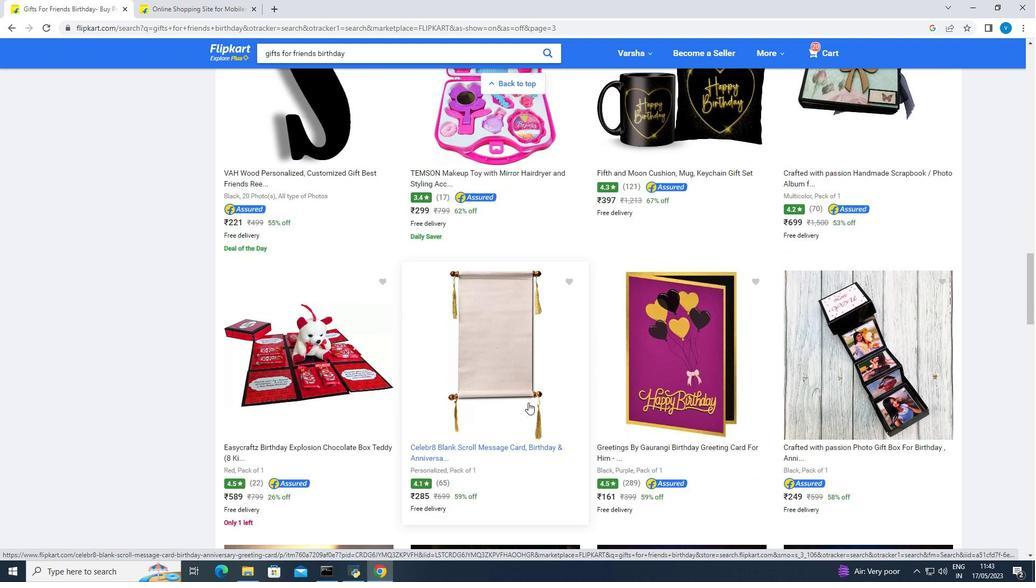 
Action: Mouse scrolled (528, 402) with delta (0, 0)
Screenshot: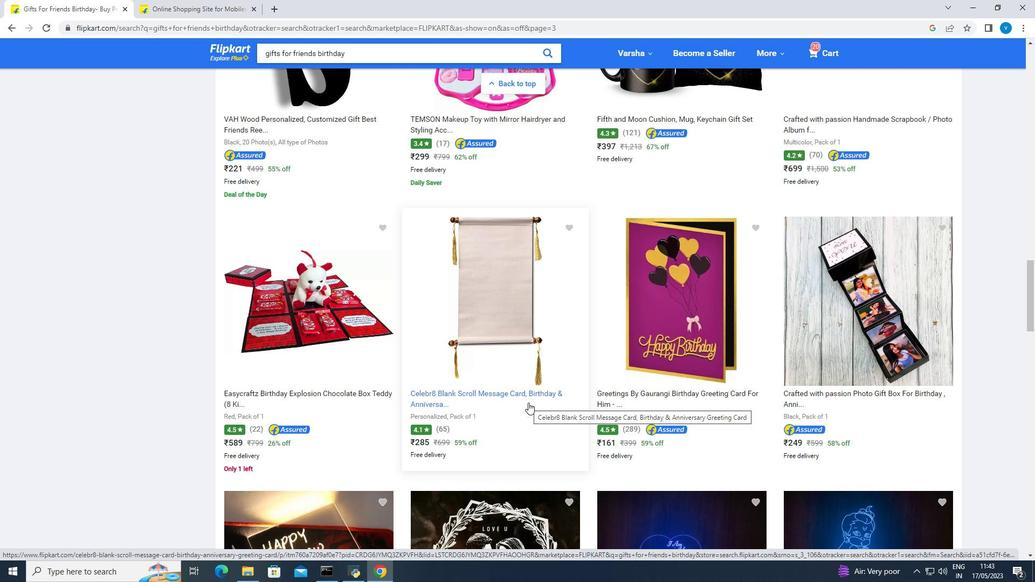 
Action: Mouse scrolled (528, 402) with delta (0, 0)
Screenshot: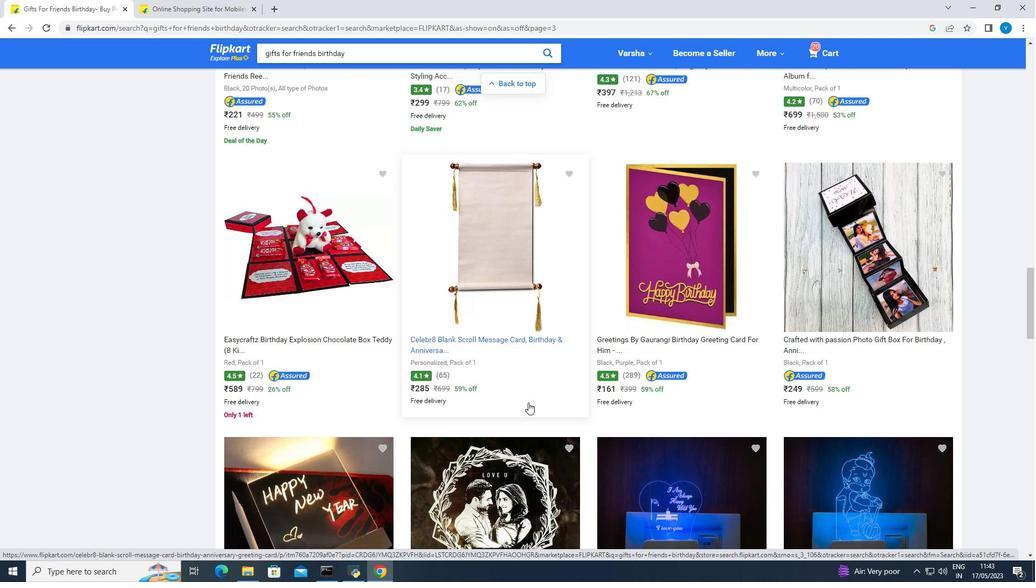 
Action: Mouse scrolled (528, 402) with delta (0, 0)
Screenshot: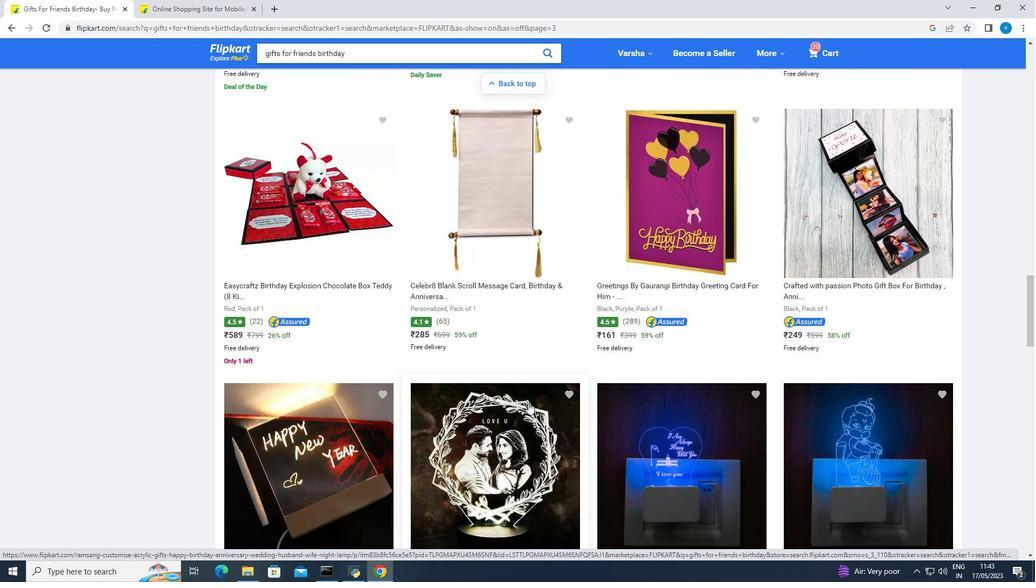 
Action: Mouse moved to (528, 403)
Screenshot: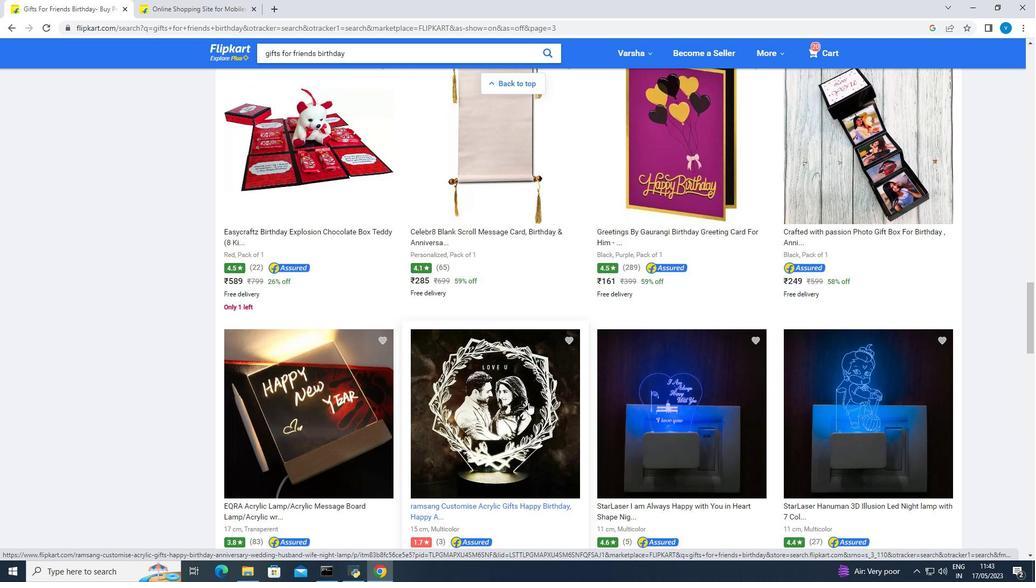 
Action: Mouse scrolled (528, 402) with delta (0, 0)
Screenshot: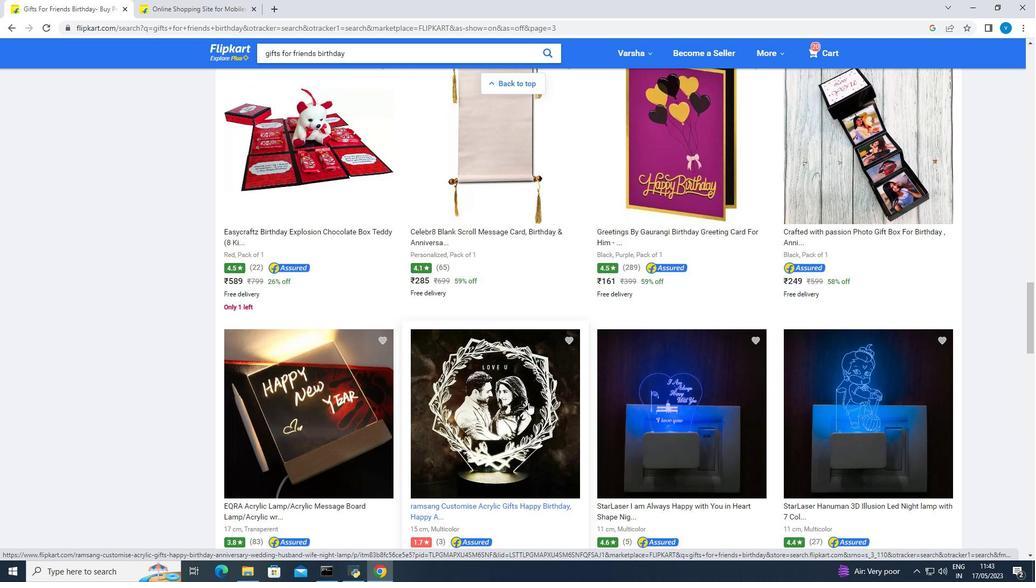 
Action: Mouse scrolled (528, 402) with delta (0, 0)
Screenshot: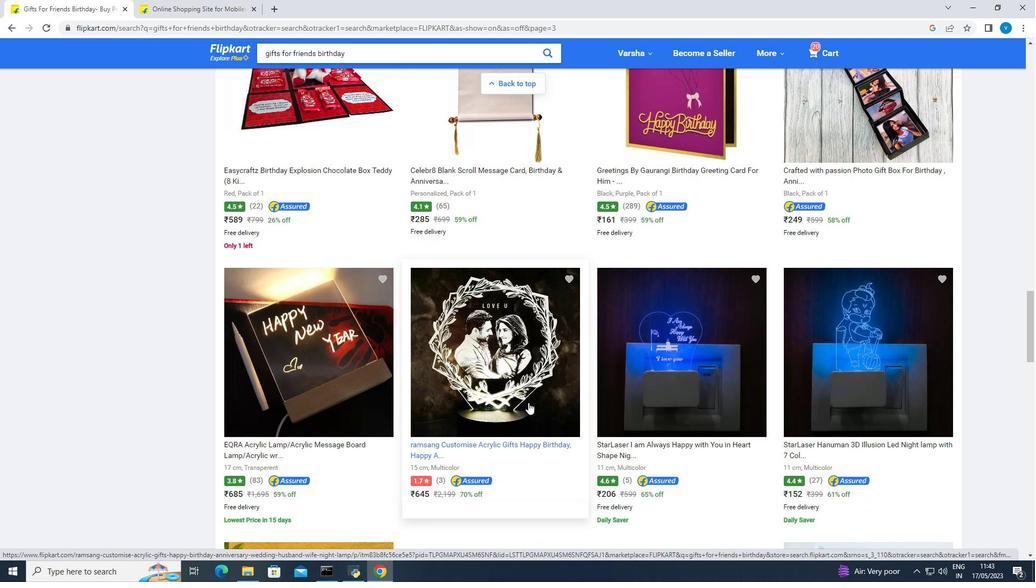 
Action: Mouse scrolled (528, 402) with delta (0, 0)
Screenshot: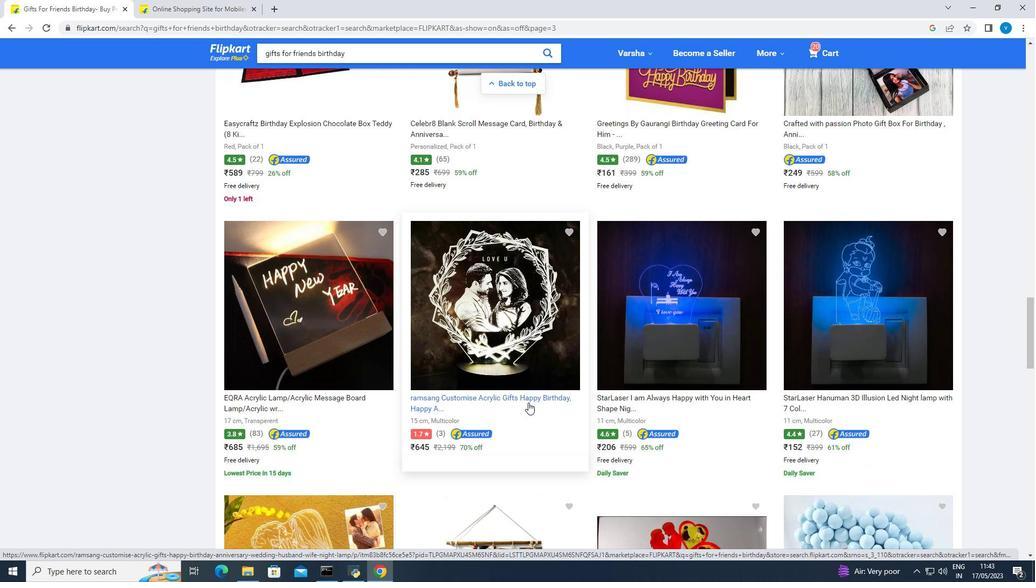 
Action: Mouse scrolled (528, 402) with delta (0, 0)
